 Task: Open a blank sheet, save the file as Grandcanyon.doc Insert a picture of 'Grand Canyon'with name   Grand Canyon.png  Change shape height to 7.3 select the picture, apply border and shading with setting Box, style wavy line, color Purple and width 6 pt
Action: Mouse moved to (399, 355)
Screenshot: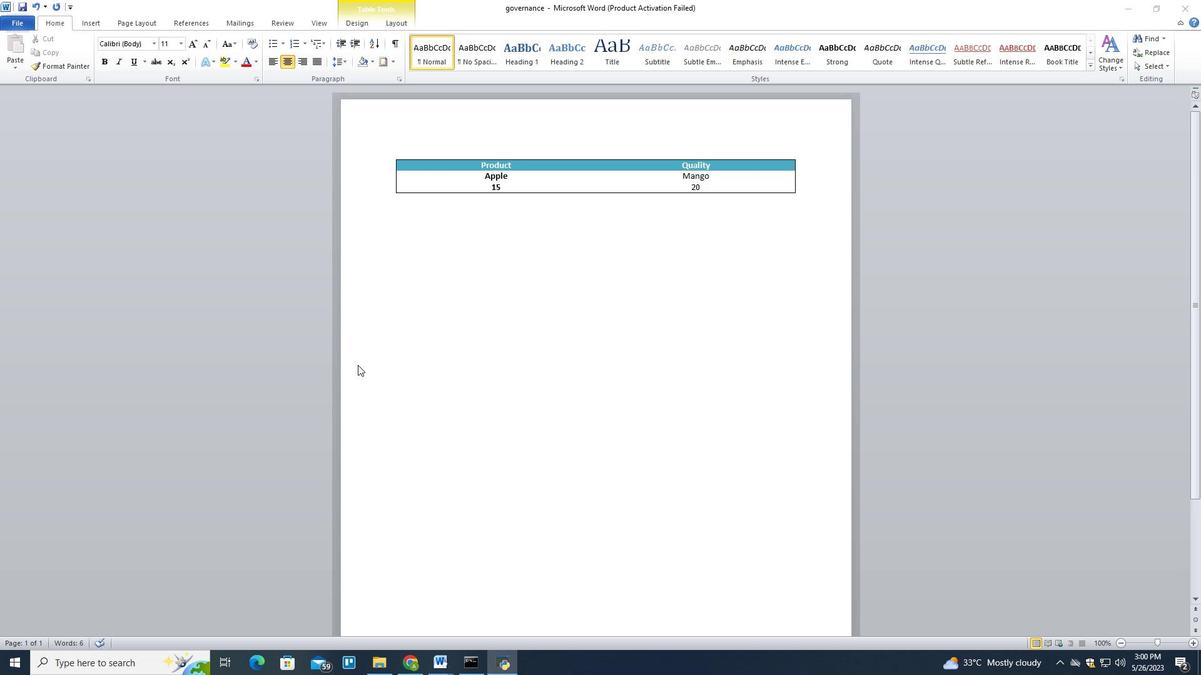 
Action: Mouse pressed left at (399, 355)
Screenshot: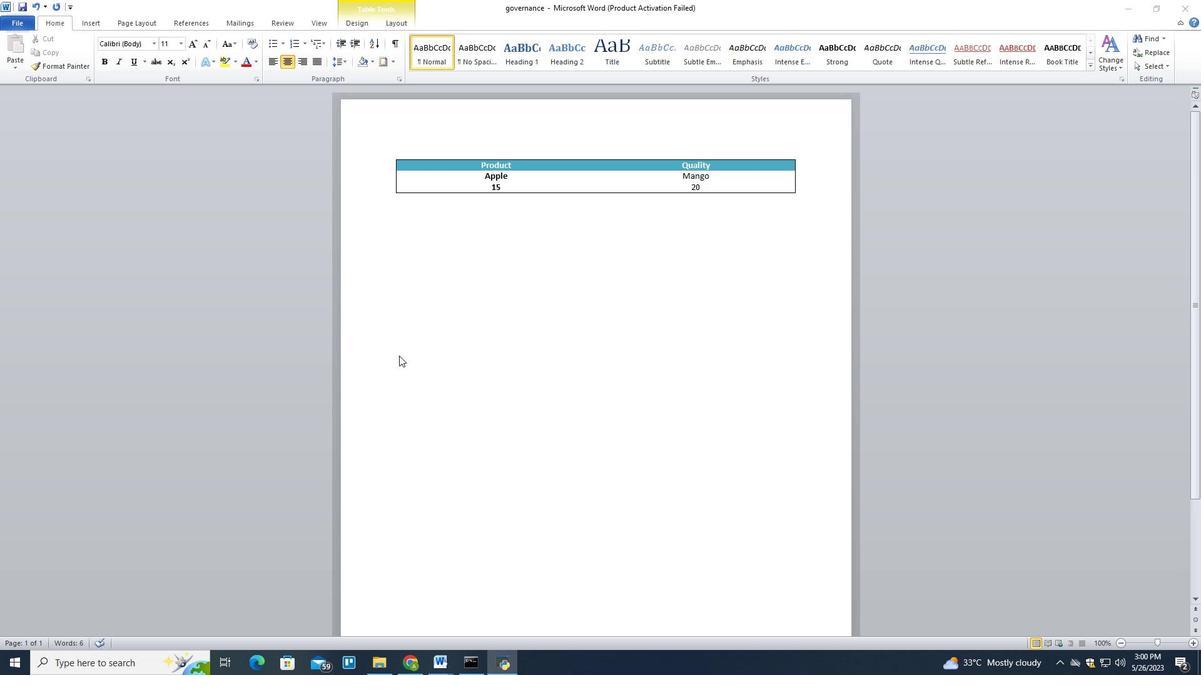 
Action: Key pressed ctrl+Nctrl+S<Key.shift>Grandcanyon.doc<Key.enter>
Screenshot: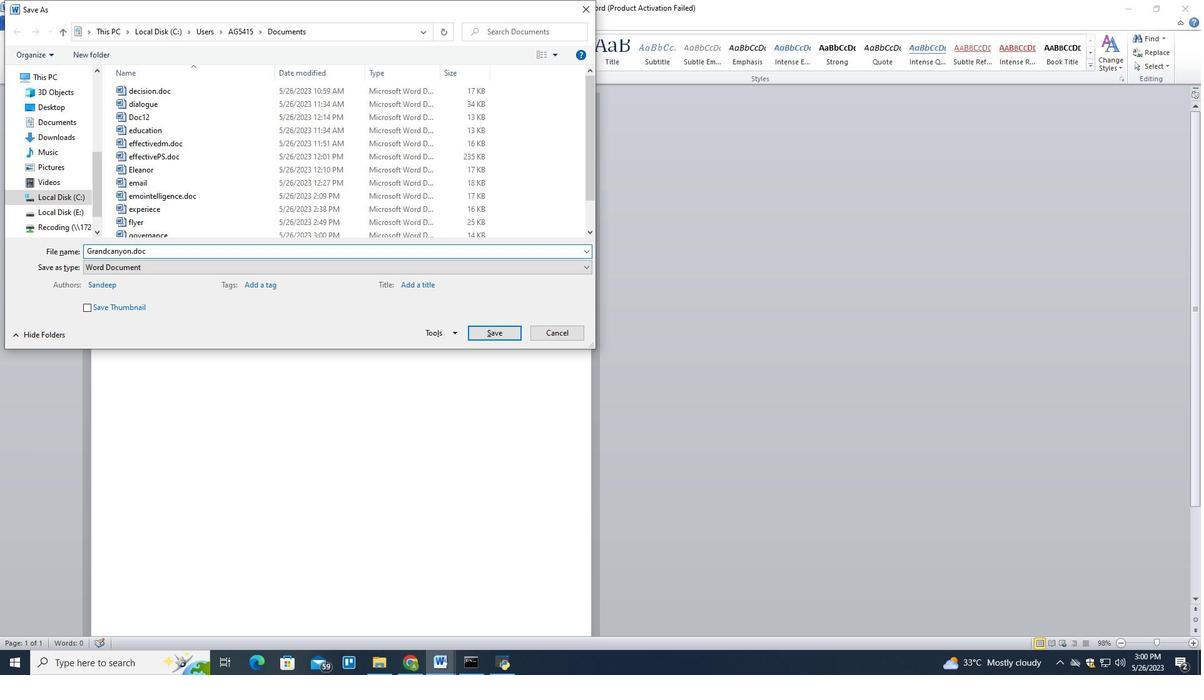 
Action: Mouse moved to (91, 21)
Screenshot: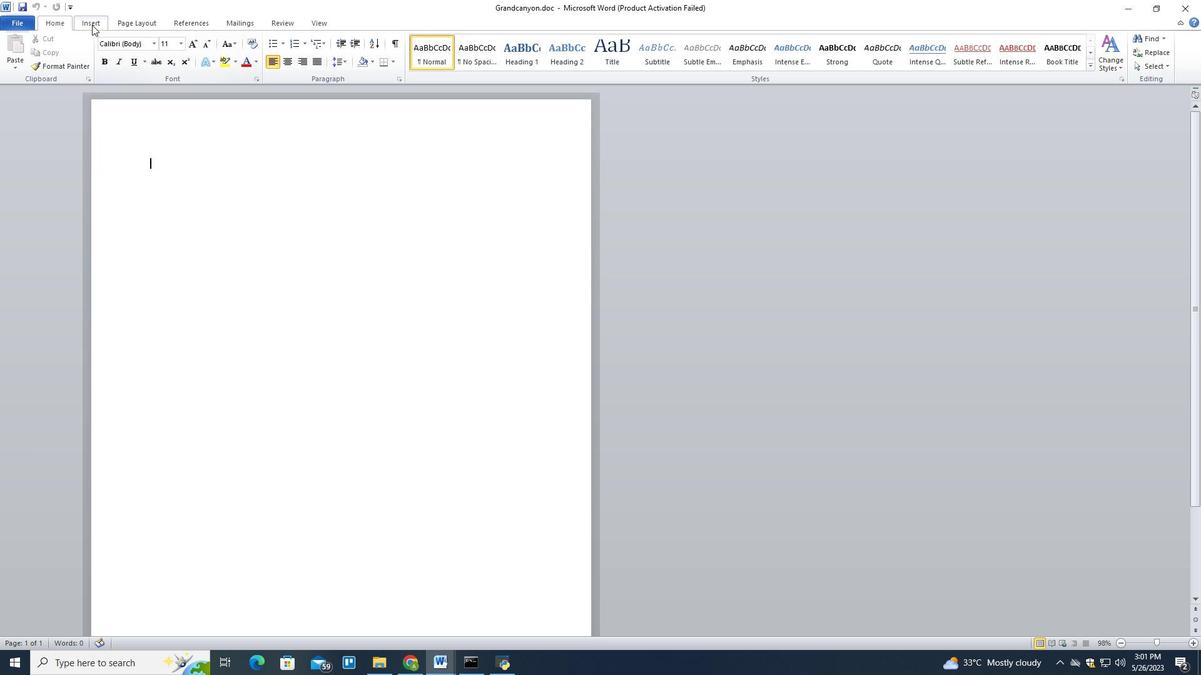 
Action: Mouse pressed left at (91, 21)
Screenshot: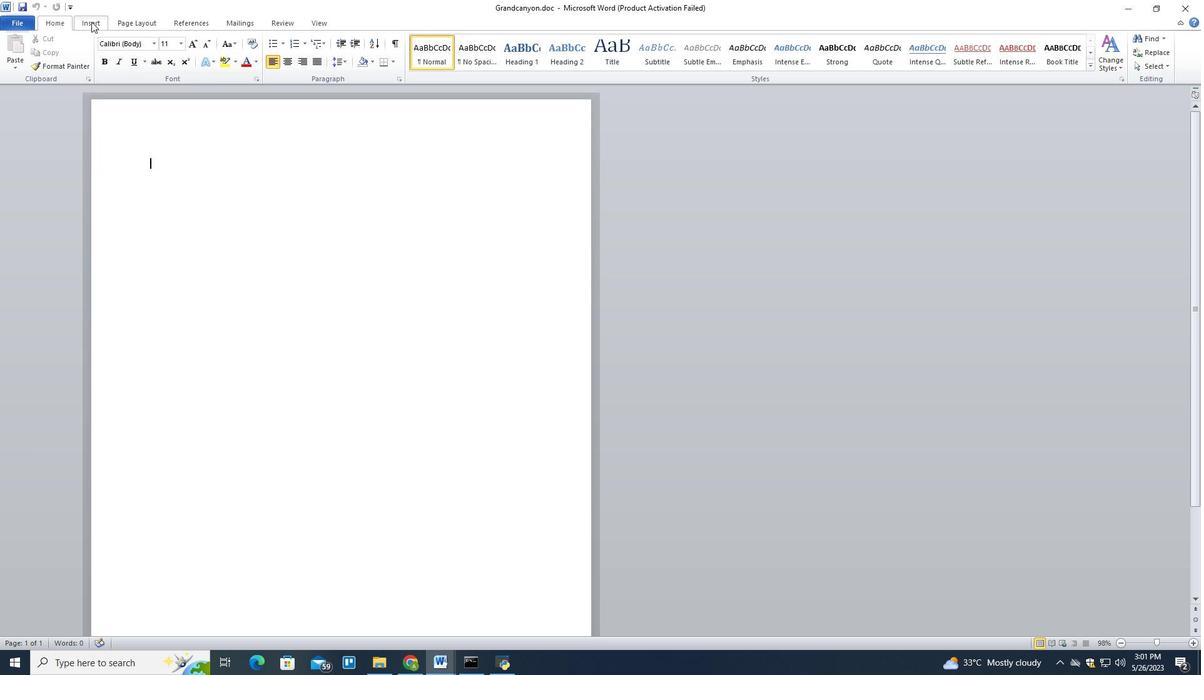 
Action: Mouse moved to (128, 51)
Screenshot: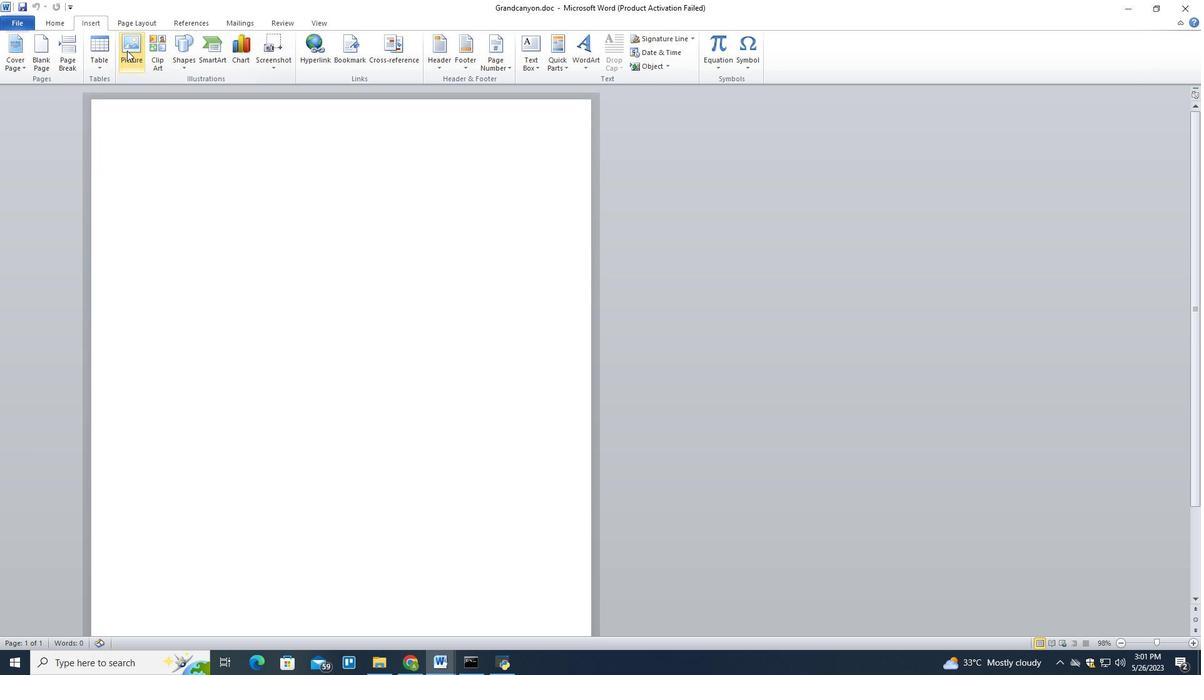 
Action: Mouse pressed left at (128, 51)
Screenshot: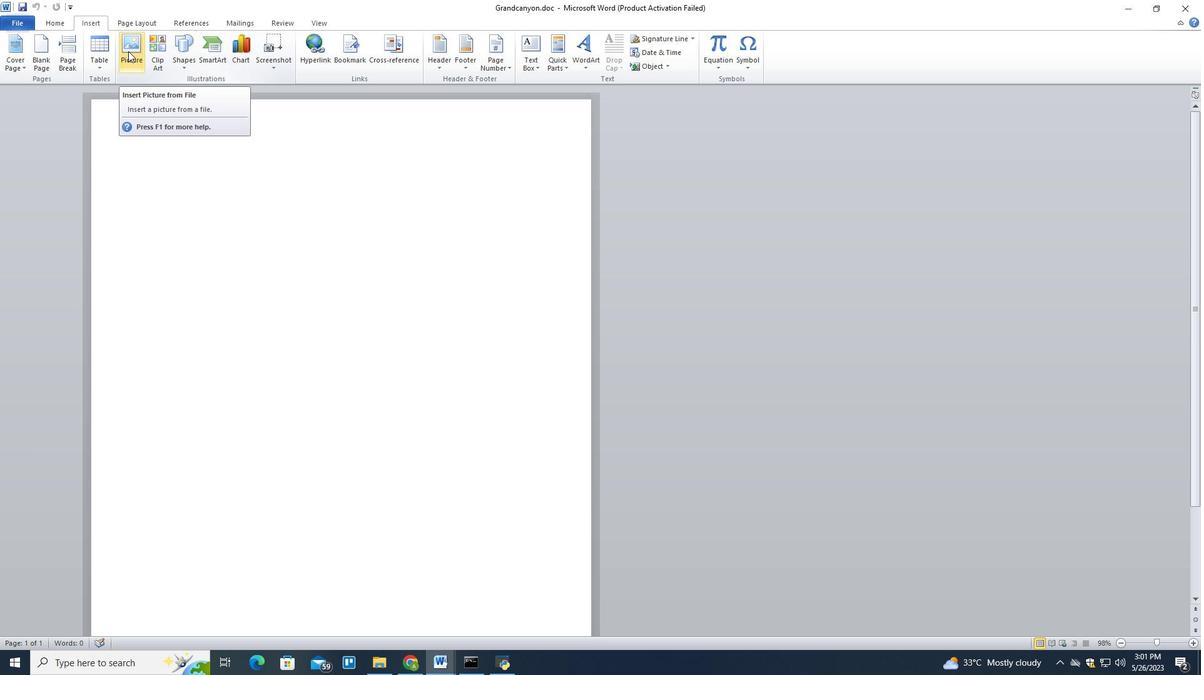 
Action: Mouse moved to (546, 312)
Screenshot: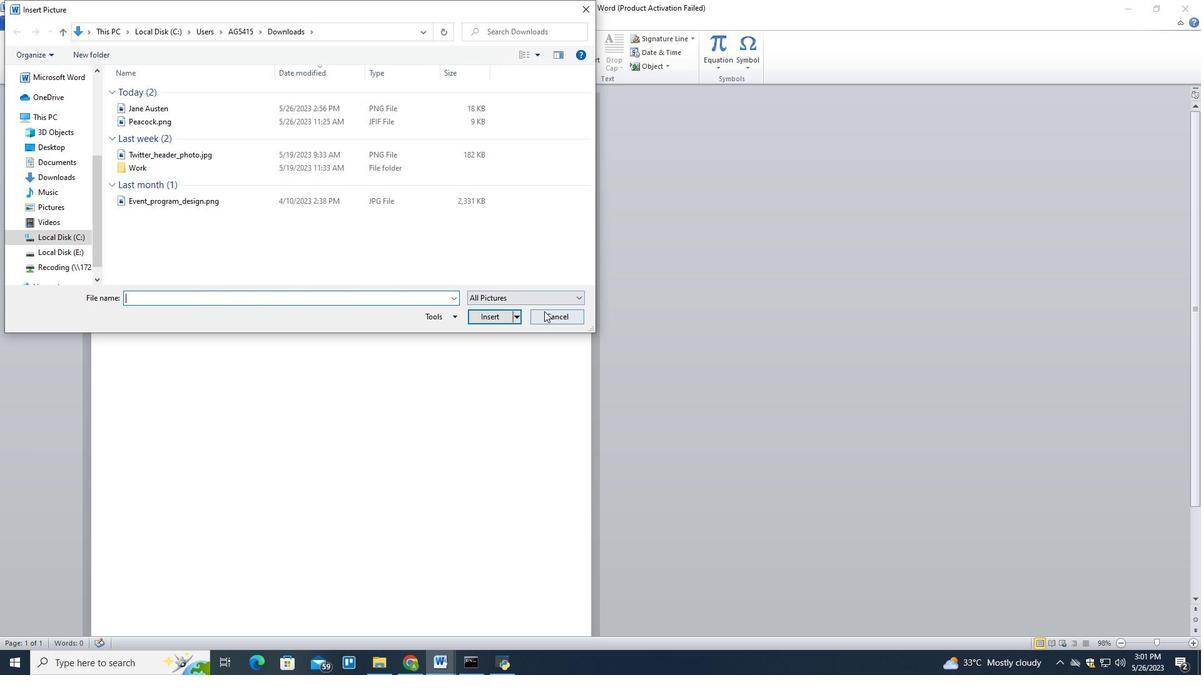 
Action: Mouse pressed left at (546, 312)
Screenshot: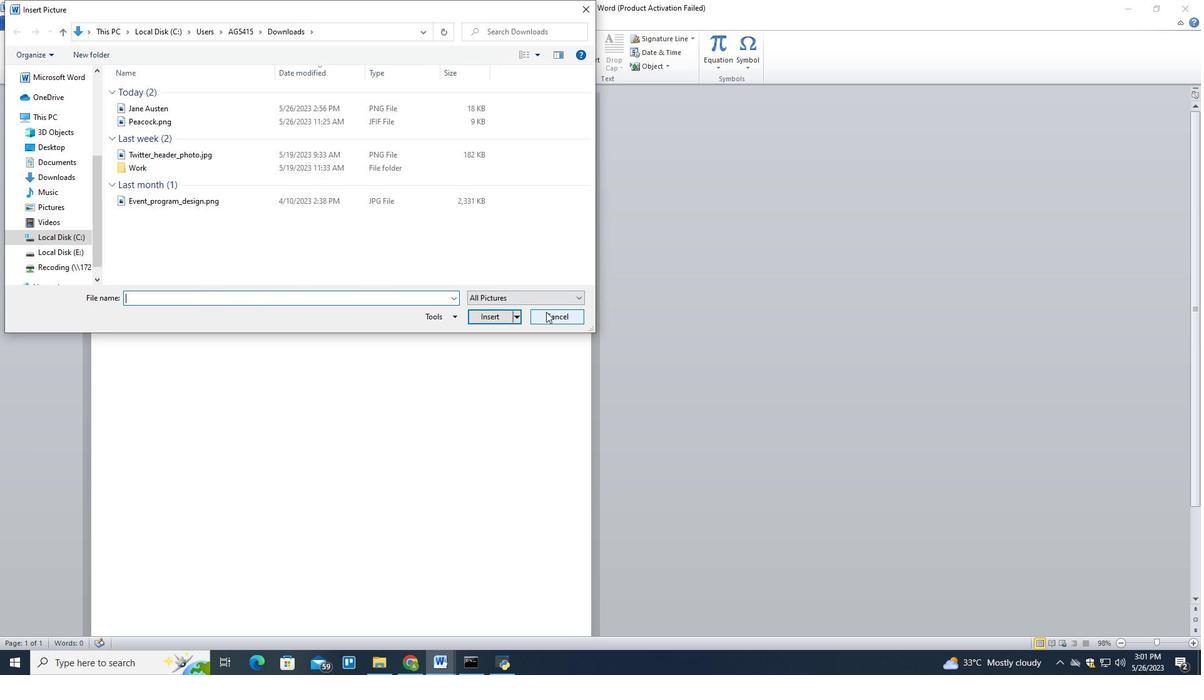 
Action: Mouse moved to (414, 669)
Screenshot: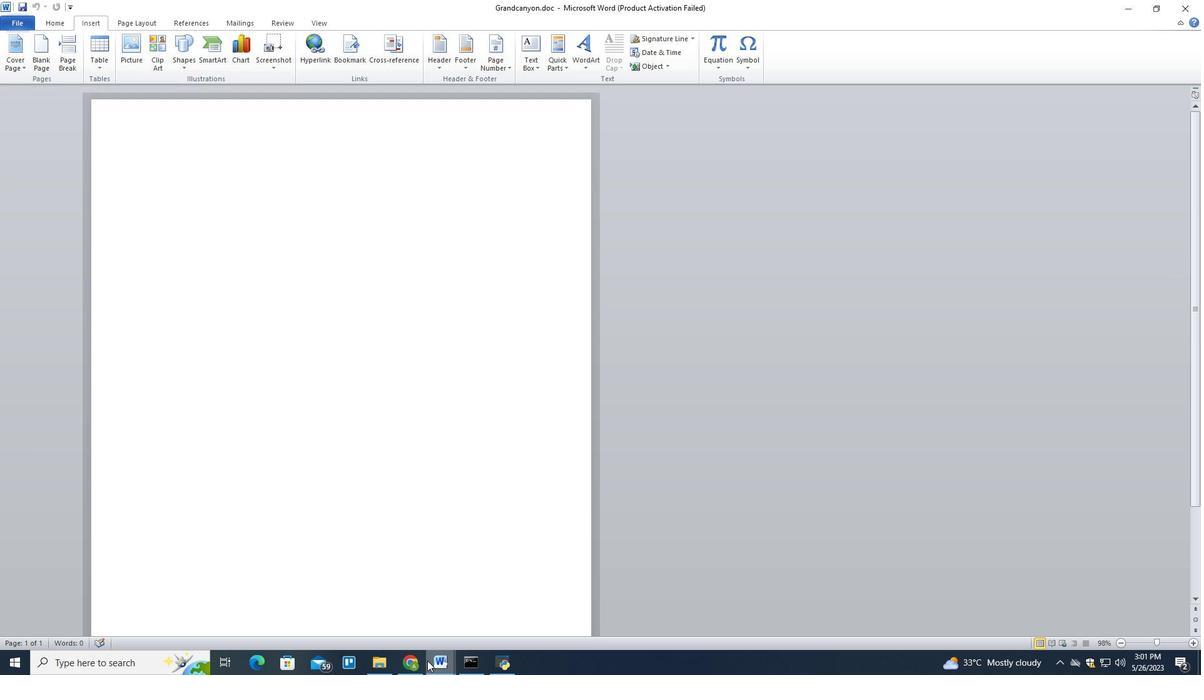 
Action: Mouse pressed left at (414, 669)
Screenshot: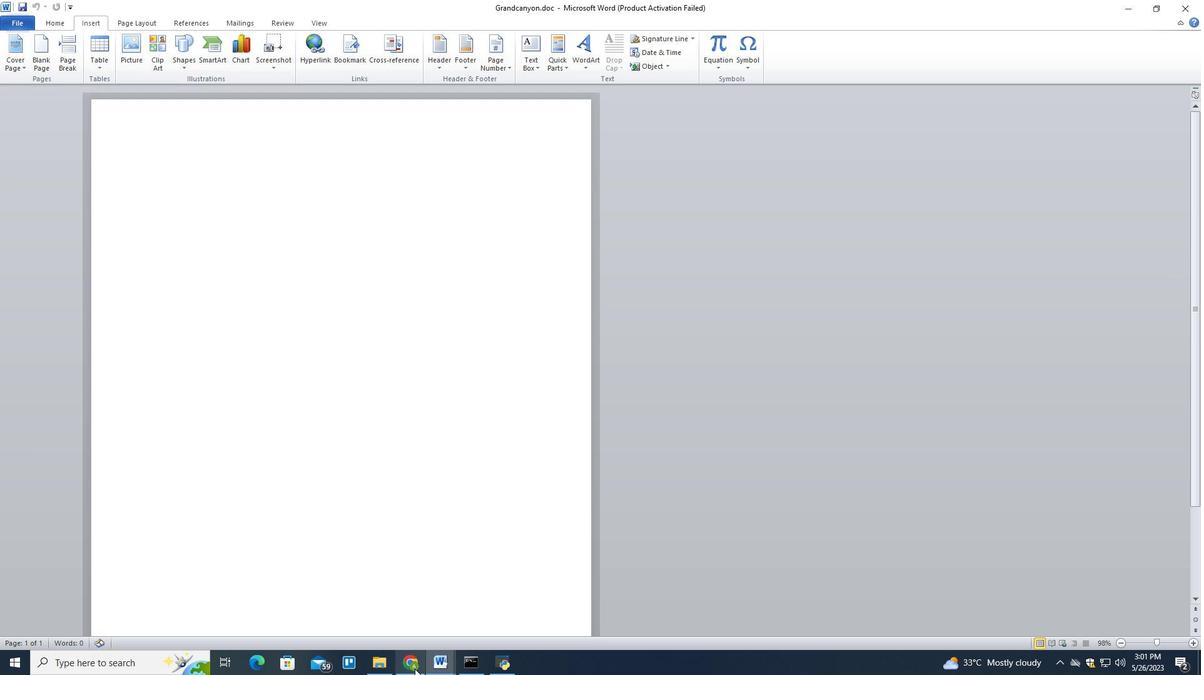 
Action: Mouse moved to (467, 95)
Screenshot: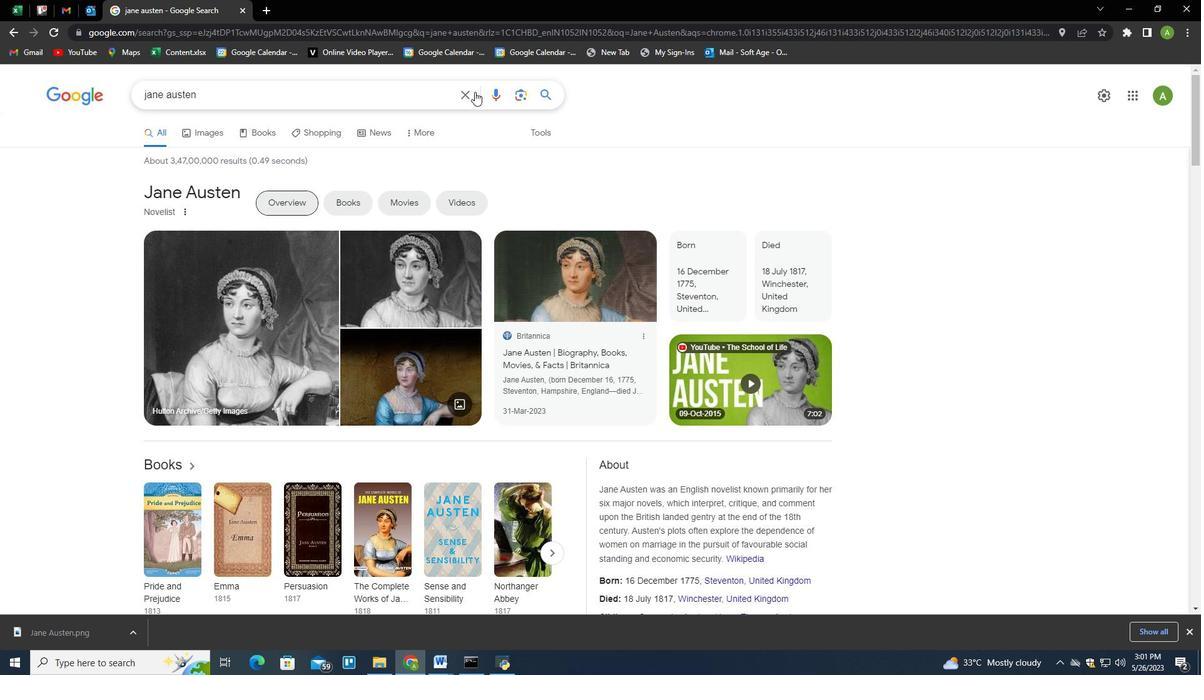 
Action: Mouse pressed left at (467, 95)
Screenshot: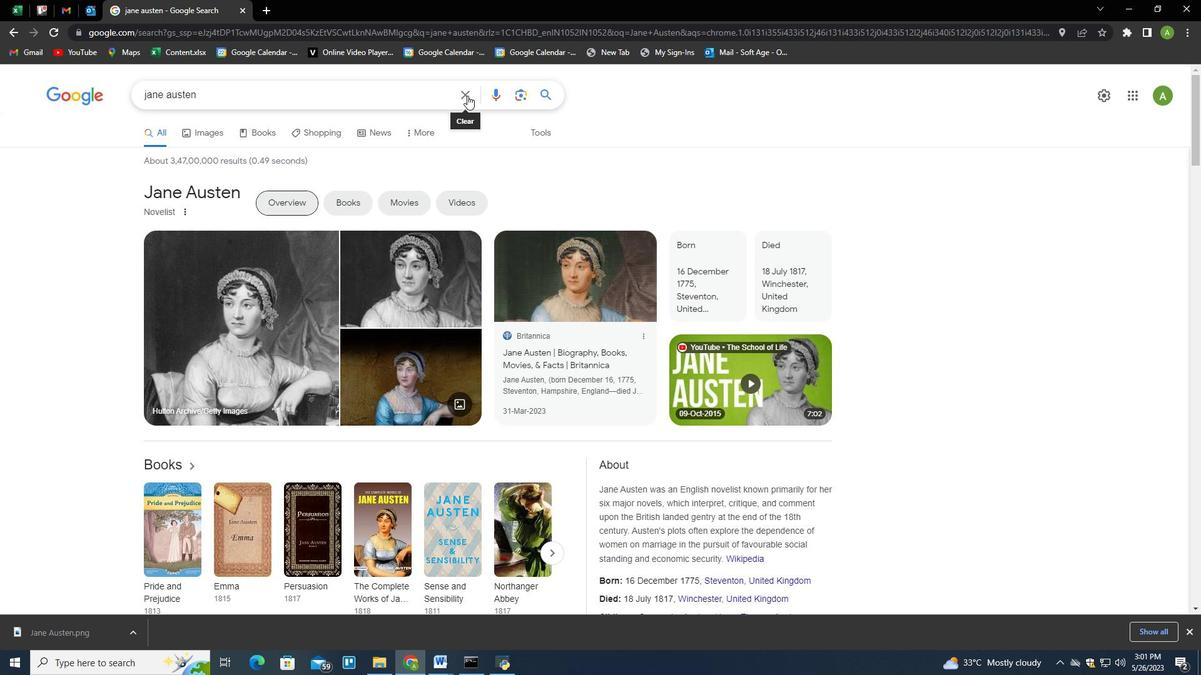 
Action: Mouse moved to (459, 101)
Screenshot: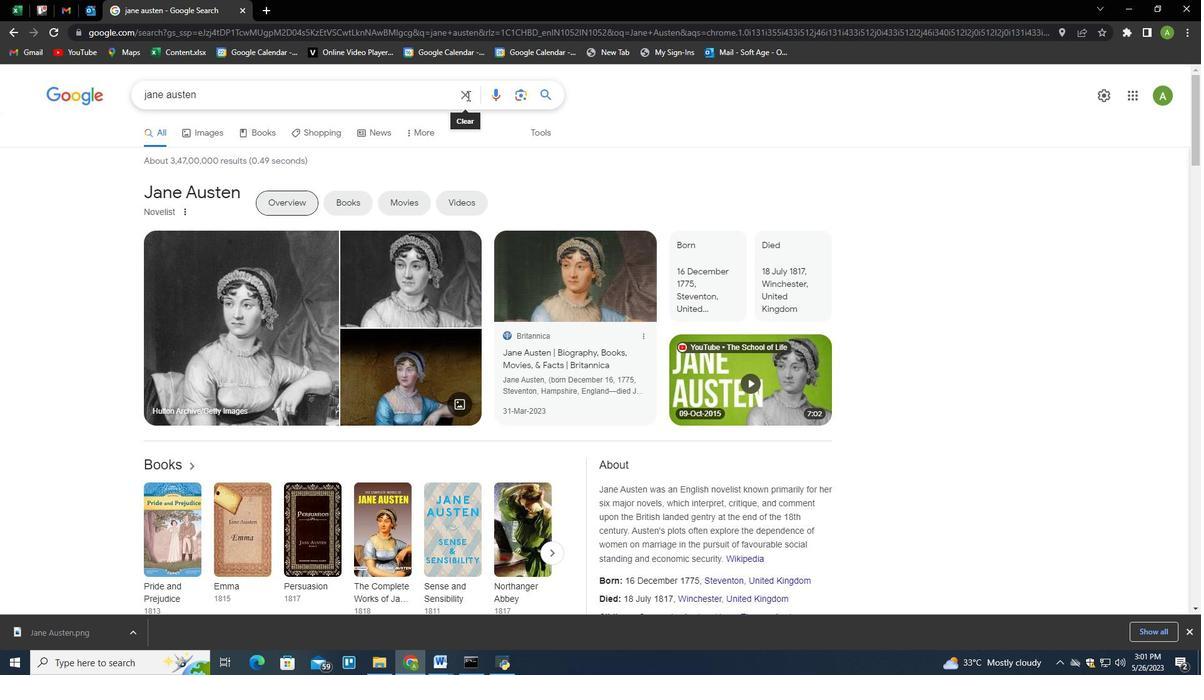 
Action: Key pressed <Key.shift>Grand<Key.space><Key.shift>Can<Key.down><Key.enter>
Screenshot: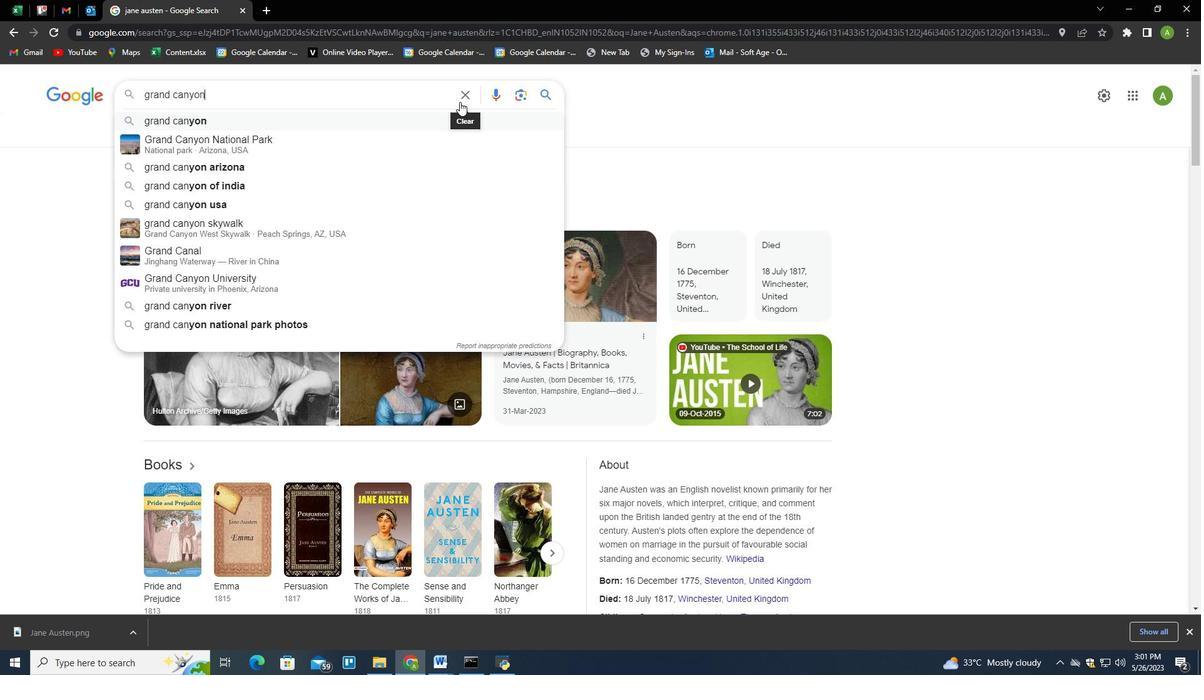 
Action: Mouse moved to (656, 218)
Screenshot: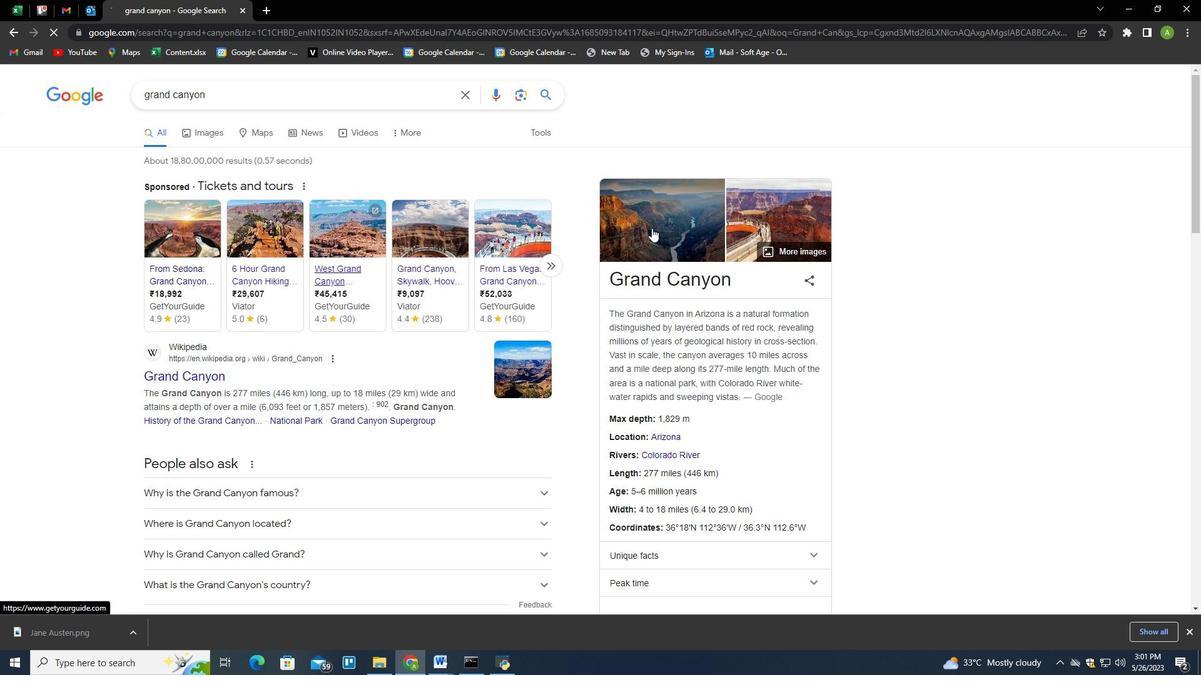 
Action: Mouse pressed right at (656, 218)
Screenshot: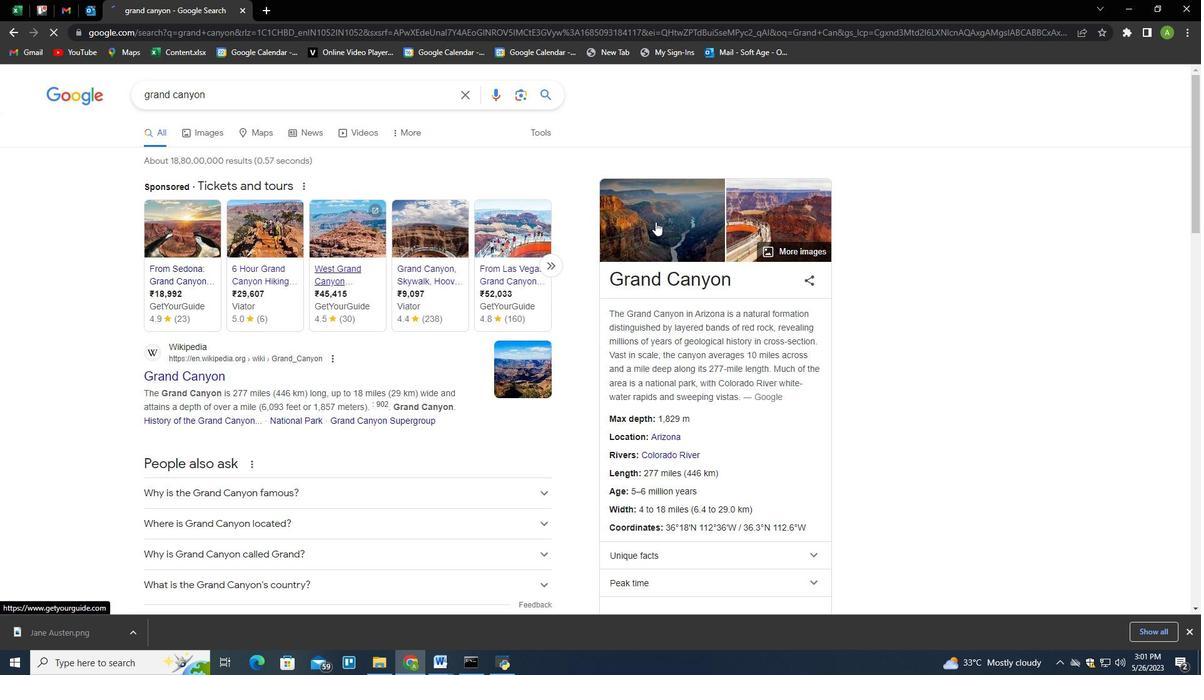 
Action: Mouse moved to (690, 327)
Screenshot: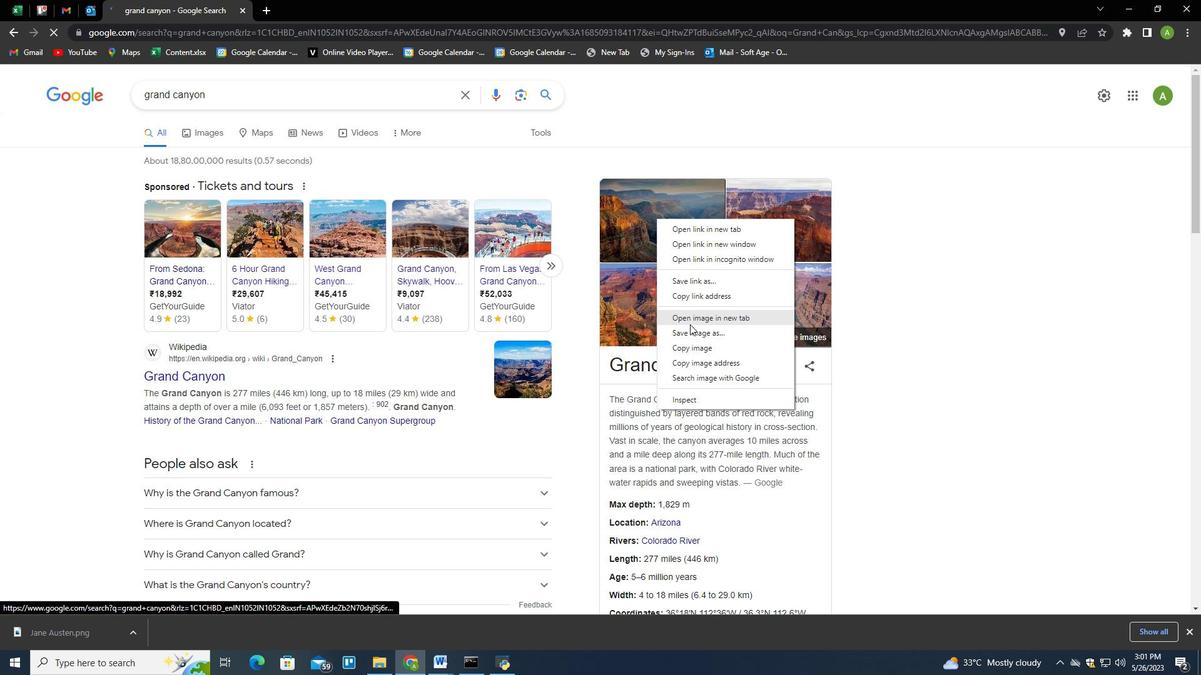 
Action: Mouse pressed left at (690, 327)
Screenshot: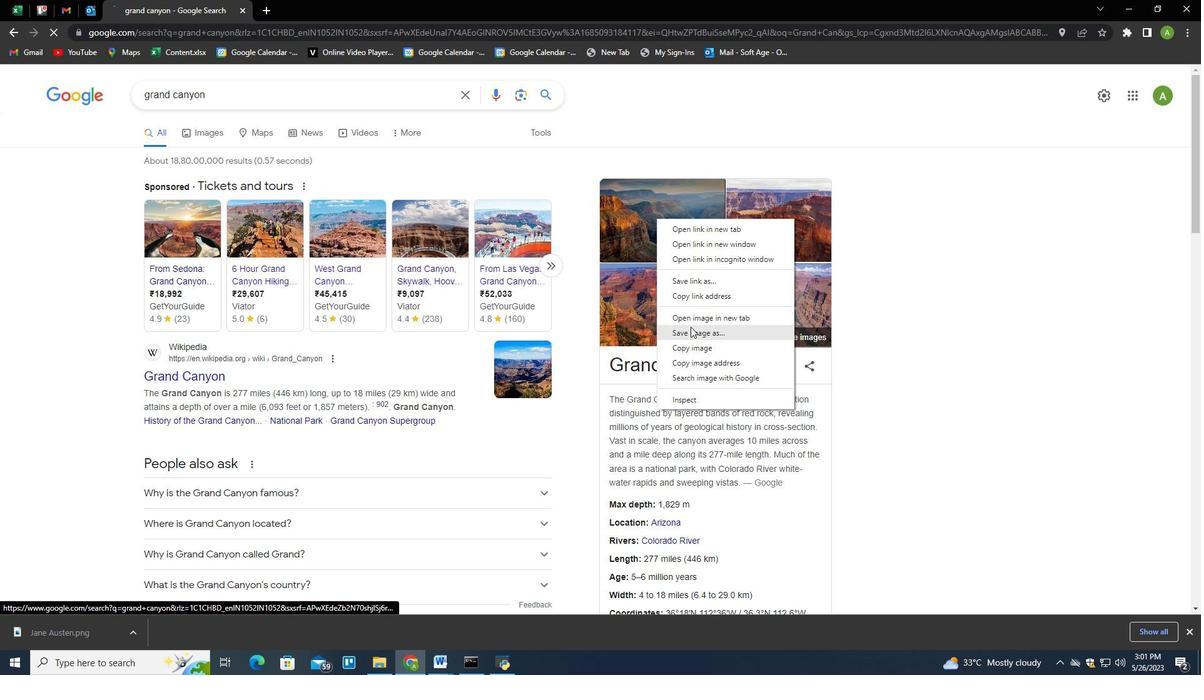
Action: Mouse moved to (56, 165)
Screenshot: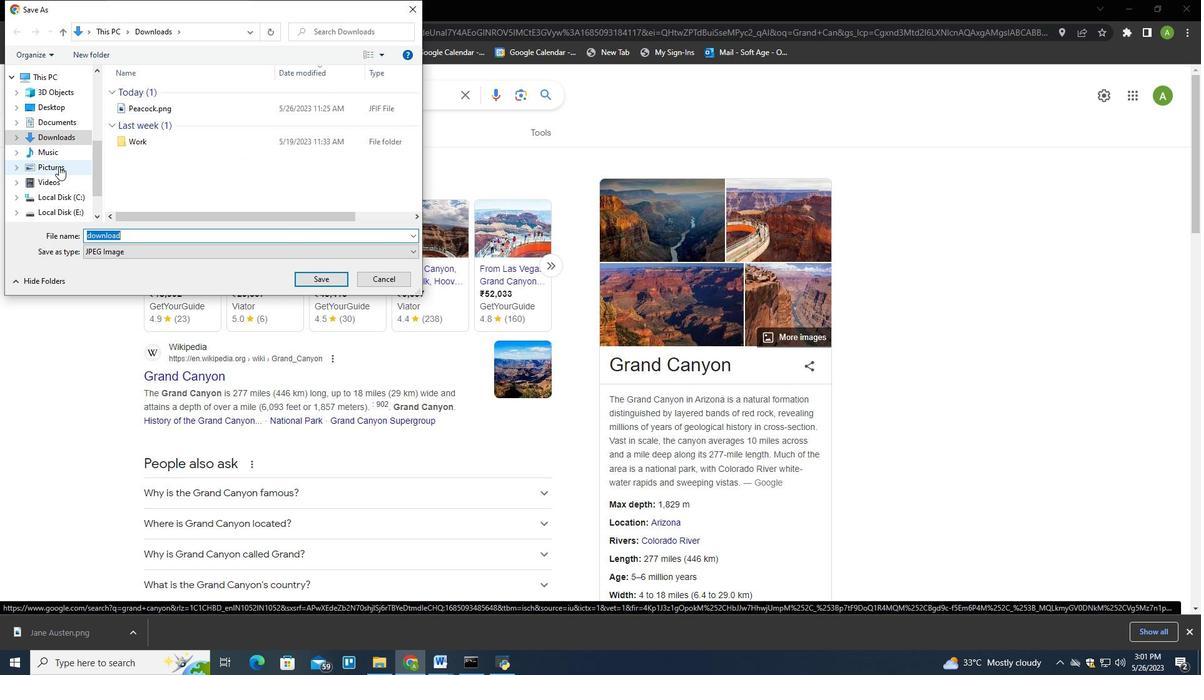 
Action: Mouse pressed left at (56, 165)
Screenshot: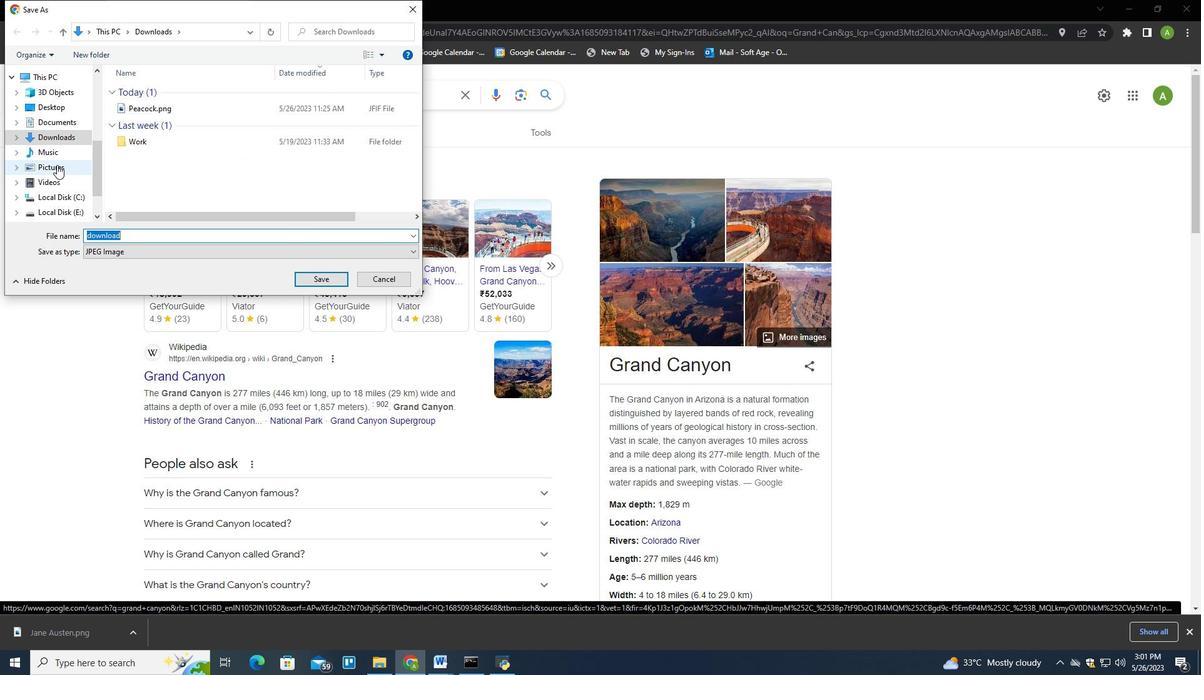 
Action: Mouse moved to (217, 118)
Screenshot: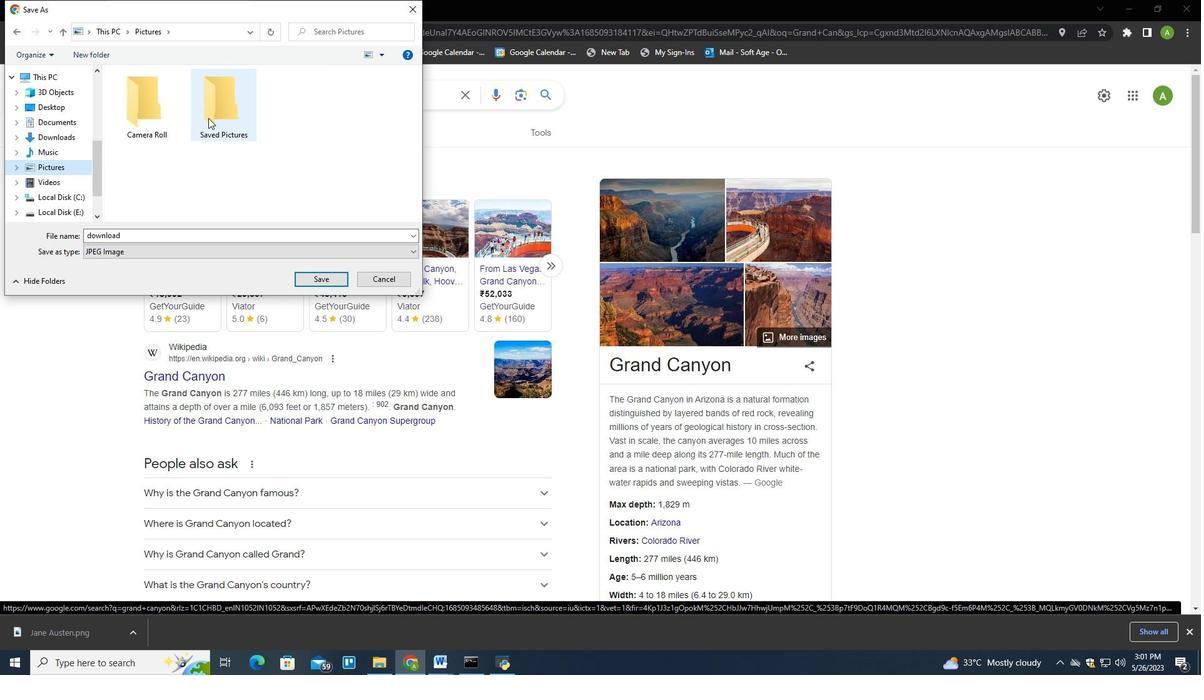 
Action: Mouse pressed left at (217, 118)
Screenshot: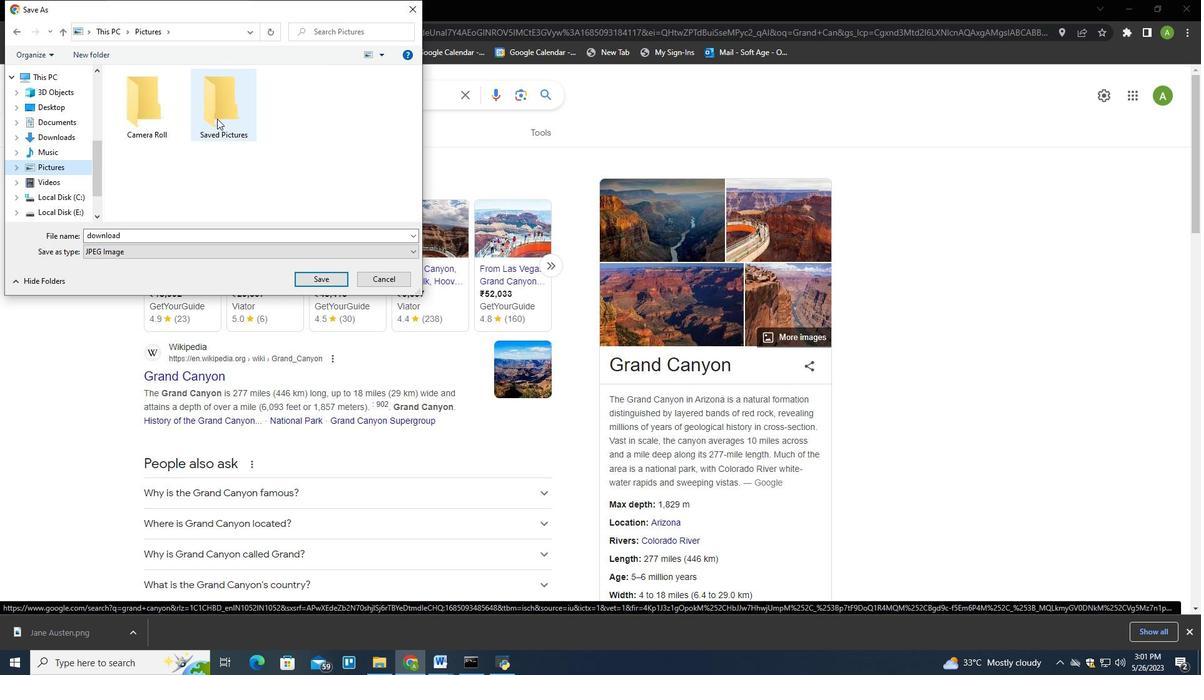 
Action: Mouse moved to (325, 280)
Screenshot: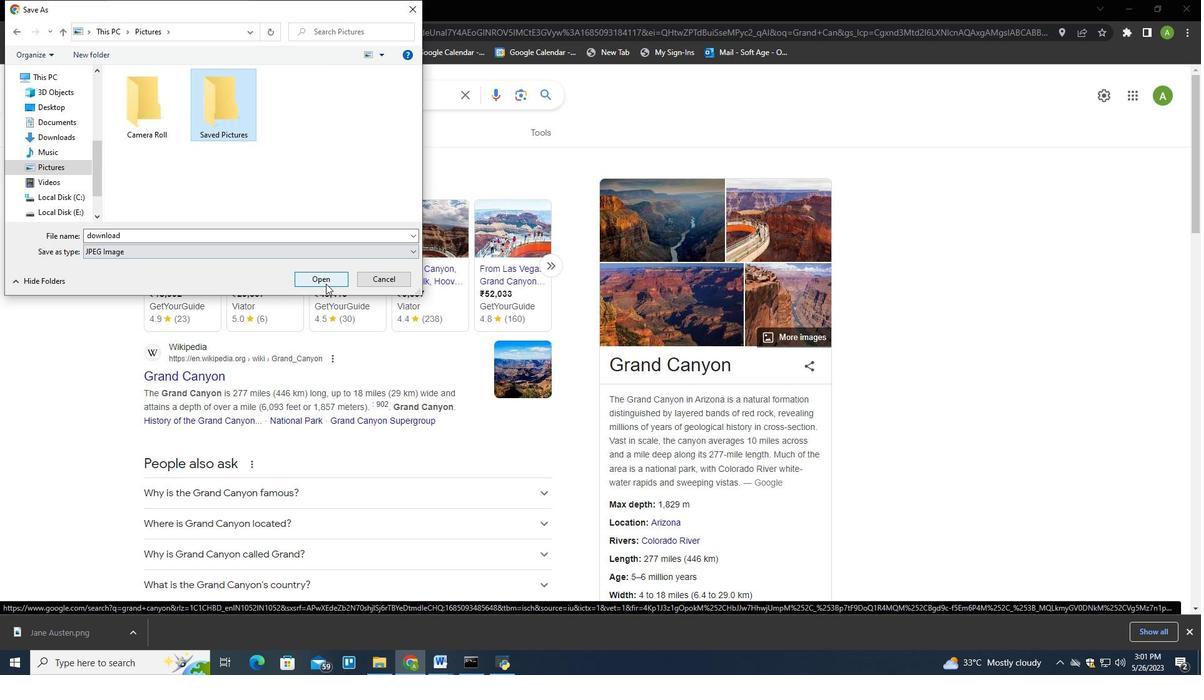 
Action: Mouse pressed left at (325, 280)
Screenshot: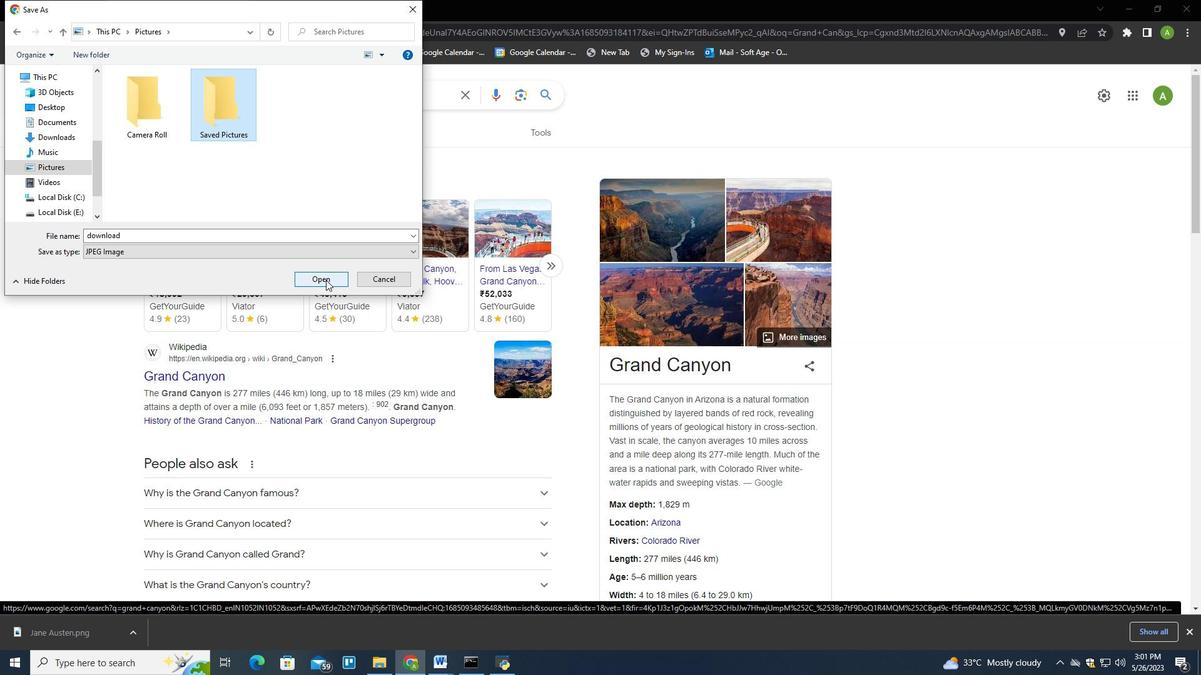 
Action: Mouse pressed left at (325, 280)
Screenshot: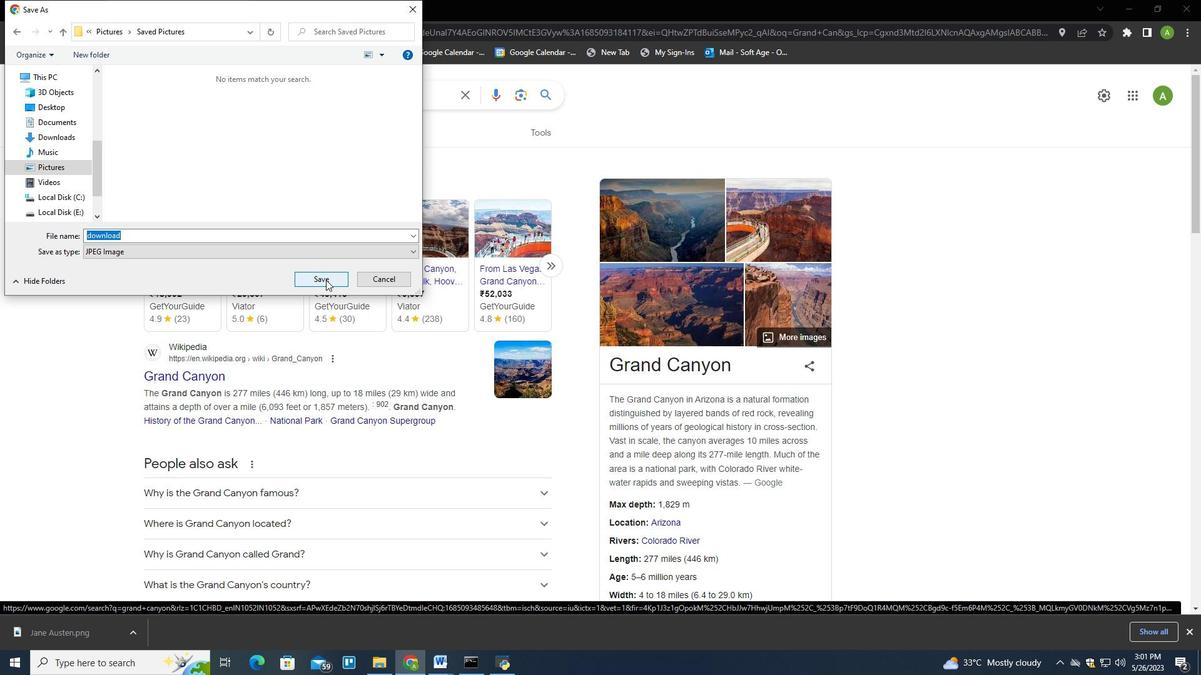 
Action: Mouse moved to (446, 666)
Screenshot: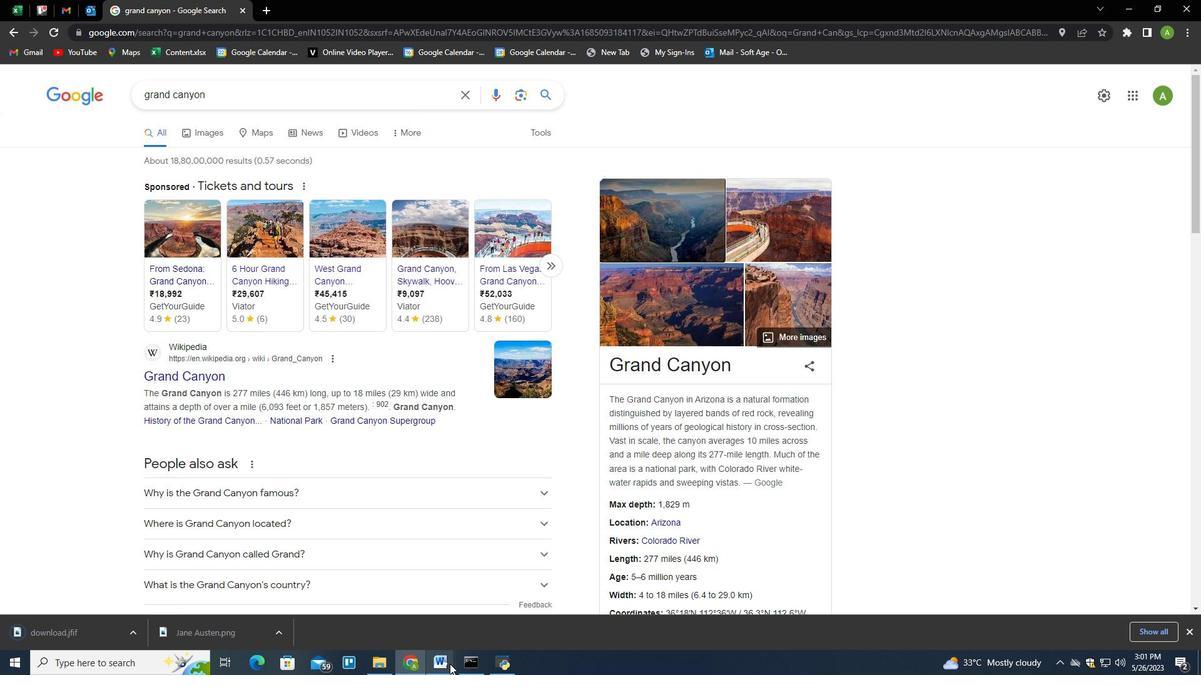 
Action: Mouse pressed left at (446, 666)
Screenshot: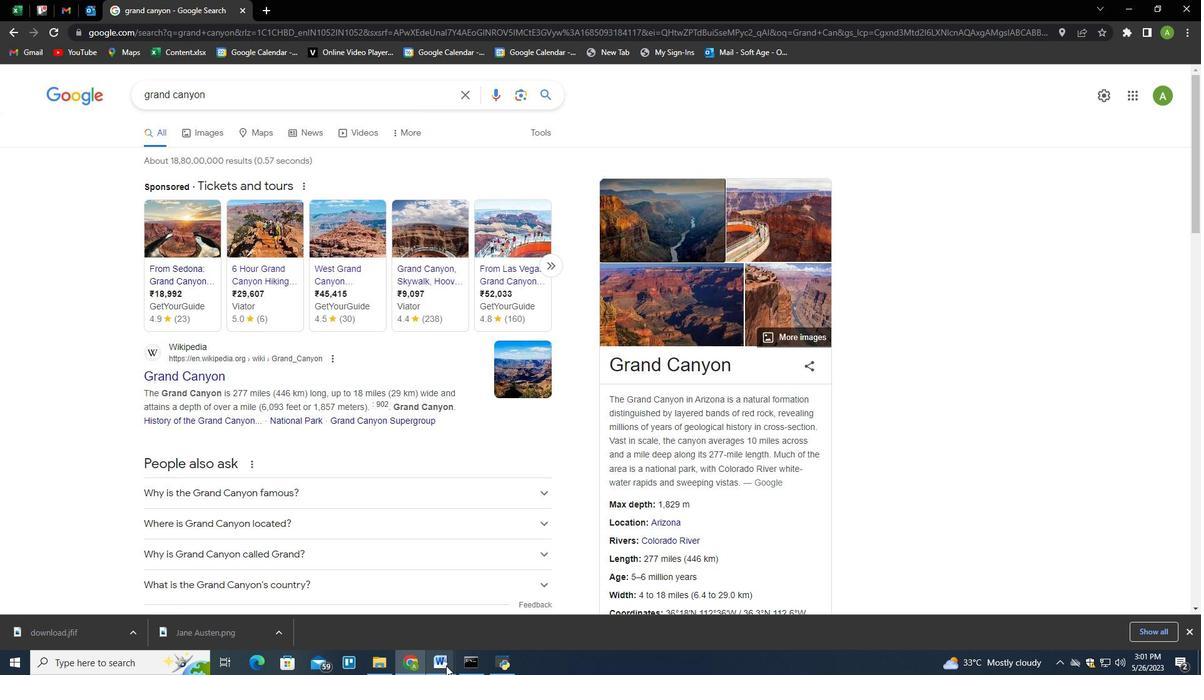 
Action: Mouse moved to (647, 613)
Screenshot: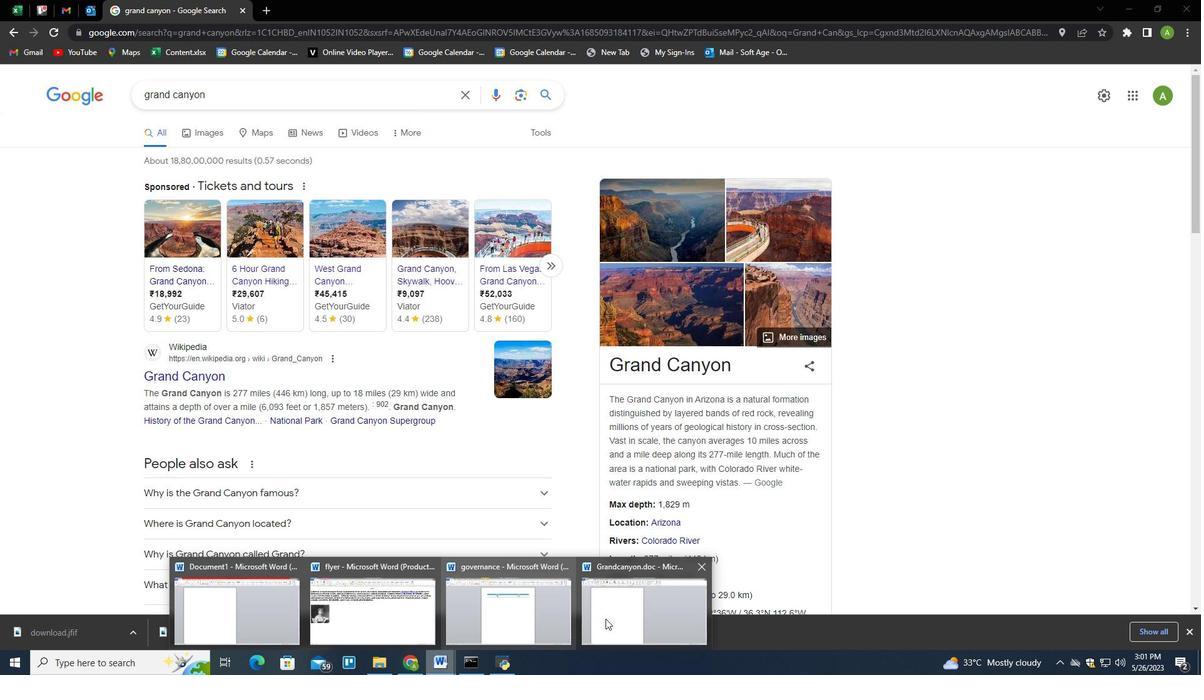 
Action: Mouse pressed left at (647, 613)
Screenshot: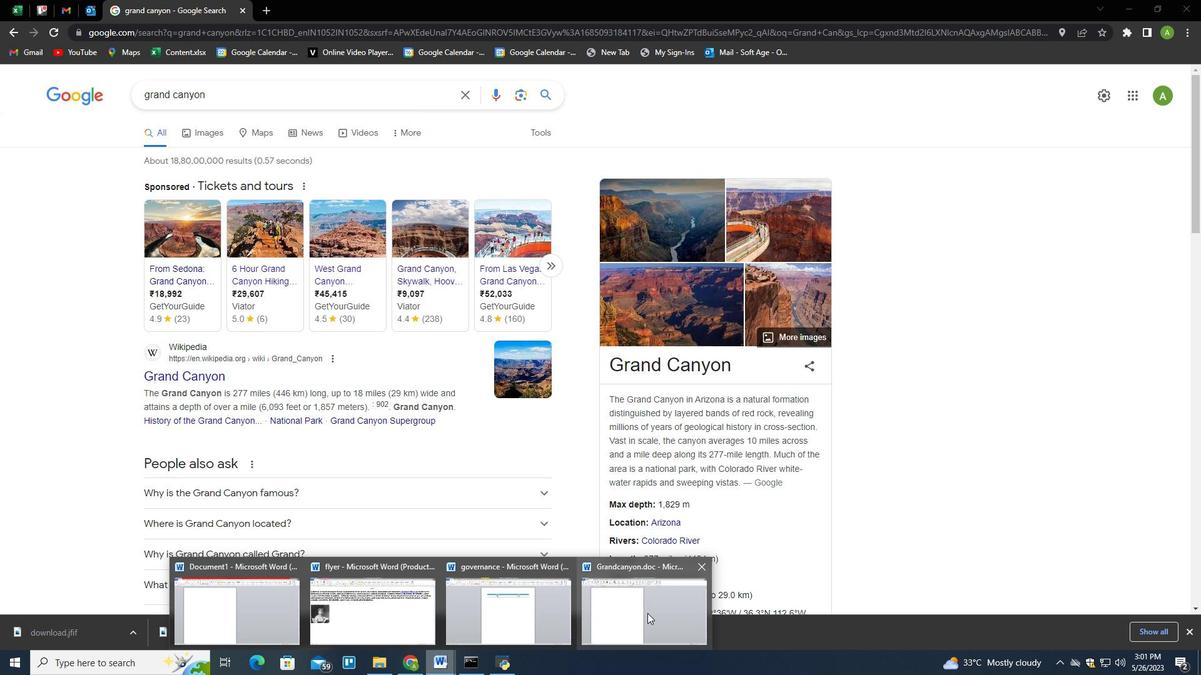 
Action: Mouse moved to (93, 16)
Screenshot: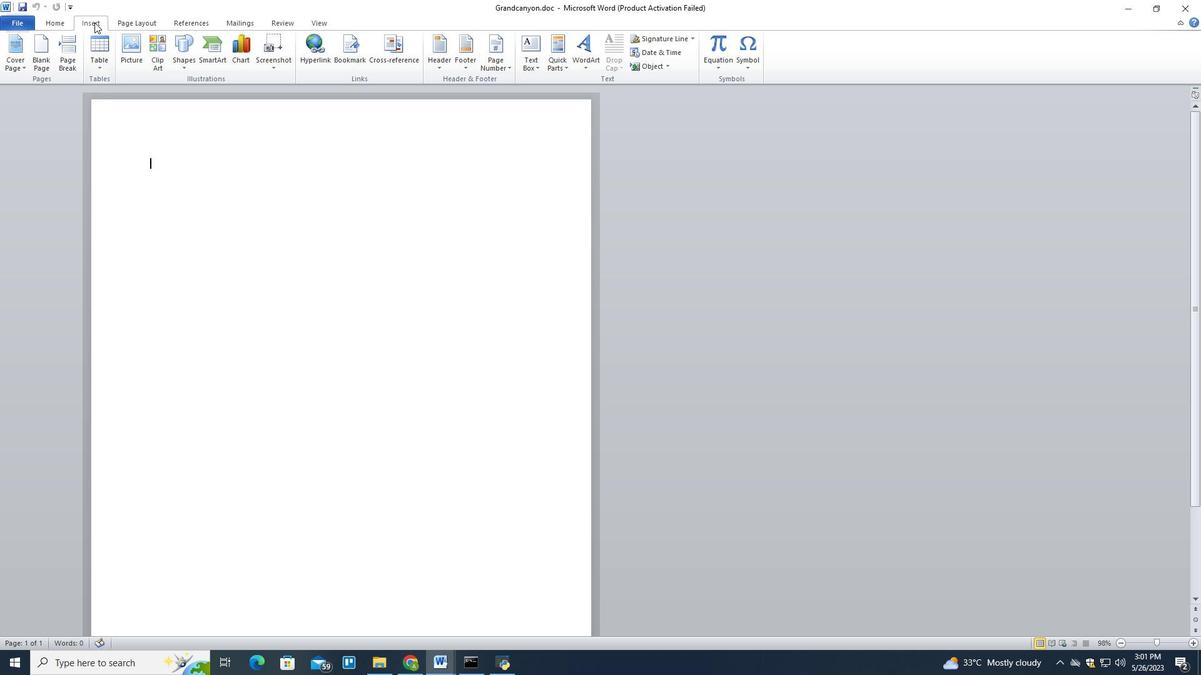 
Action: Mouse pressed left at (93, 16)
Screenshot: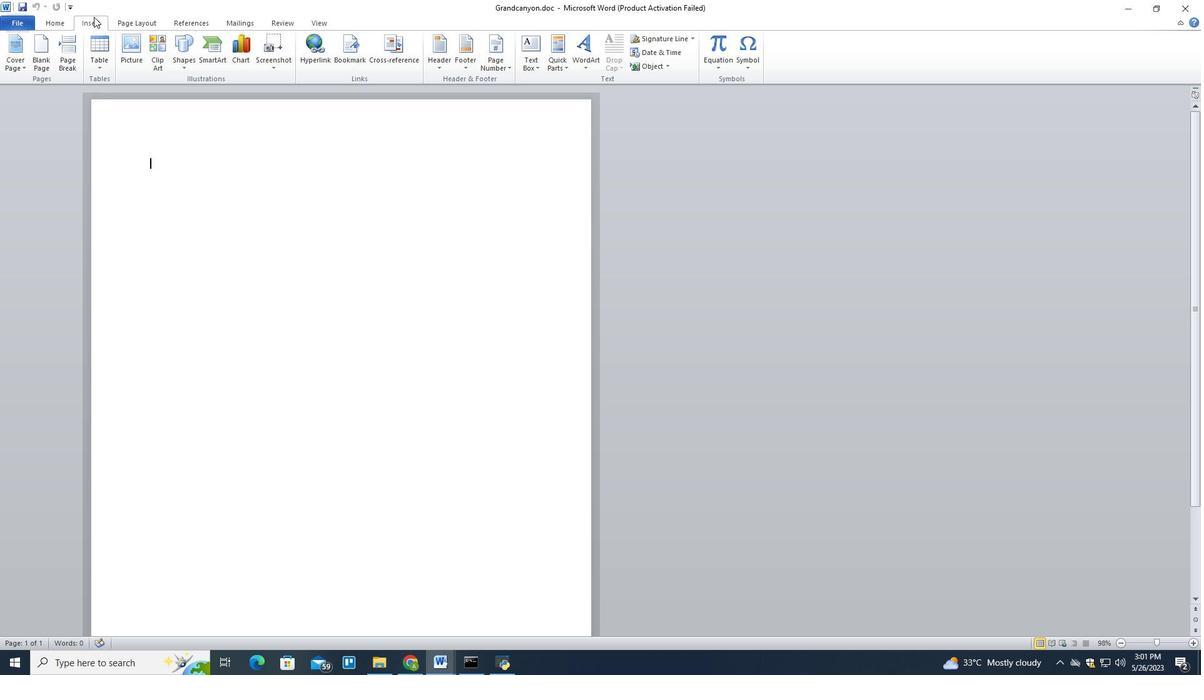 
Action: Mouse moved to (136, 41)
Screenshot: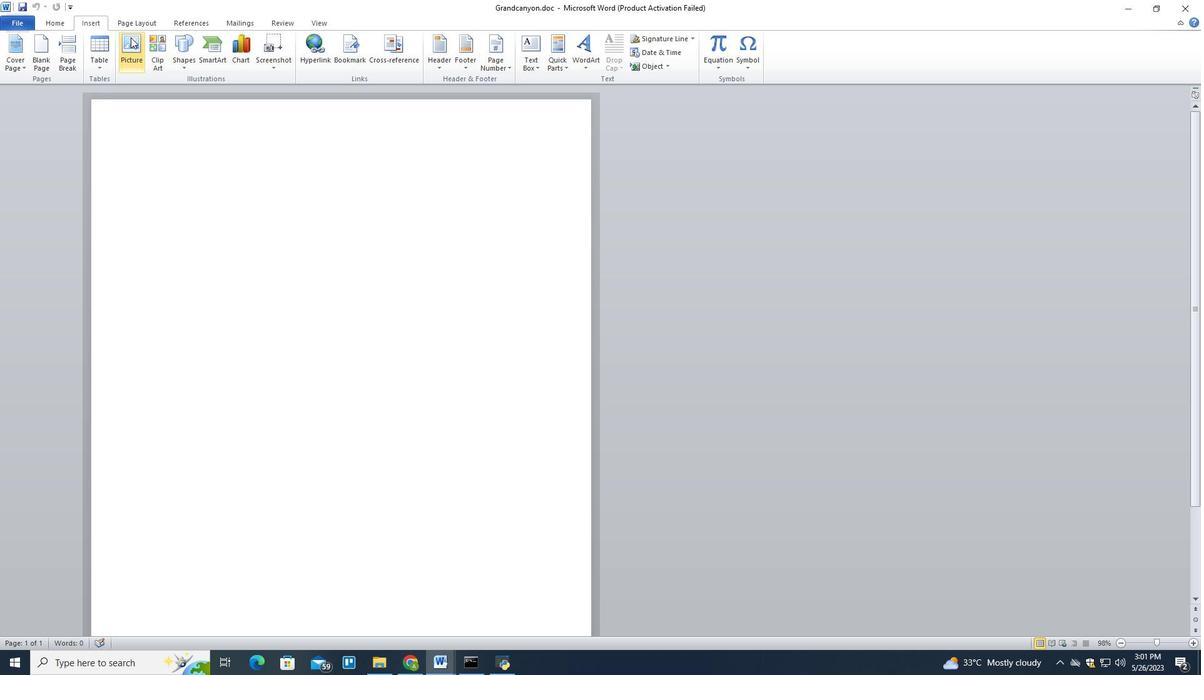 
Action: Mouse pressed left at (136, 41)
Screenshot: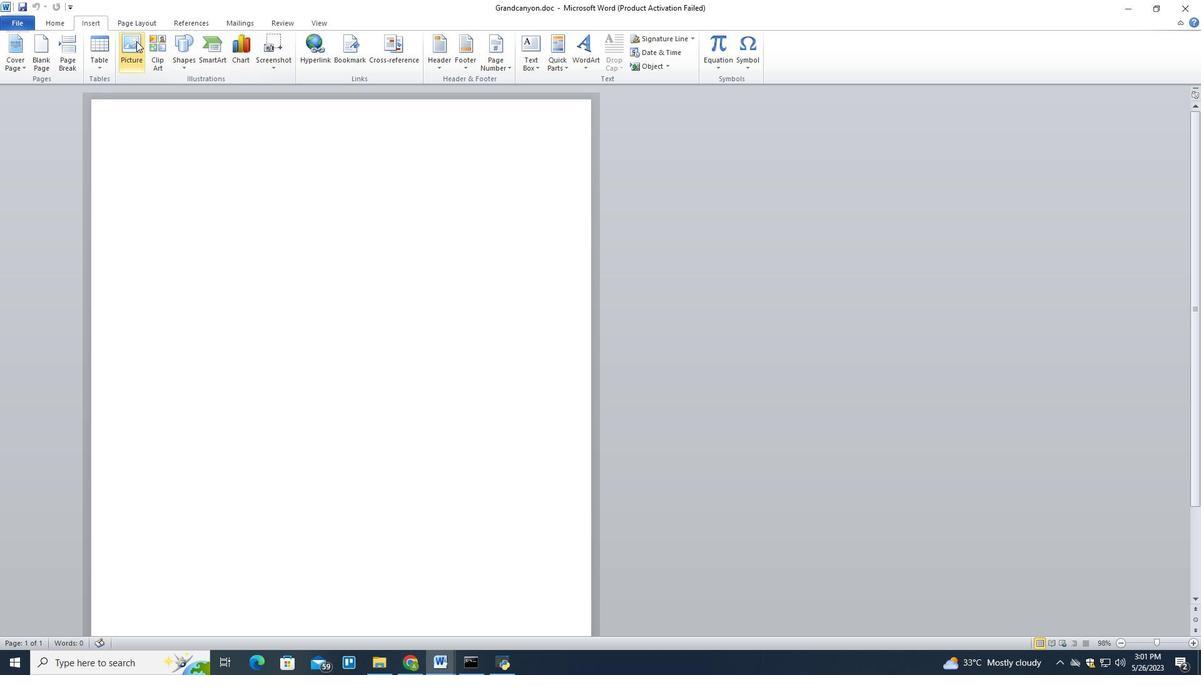 
Action: Mouse moved to (62, 210)
Screenshot: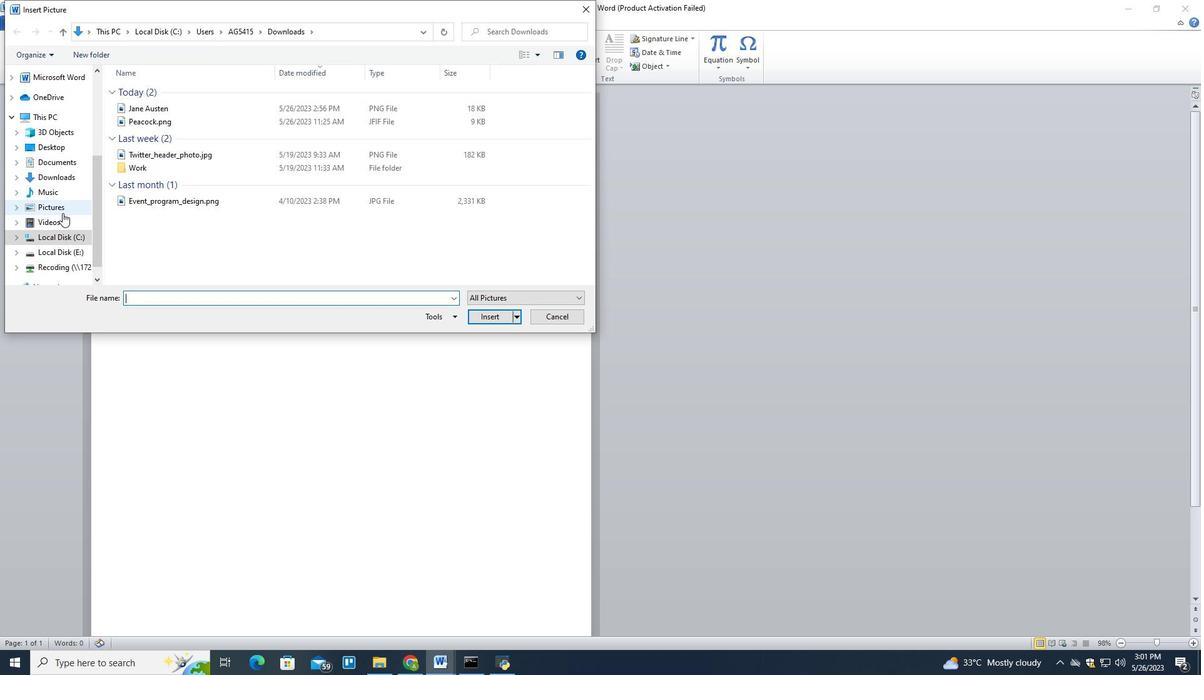 
Action: Mouse pressed left at (62, 210)
Screenshot: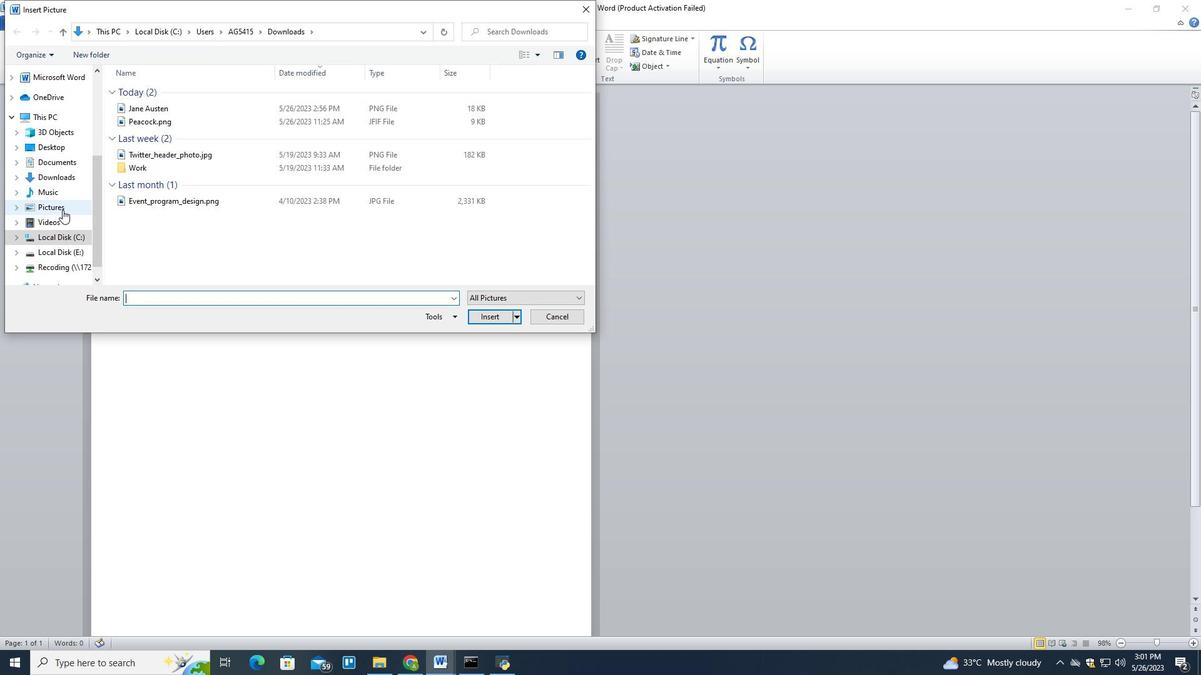
Action: Mouse moved to (199, 125)
Screenshot: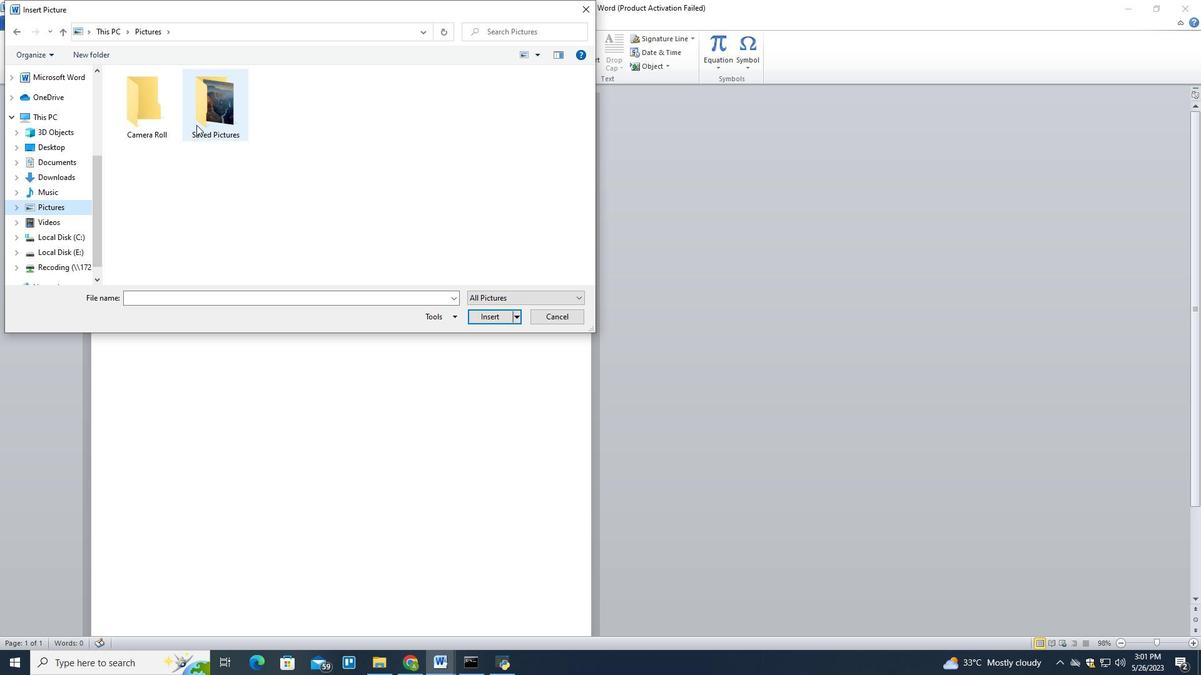 
Action: Mouse pressed left at (199, 125)
Screenshot: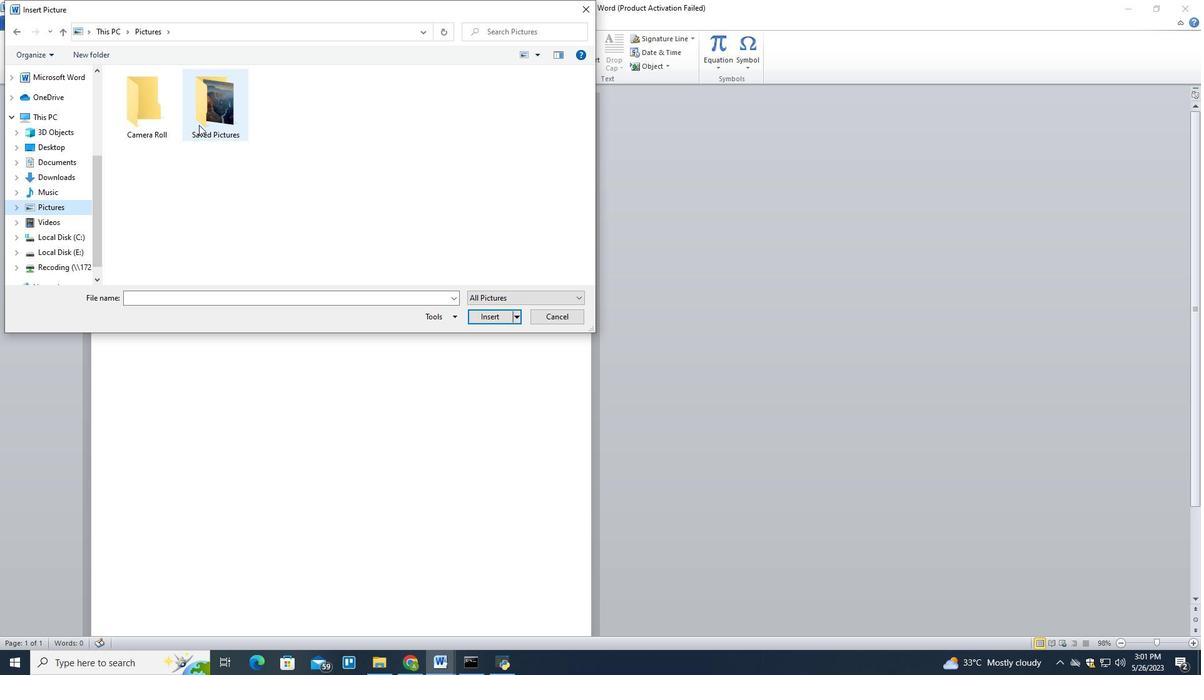 
Action: Mouse moved to (204, 126)
Screenshot: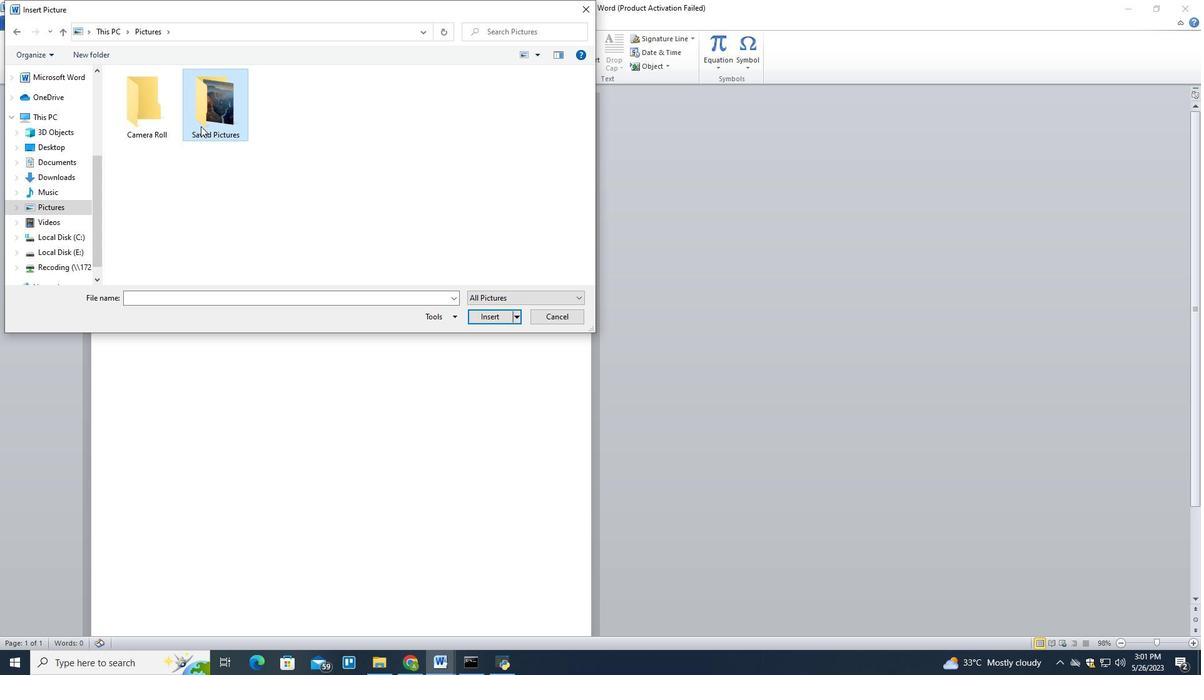 
Action: Mouse pressed left at (204, 126)
Screenshot: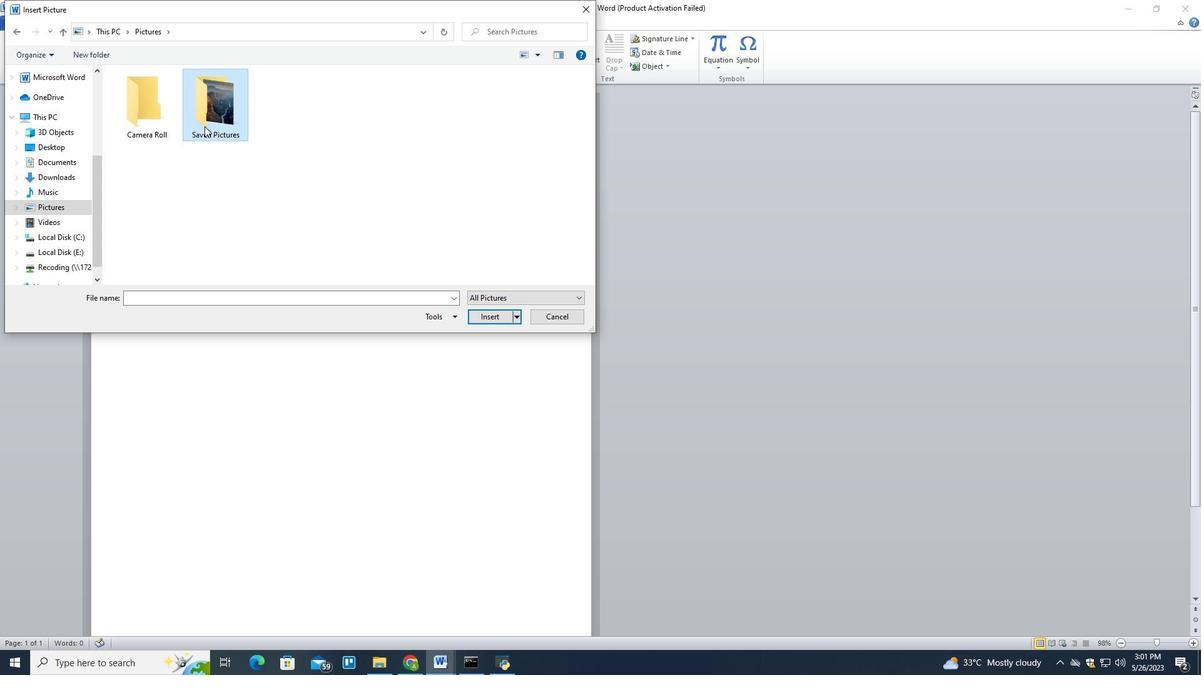 
Action: Mouse pressed left at (204, 126)
Screenshot: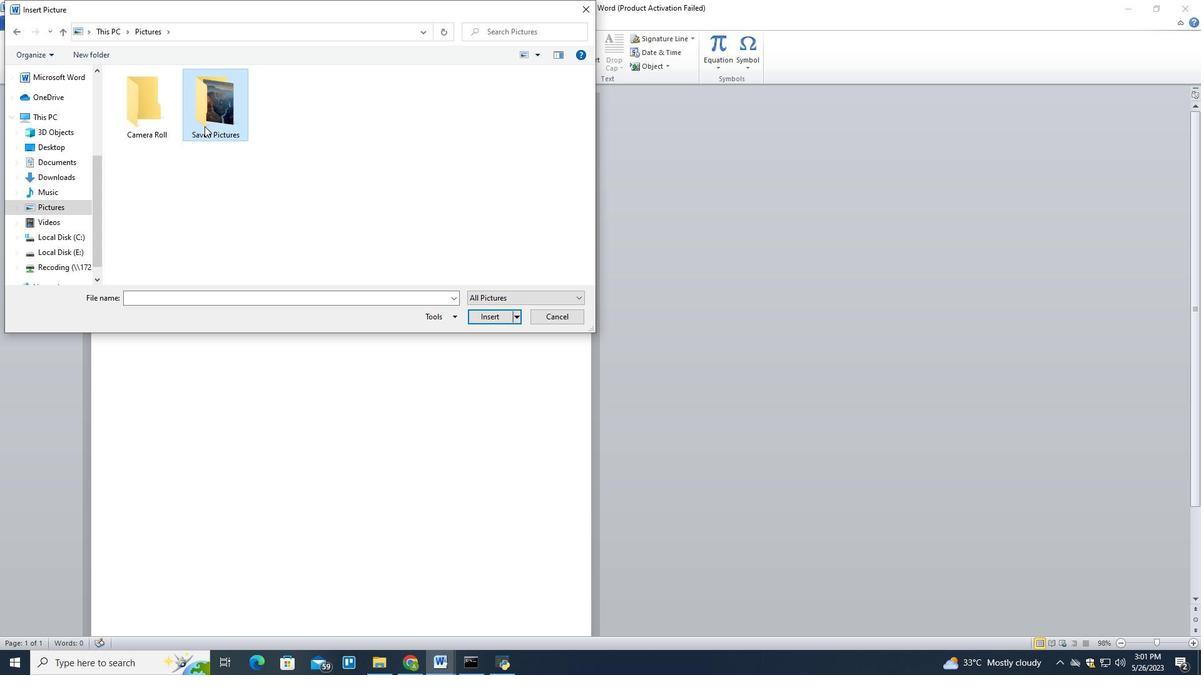 
Action: Mouse moved to (160, 121)
Screenshot: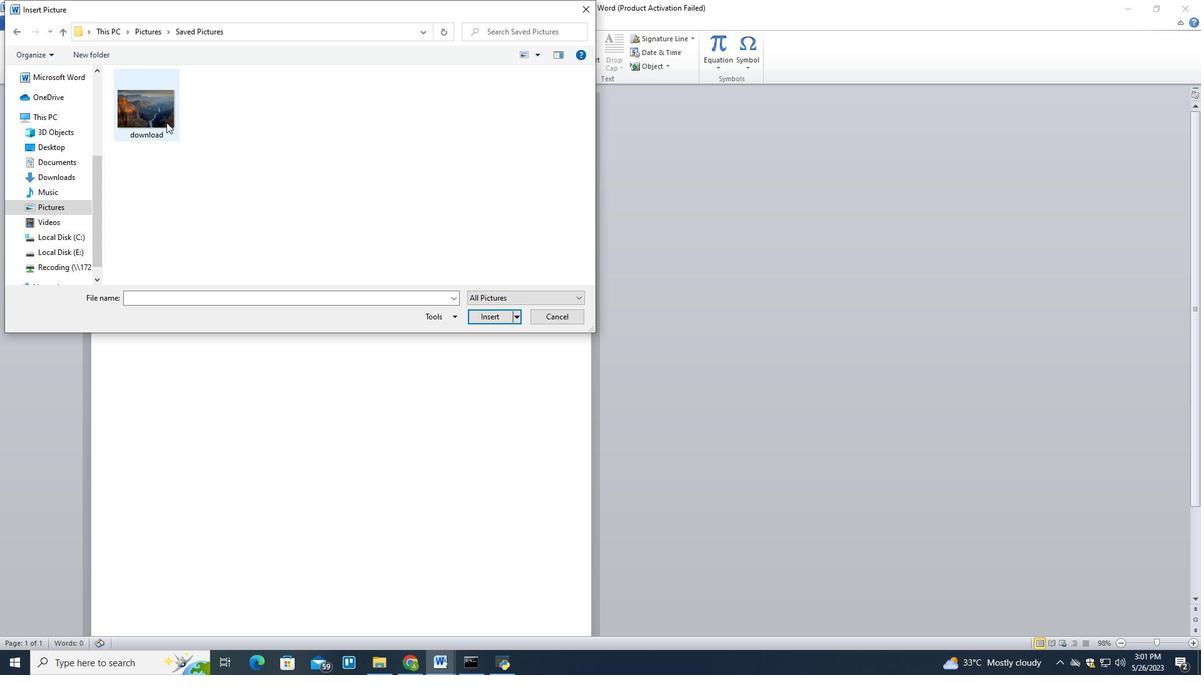 
Action: Mouse pressed left at (160, 121)
Screenshot: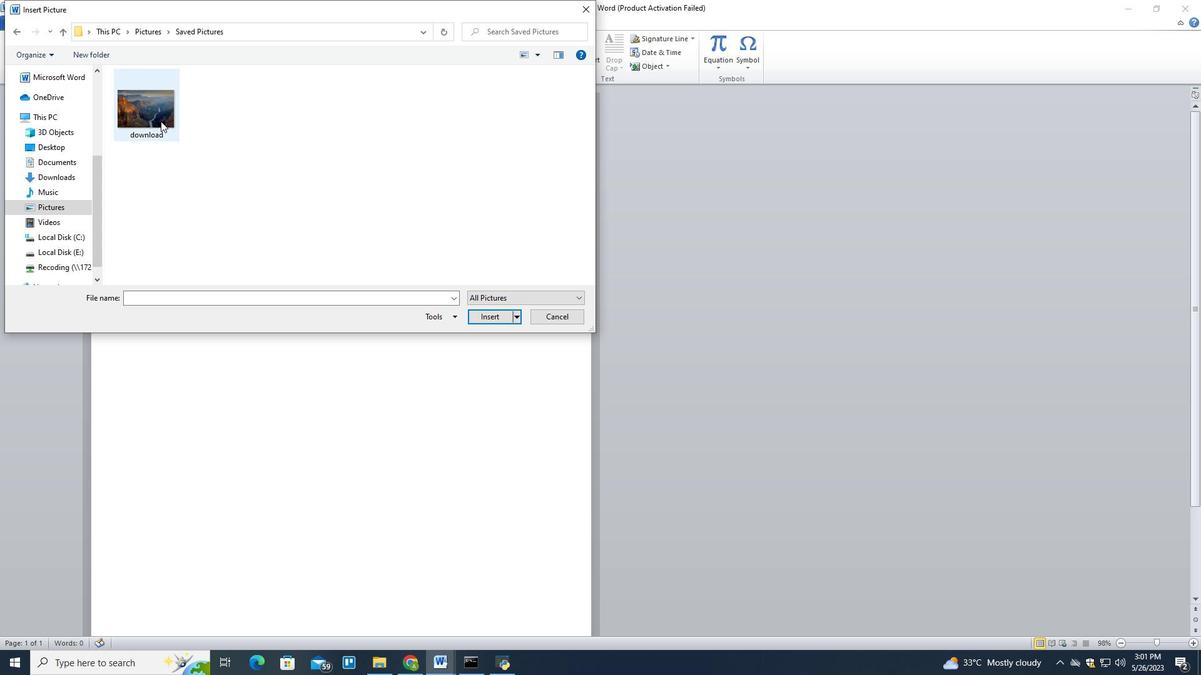 
Action: Mouse moved to (477, 316)
Screenshot: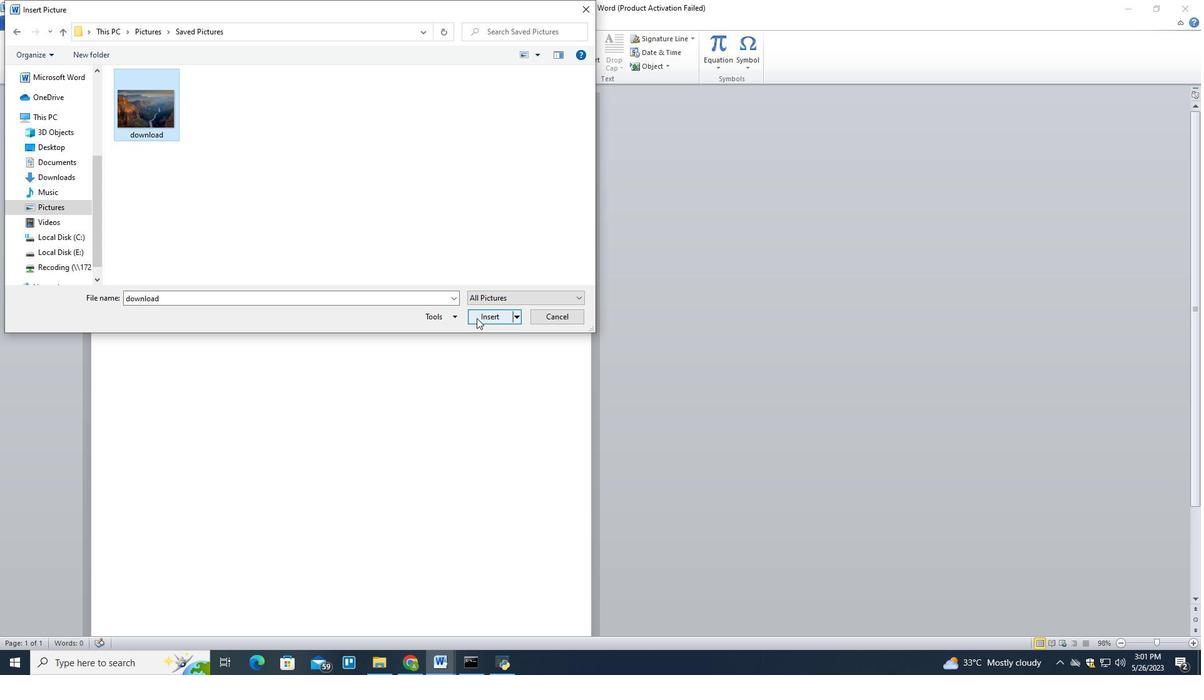 
Action: Mouse pressed left at (477, 316)
Screenshot: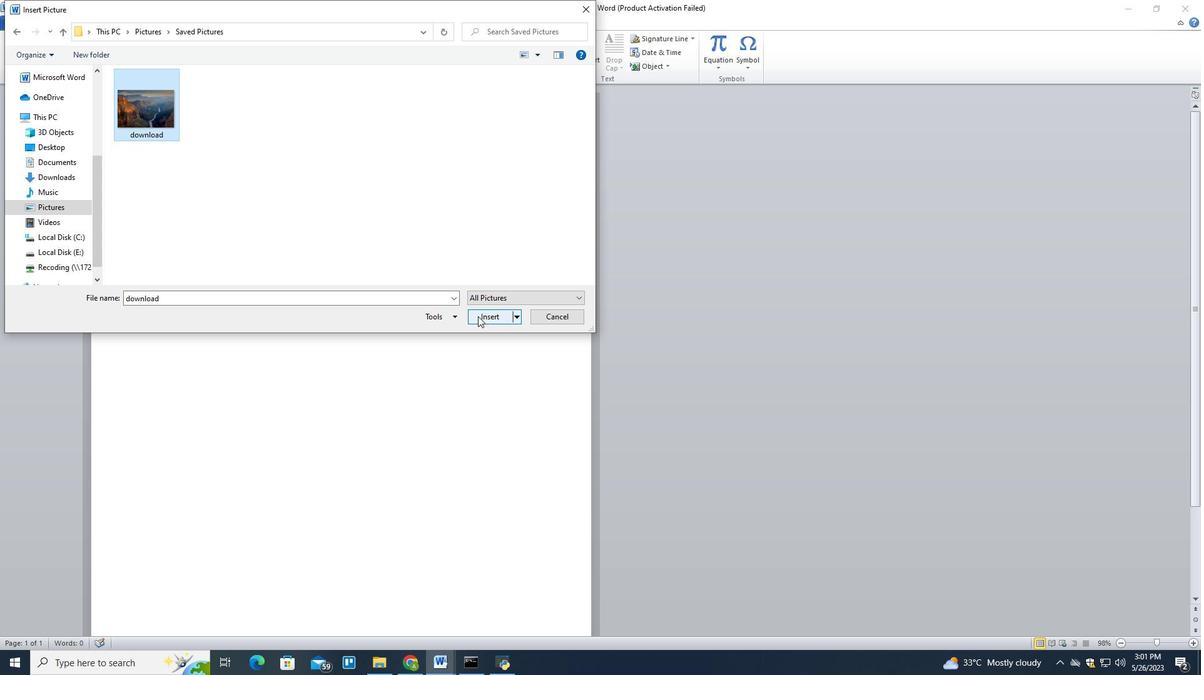 
Action: Mouse moved to (1187, 38)
Screenshot: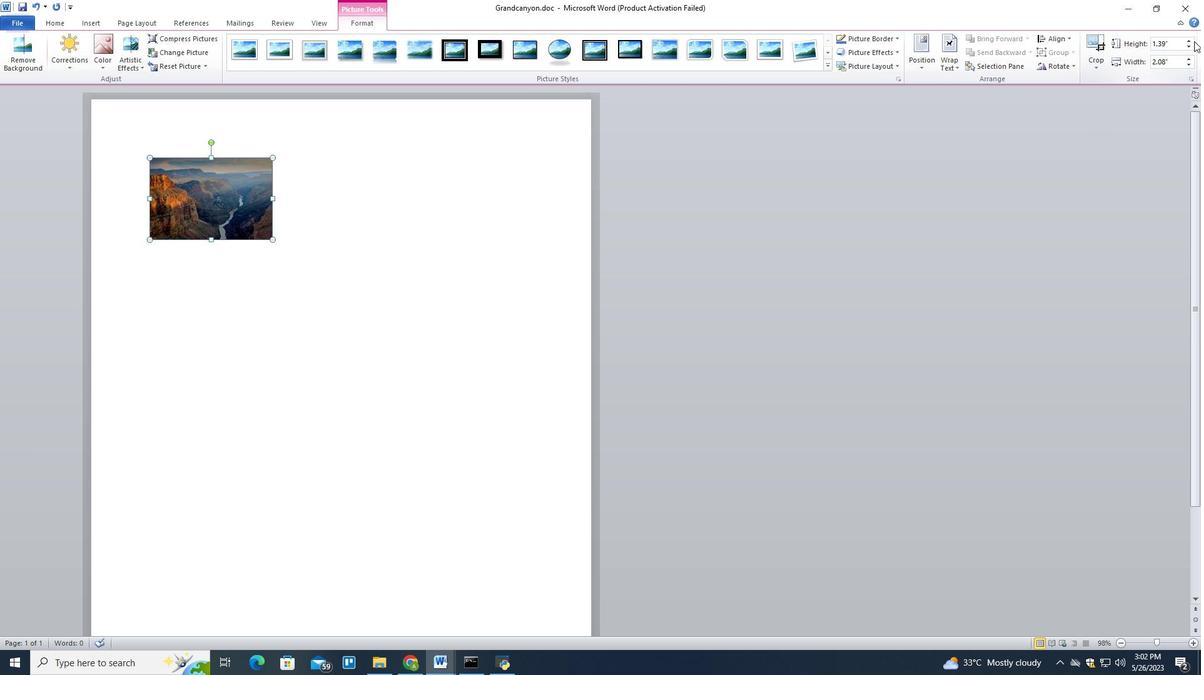 
Action: Mouse pressed left at (1187, 38)
Screenshot: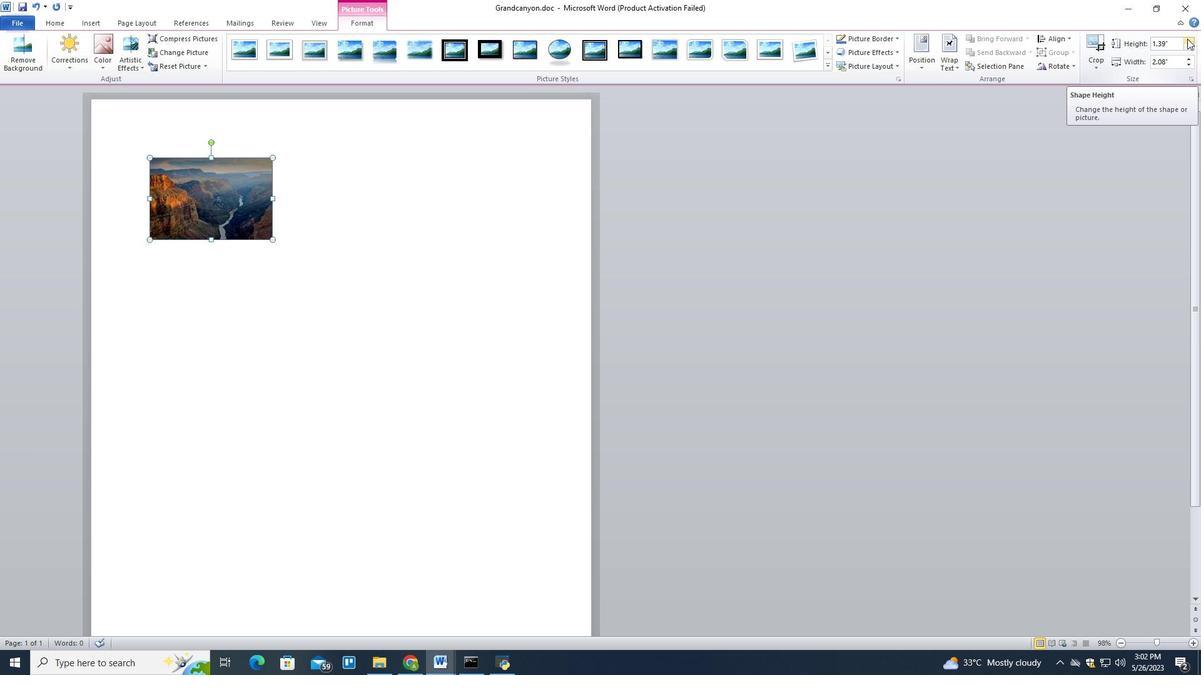 
Action: Mouse pressed left at (1187, 38)
Screenshot: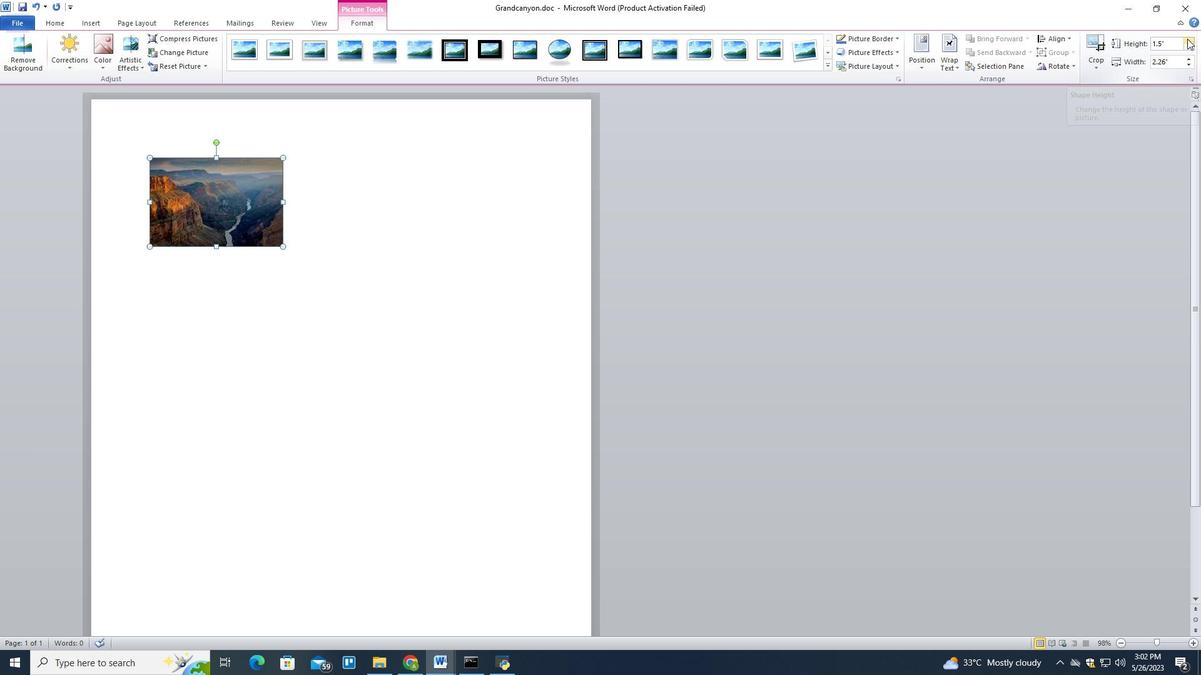 
Action: Mouse moved to (1188, 40)
Screenshot: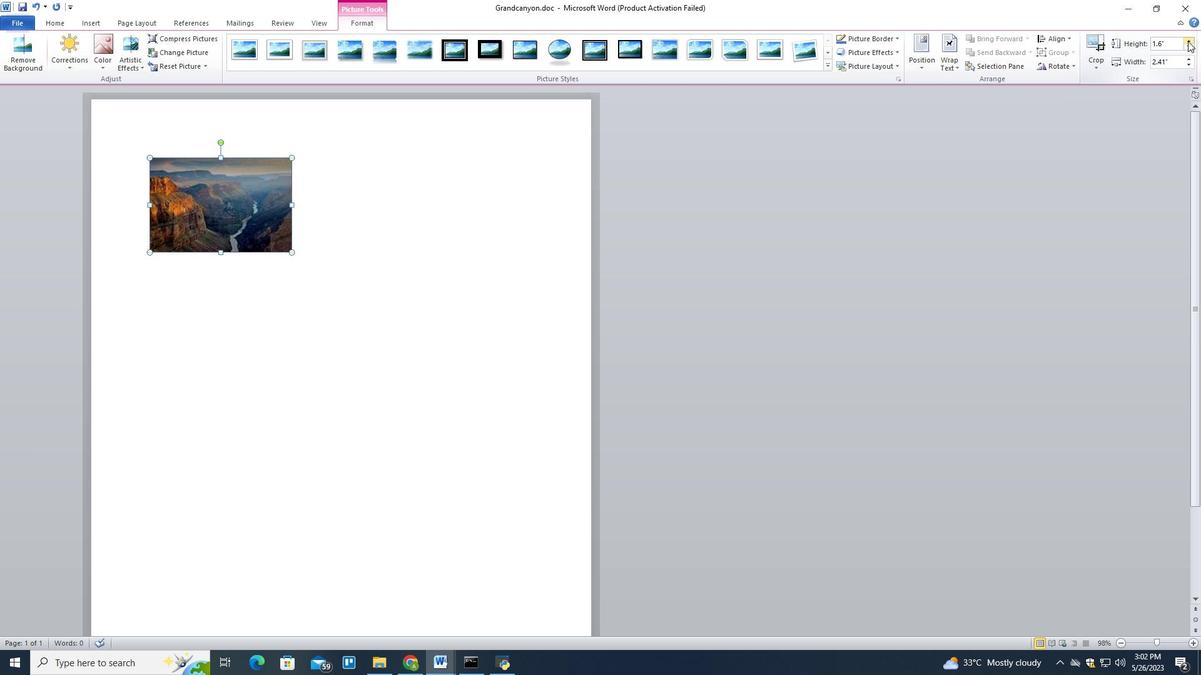 
Action: Mouse pressed left at (1188, 40)
Screenshot: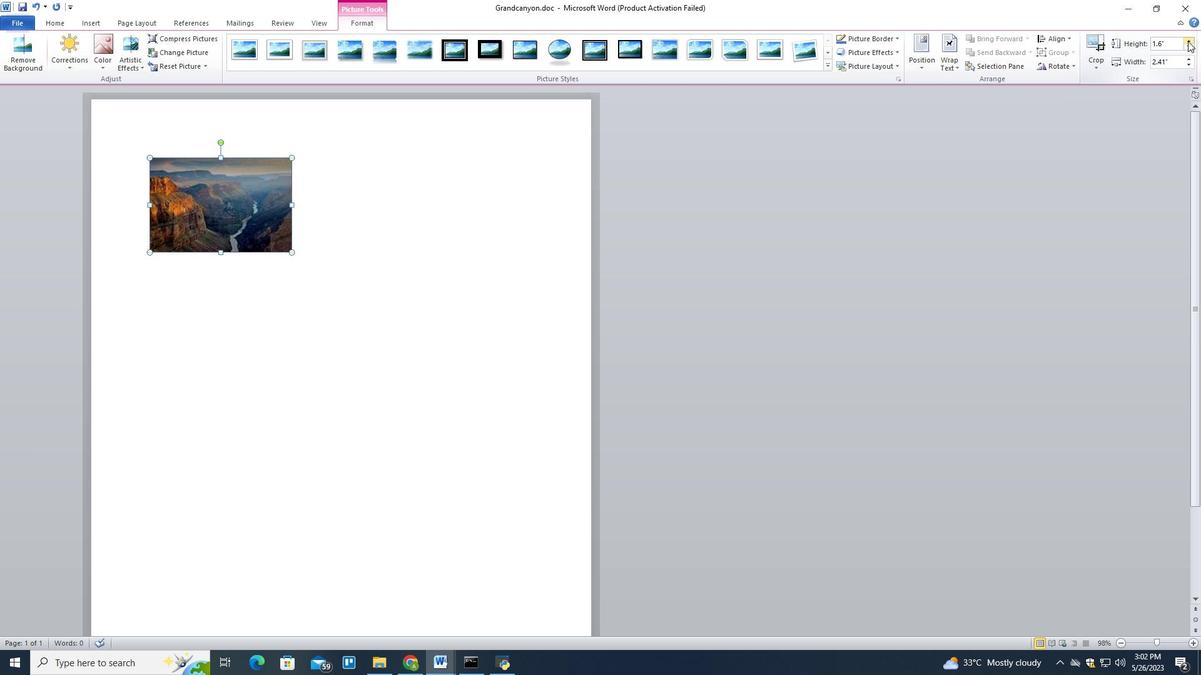 
Action: Mouse pressed left at (1188, 40)
Screenshot: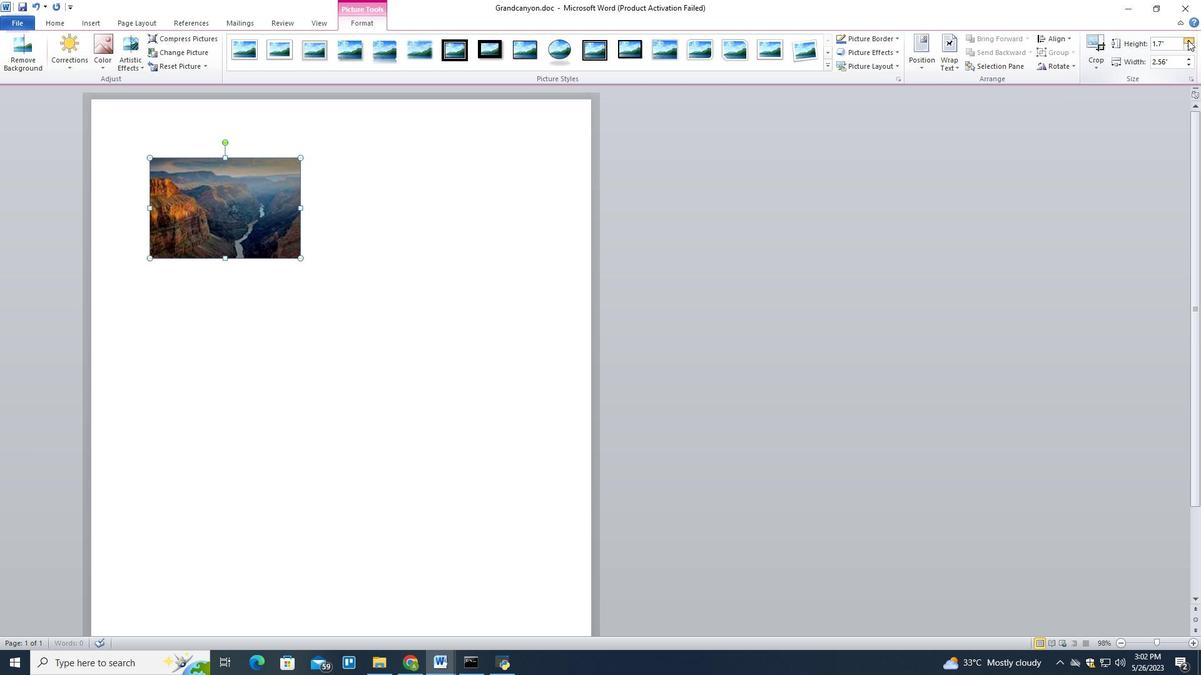 
Action: Mouse pressed left at (1188, 40)
Screenshot: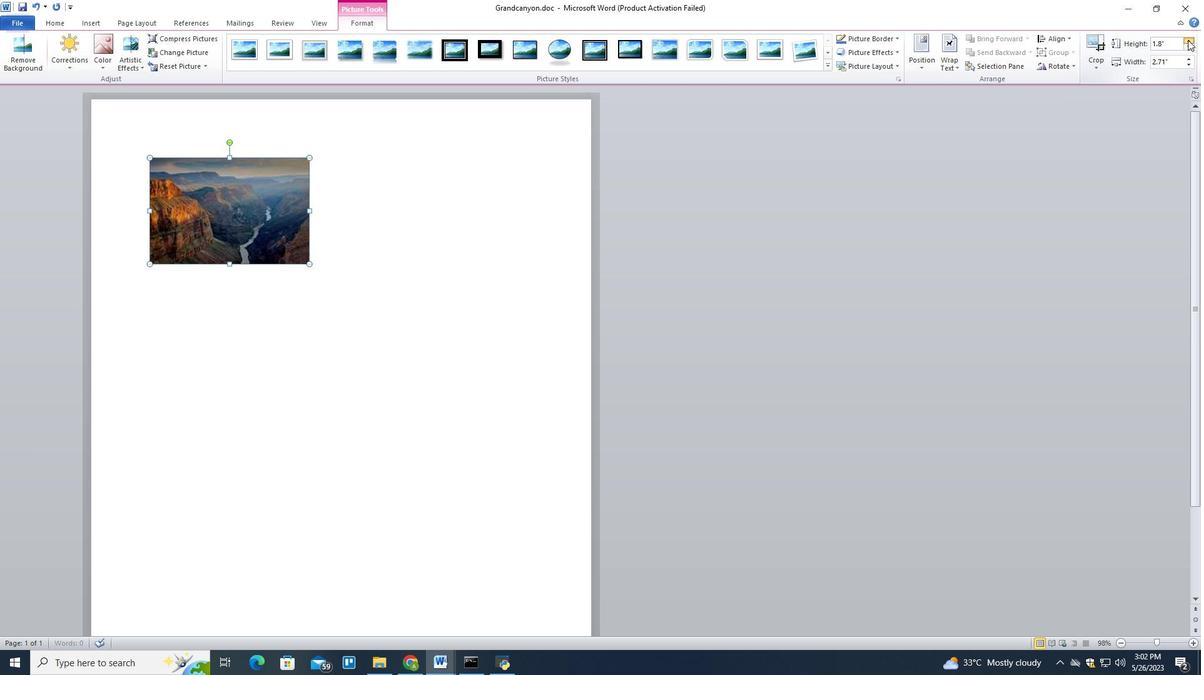 
Action: Mouse pressed left at (1188, 40)
Screenshot: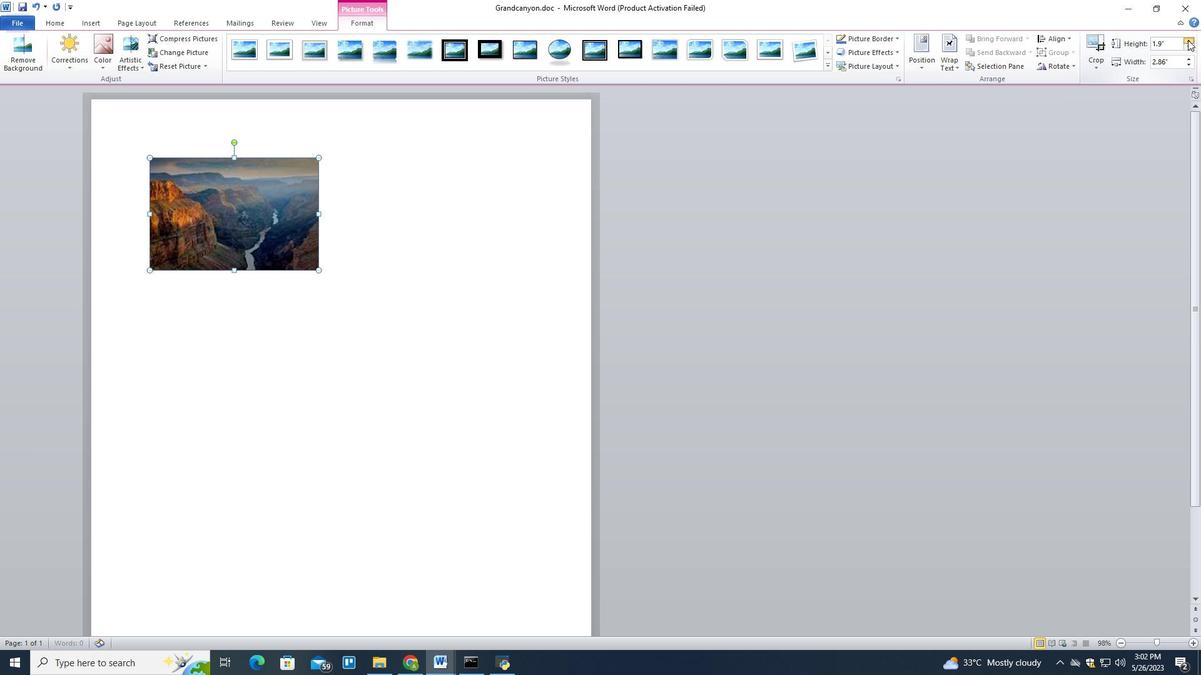 
Action: Mouse pressed left at (1188, 40)
Screenshot: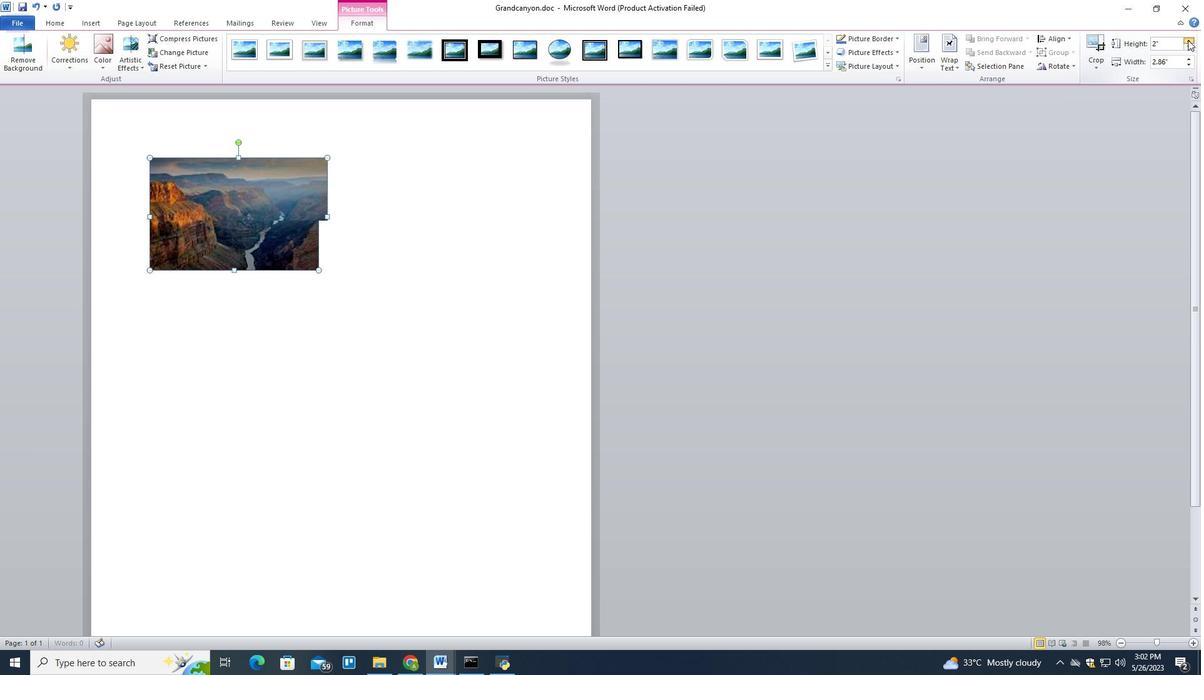
Action: Mouse pressed left at (1188, 40)
Screenshot: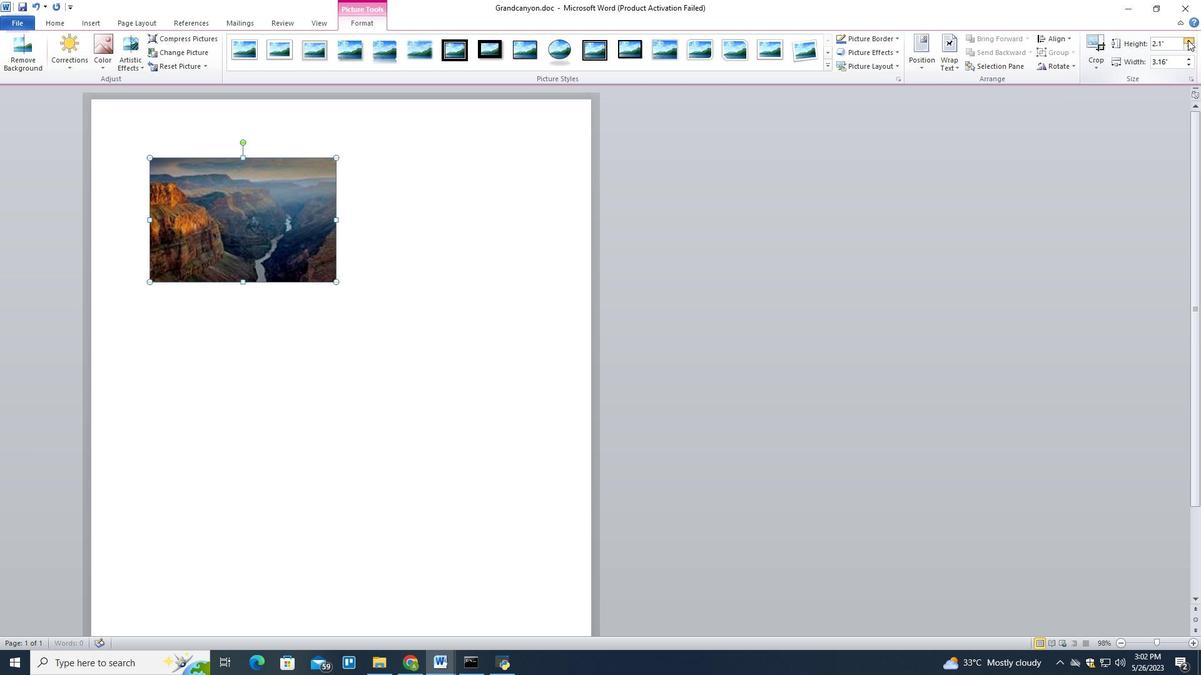 
Action: Mouse pressed left at (1188, 40)
Screenshot: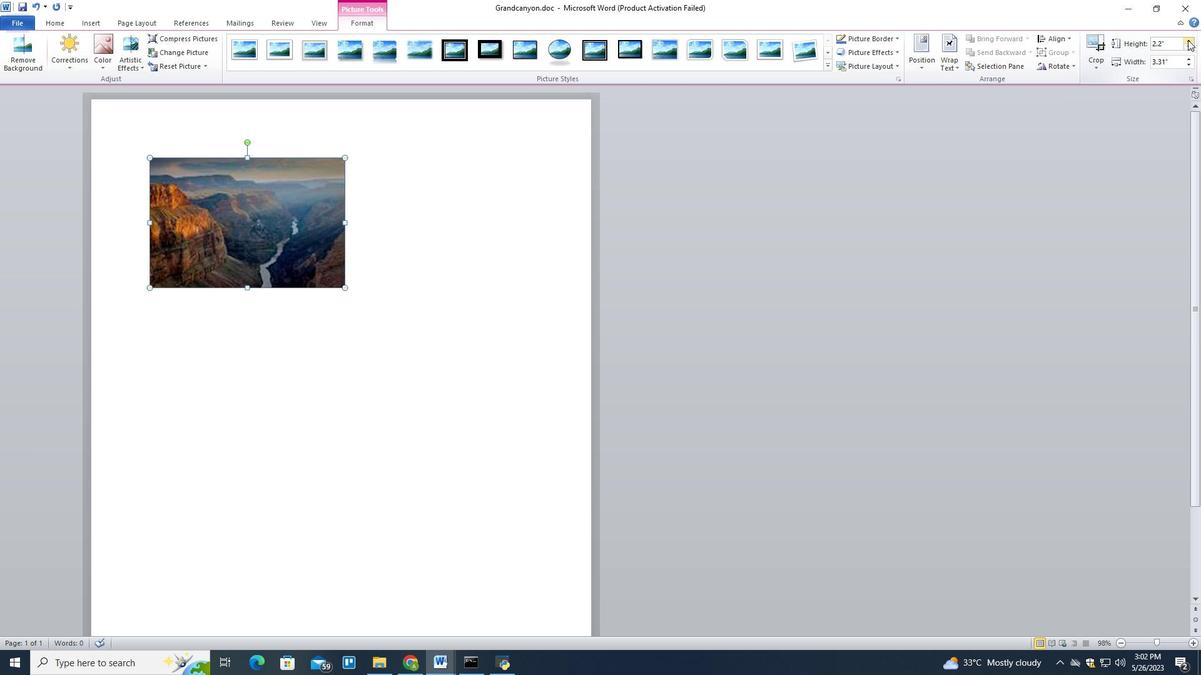 
Action: Mouse pressed left at (1188, 40)
Screenshot: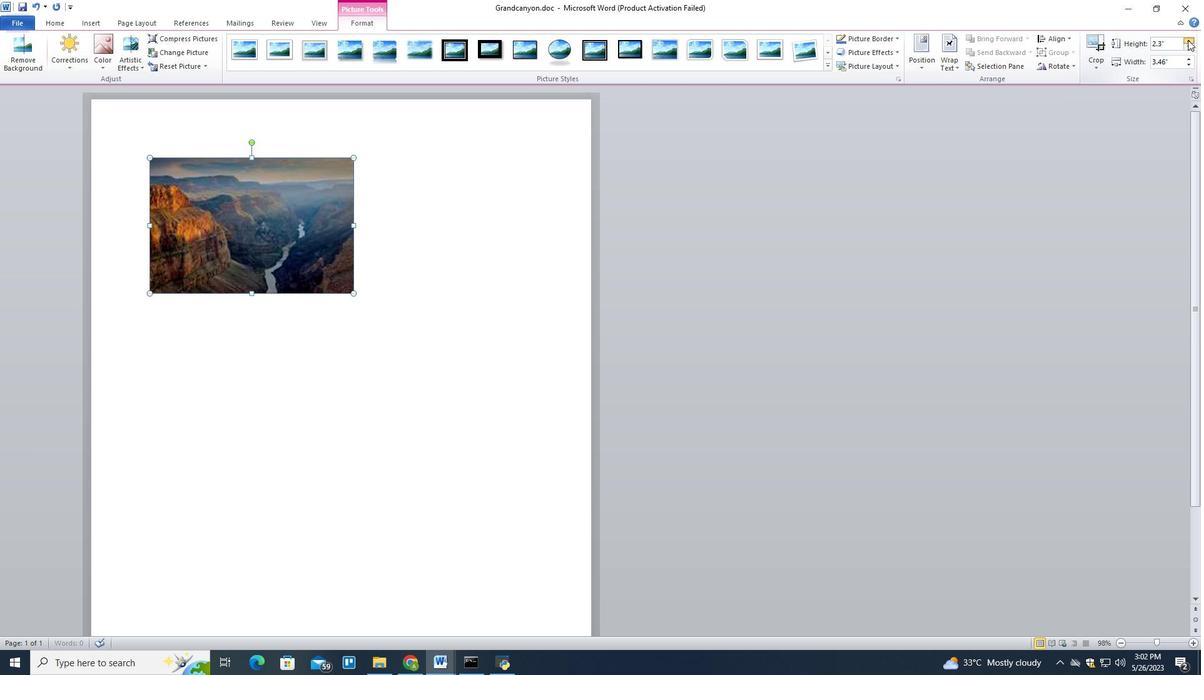 
Action: Mouse pressed left at (1188, 40)
Screenshot: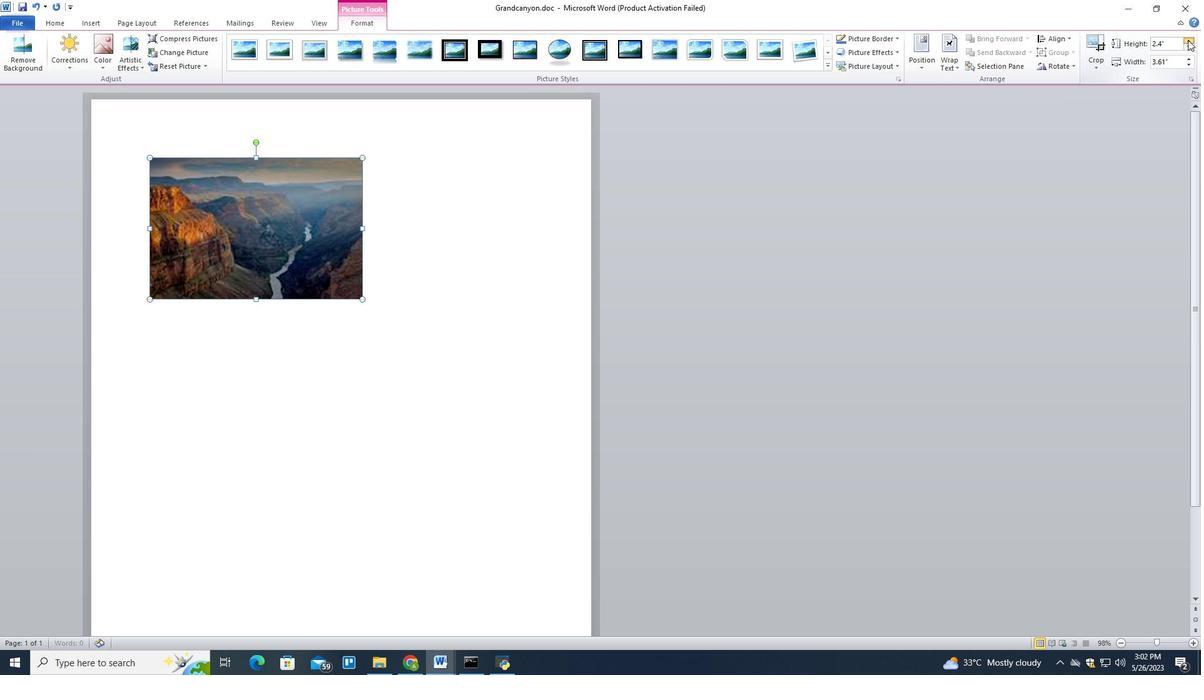 
Action: Mouse pressed left at (1188, 40)
Screenshot: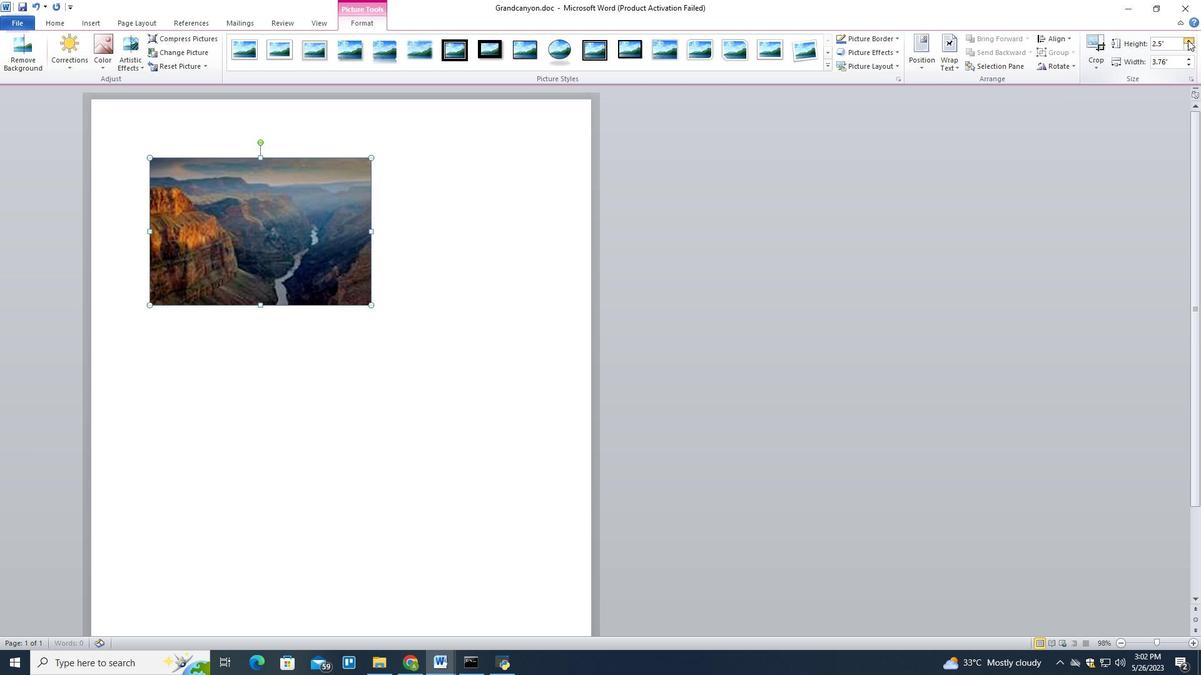 
Action: Mouse pressed left at (1188, 40)
Screenshot: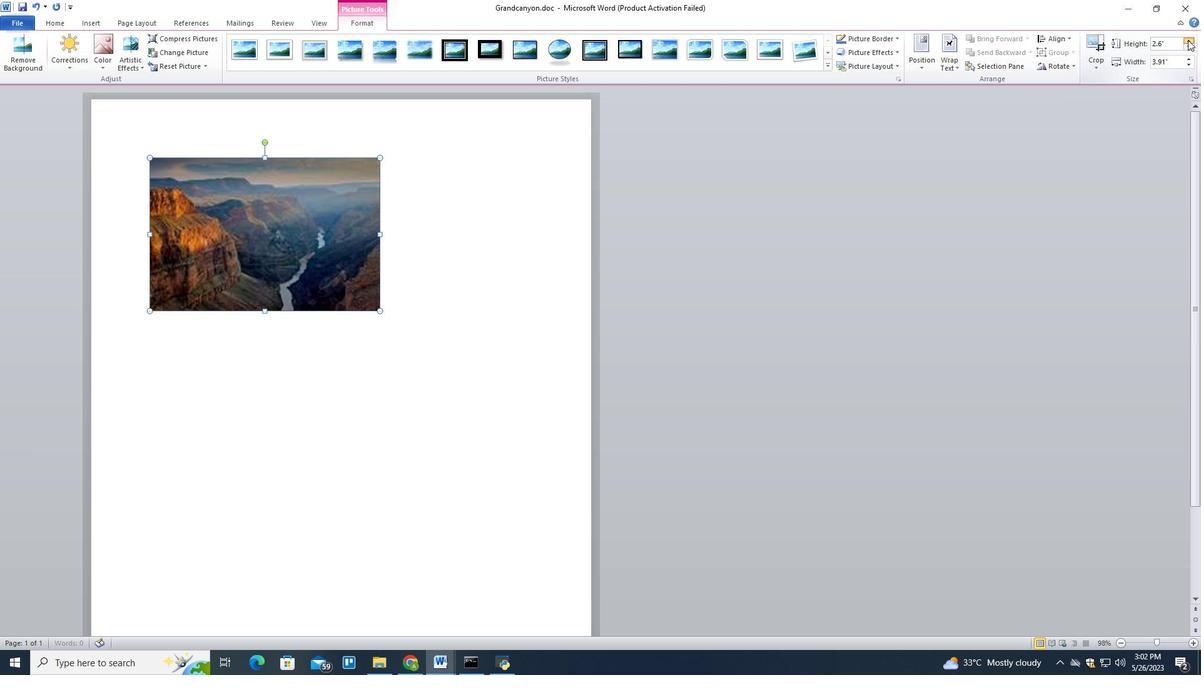 
Action: Mouse pressed left at (1188, 40)
Screenshot: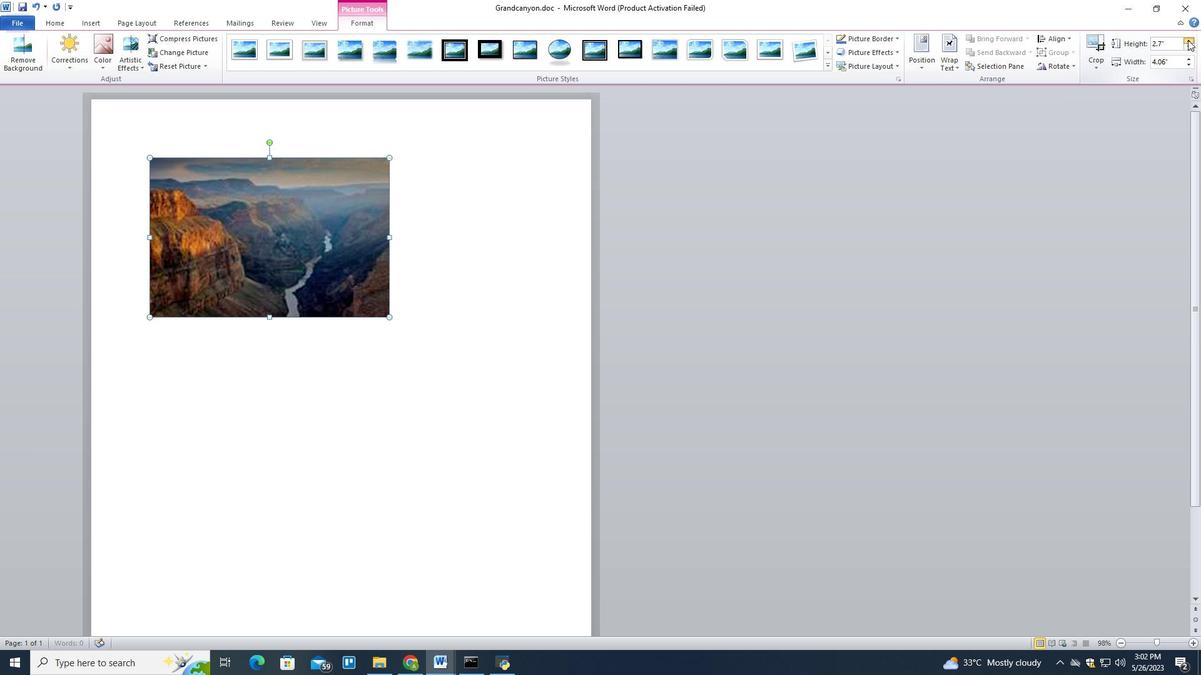 
Action: Mouse pressed left at (1188, 40)
Screenshot: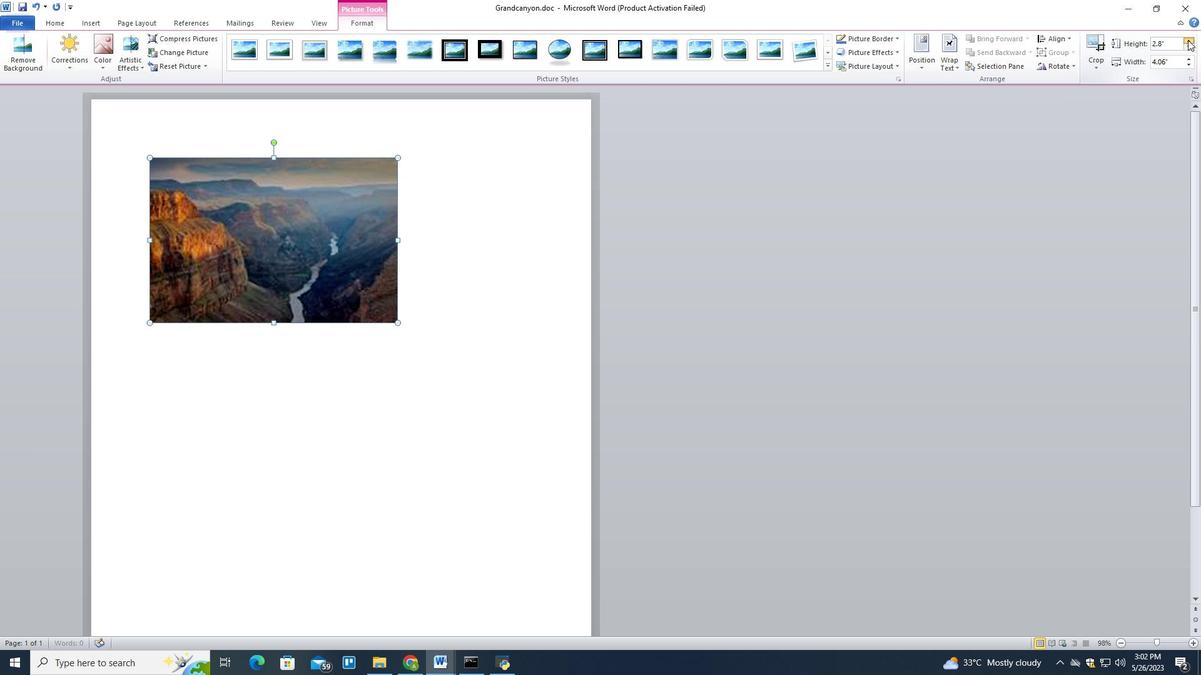 
Action: Mouse pressed left at (1188, 40)
Screenshot: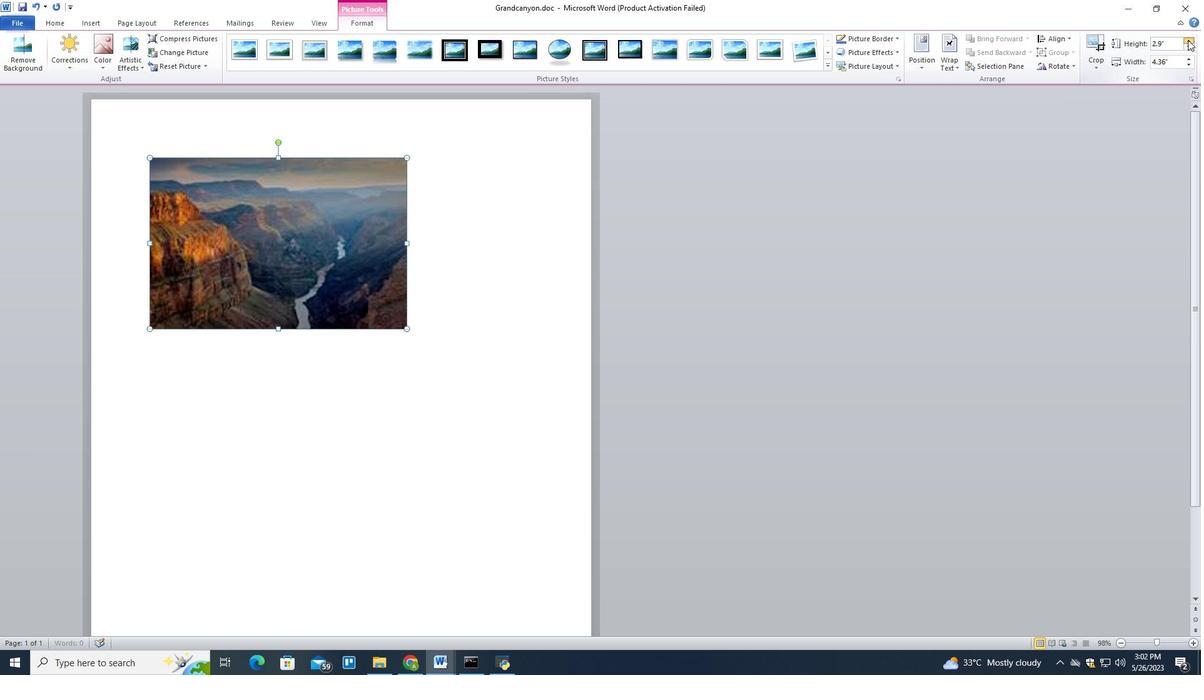 
Action: Mouse pressed left at (1188, 40)
Screenshot: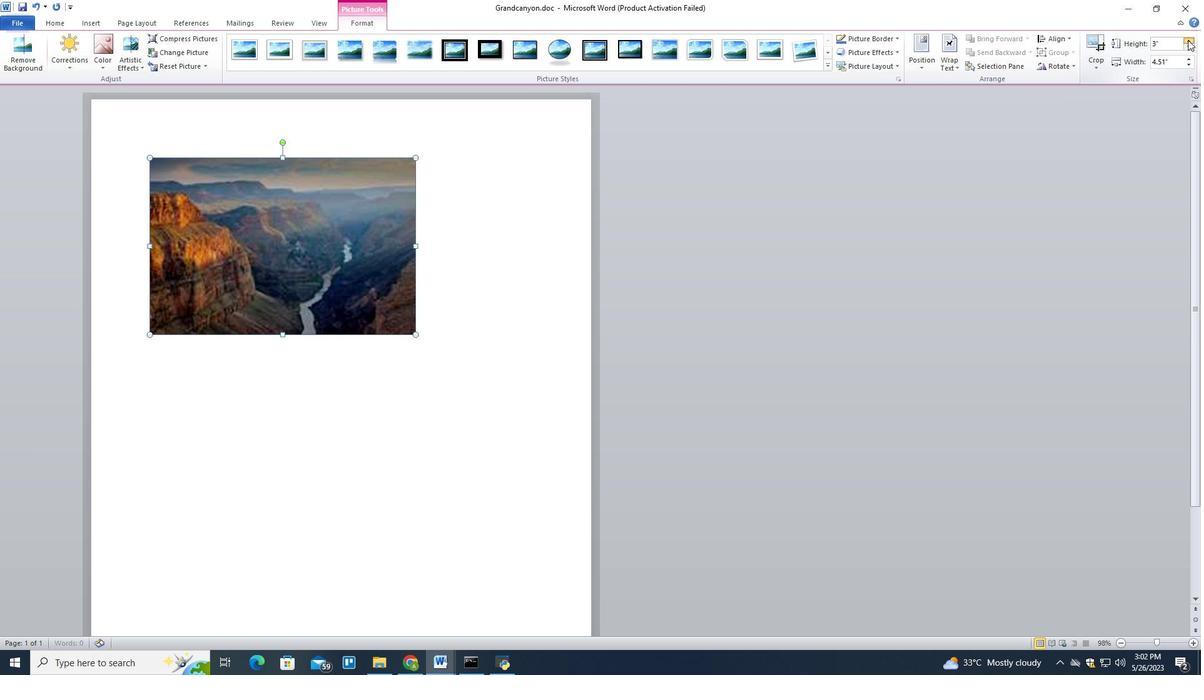 
Action: Mouse pressed left at (1188, 40)
Screenshot: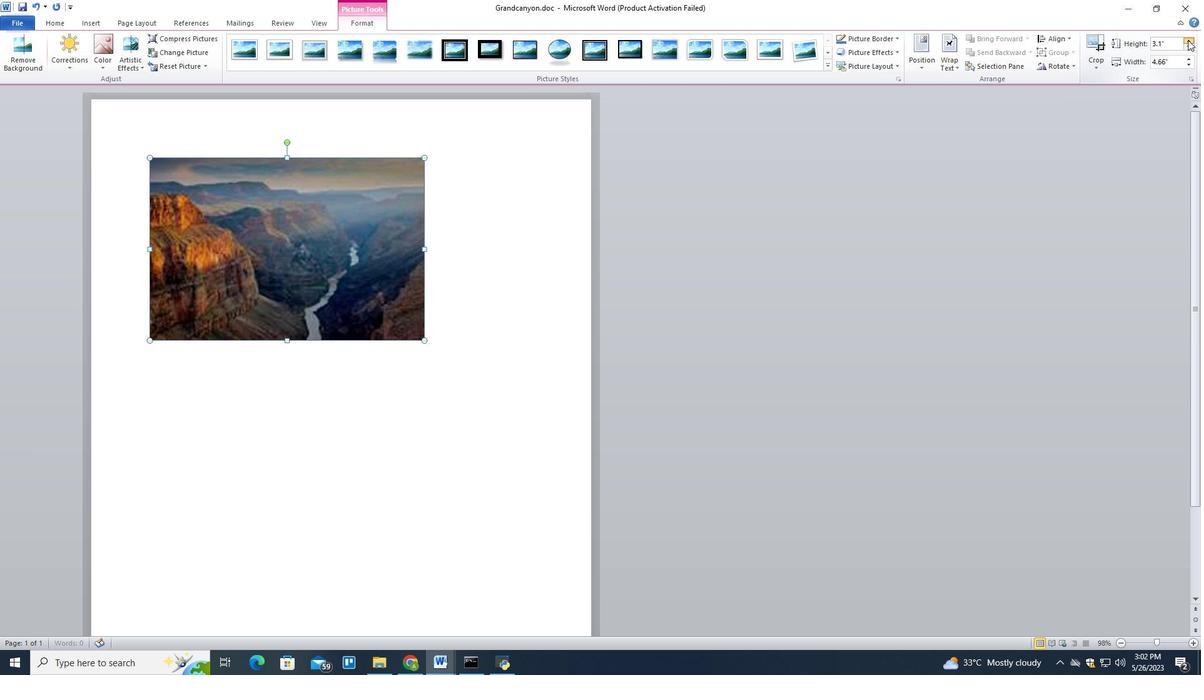 
Action: Mouse pressed left at (1188, 40)
Screenshot: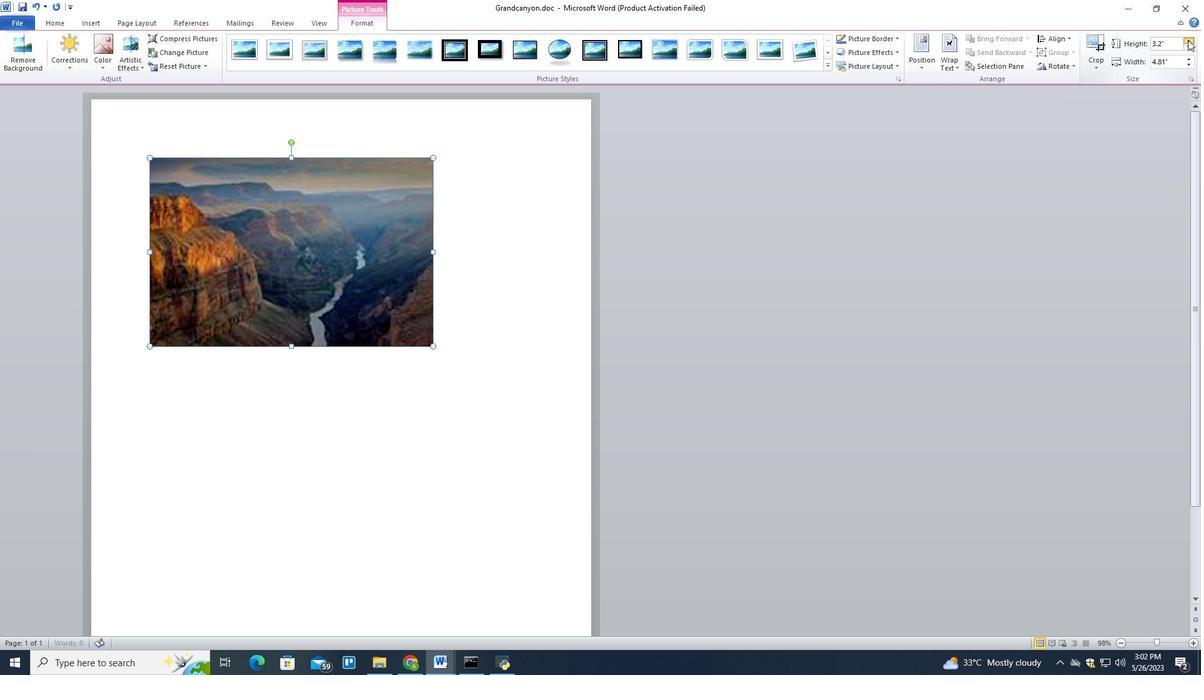 
Action: Mouse pressed left at (1188, 40)
Screenshot: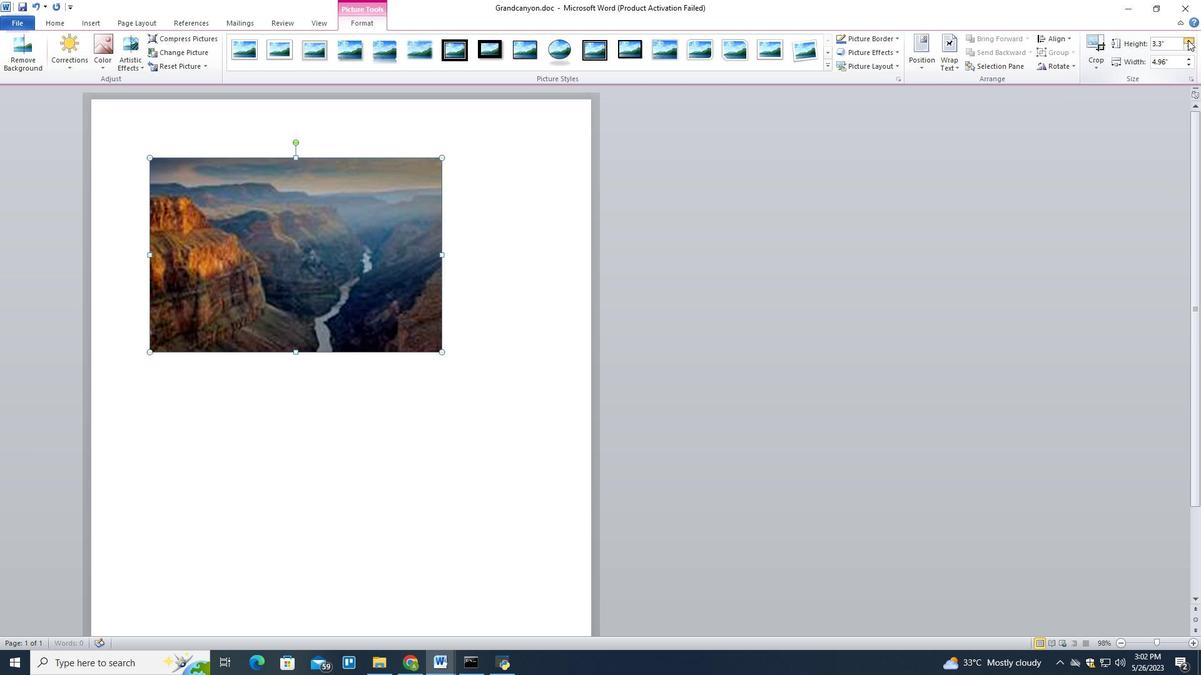 
Action: Mouse pressed left at (1188, 40)
Screenshot: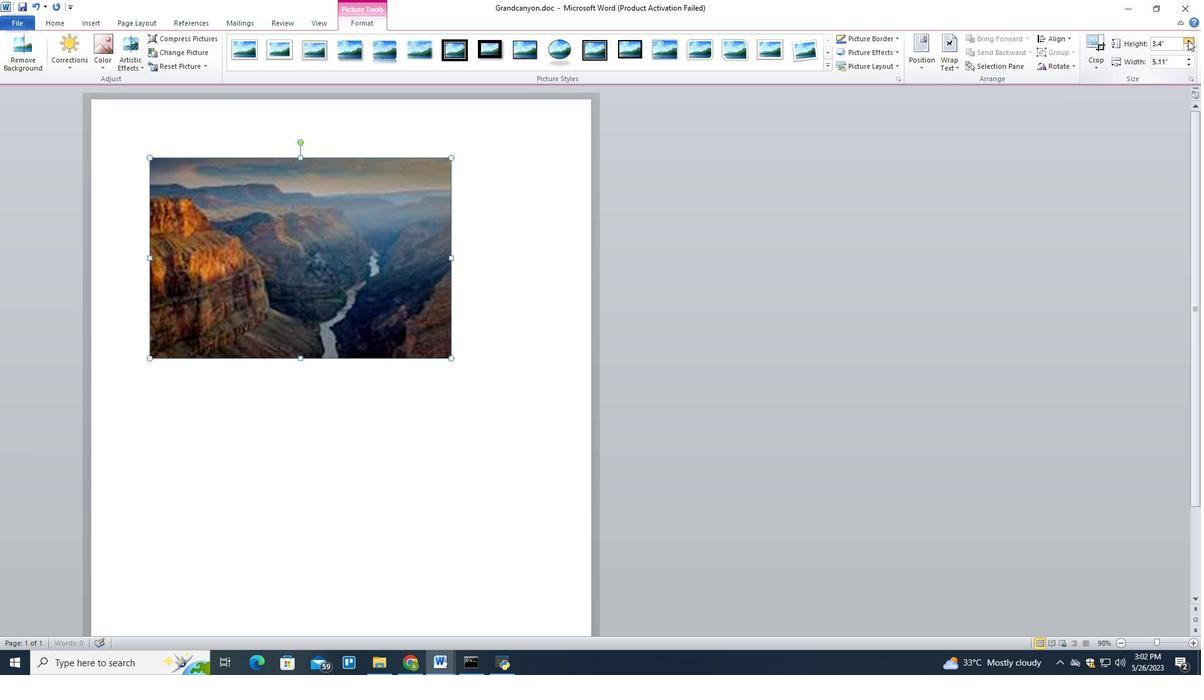 
Action: Mouse pressed left at (1188, 40)
Screenshot: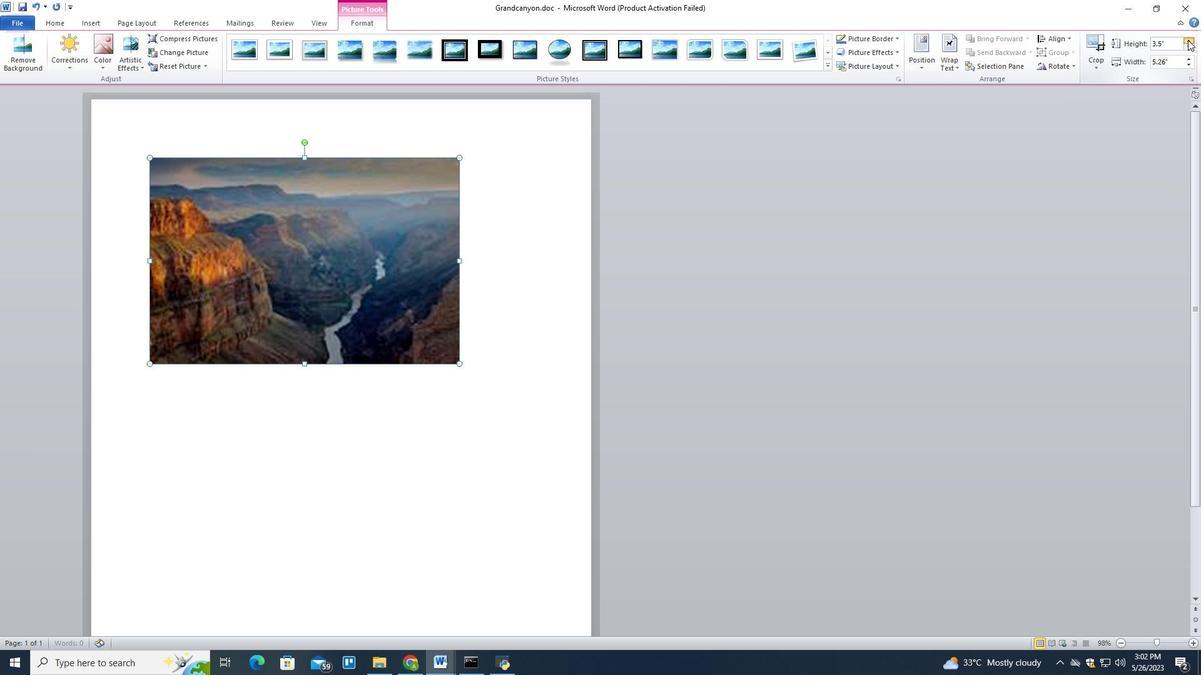 
Action: Mouse pressed left at (1188, 40)
Screenshot: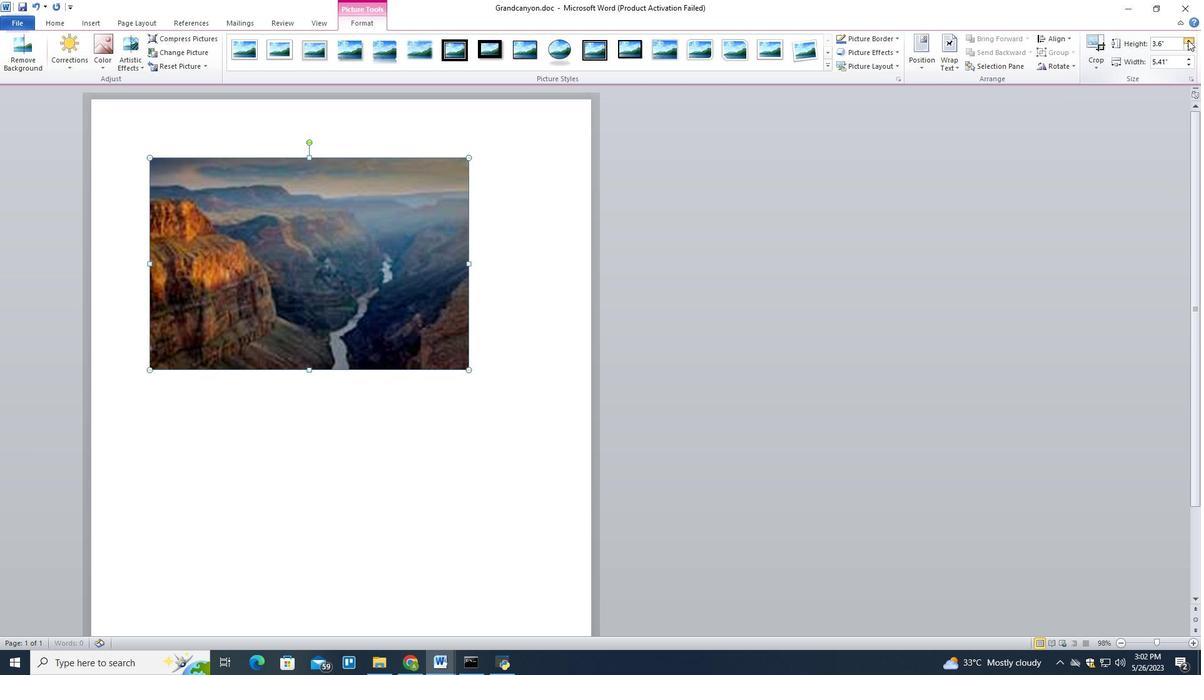 
Action: Mouse pressed left at (1188, 40)
Screenshot: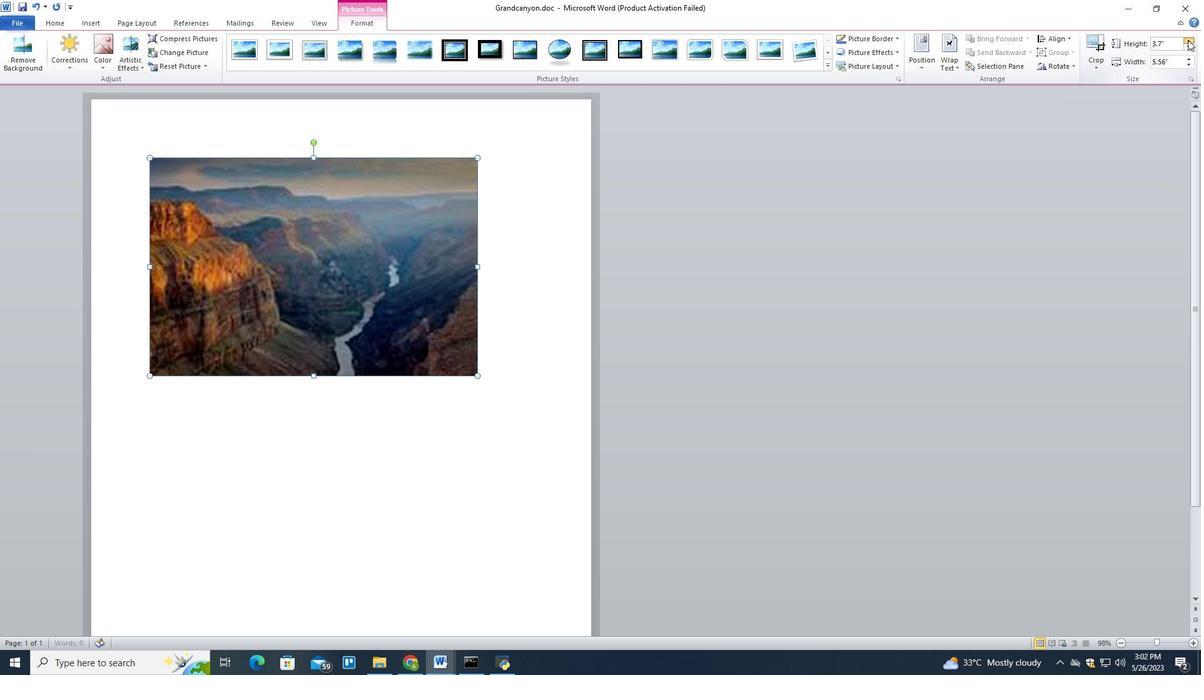 
Action: Mouse pressed left at (1188, 40)
Screenshot: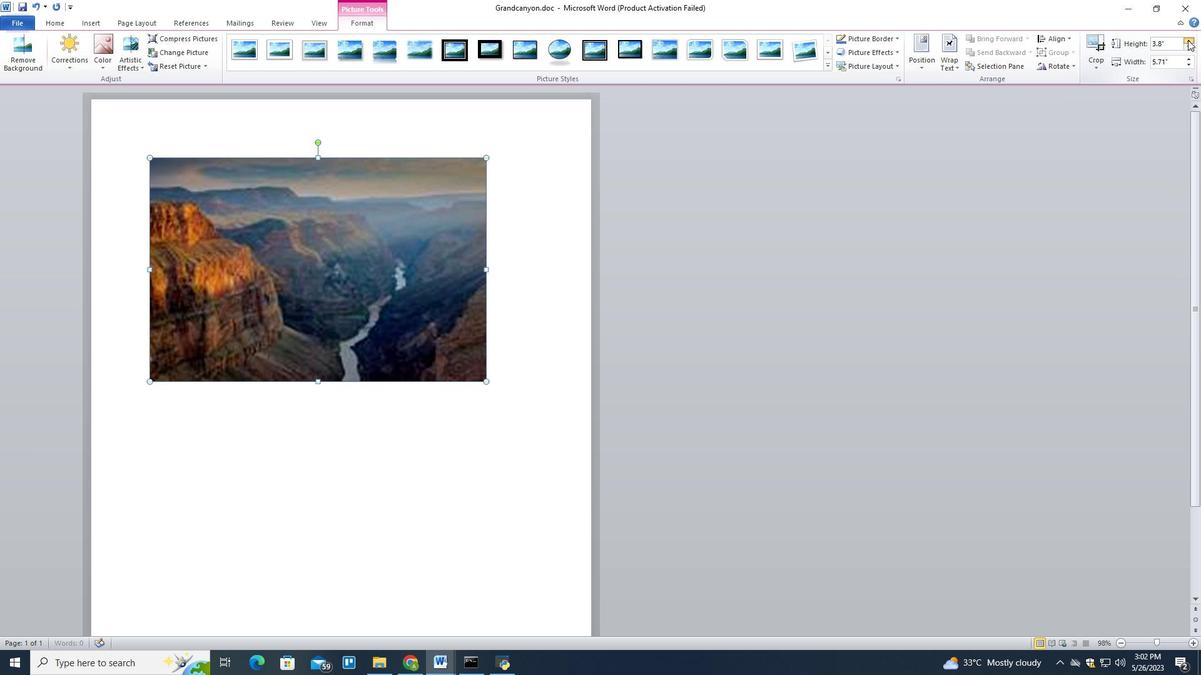 
Action: Mouse pressed left at (1188, 40)
Screenshot: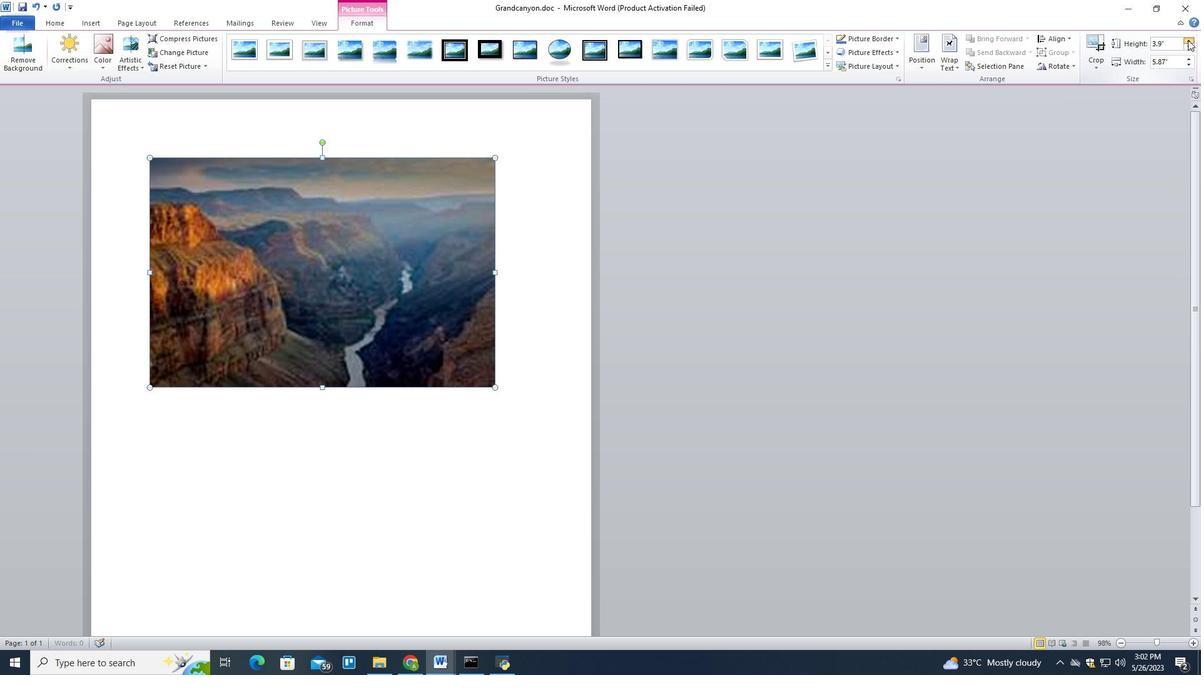 
Action: Mouse pressed left at (1188, 40)
Screenshot: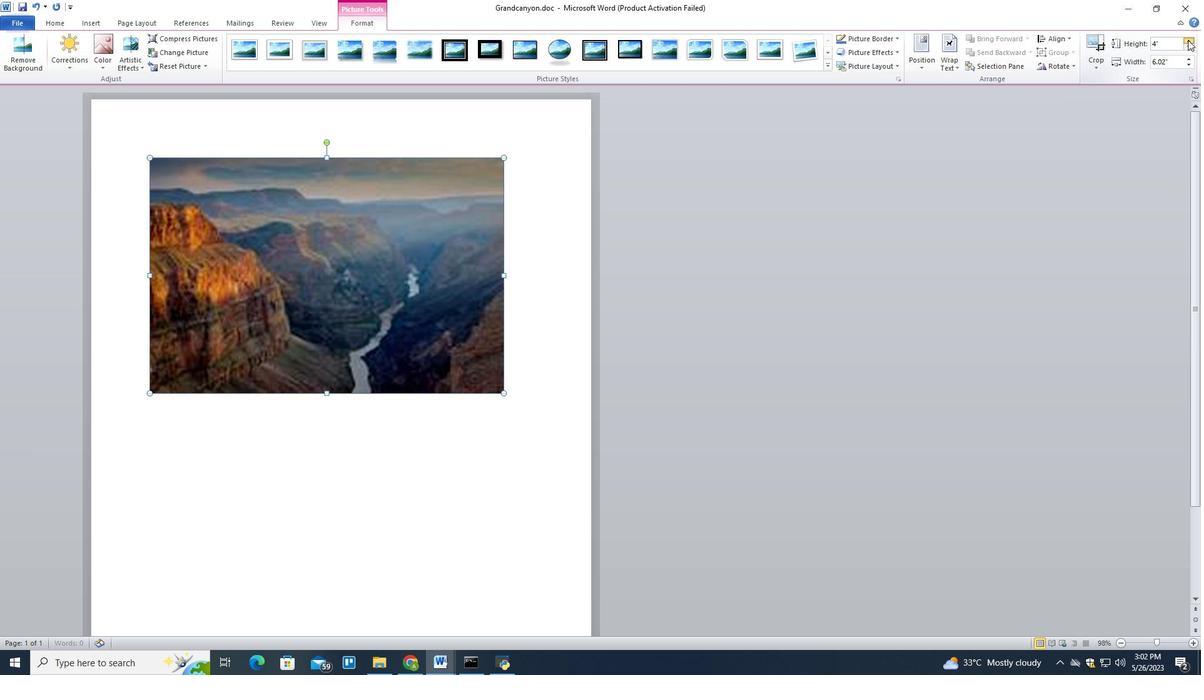 
Action: Mouse pressed left at (1188, 40)
Screenshot: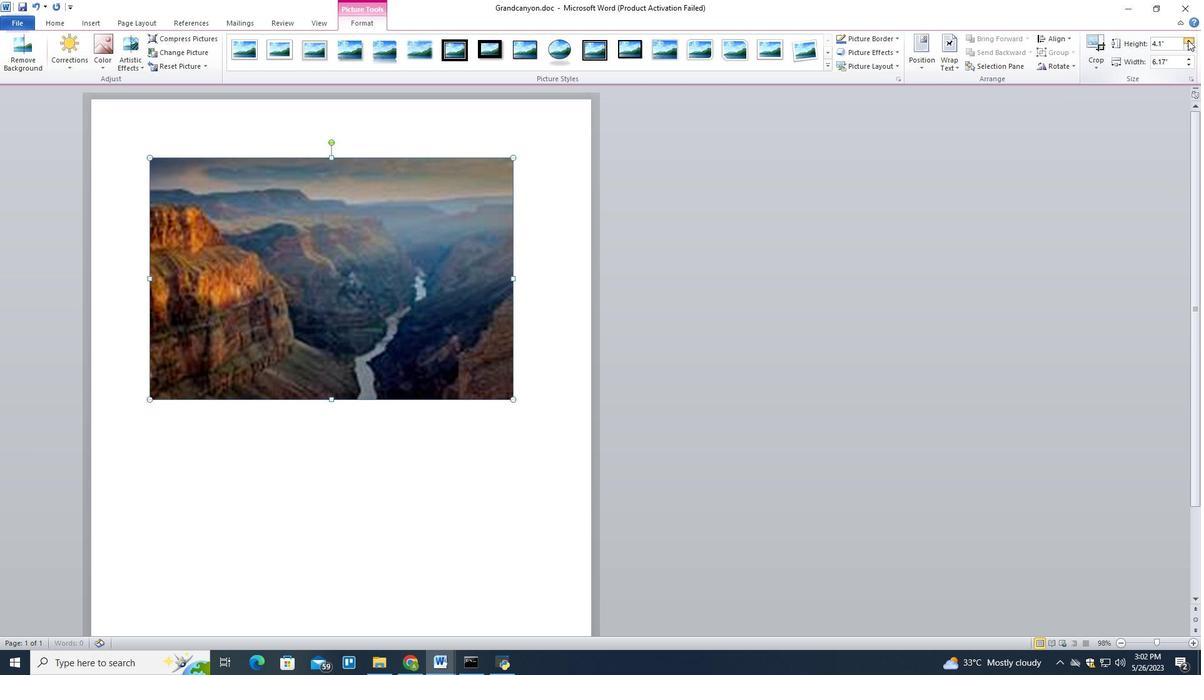 
Action: Mouse pressed left at (1188, 40)
Screenshot: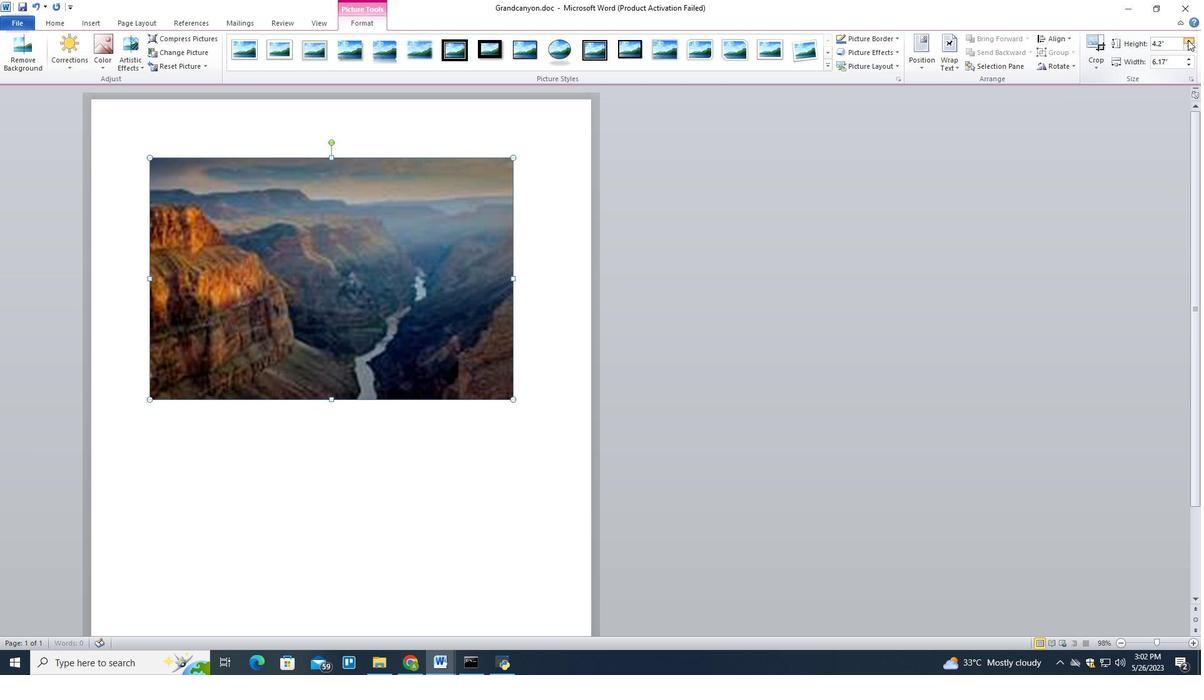 
Action: Mouse pressed left at (1188, 40)
Screenshot: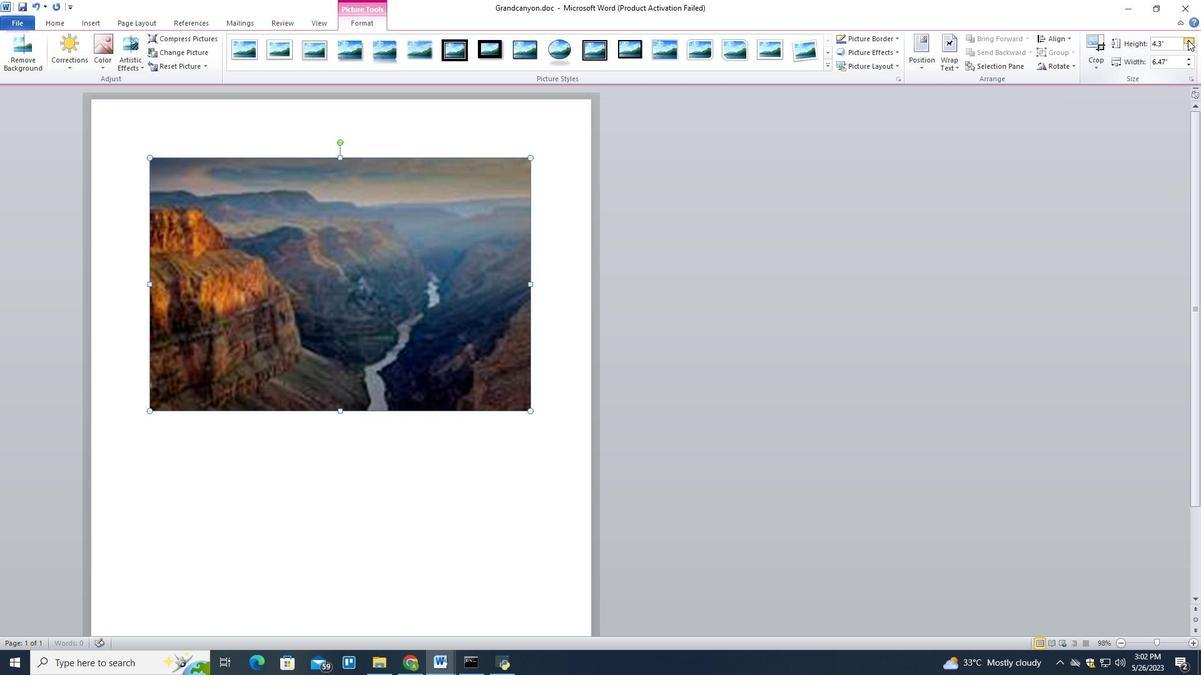 
Action: Mouse pressed left at (1188, 40)
Screenshot: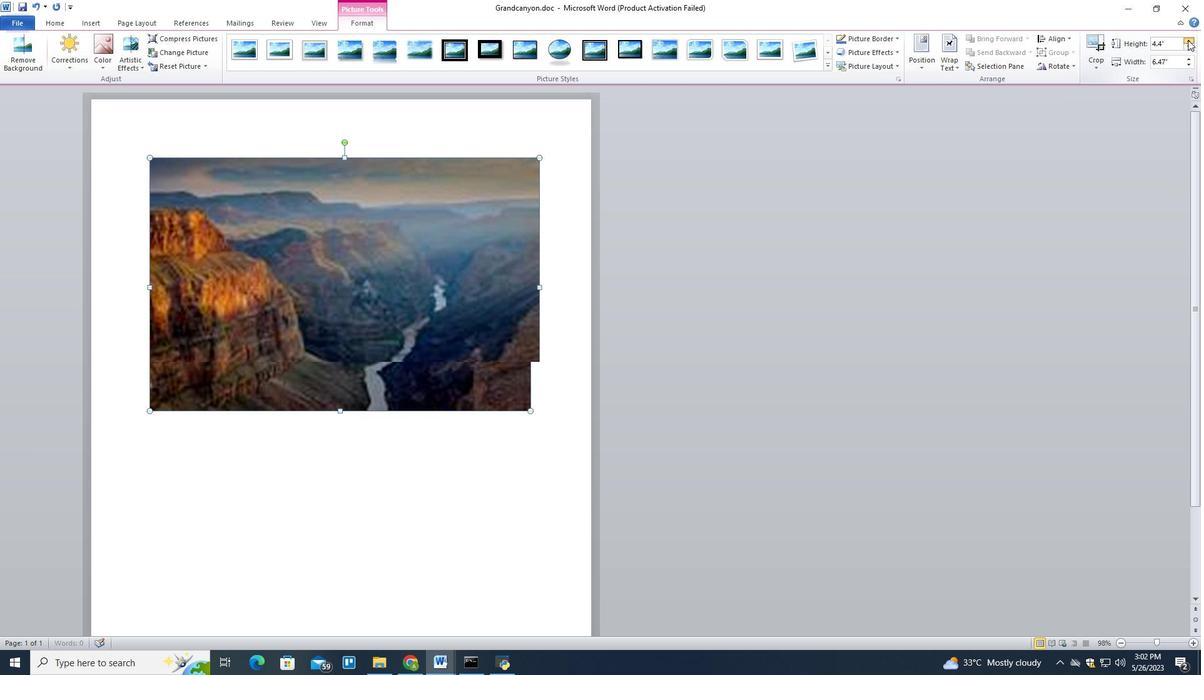 
Action: Mouse pressed left at (1188, 40)
Screenshot: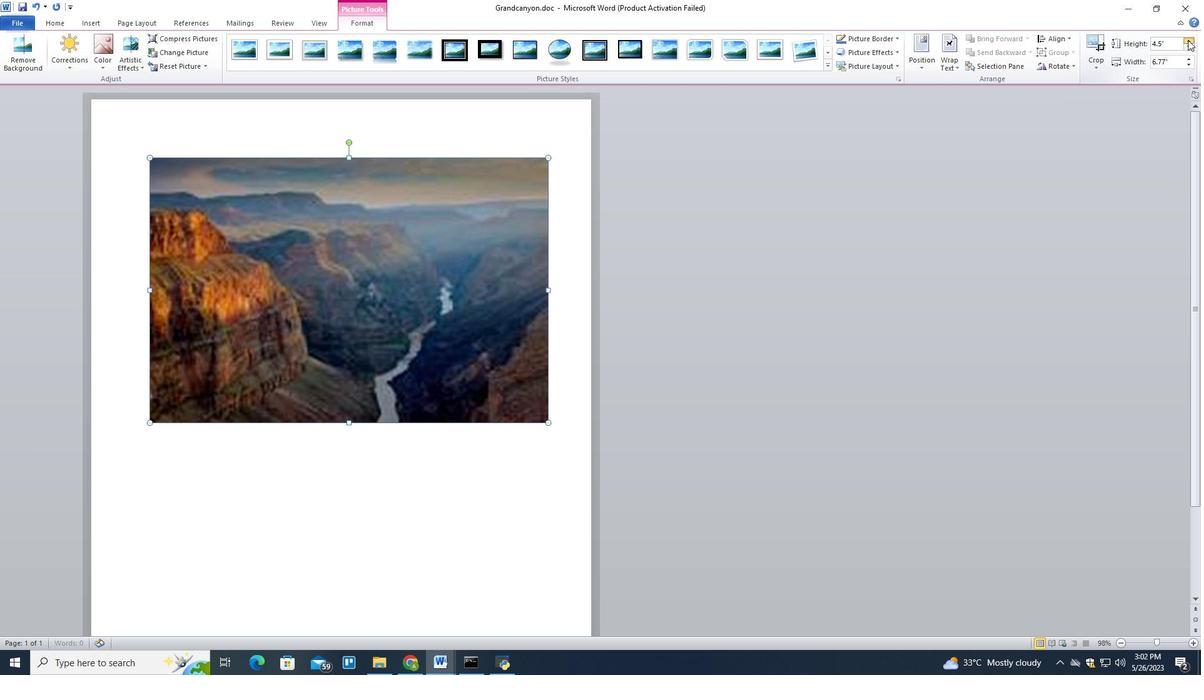 
Action: Mouse pressed left at (1188, 40)
Screenshot: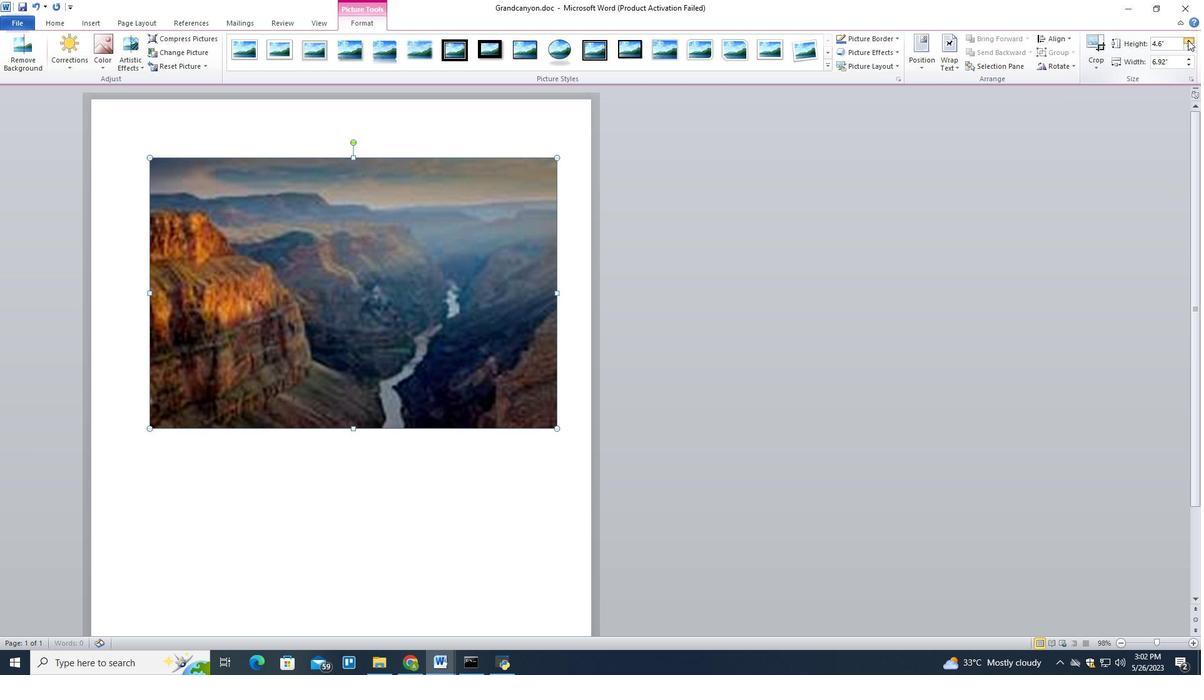 
Action: Mouse pressed left at (1188, 40)
Screenshot: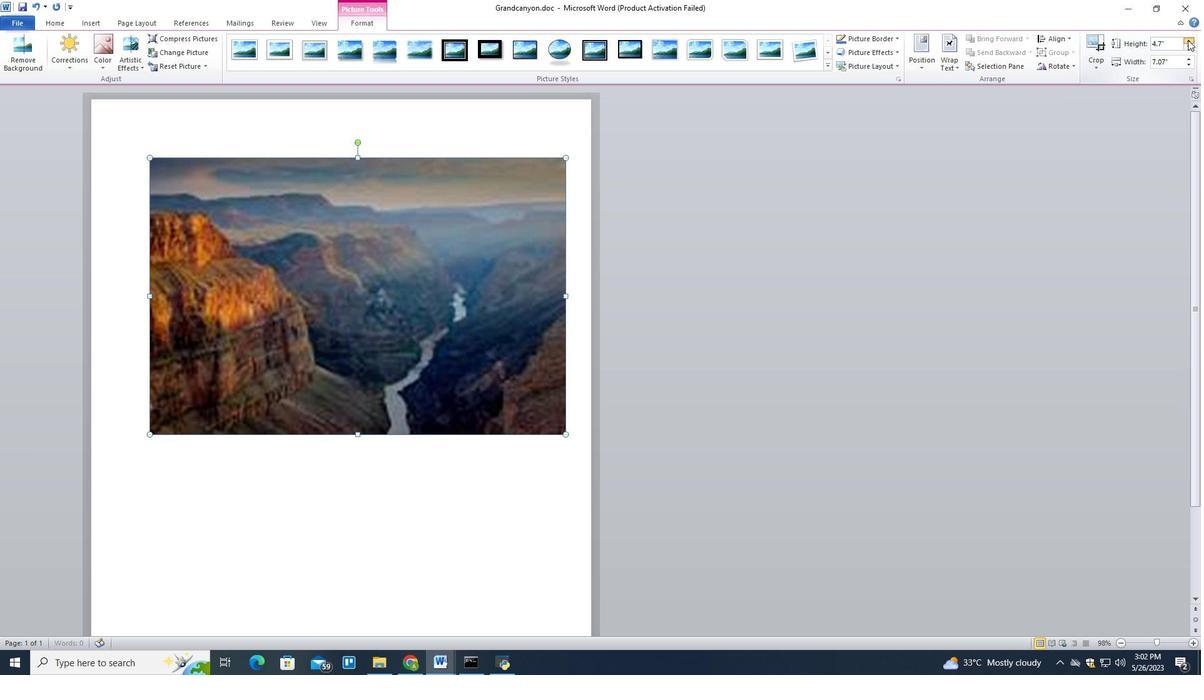 
Action: Mouse pressed left at (1188, 40)
Screenshot: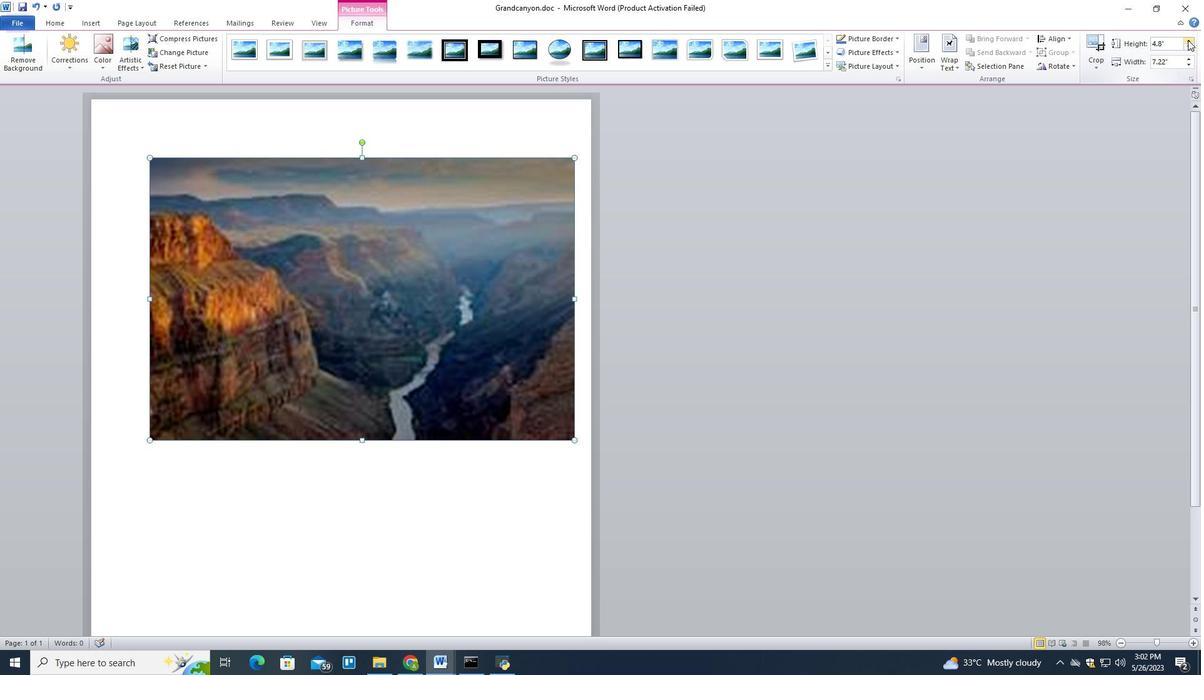 
Action: Mouse pressed left at (1188, 40)
Screenshot: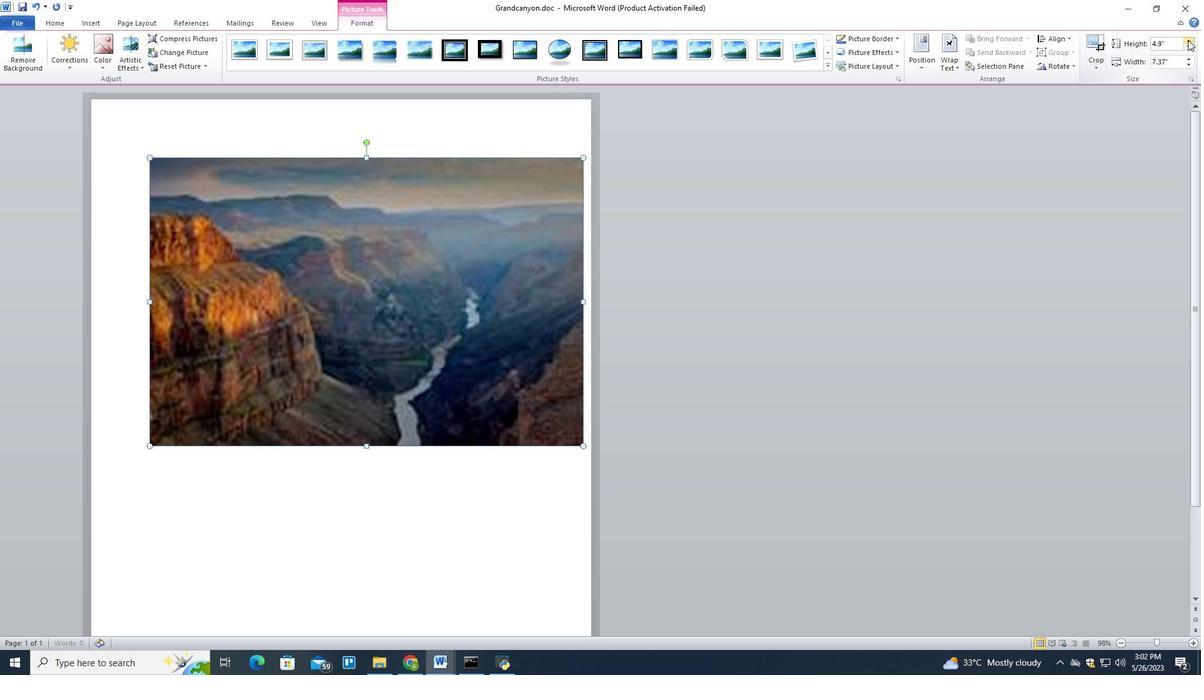 
Action: Mouse pressed left at (1188, 40)
Screenshot: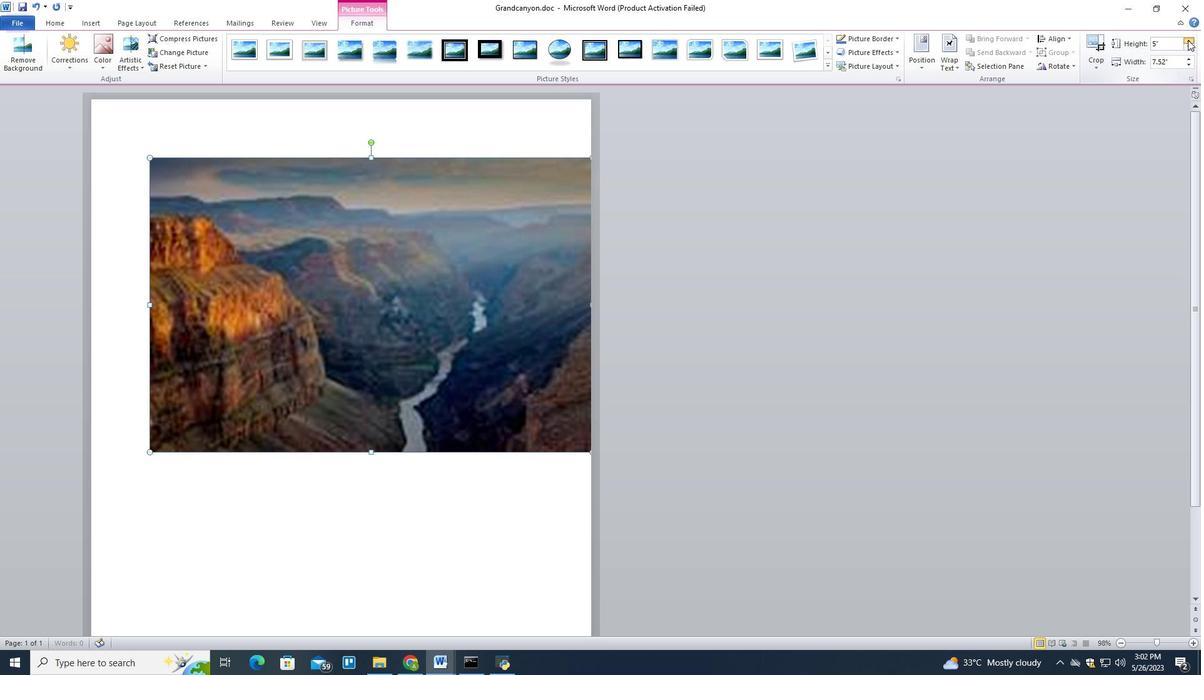 
Action: Mouse pressed left at (1188, 40)
Screenshot: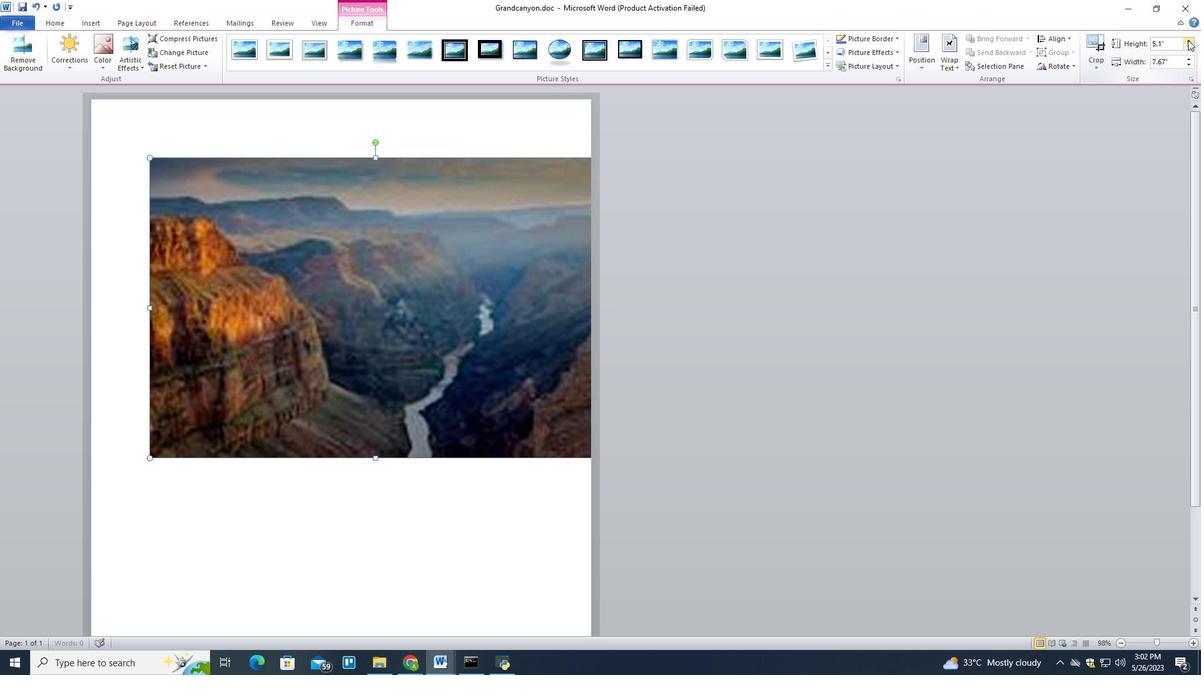 
Action: Mouse pressed left at (1188, 40)
Screenshot: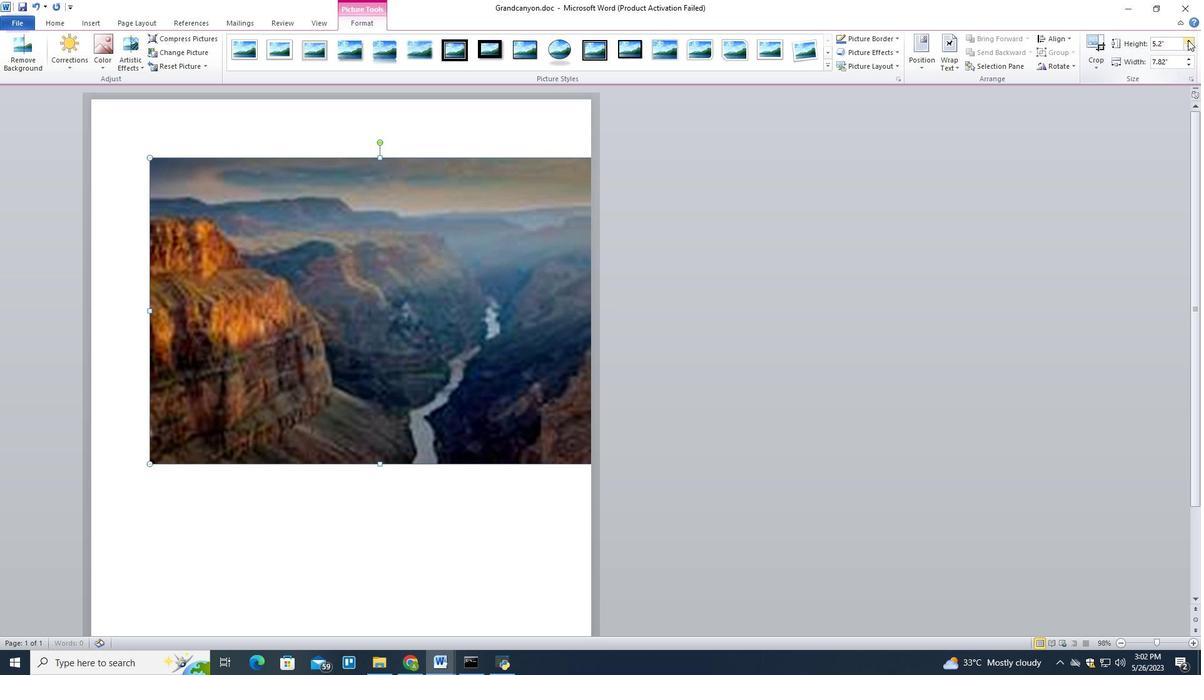 
Action: Mouse pressed left at (1188, 40)
Screenshot: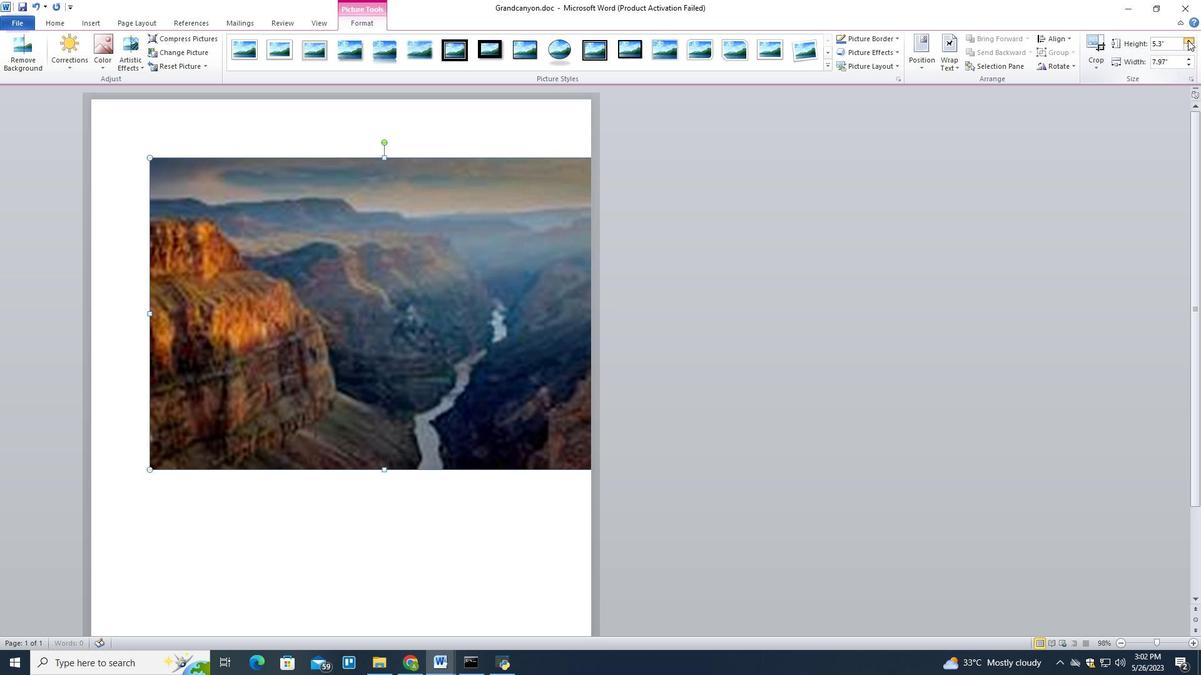 
Action: Mouse pressed left at (1188, 40)
Screenshot: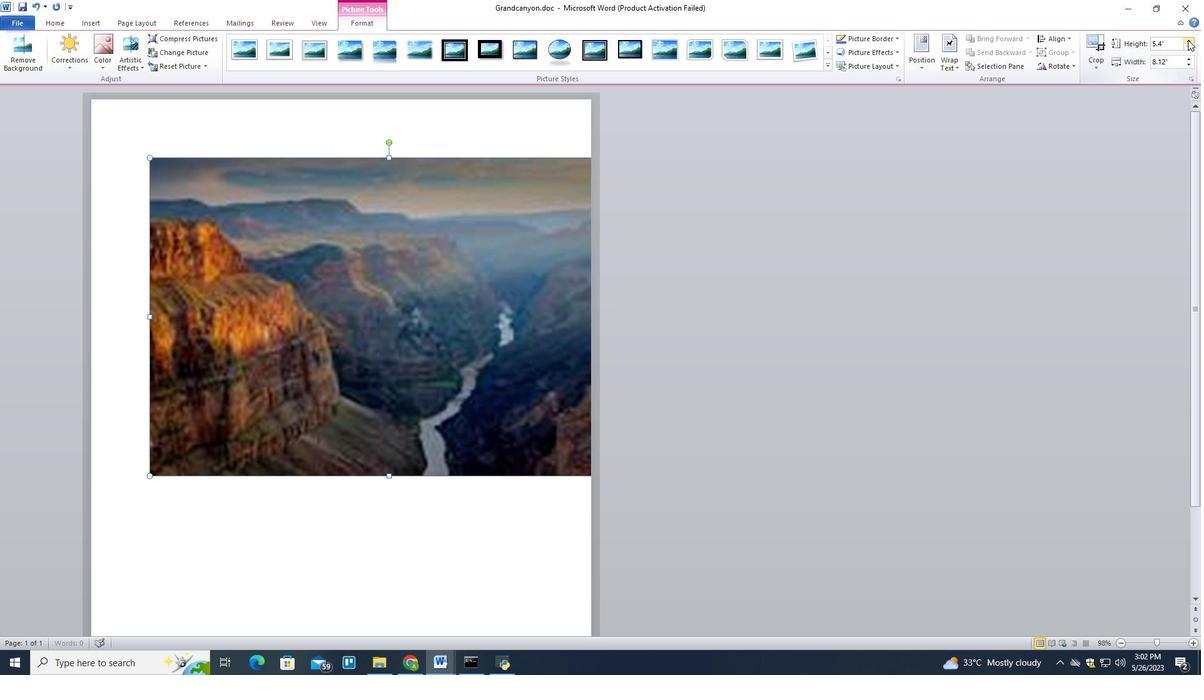
Action: Mouse pressed left at (1188, 40)
Screenshot: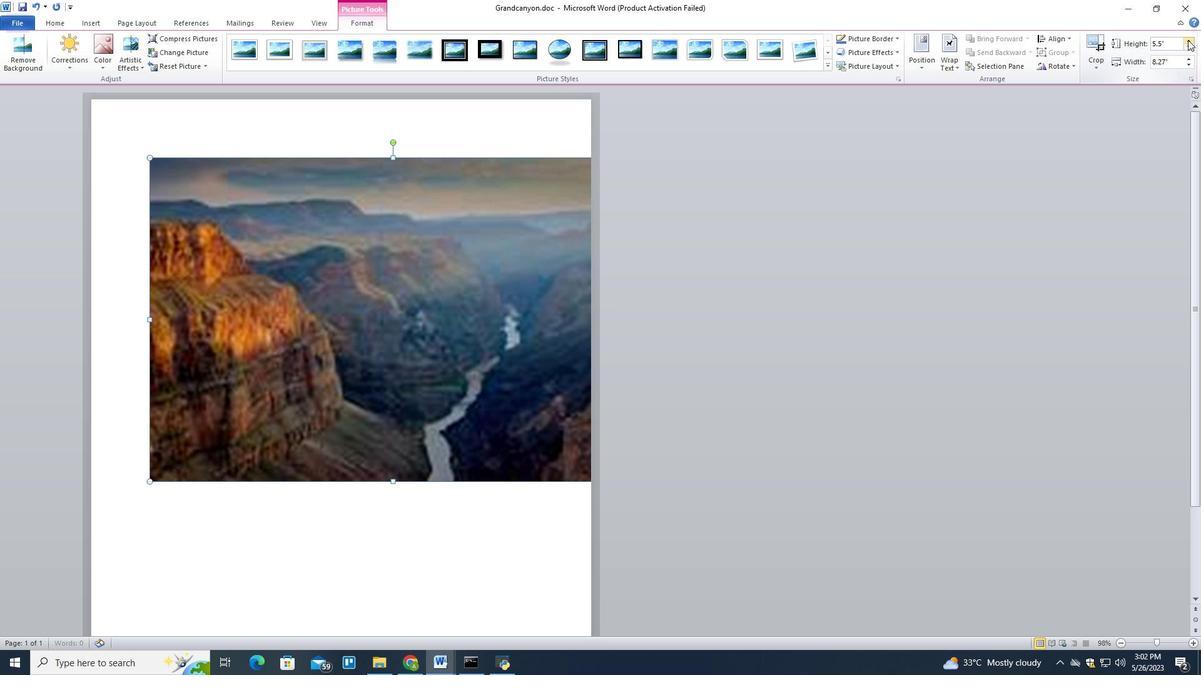 
Action: Mouse pressed left at (1188, 40)
Screenshot: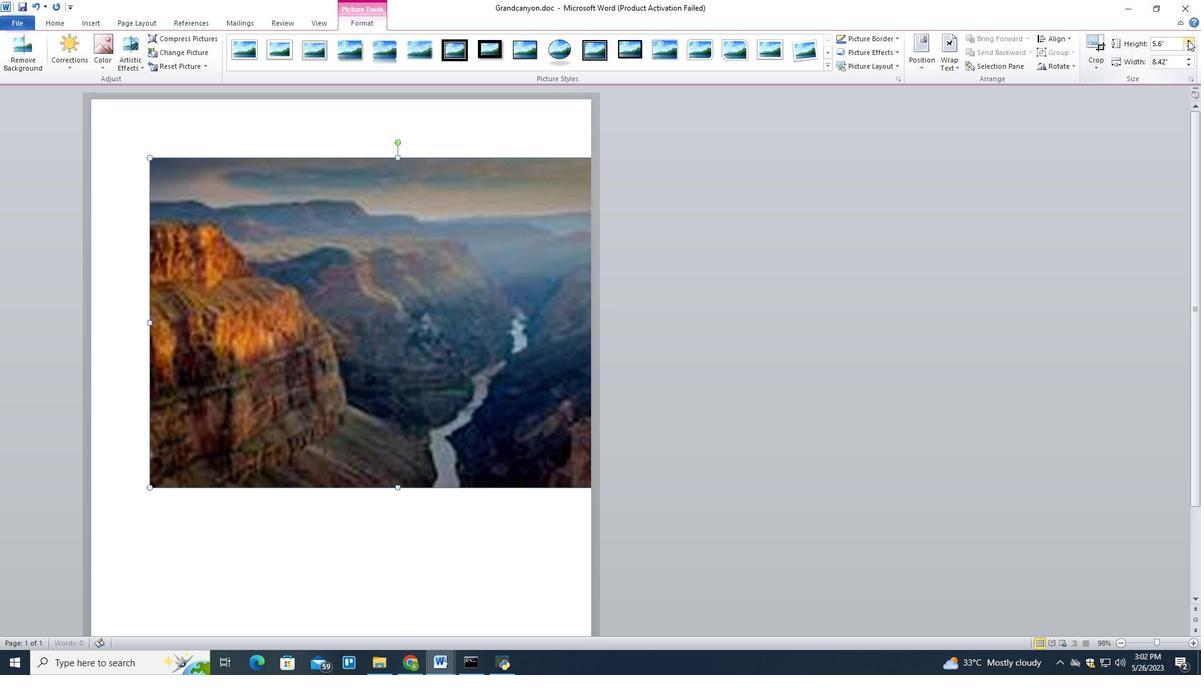 
Action: Mouse pressed left at (1188, 40)
Screenshot: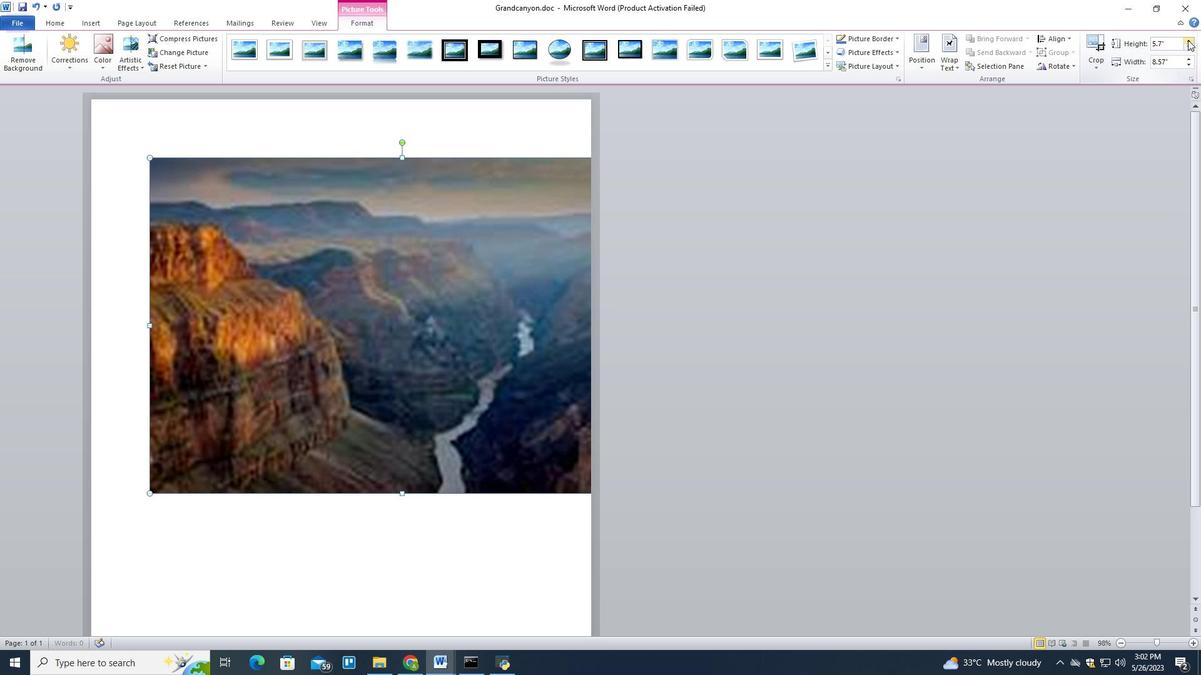 
Action: Mouse pressed left at (1188, 40)
Screenshot: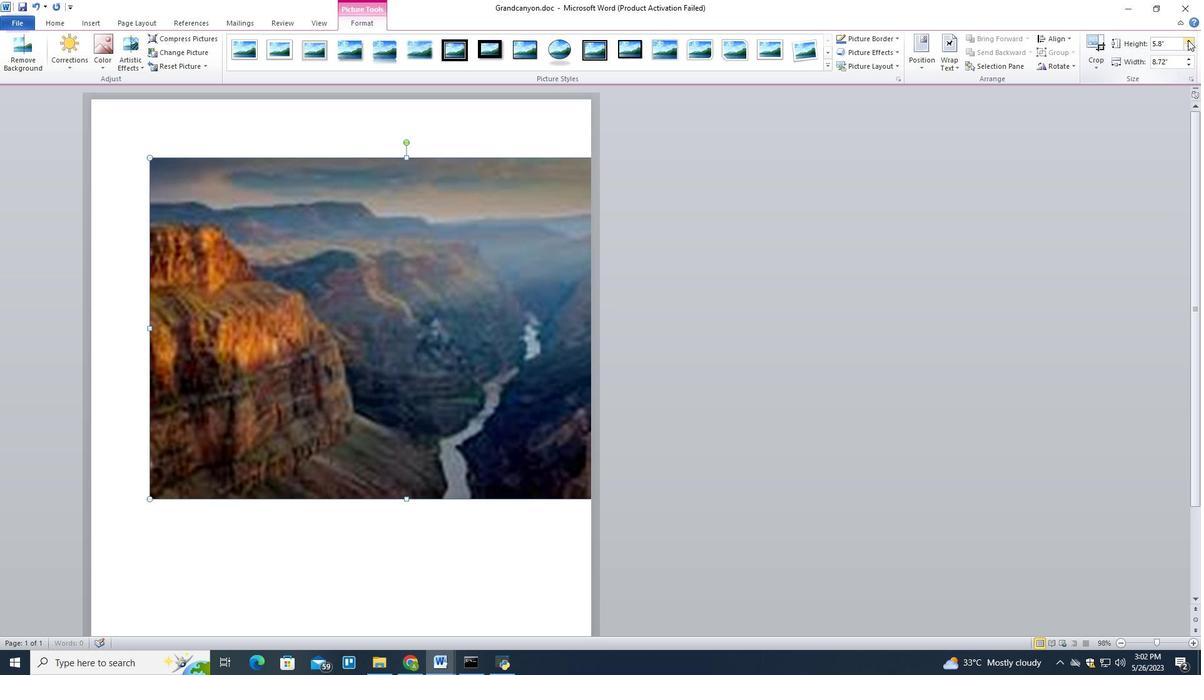 
Action: Mouse pressed left at (1188, 40)
Screenshot: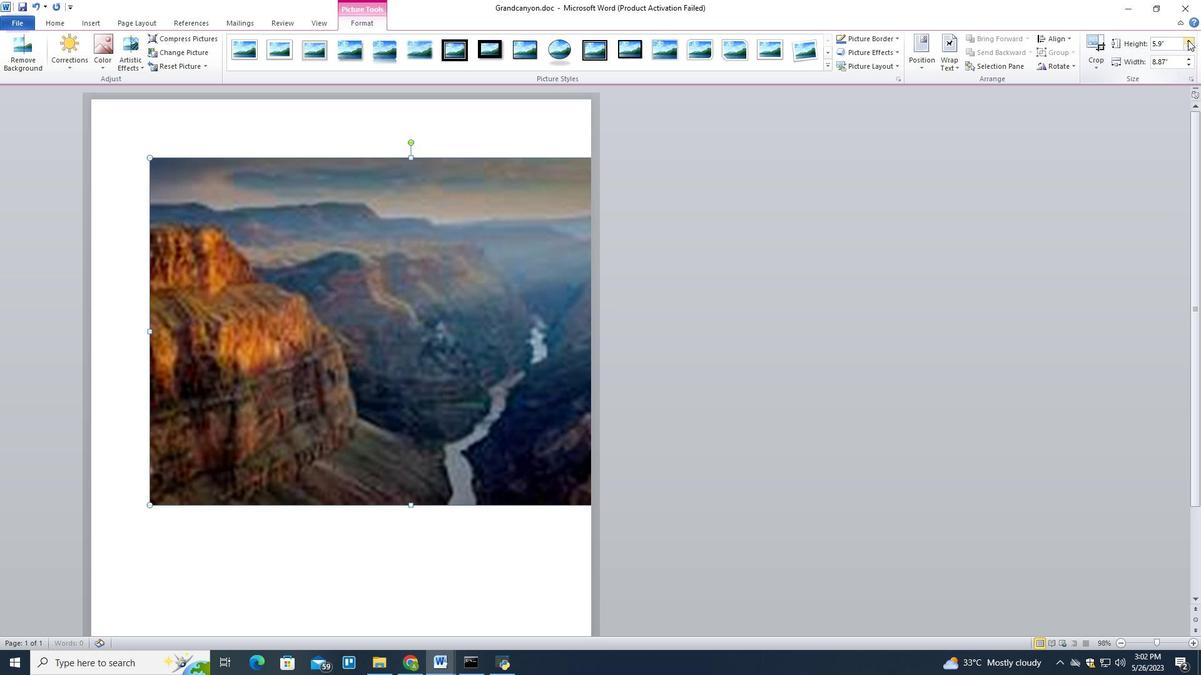 
Action: Mouse pressed left at (1188, 40)
Screenshot: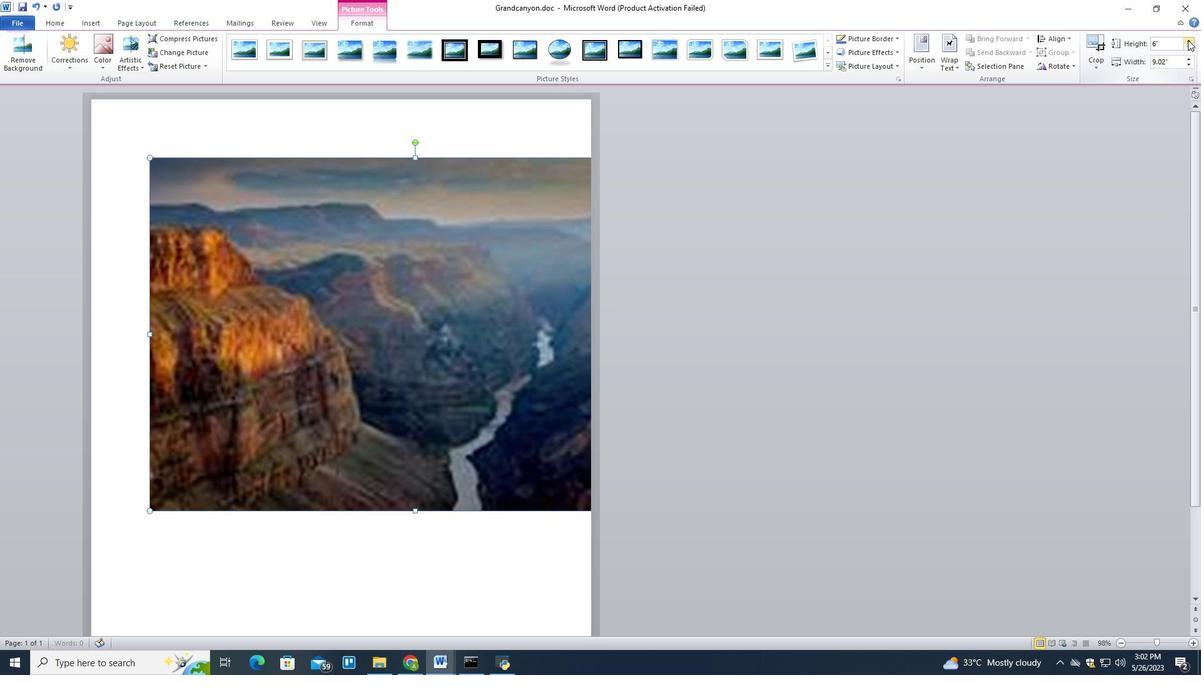 
Action: Mouse pressed left at (1188, 40)
Screenshot: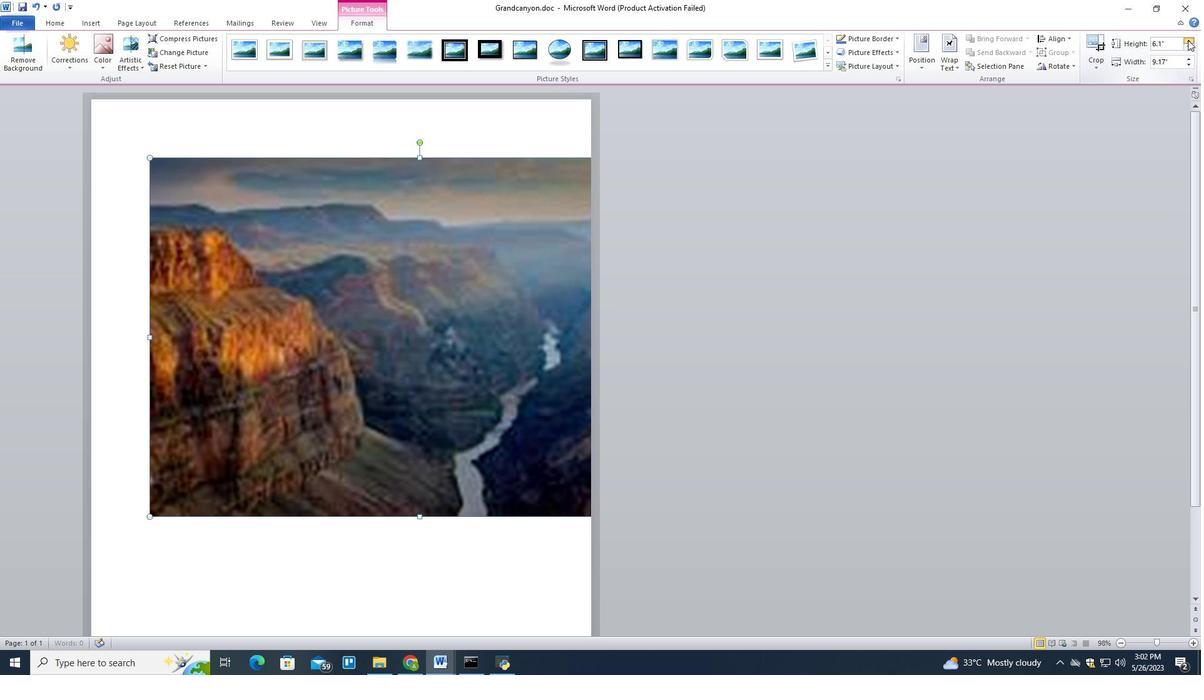 
Action: Mouse pressed left at (1188, 40)
Screenshot: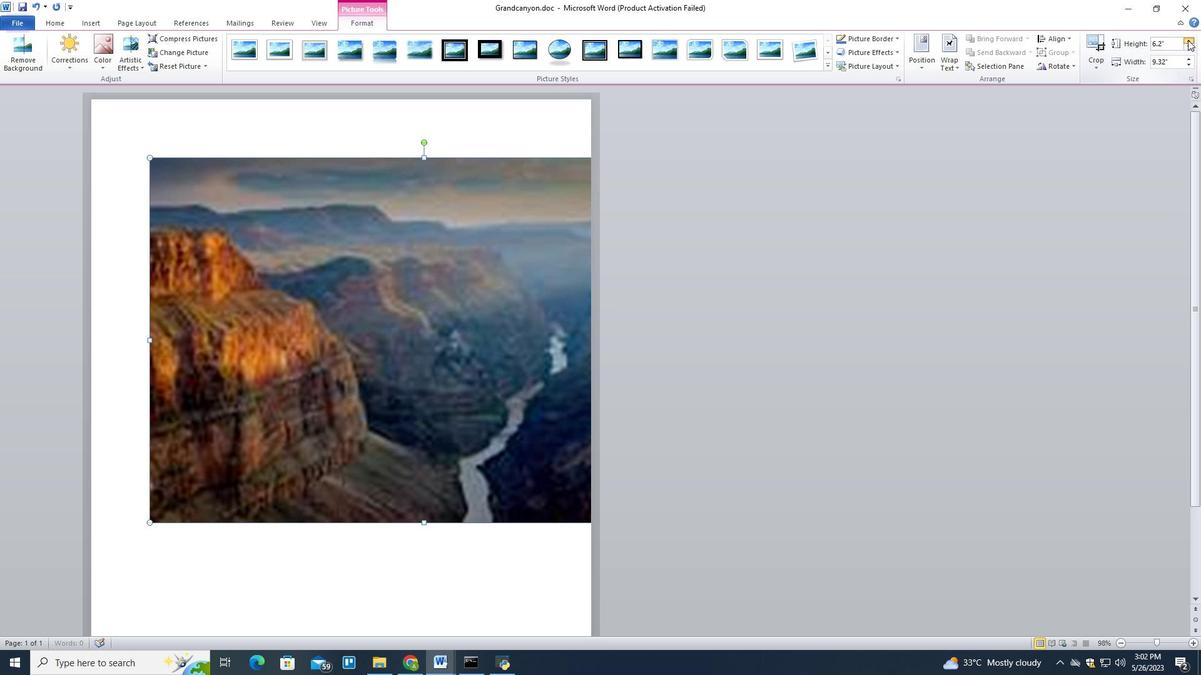 
Action: Mouse pressed left at (1188, 40)
Screenshot: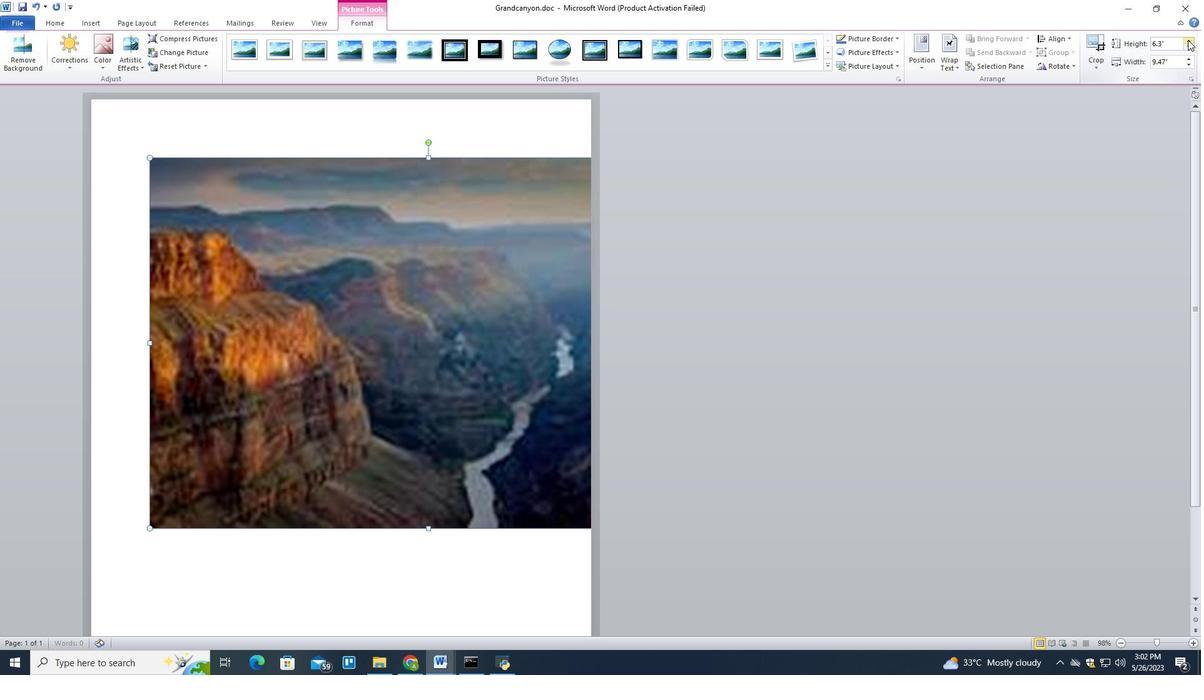 
Action: Mouse pressed left at (1188, 40)
Screenshot: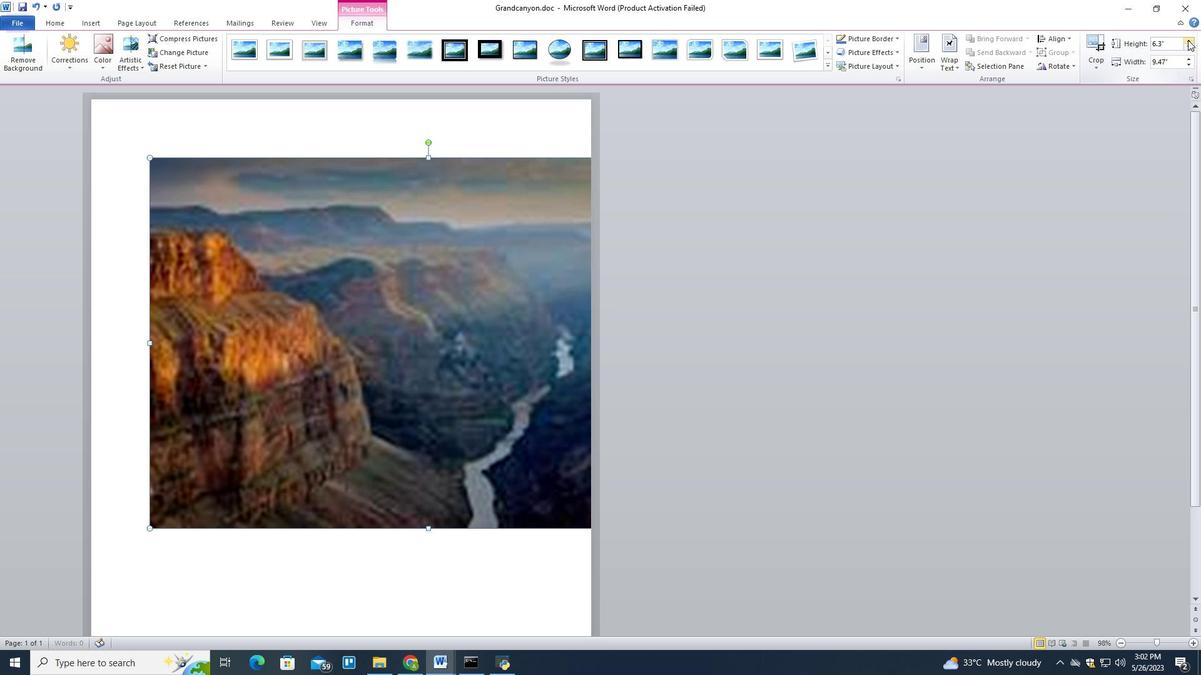 
Action: Mouse pressed left at (1188, 40)
Screenshot: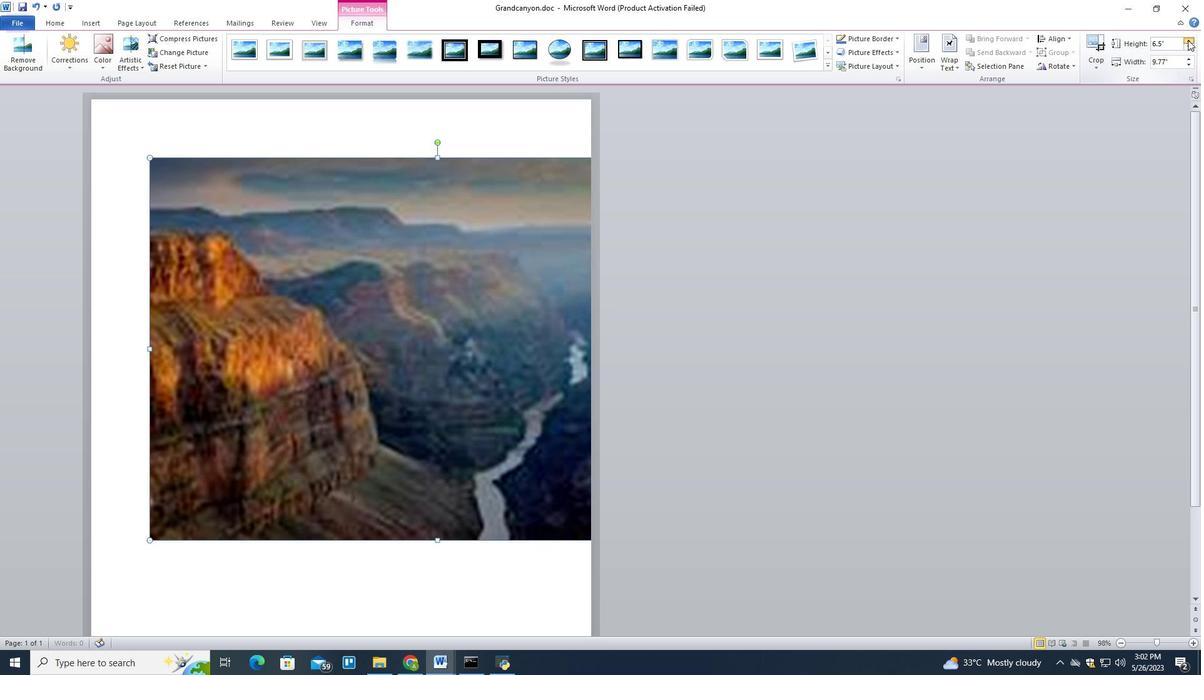 
Action: Mouse pressed left at (1188, 40)
Screenshot: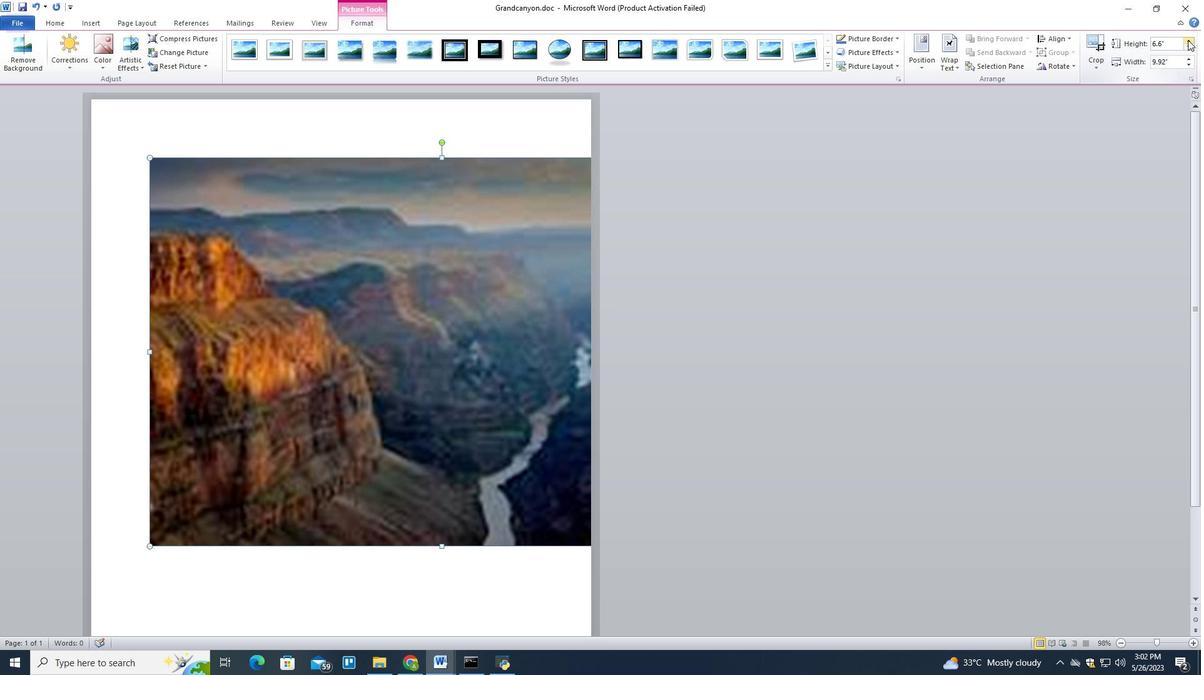 
Action: Mouse pressed left at (1188, 40)
Screenshot: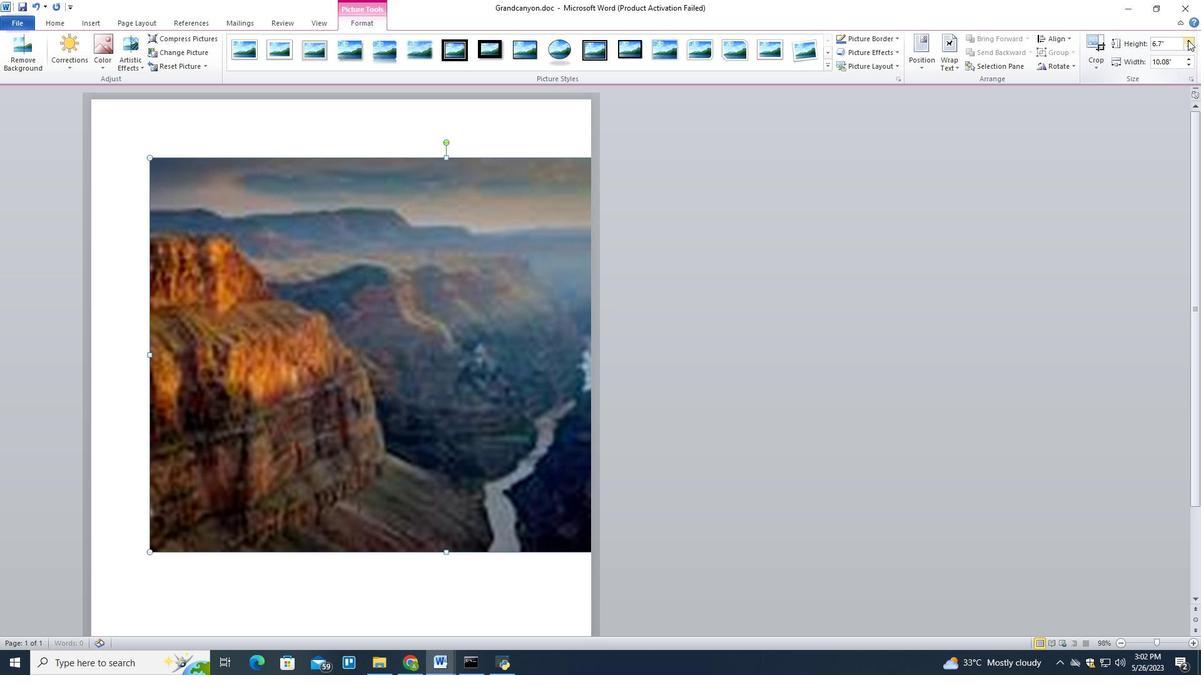 
Action: Mouse pressed left at (1188, 40)
Screenshot: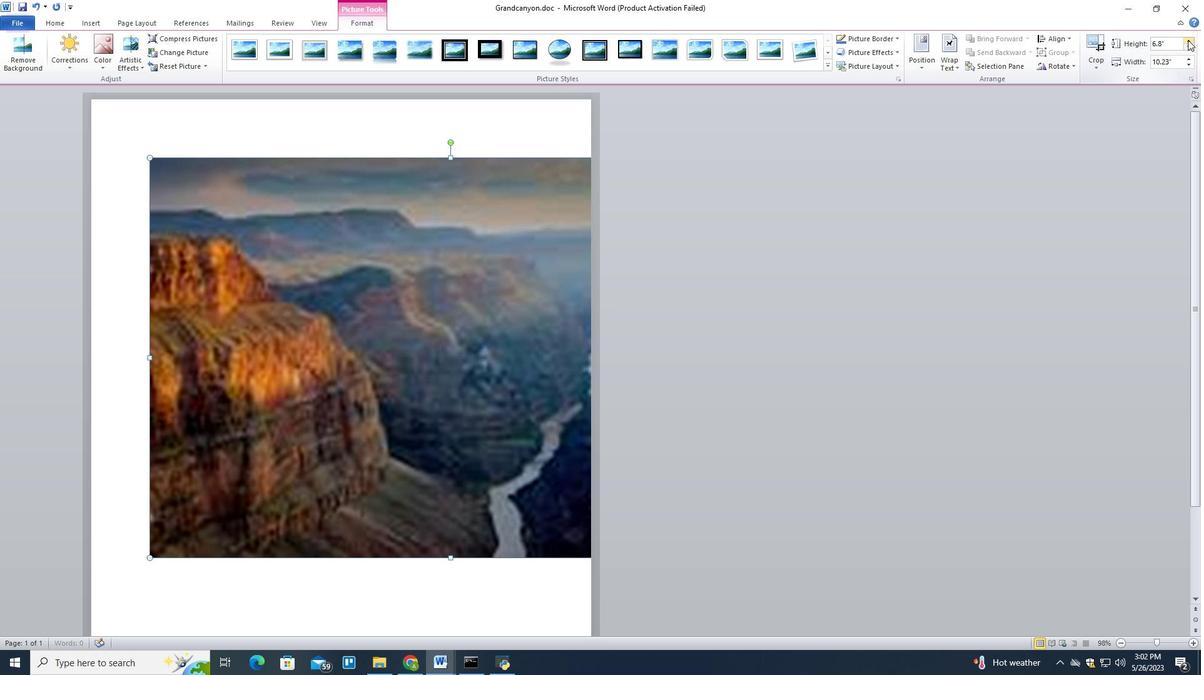 
Action: Mouse pressed left at (1188, 40)
Screenshot: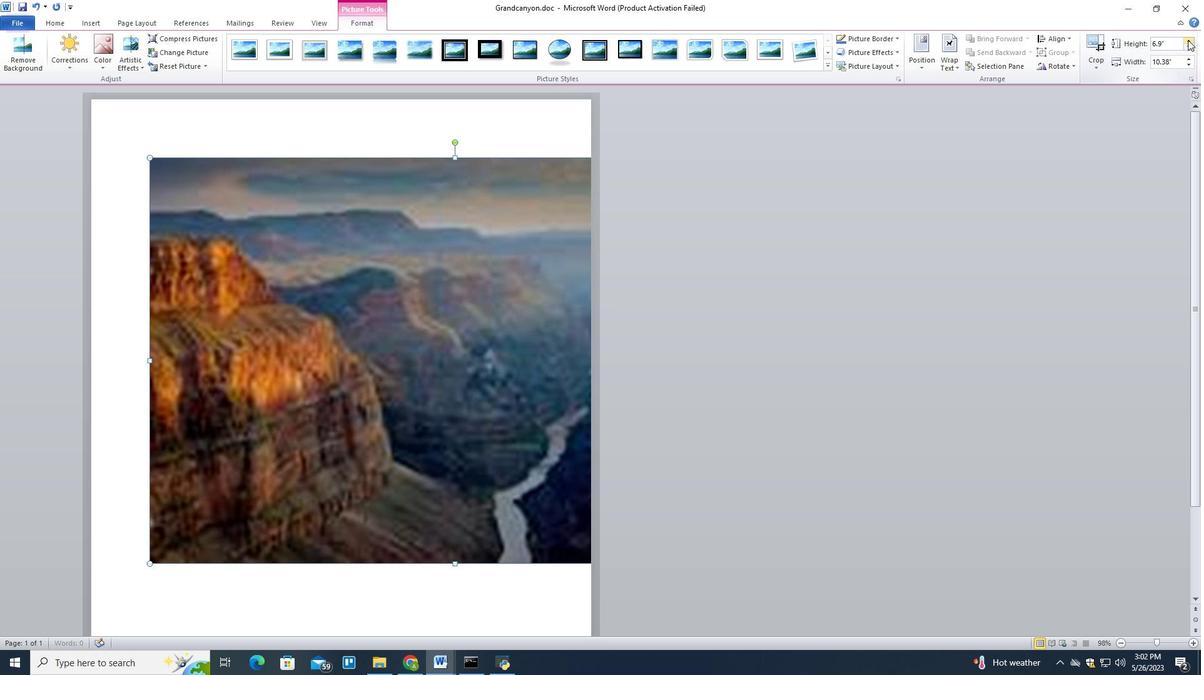 
Action: Mouse pressed left at (1188, 40)
Screenshot: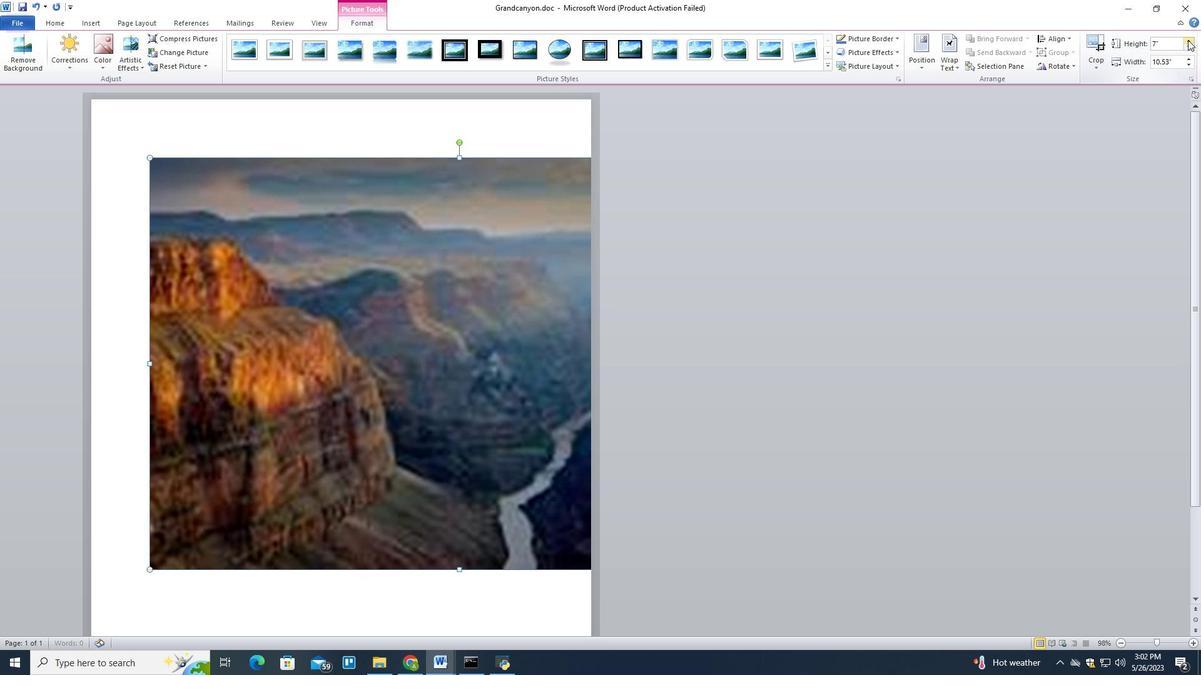 
Action: Mouse pressed left at (1188, 40)
Screenshot: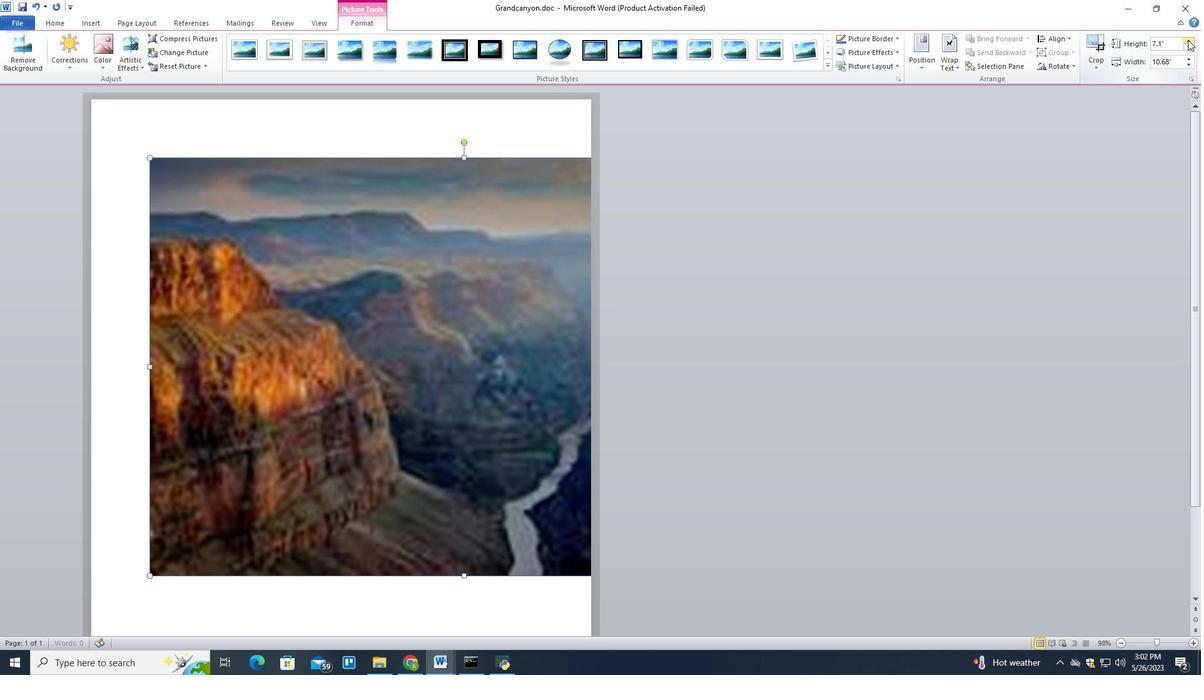 
Action: Mouse pressed left at (1188, 40)
Screenshot: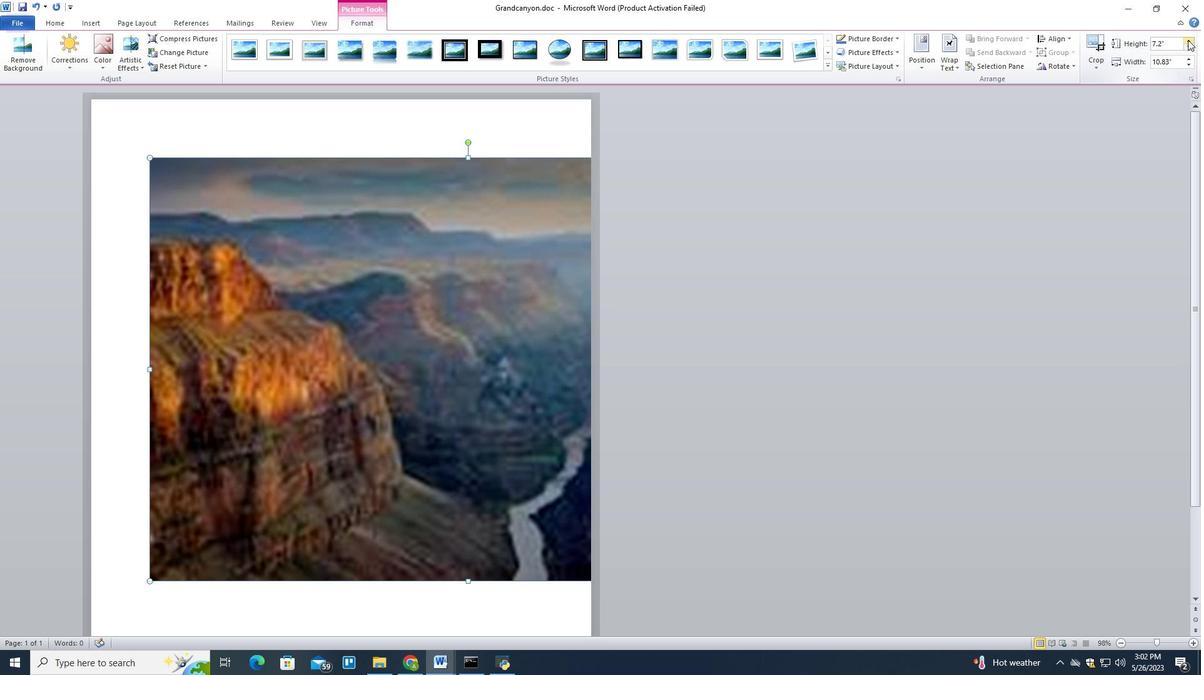 
Action: Mouse pressed left at (1188, 40)
Screenshot: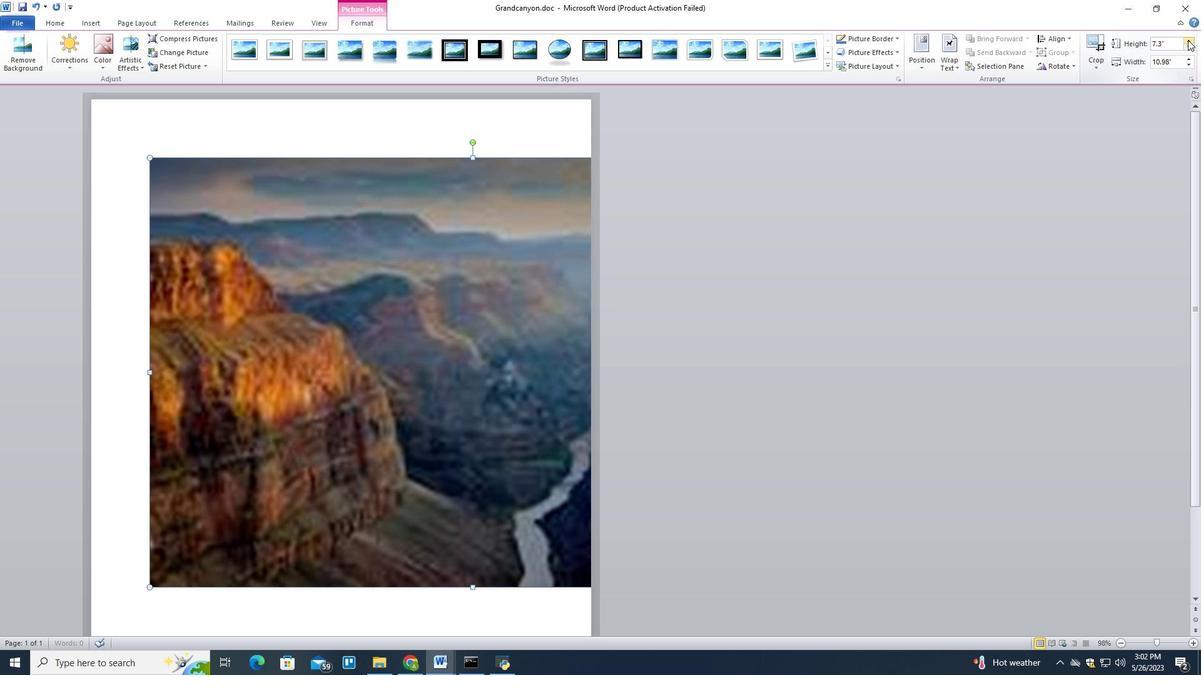 
Action: Mouse moved to (1187, 49)
Screenshot: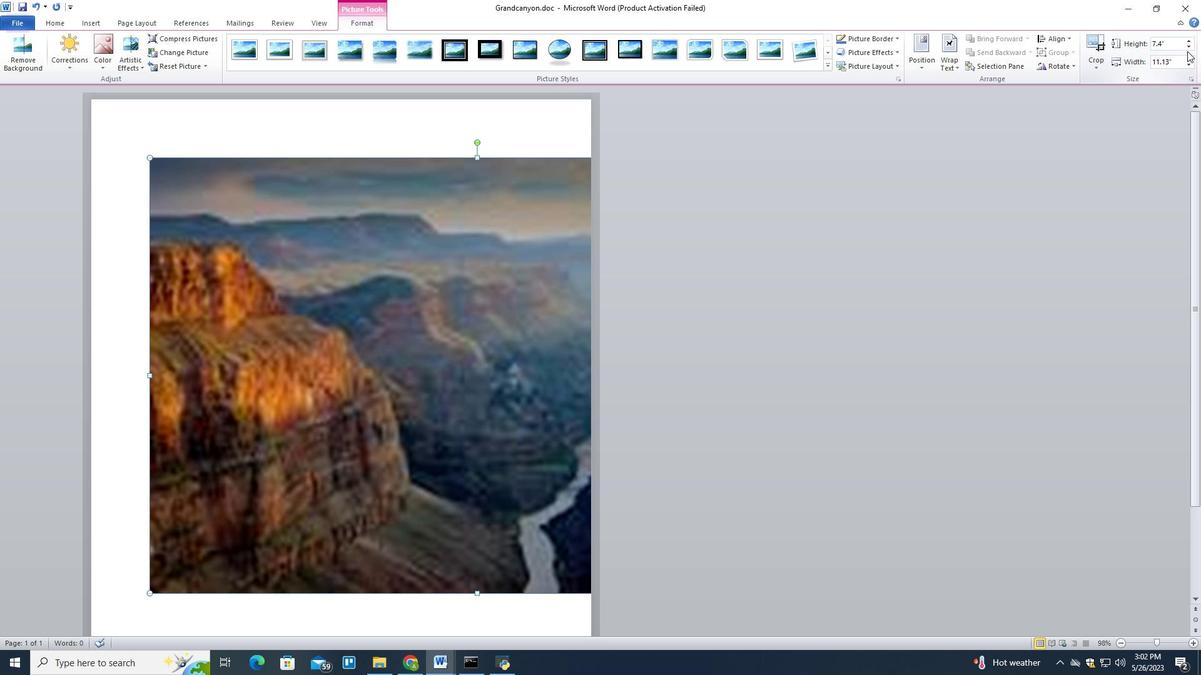 
Action: Mouse pressed left at (1187, 49)
Screenshot: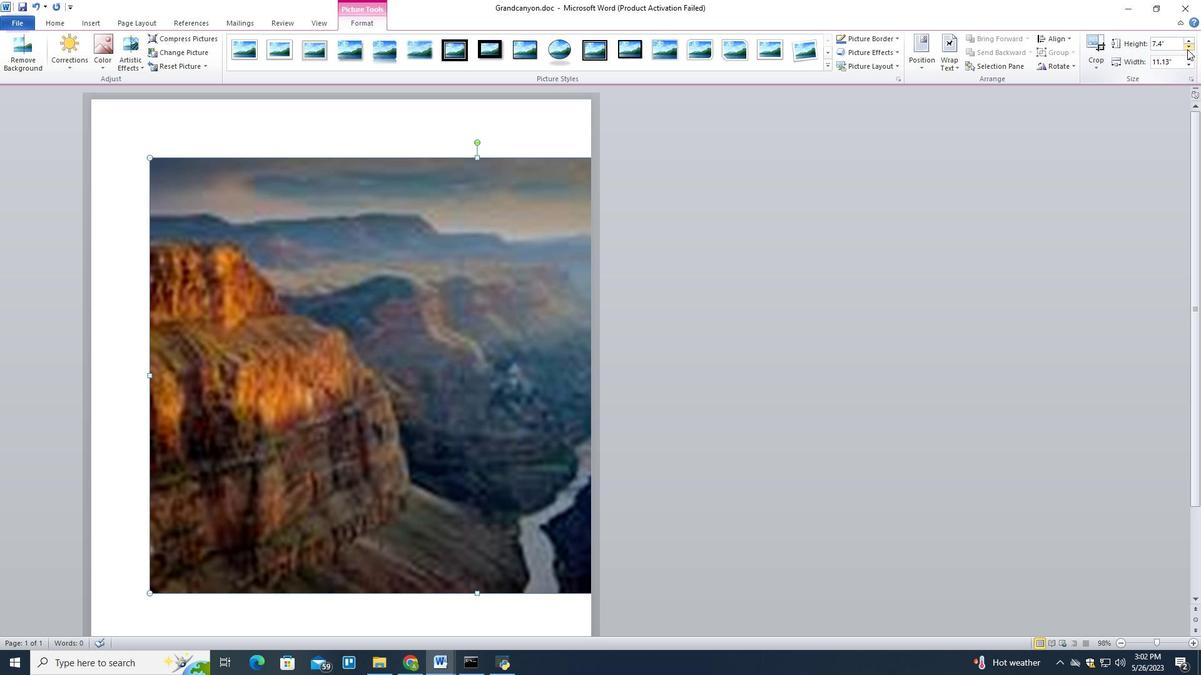 
Action: Mouse moved to (1144, 641)
Screenshot: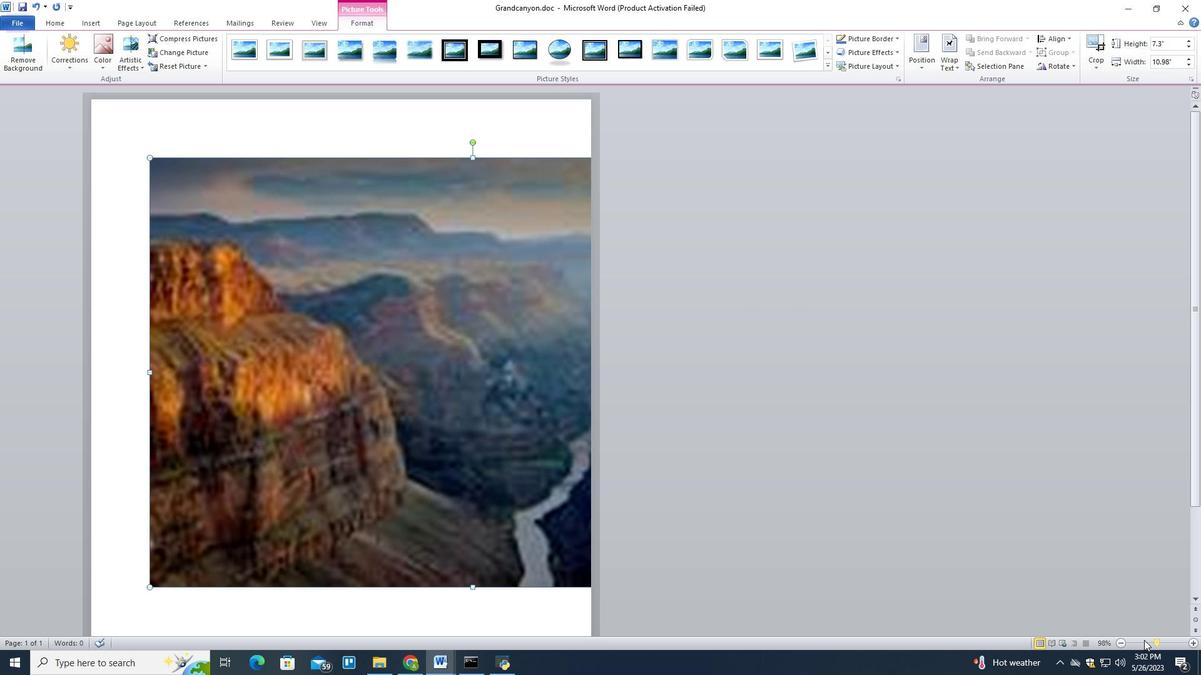 
Action: Mouse pressed left at (1144, 641)
Screenshot: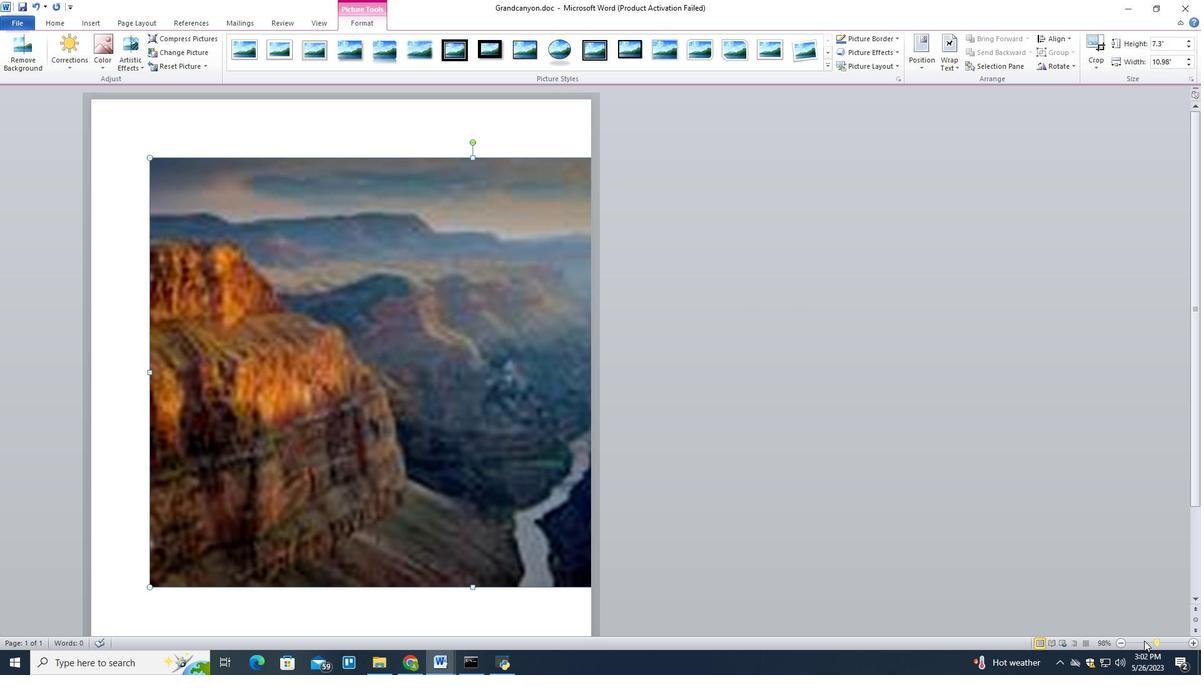 
Action: Mouse moved to (1147, 643)
Screenshot: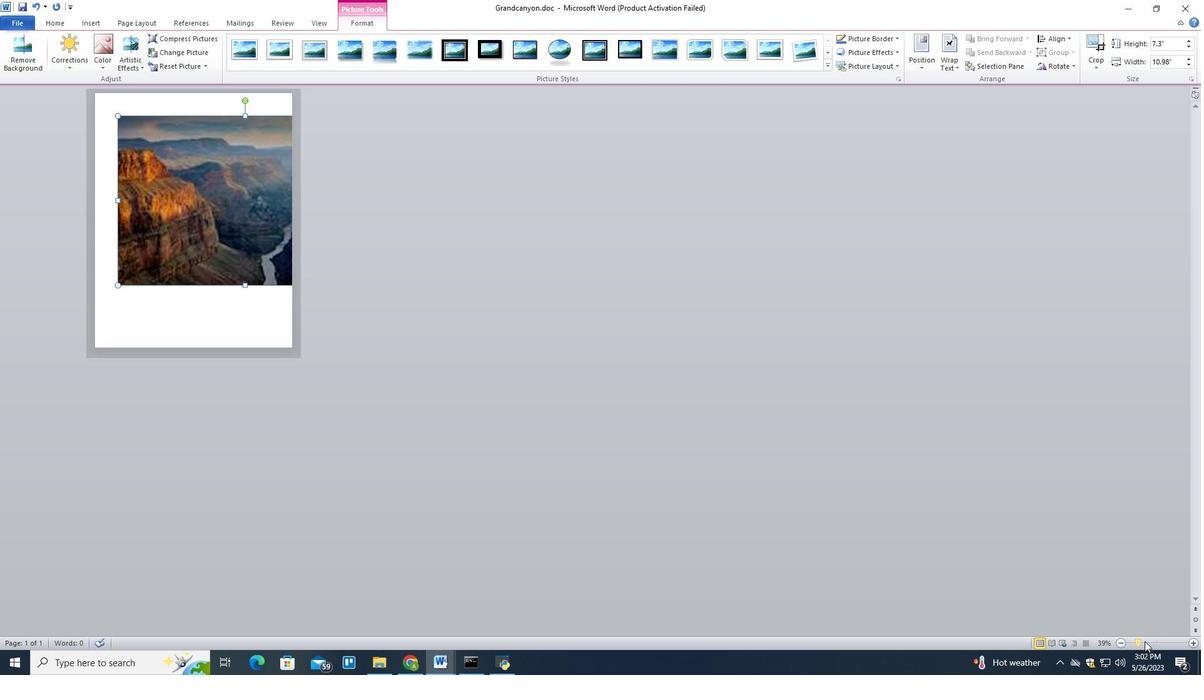 
Action: Mouse pressed left at (1147, 643)
Screenshot: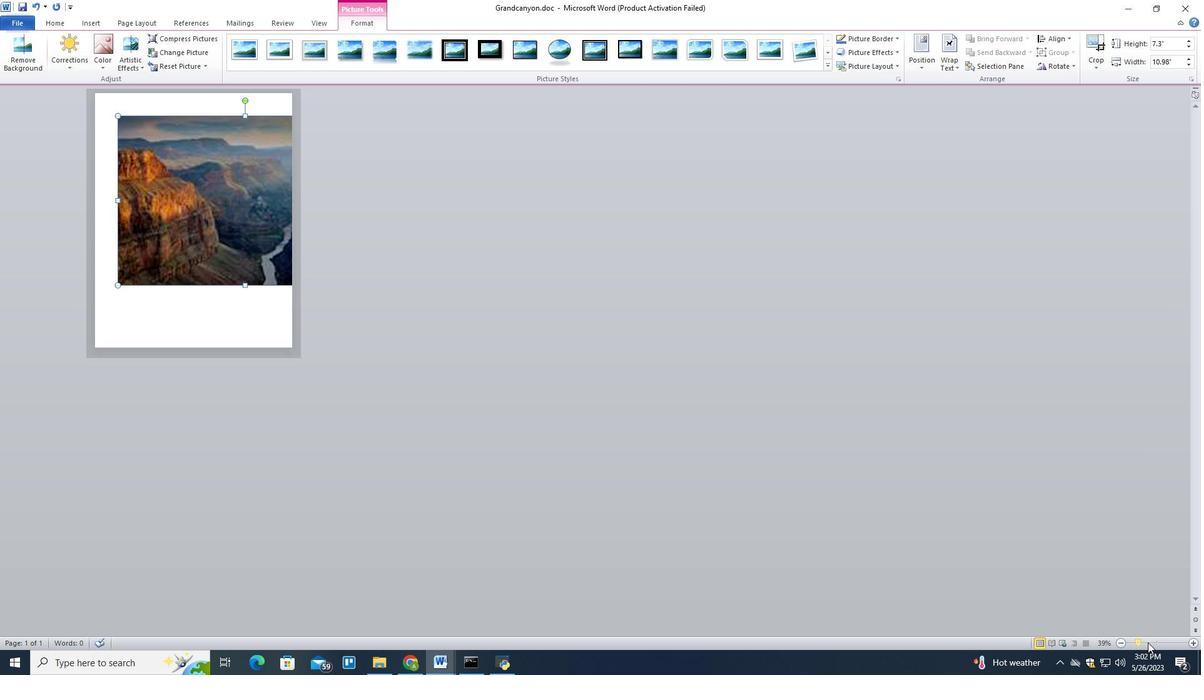 
Action: Mouse moved to (1154, 643)
Screenshot: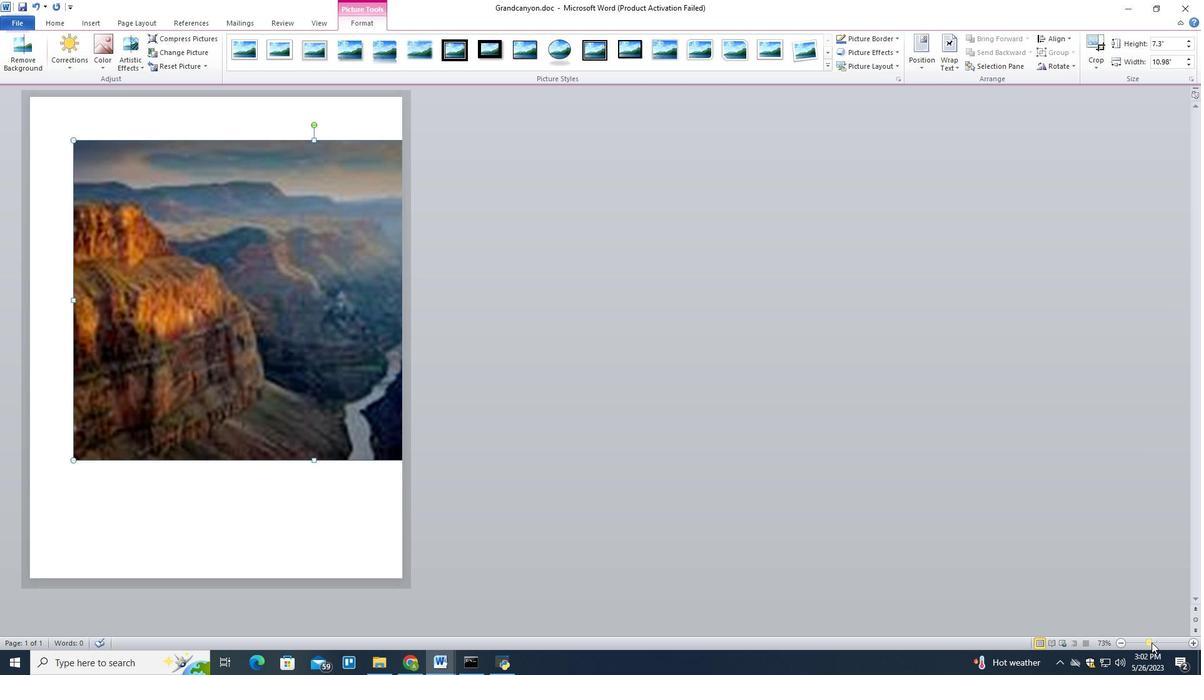 
Action: Mouse pressed left at (1154, 643)
Screenshot: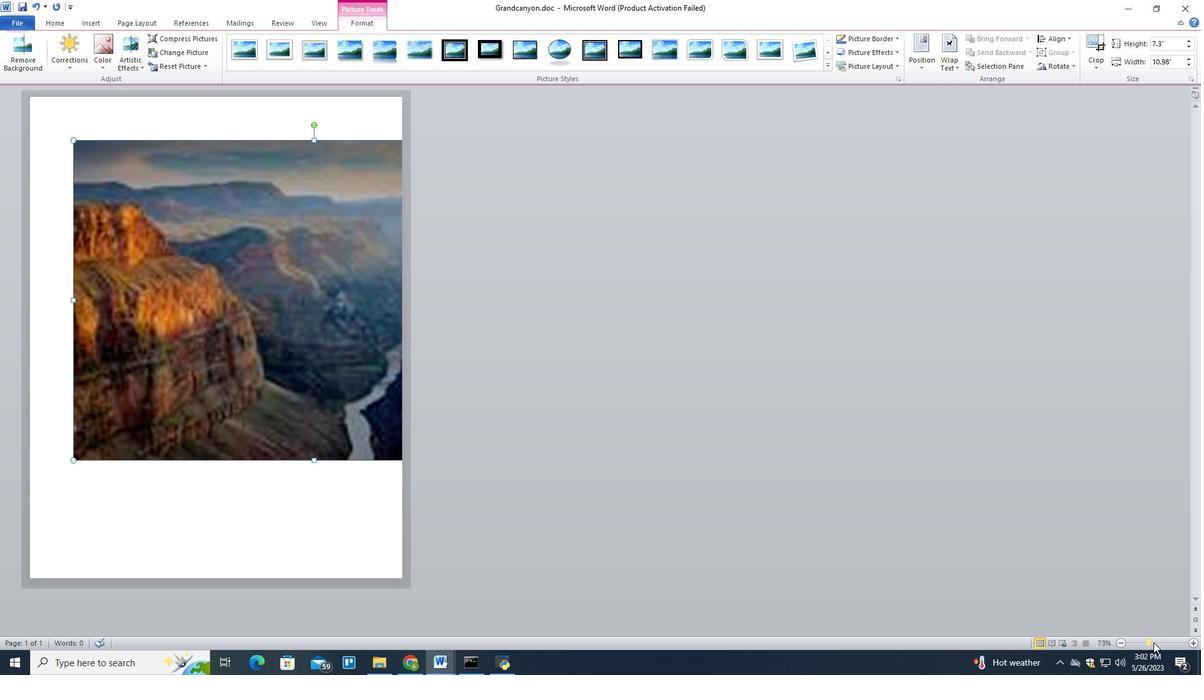 
Action: Mouse moved to (380, 413)
Screenshot: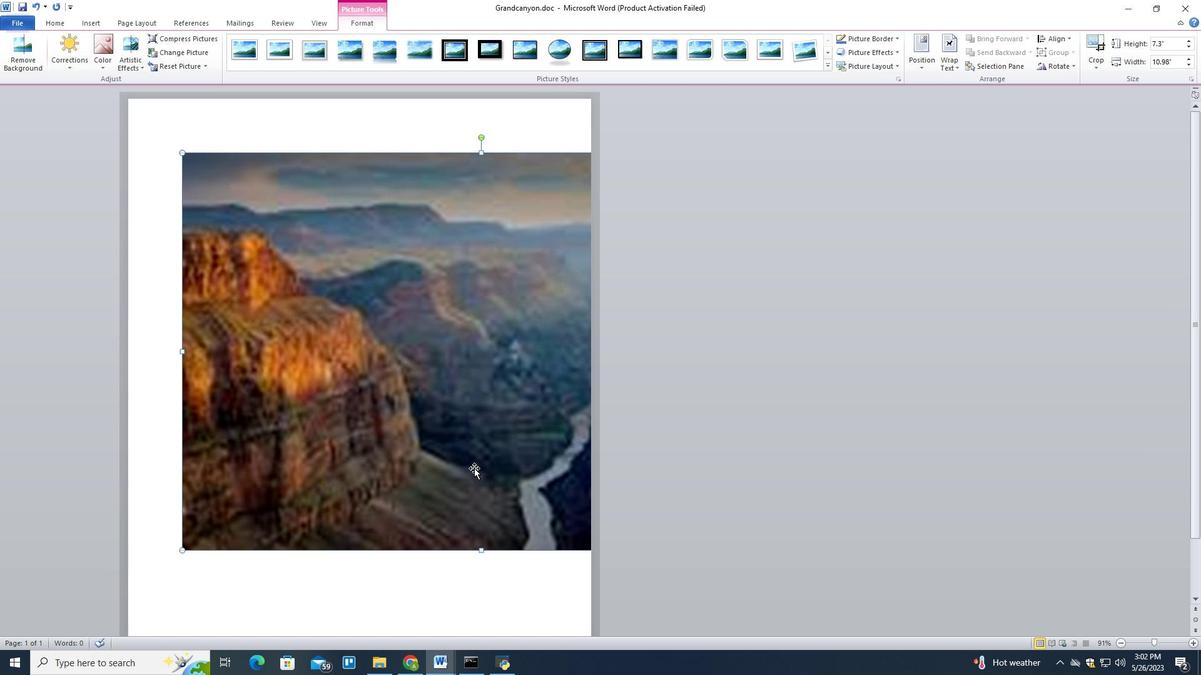 
Action: Mouse pressed left at (380, 413)
Screenshot: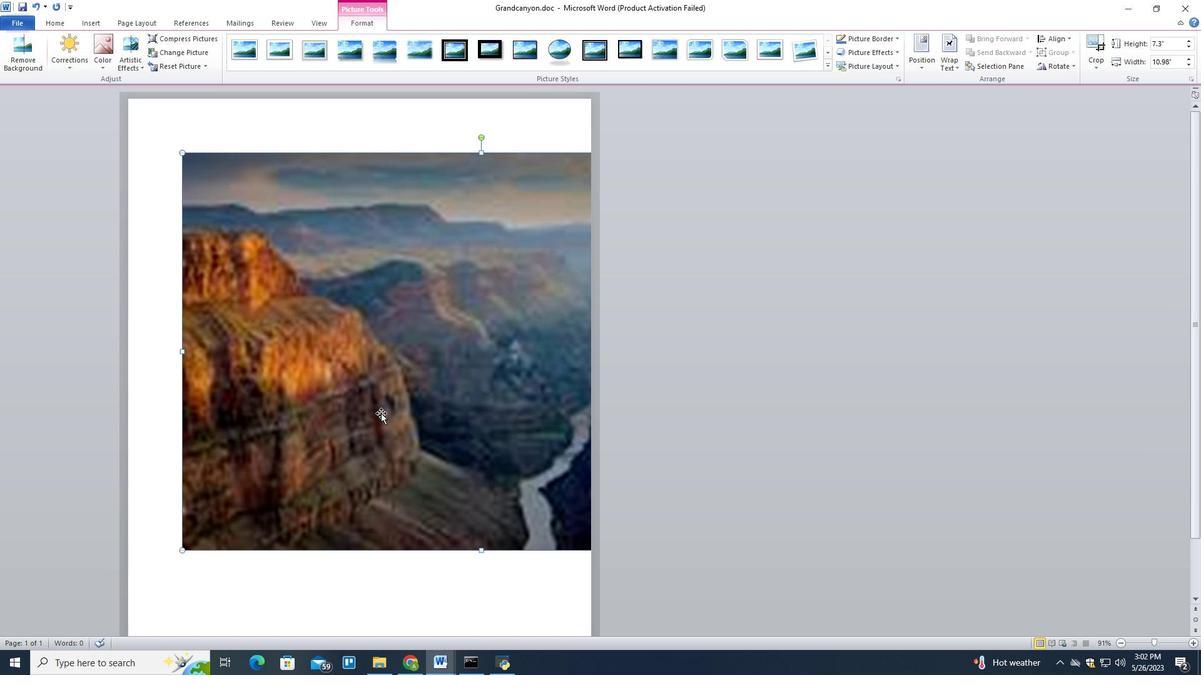 
Action: Mouse moved to (439, 382)
Screenshot: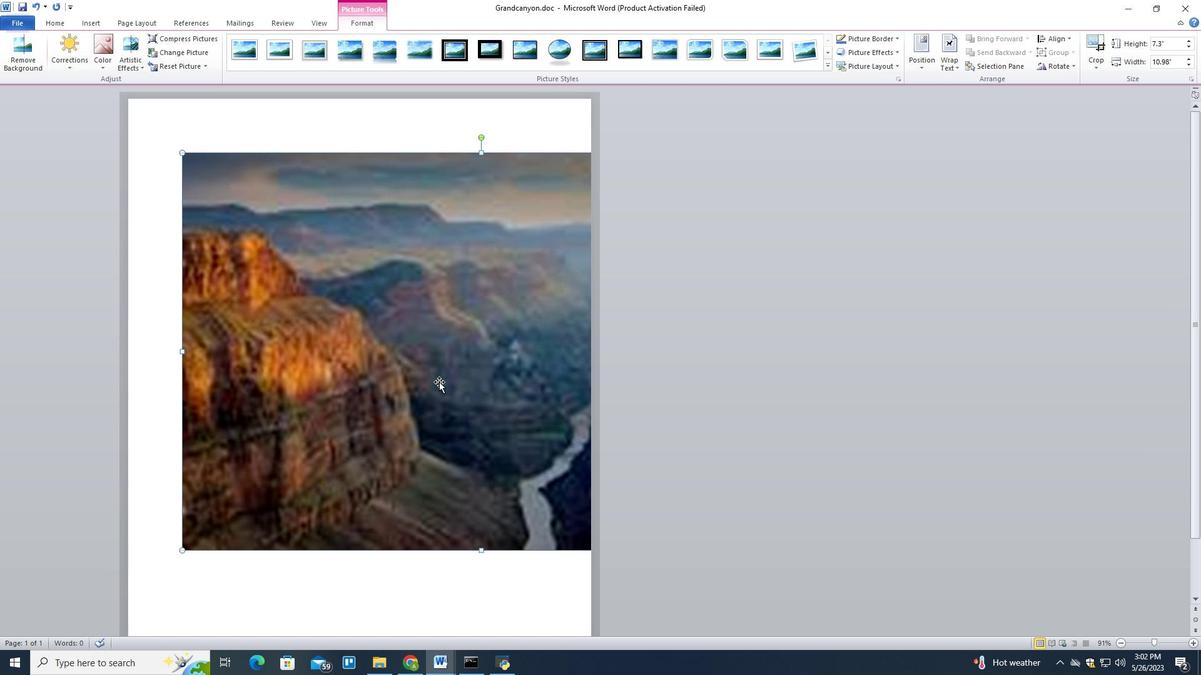 
Action: Mouse pressed left at (439, 382)
Screenshot: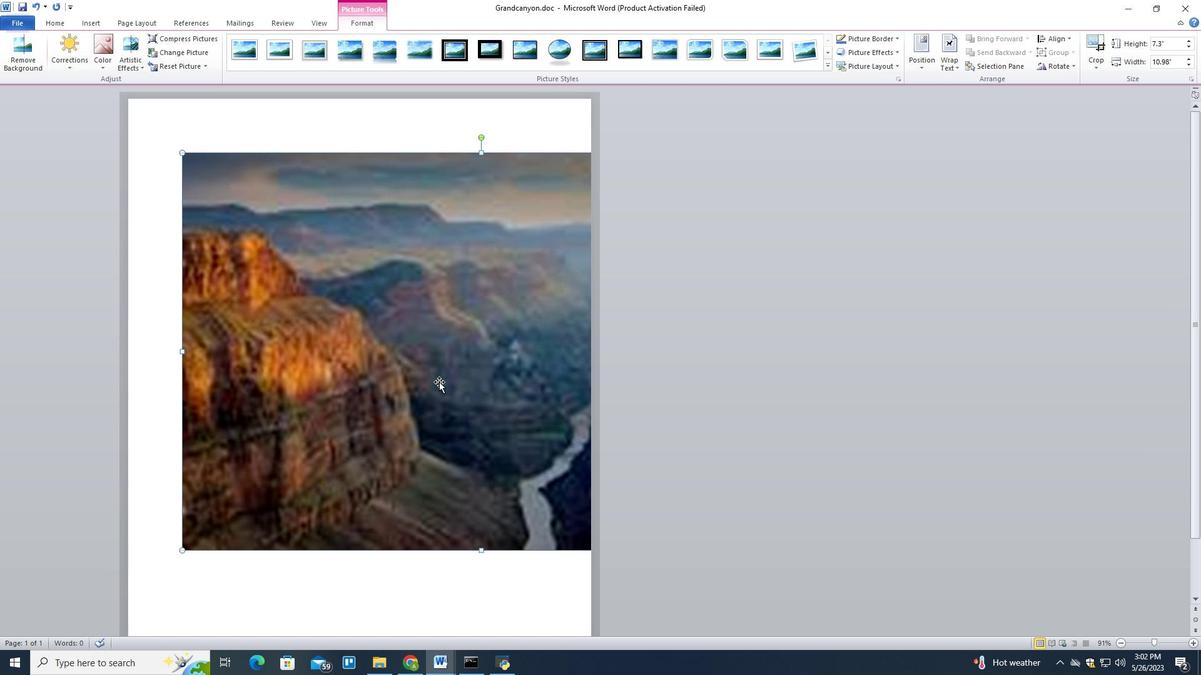 
Action: Mouse moved to (492, 52)
Screenshot: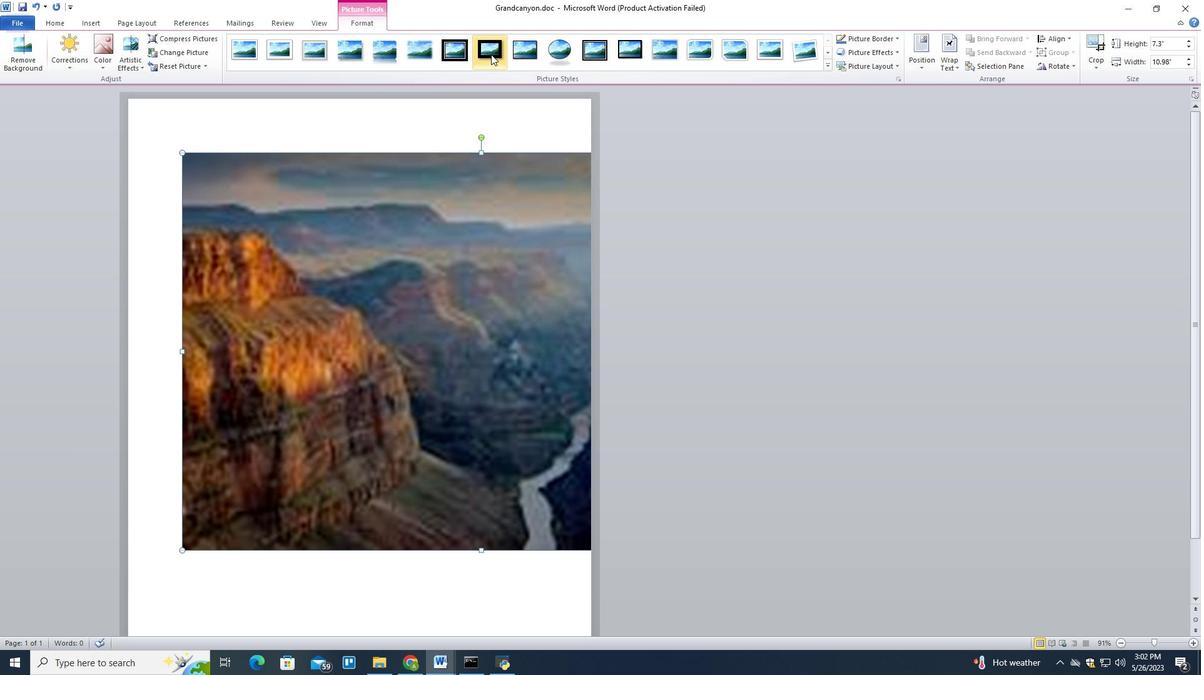 
Action: Mouse pressed left at (492, 52)
Screenshot: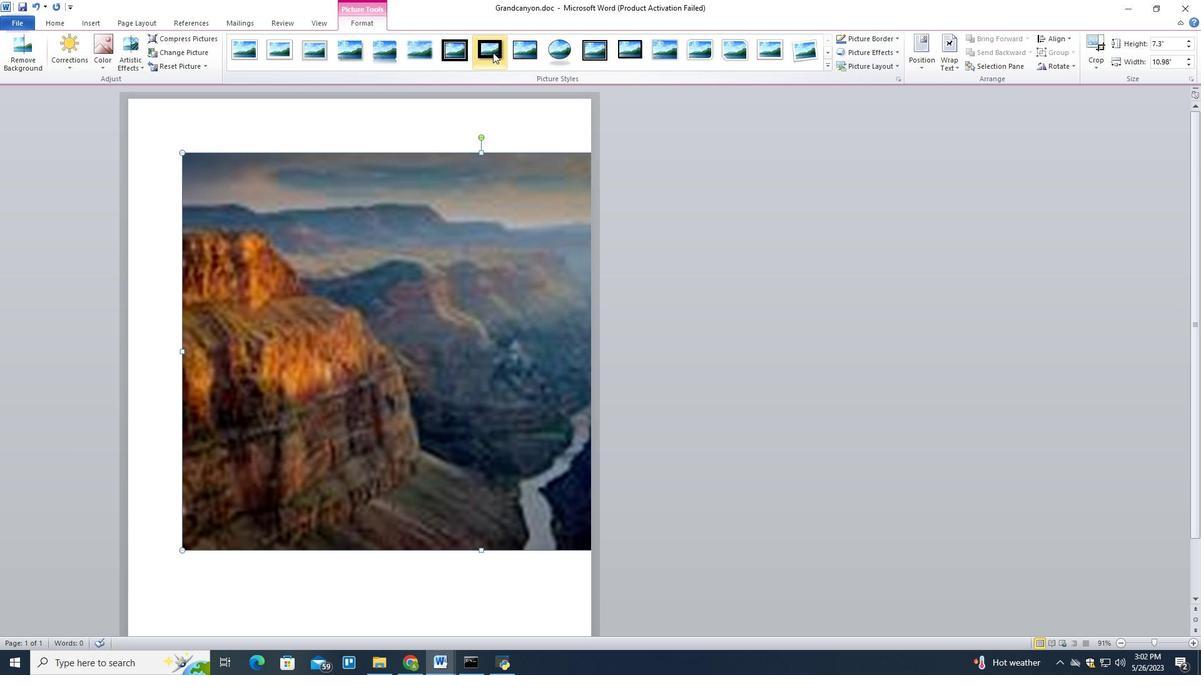 
Action: Mouse moved to (367, 48)
Screenshot: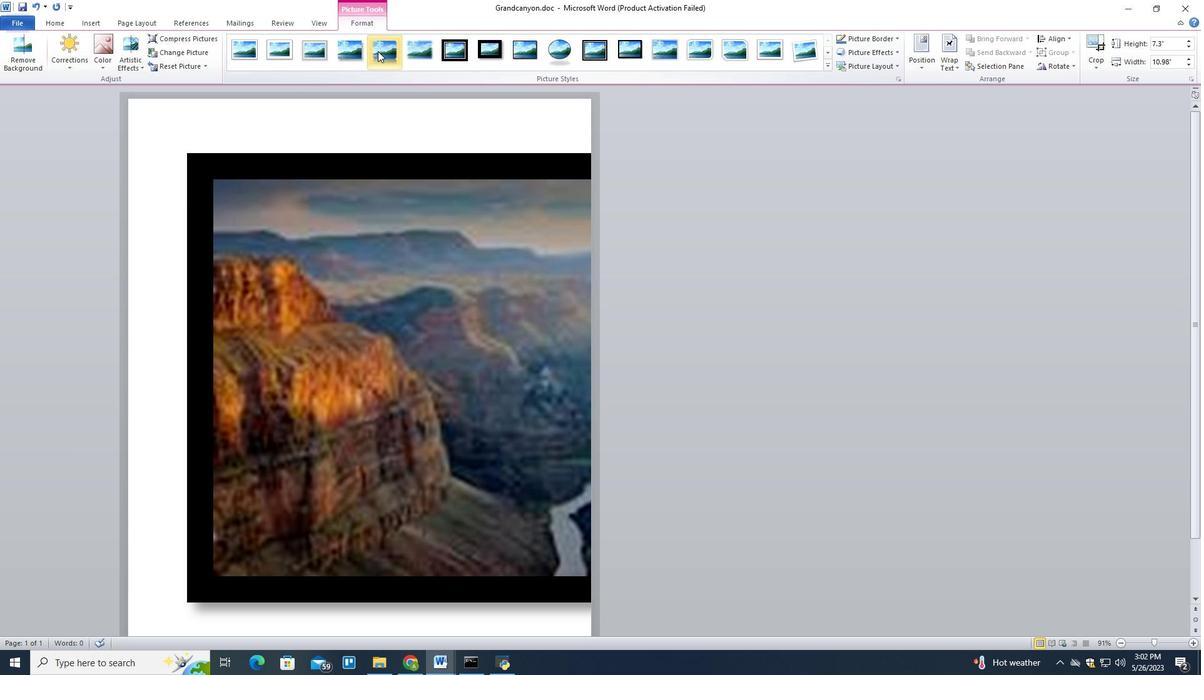
Action: Mouse pressed left at (367, 48)
Screenshot: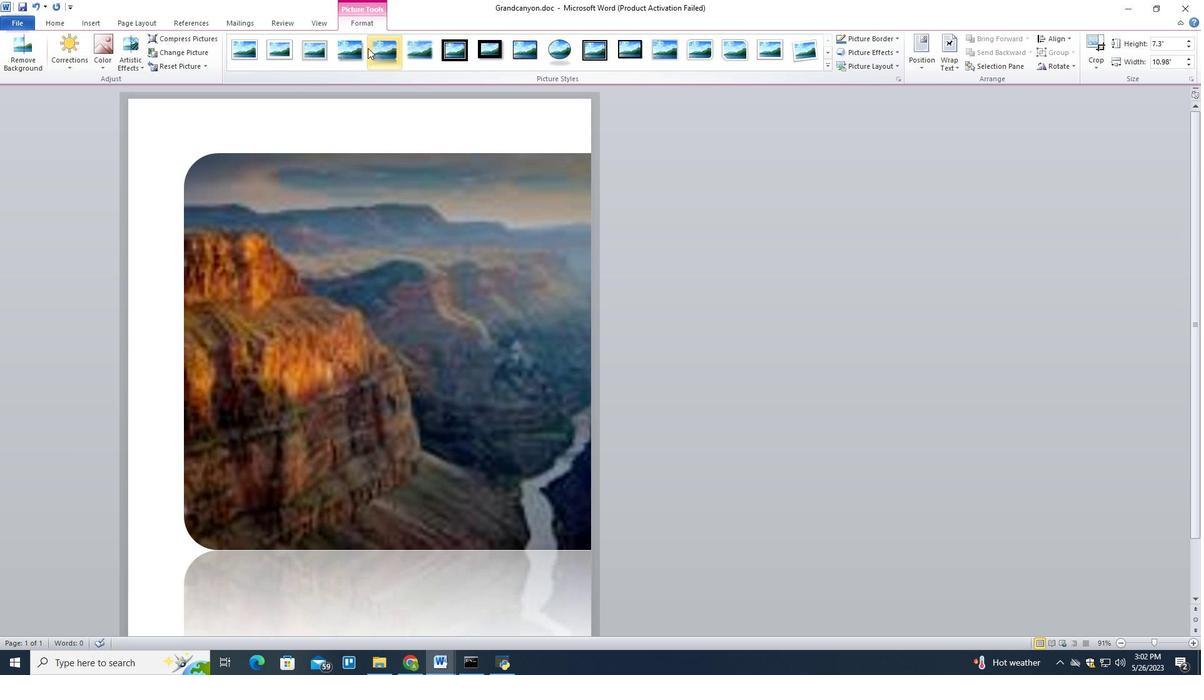 
Action: Mouse moved to (830, 63)
Screenshot: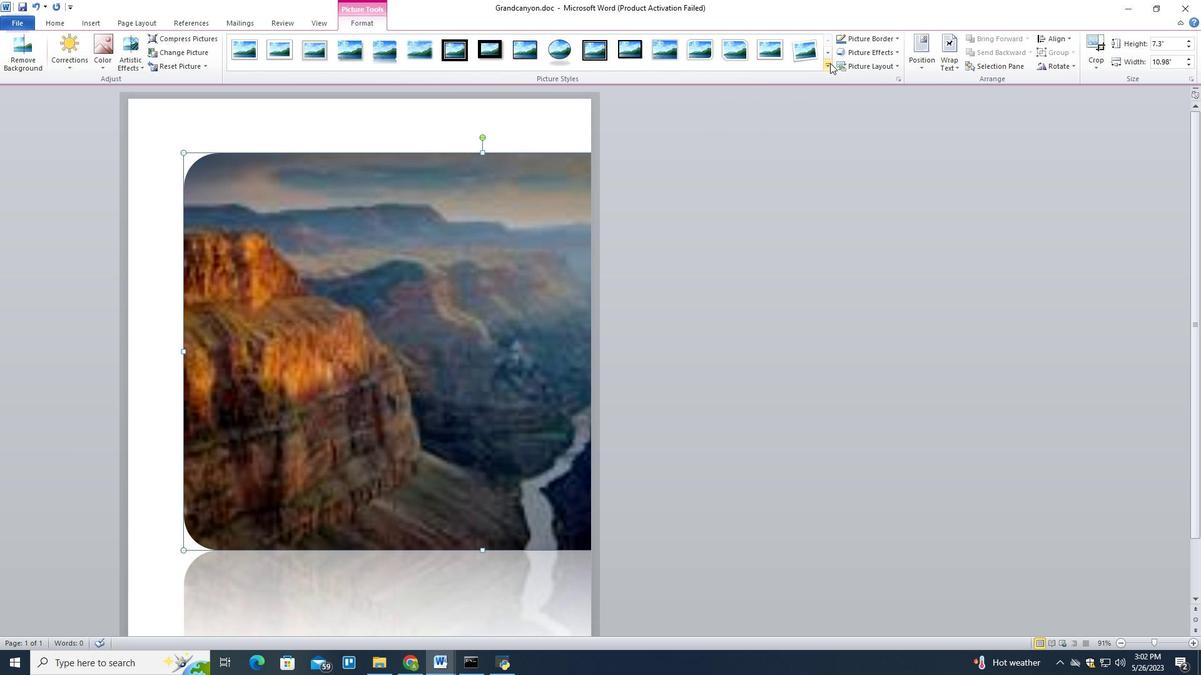 
Action: Mouse pressed left at (830, 63)
Screenshot: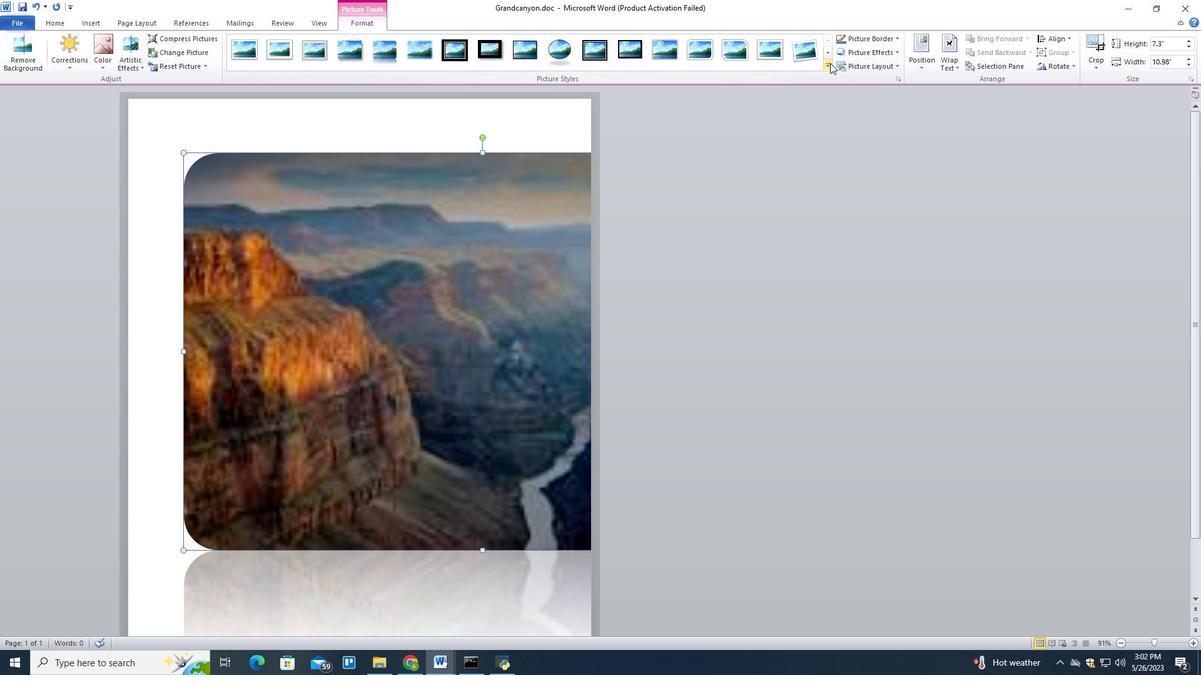 
Action: Mouse moved to (570, 92)
Screenshot: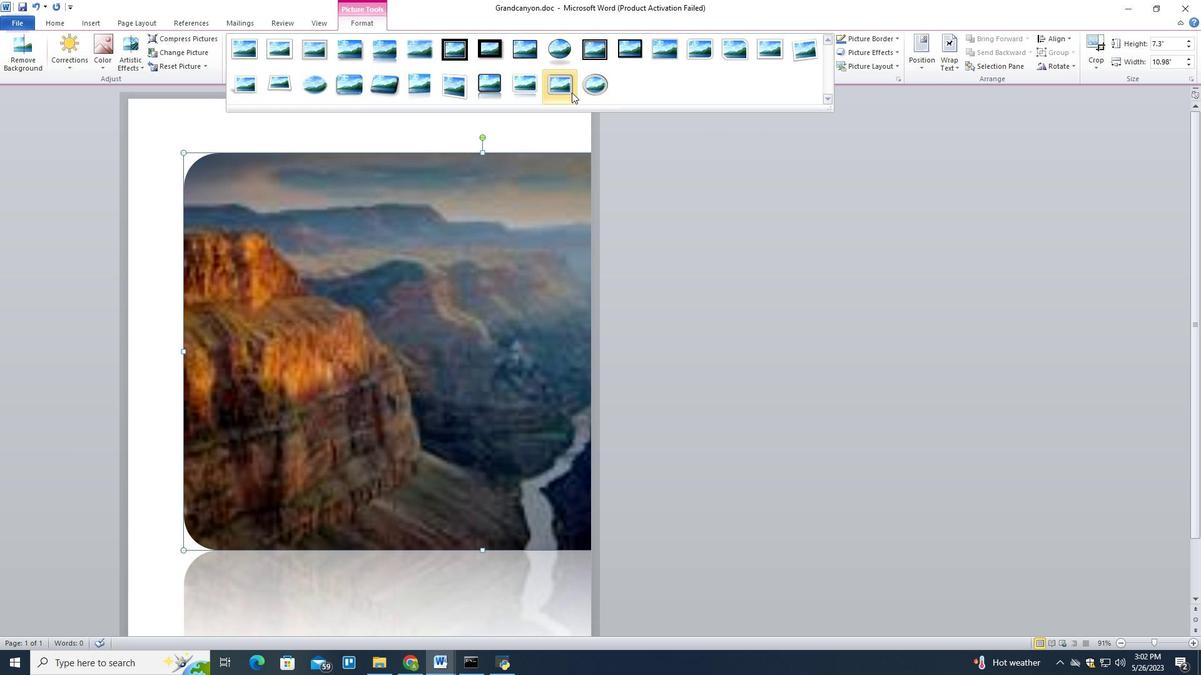 
Action: Mouse pressed left at (570, 92)
Screenshot: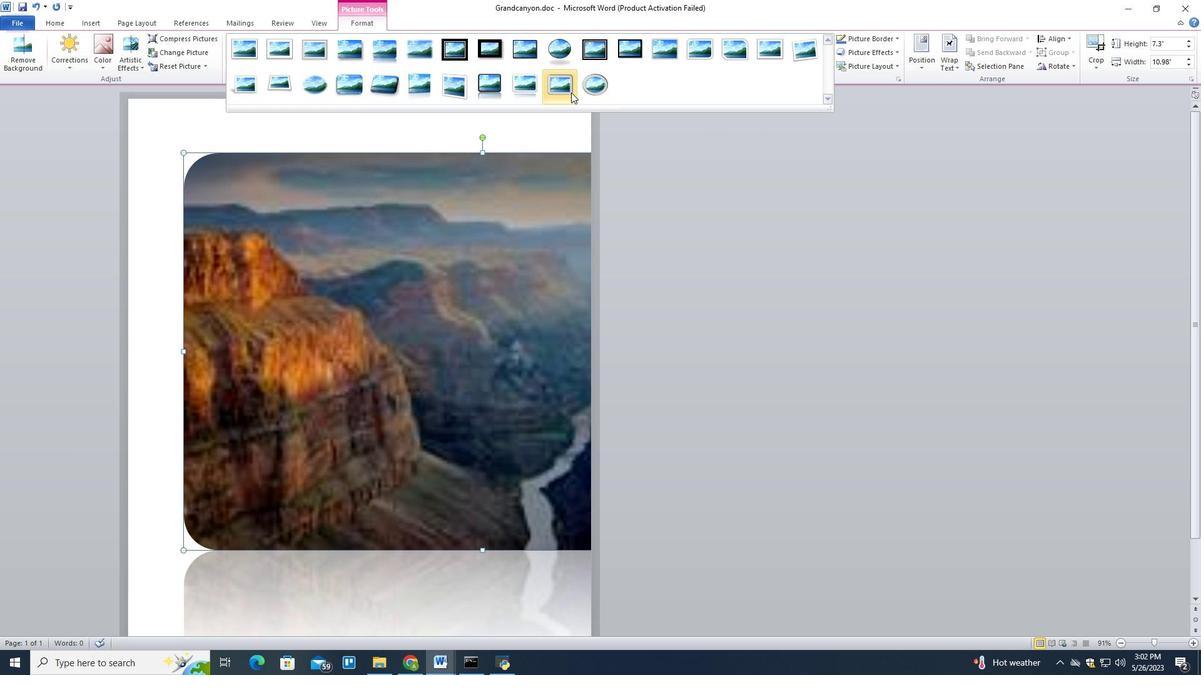 
Action: Mouse moved to (827, 67)
Screenshot: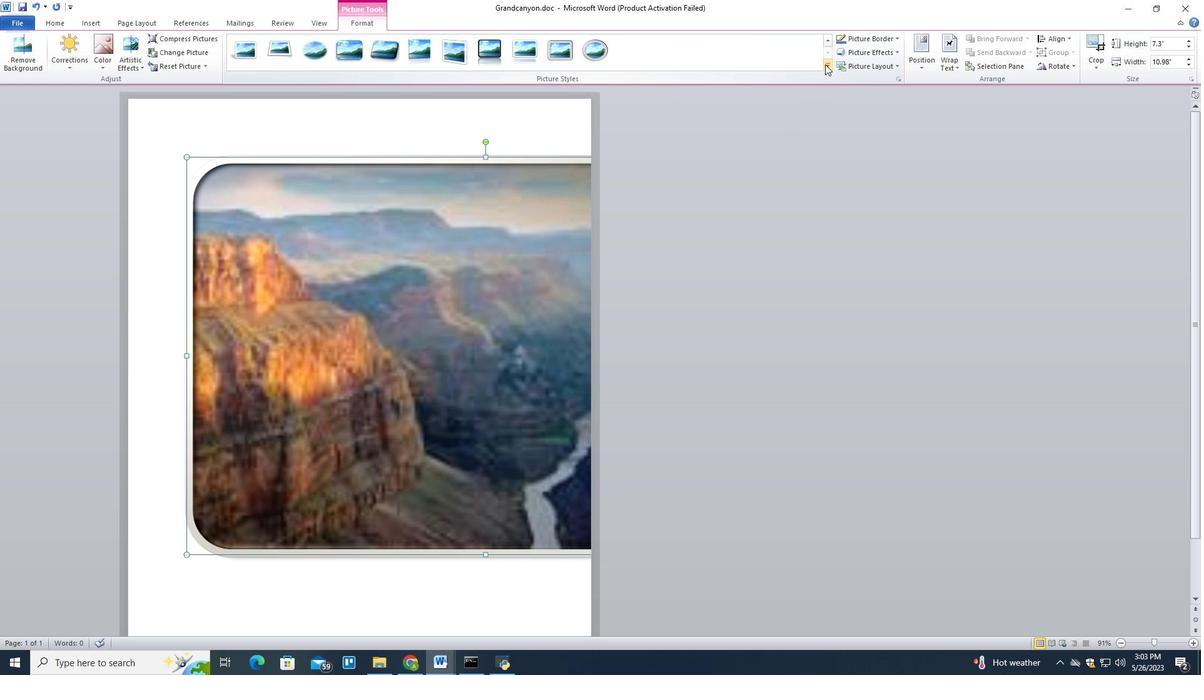 
Action: Mouse pressed left at (827, 67)
Screenshot: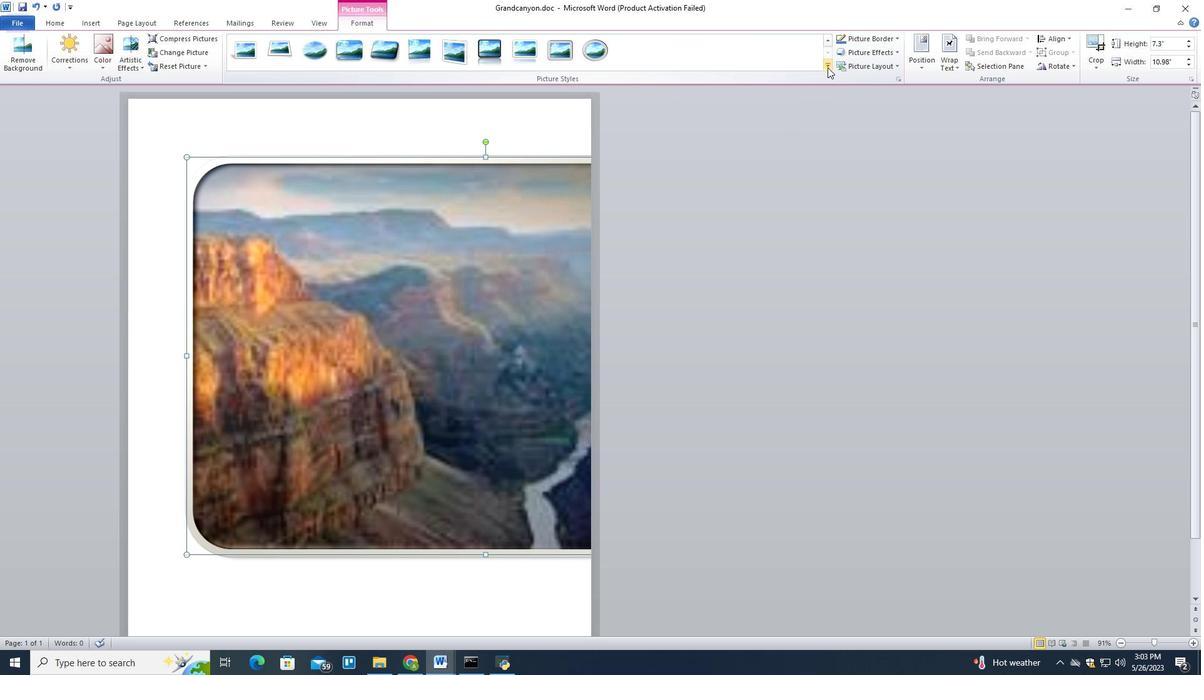 
Action: Mouse moved to (896, 51)
Screenshot: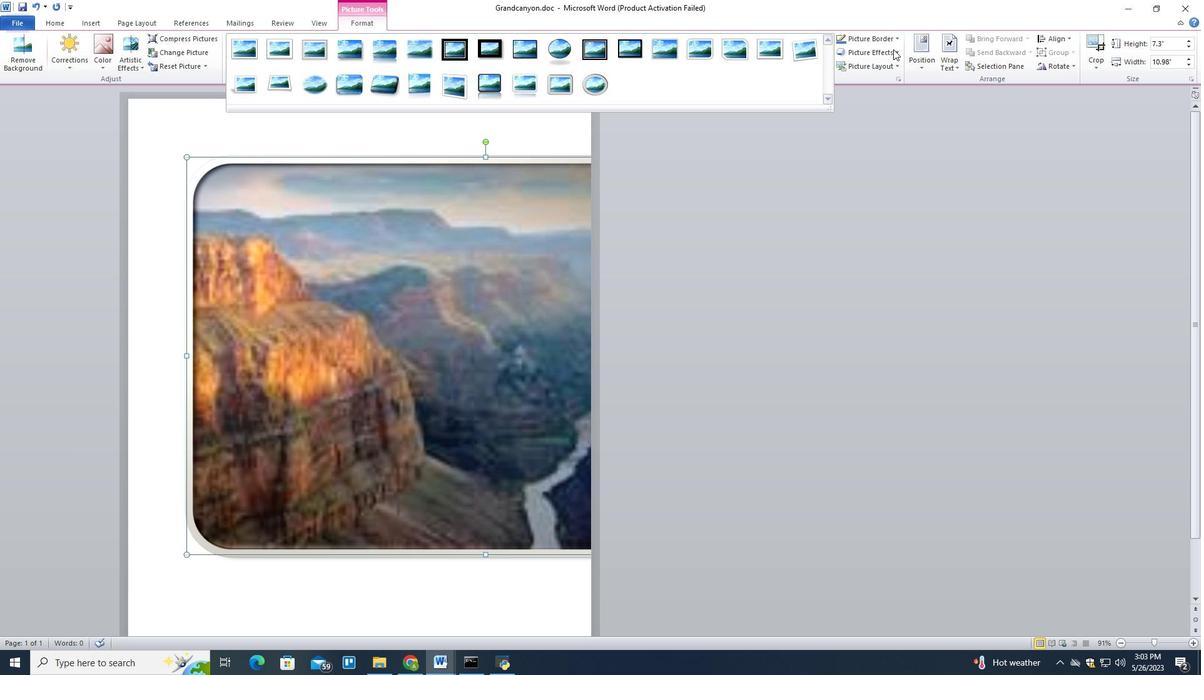 
Action: Mouse pressed left at (896, 51)
Screenshot: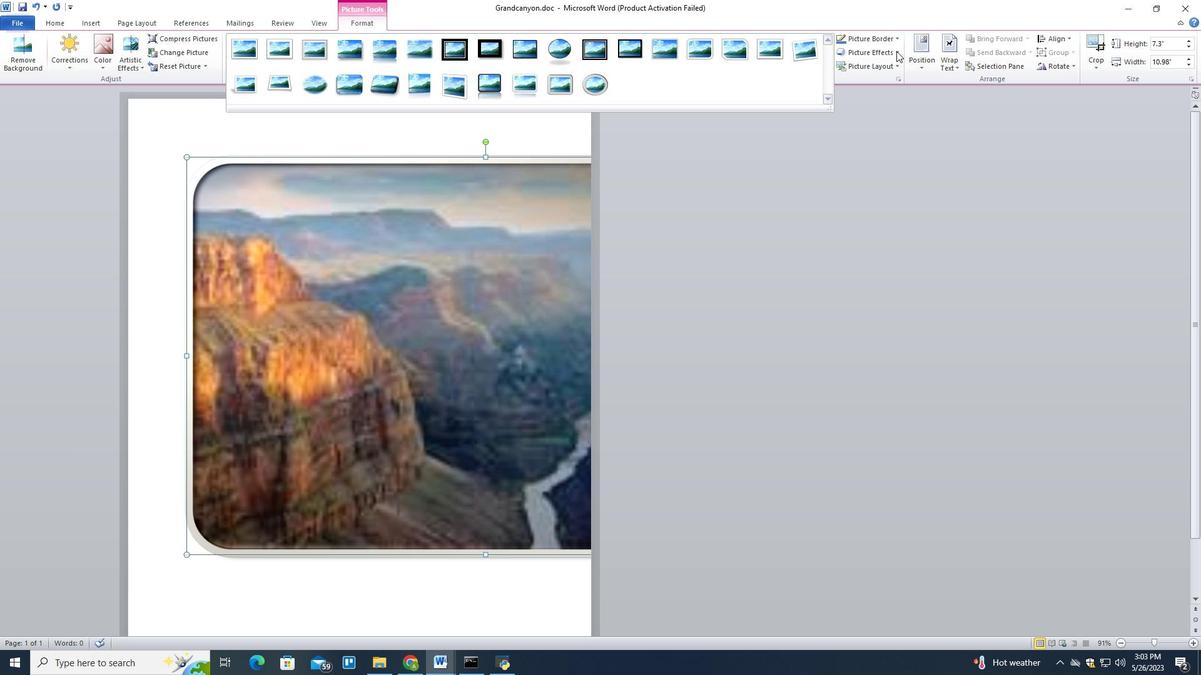 
Action: Mouse moved to (897, 167)
Screenshot: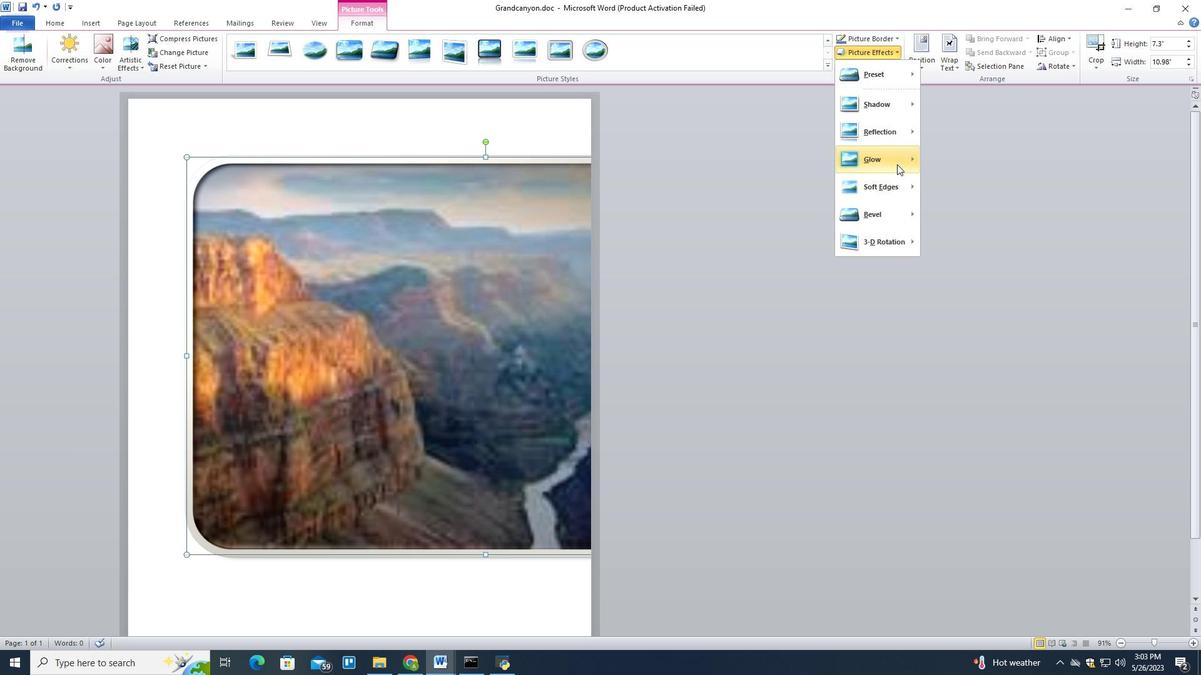 
Action: Mouse scrolled (897, 167) with delta (0, 0)
Screenshot: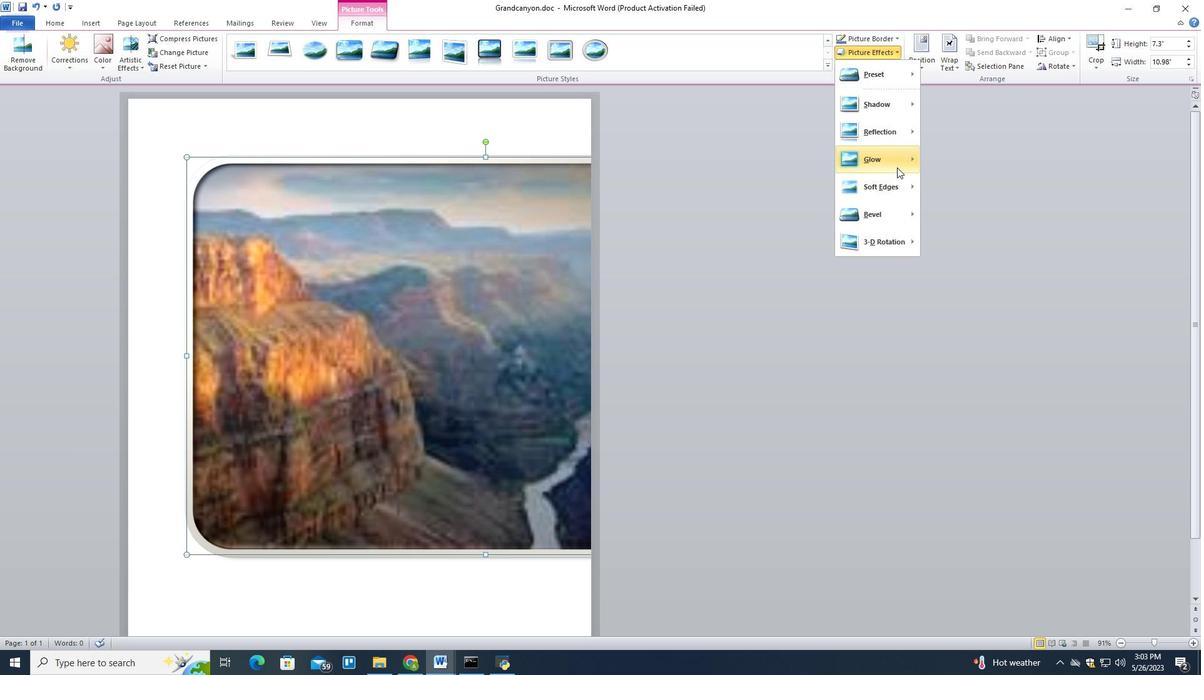 
Action: Mouse scrolled (897, 167) with delta (0, 0)
Screenshot: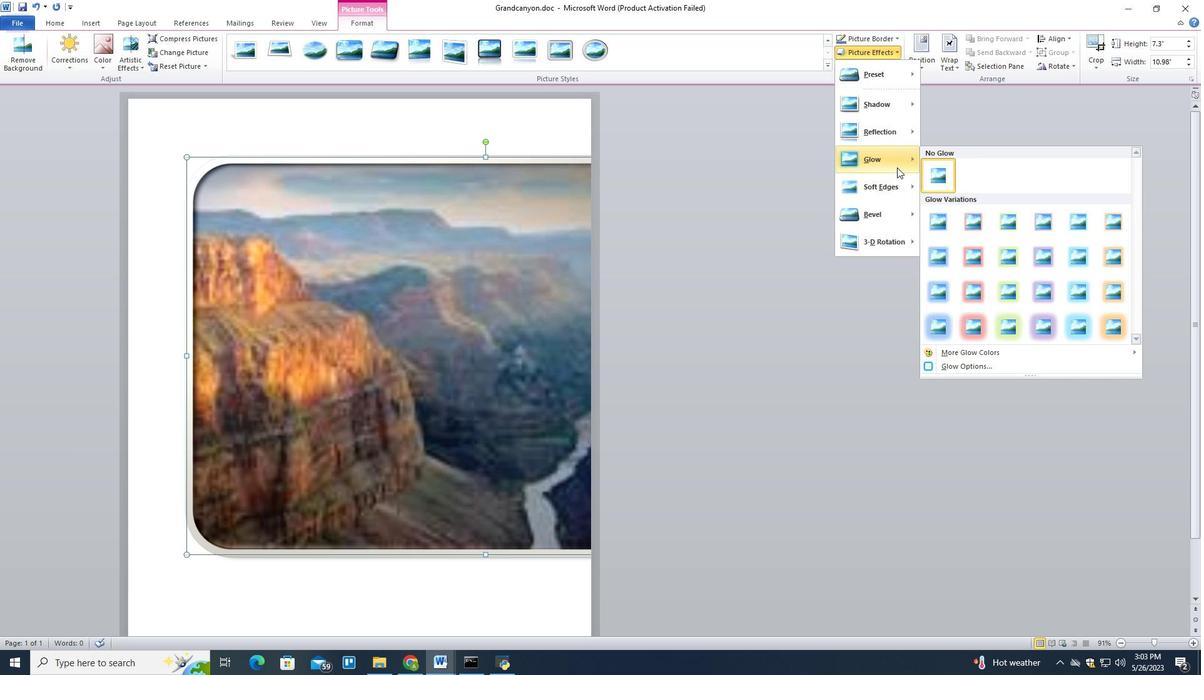 
Action: Mouse moved to (936, 81)
Screenshot: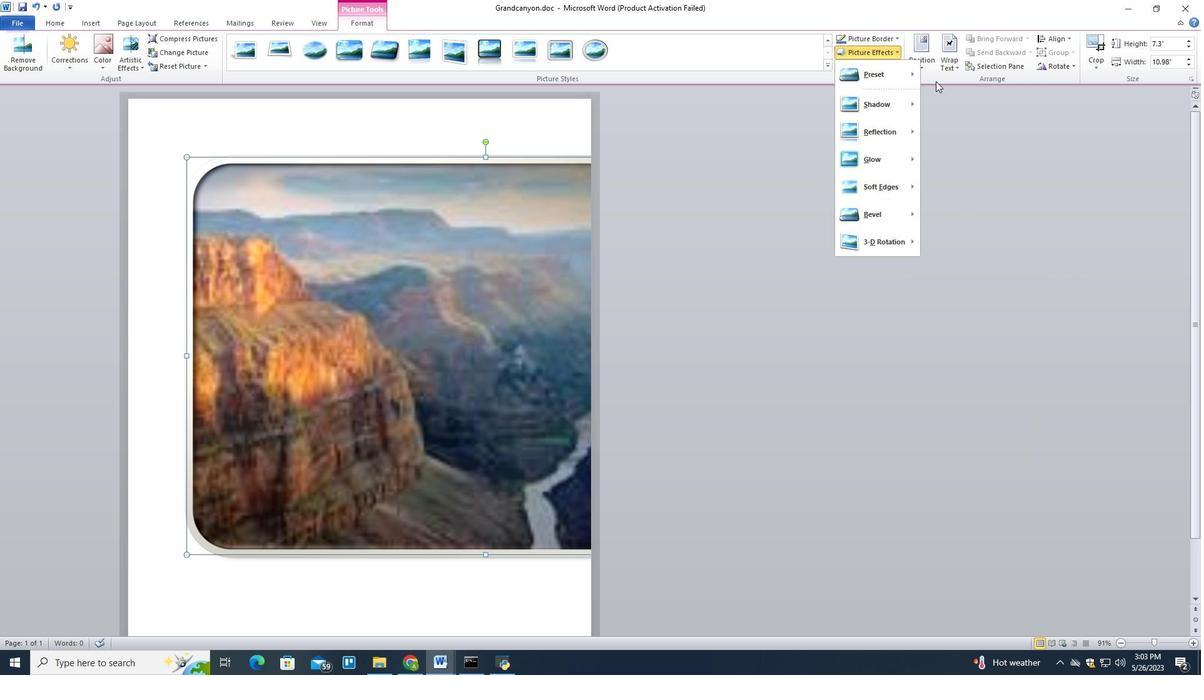 
Action: Mouse pressed left at (936, 81)
Screenshot: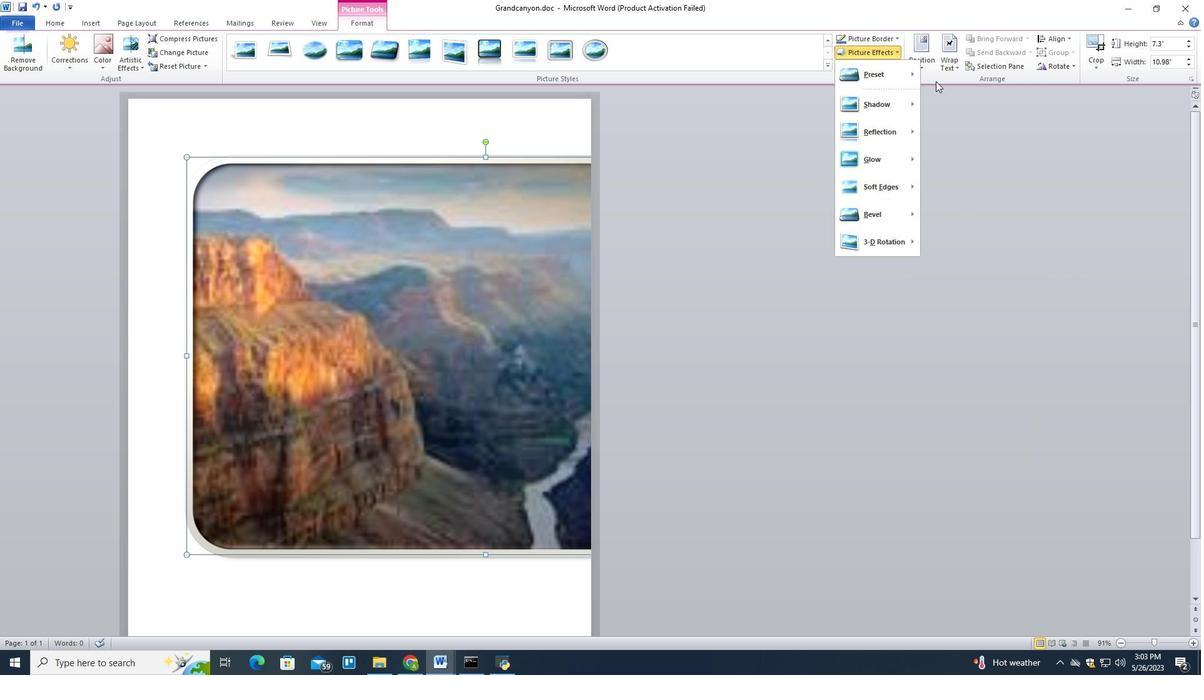 
Action: Mouse moved to (875, 68)
Screenshot: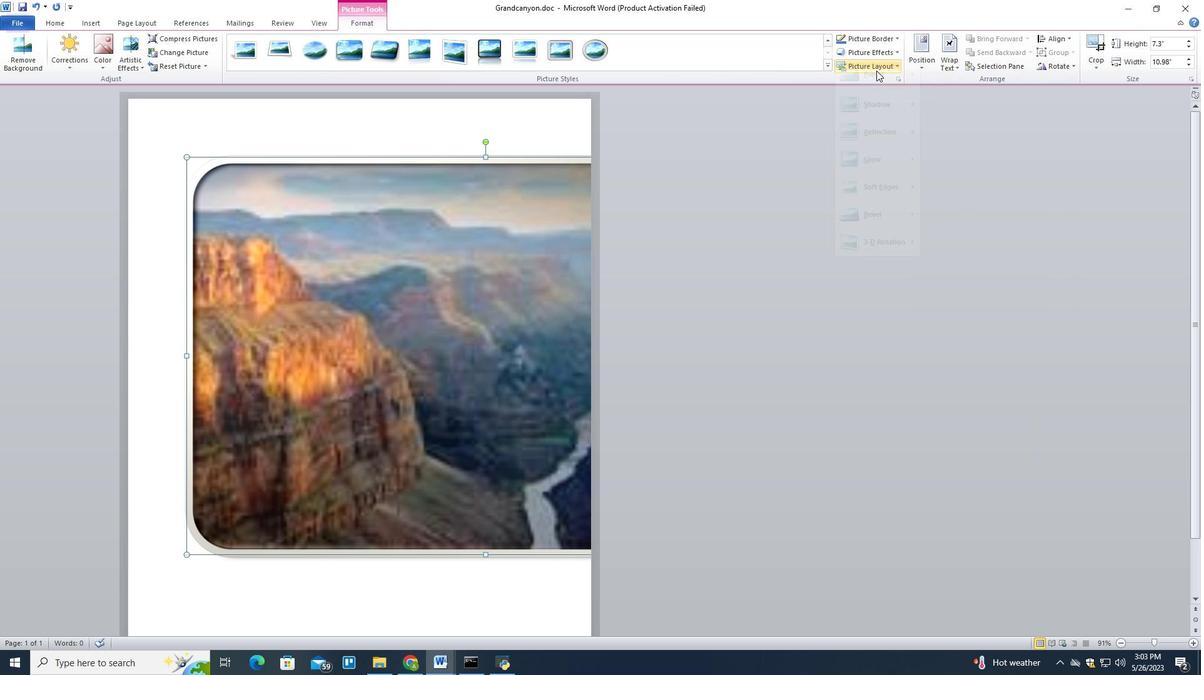 
Action: Mouse pressed left at (875, 68)
Screenshot: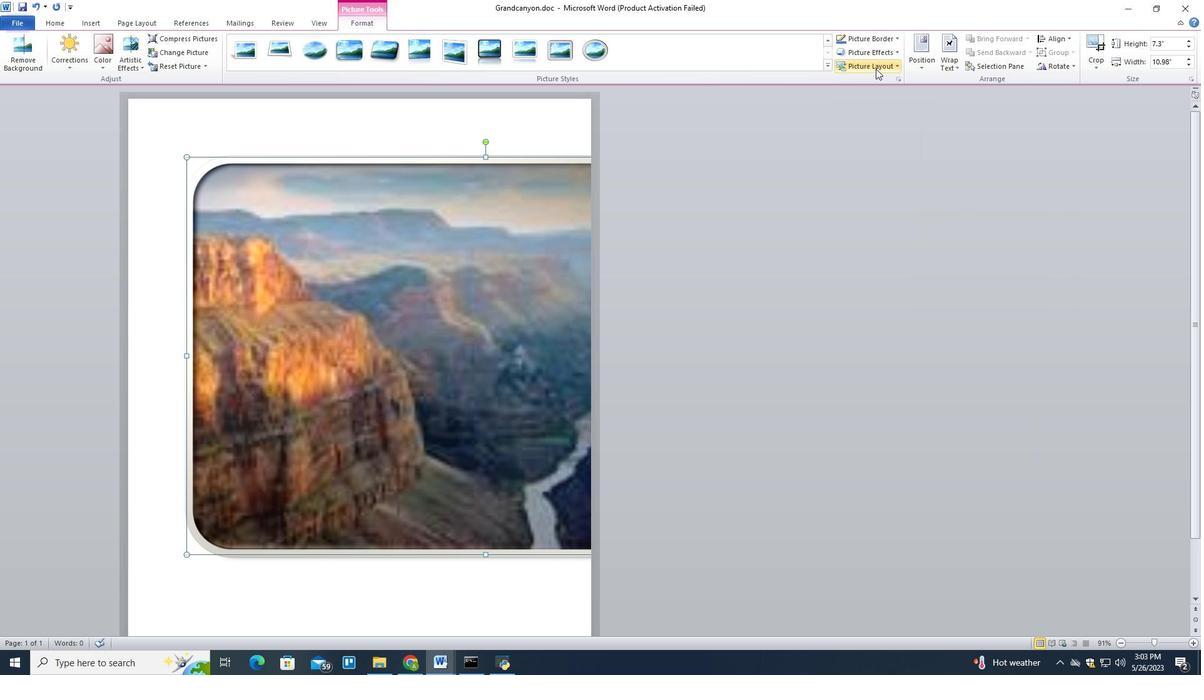 
Action: Mouse moved to (879, 36)
Screenshot: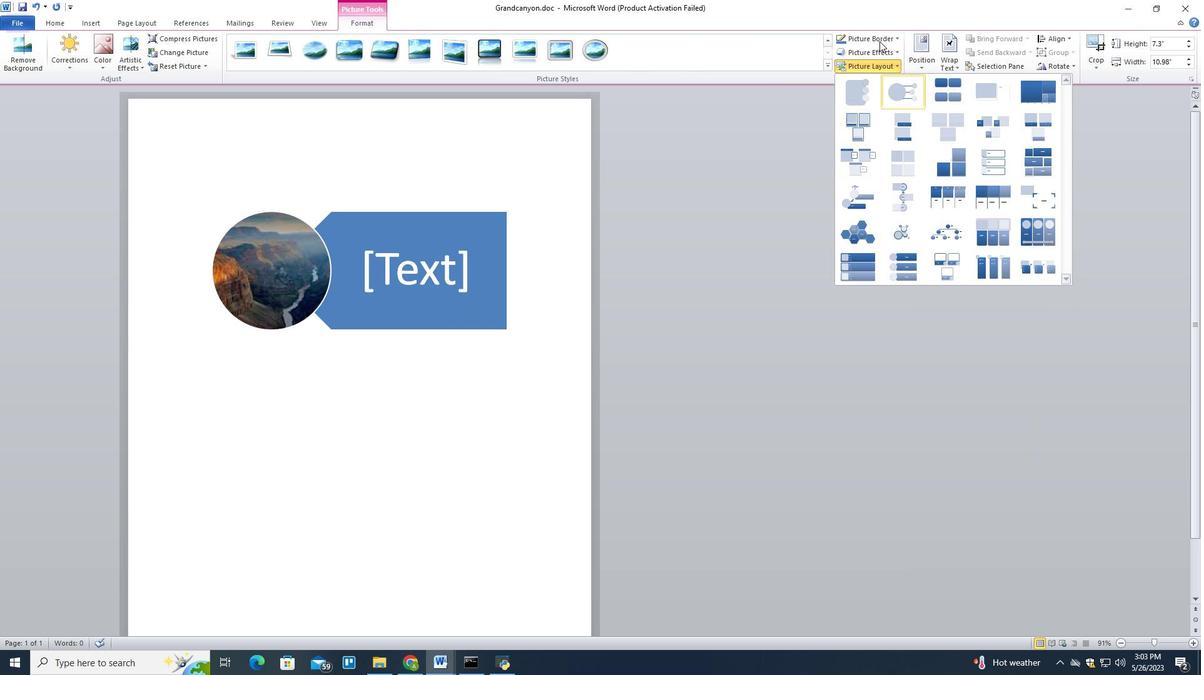 
Action: Mouse pressed left at (879, 36)
Screenshot: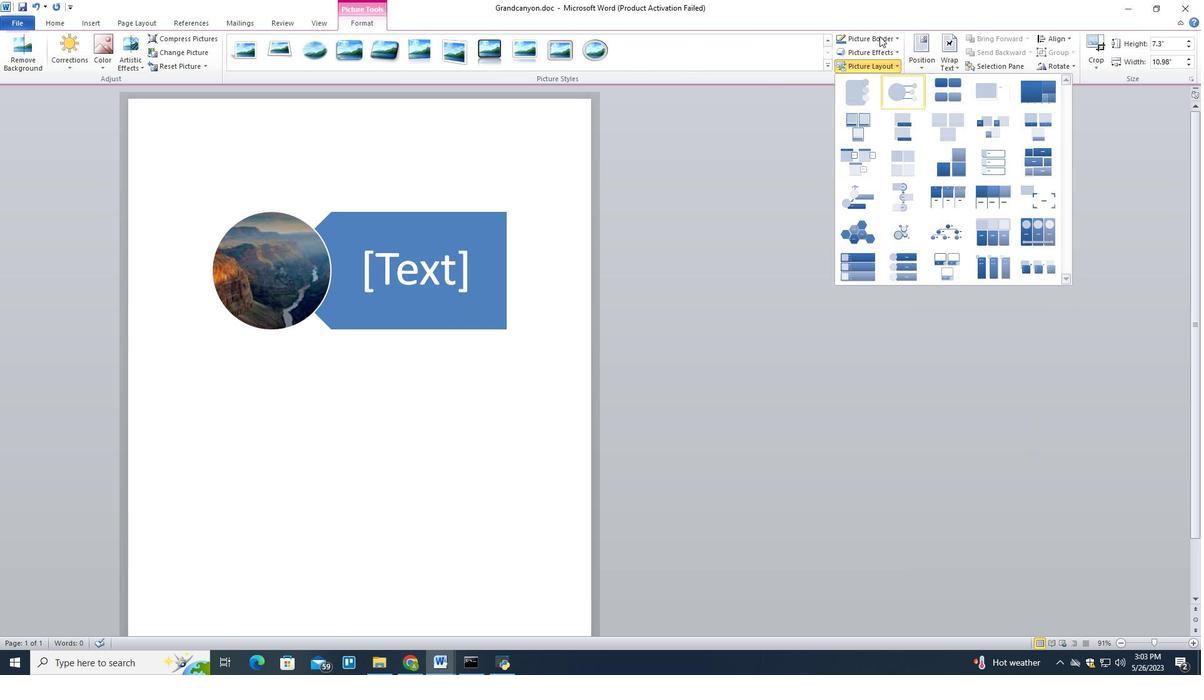 
Action: Mouse moved to (885, 38)
Screenshot: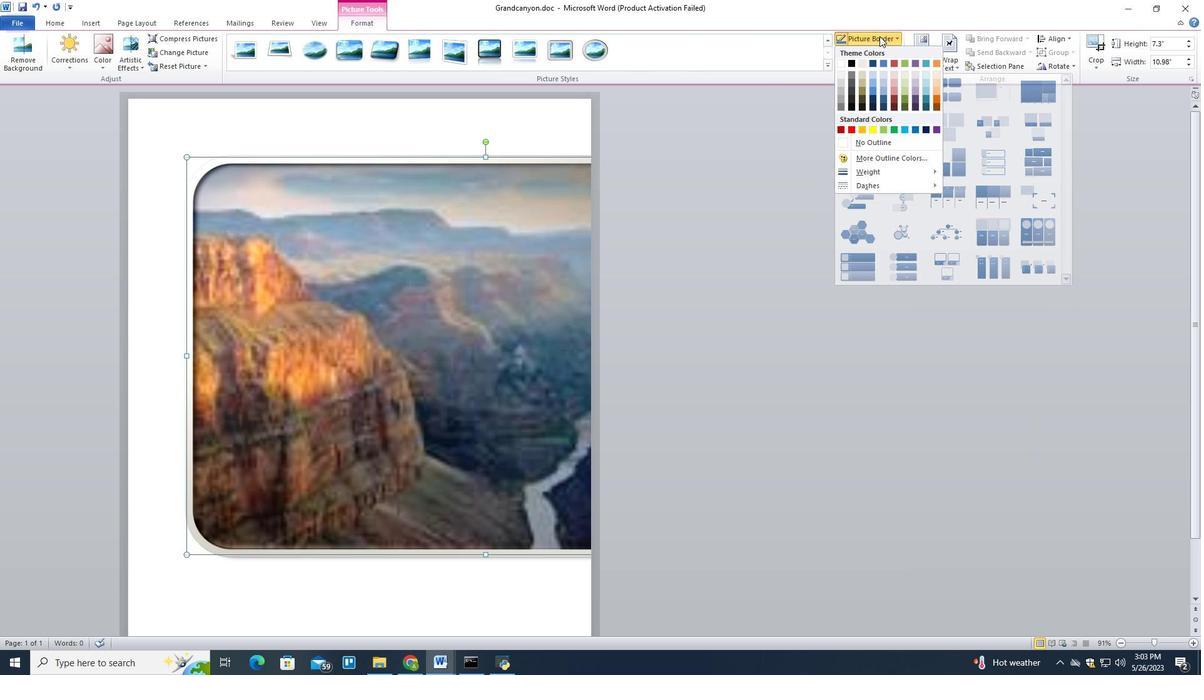 
Action: Mouse pressed left at (885, 38)
Screenshot: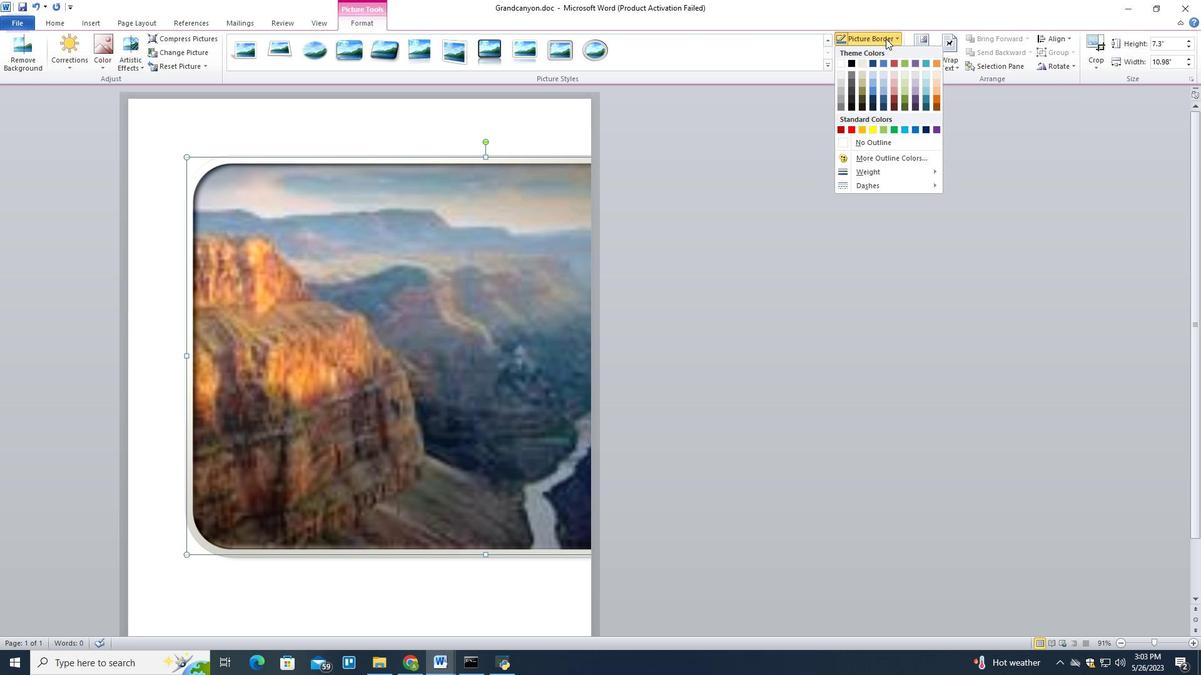 
Action: Mouse moved to (920, 63)
Screenshot: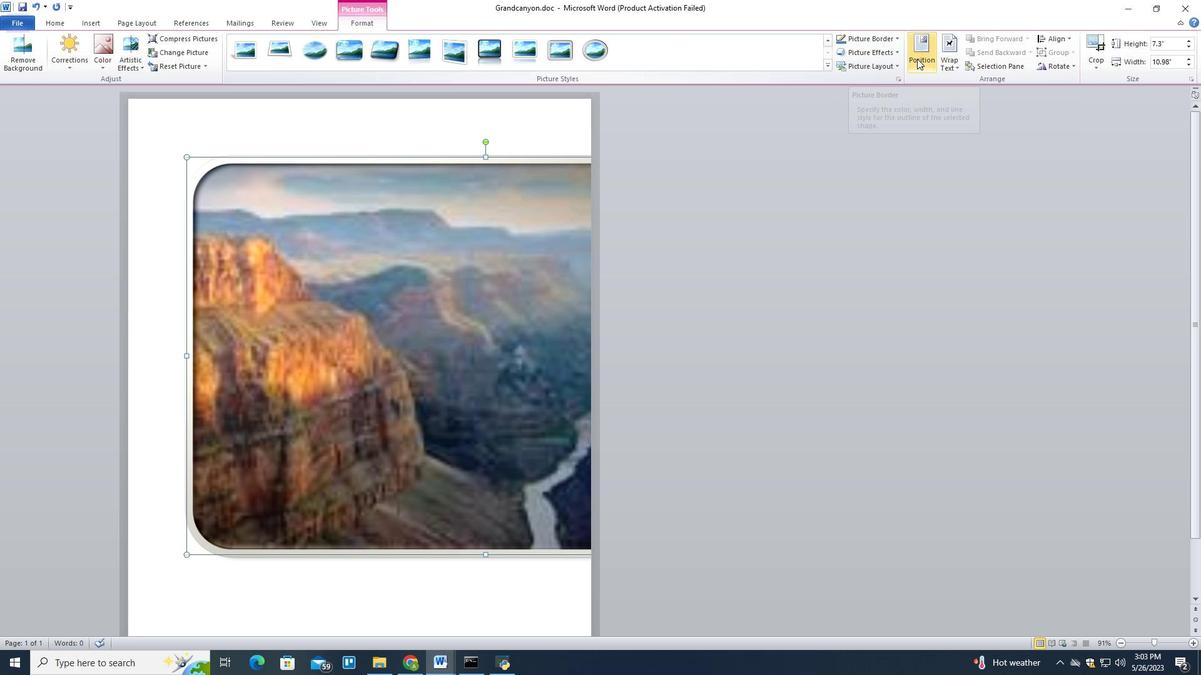 
Action: Mouse pressed left at (920, 63)
Screenshot: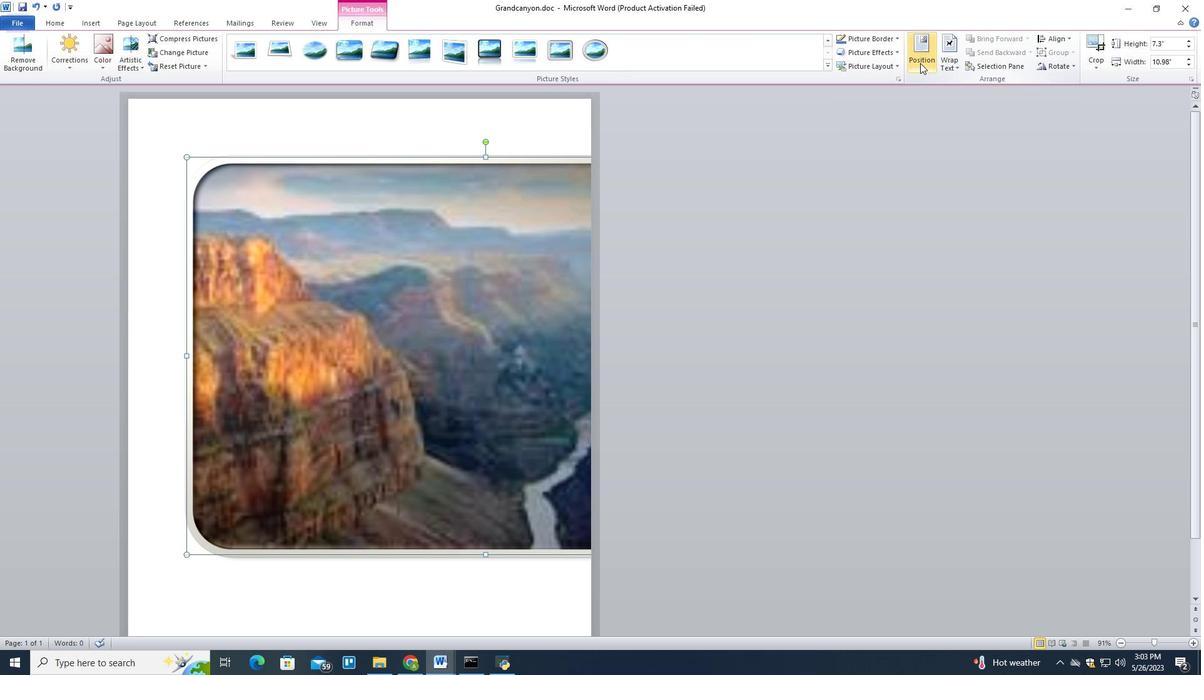 
Action: Mouse pressed left at (920, 63)
Screenshot: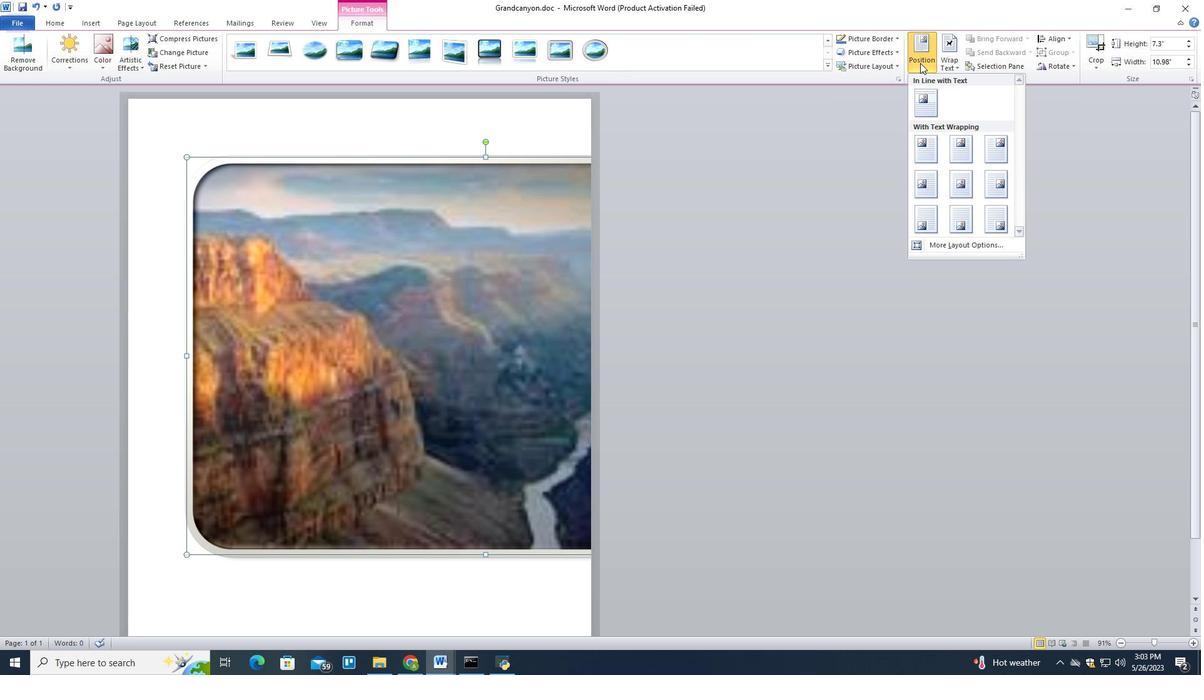 
Action: Mouse moved to (880, 38)
Screenshot: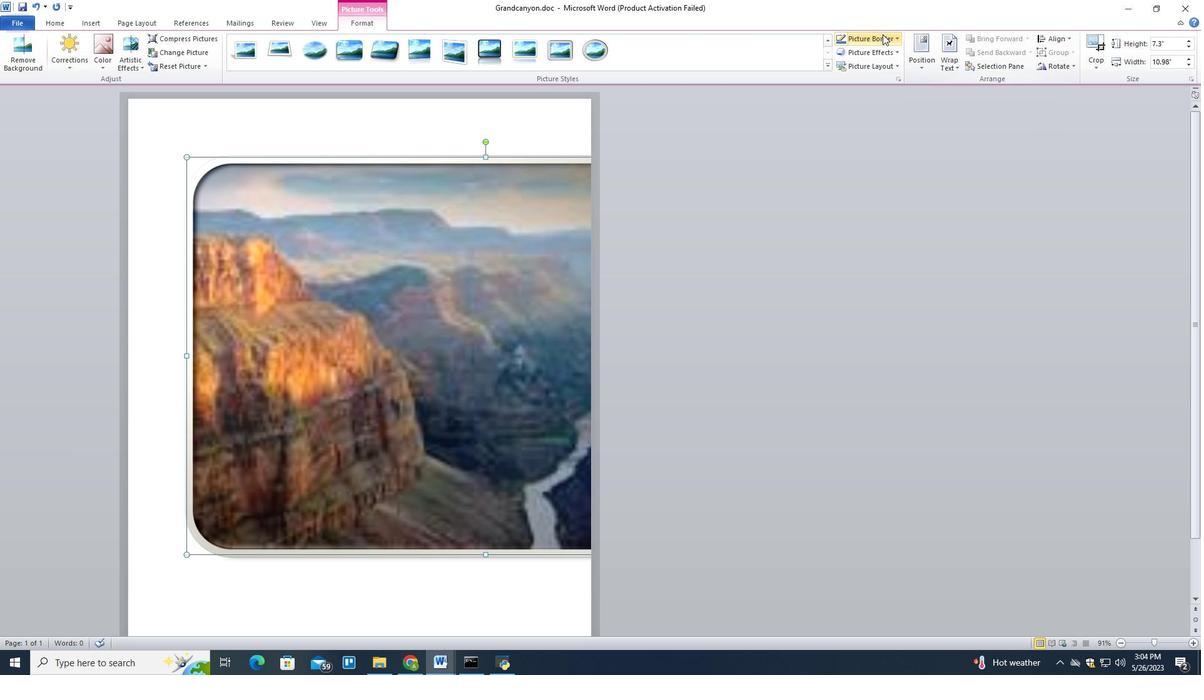 
Action: Mouse pressed left at (880, 38)
Screenshot: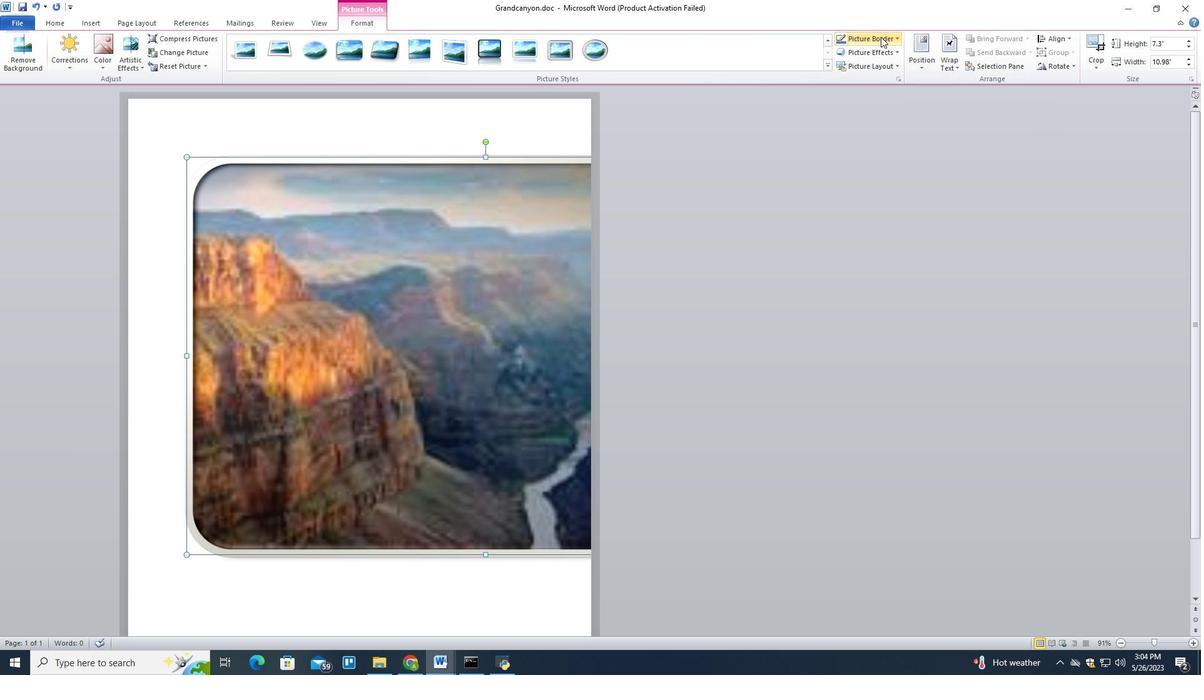 
Action: Mouse moved to (977, 300)
Screenshot: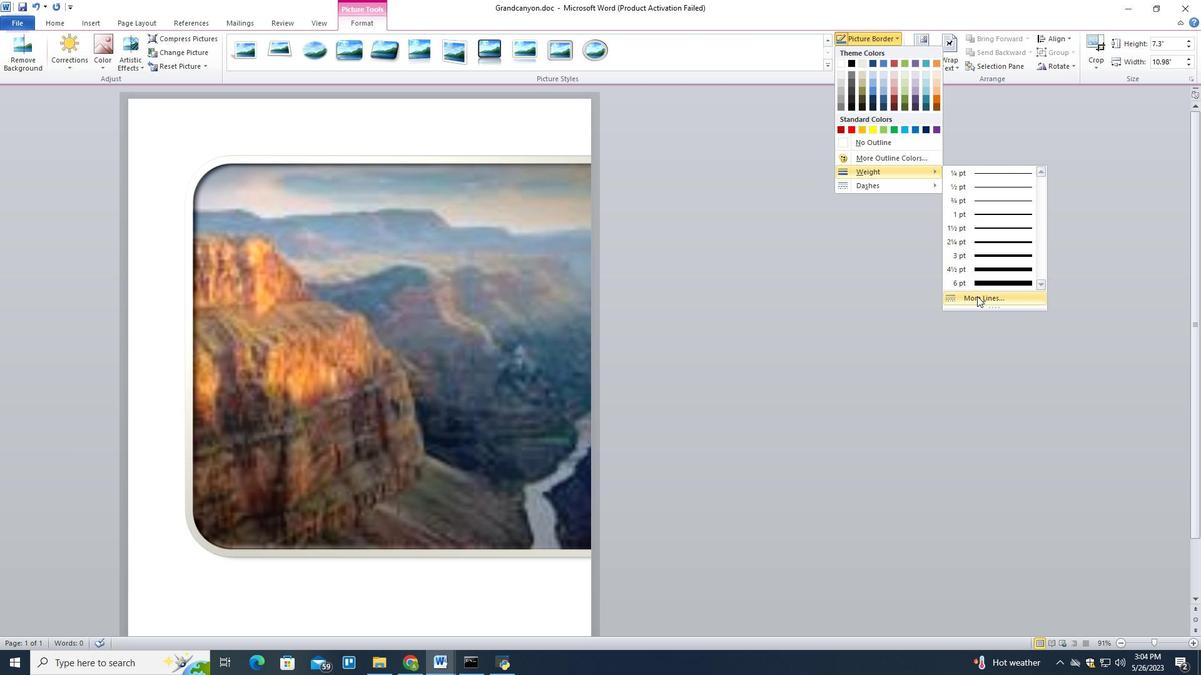 
Action: Mouse pressed left at (977, 300)
Screenshot: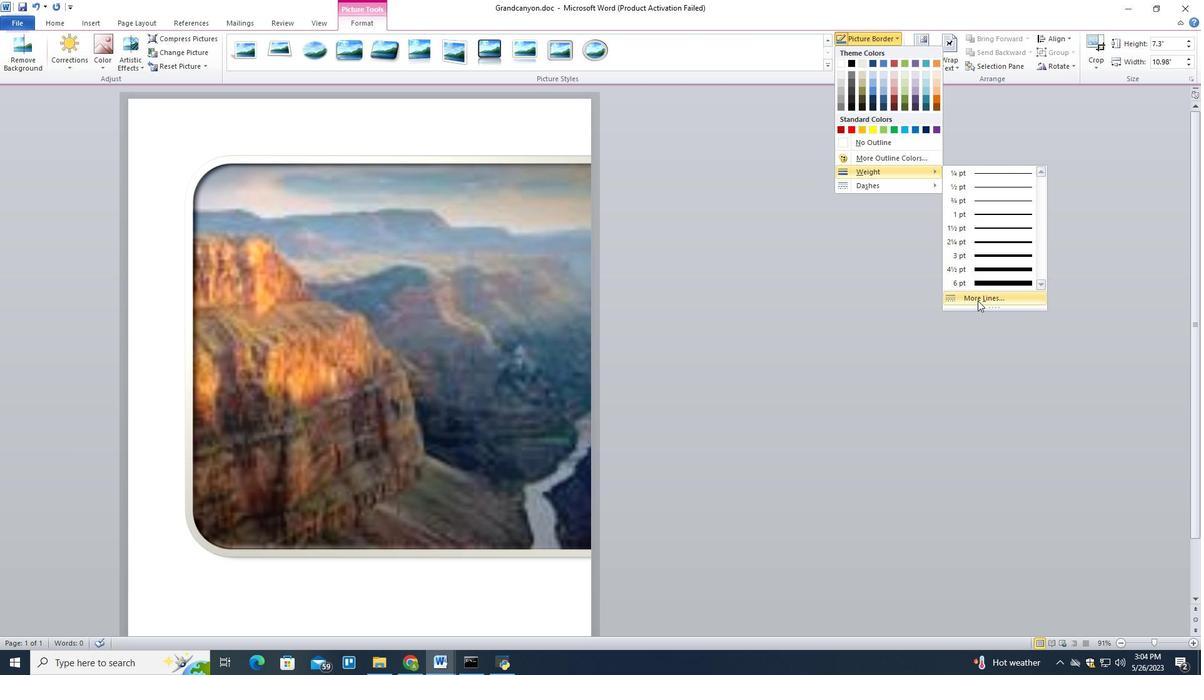 
Action: Mouse moved to (608, 262)
Screenshot: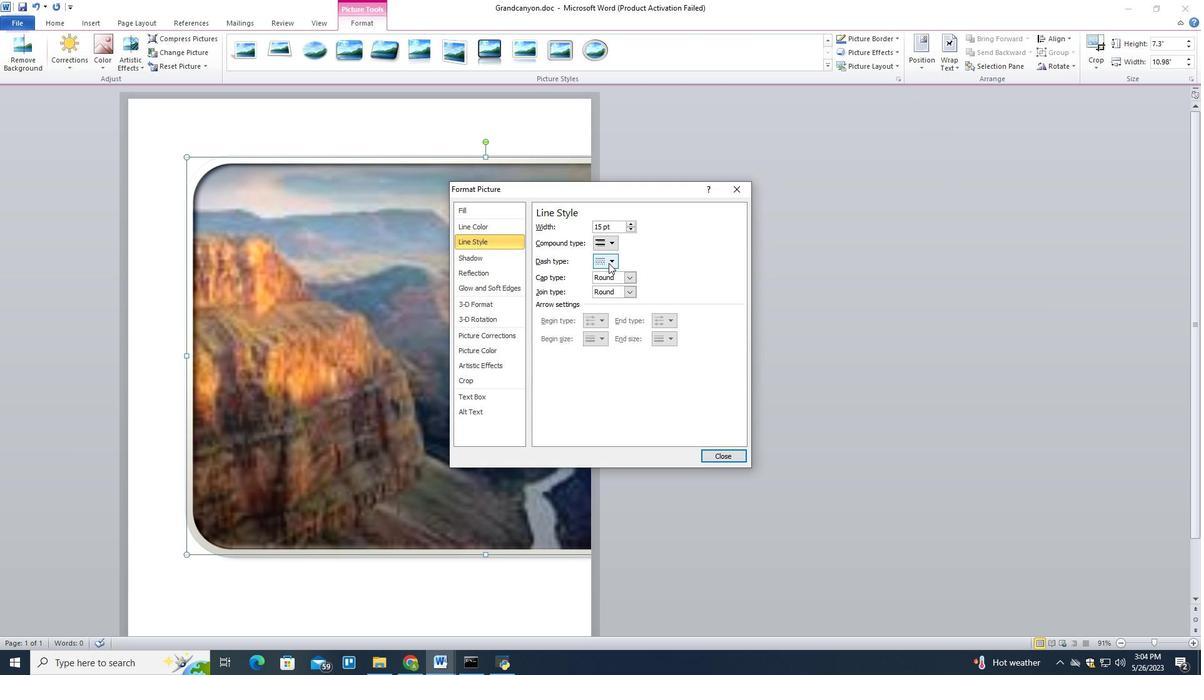 
Action: Mouse pressed left at (608, 262)
Screenshot: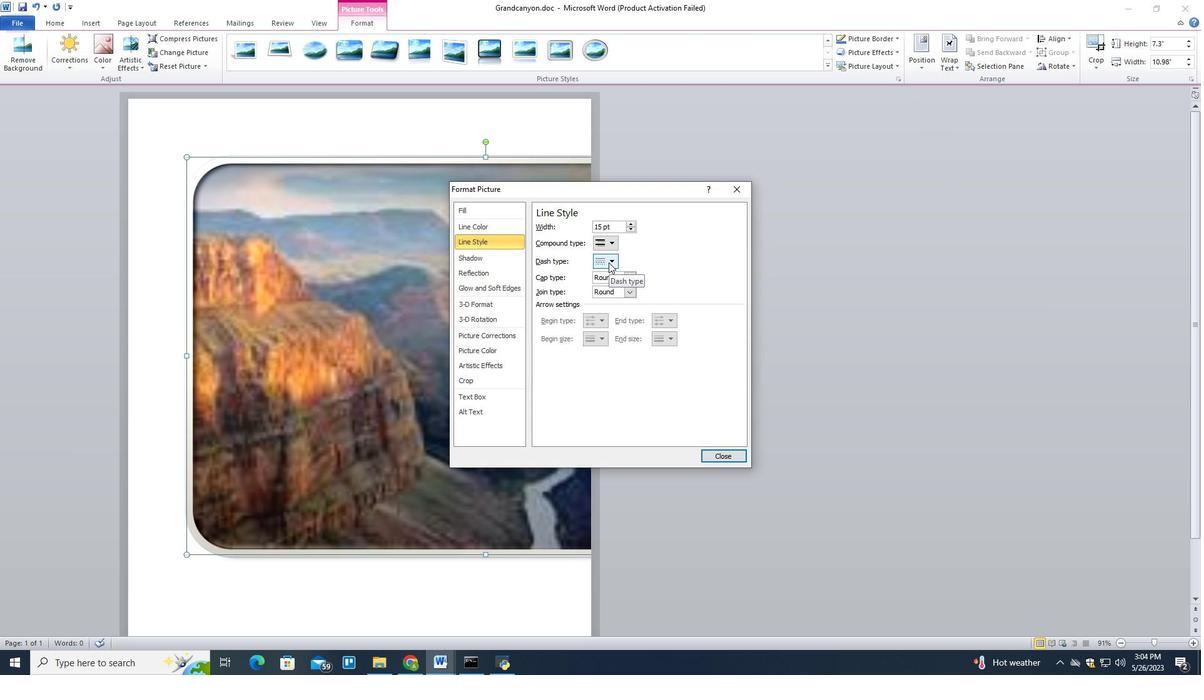 
Action: Mouse moved to (614, 243)
Screenshot: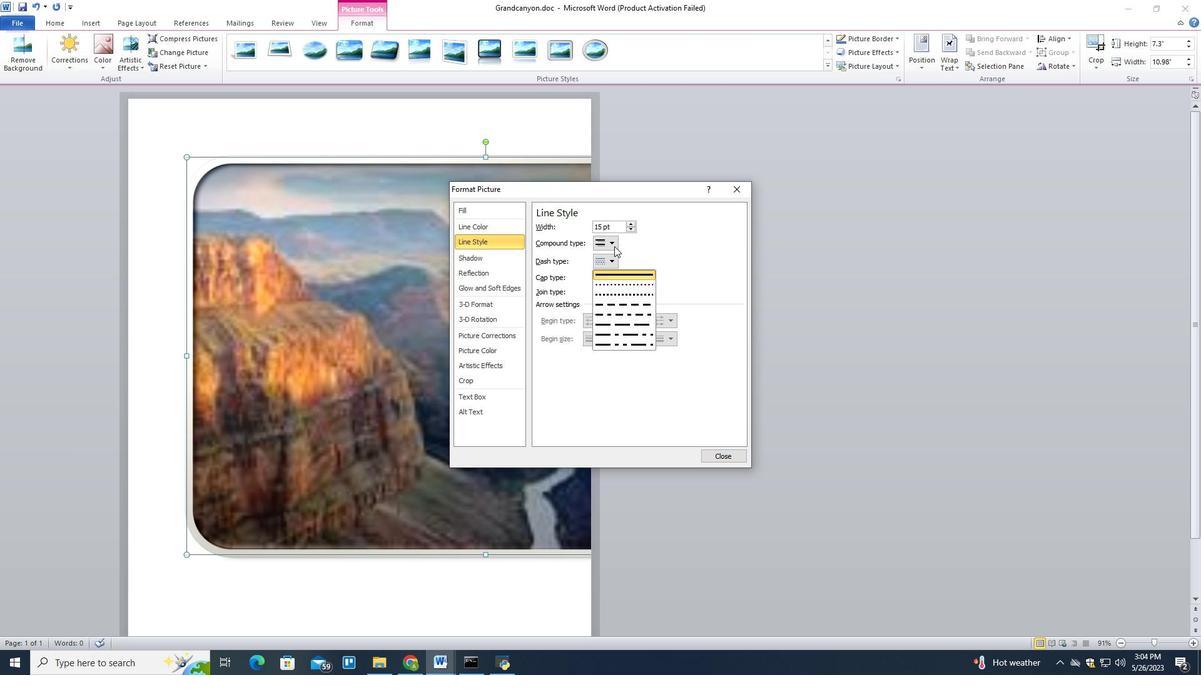 
Action: Mouse pressed left at (614, 243)
Screenshot: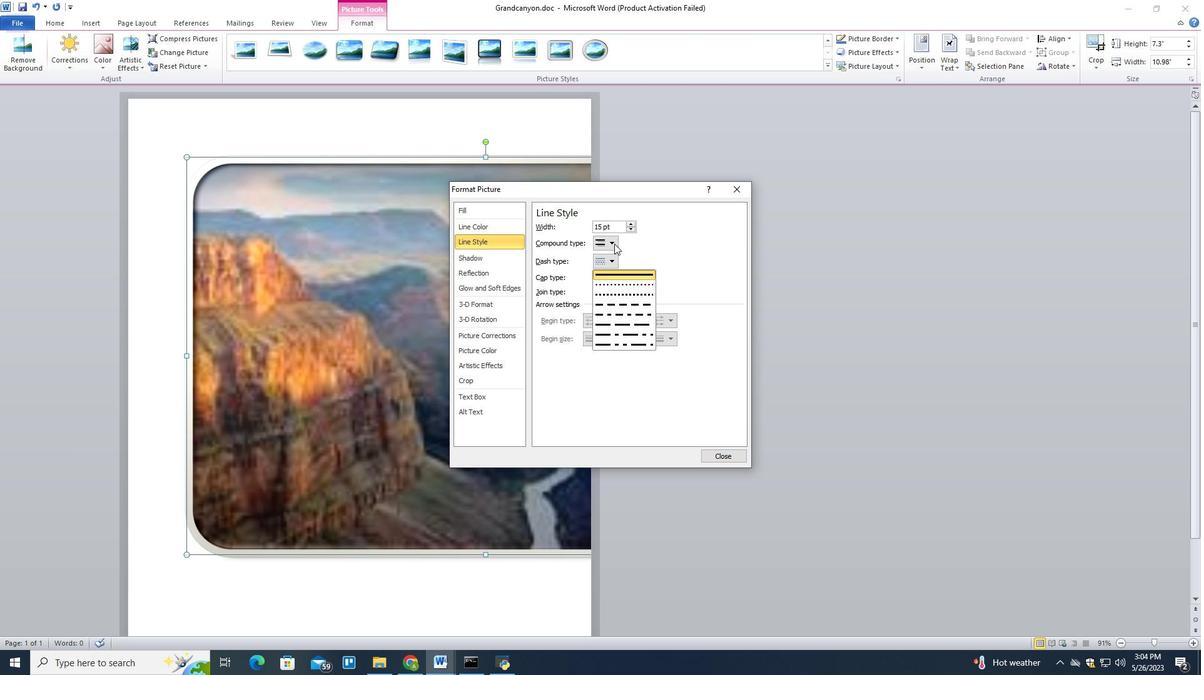 
Action: Mouse moved to (621, 294)
Screenshot: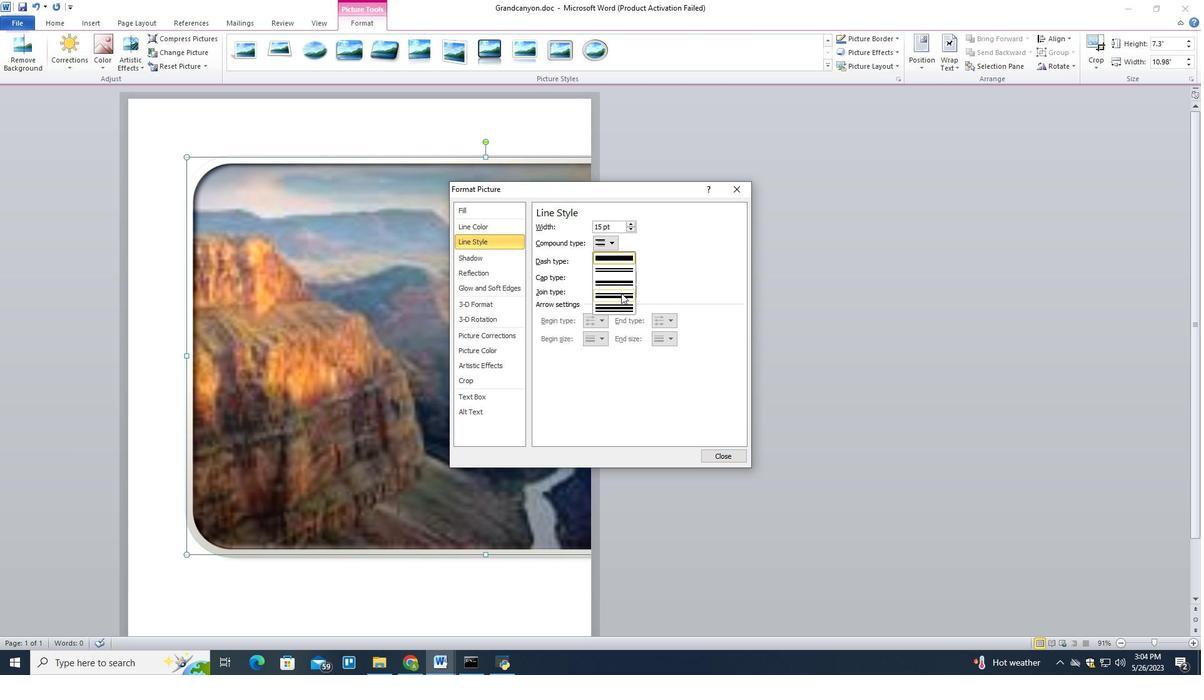 
Action: Mouse scrolled (621, 293) with delta (0, 0)
Screenshot: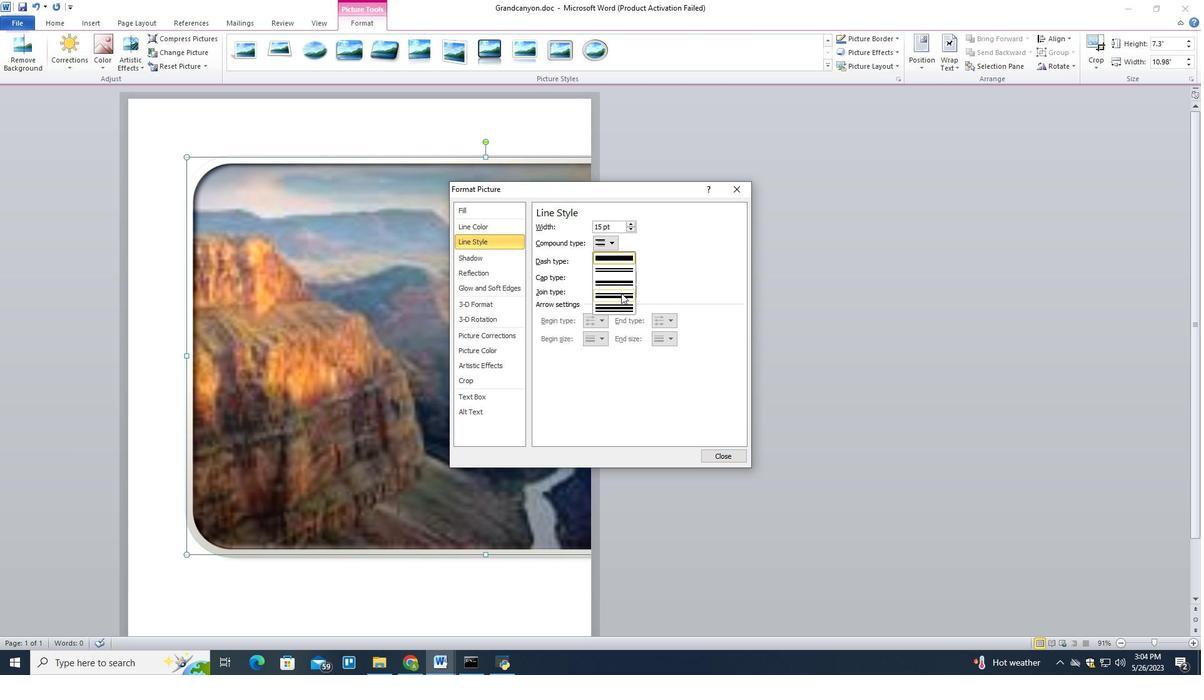 
Action: Mouse scrolled (621, 293) with delta (0, 0)
Screenshot: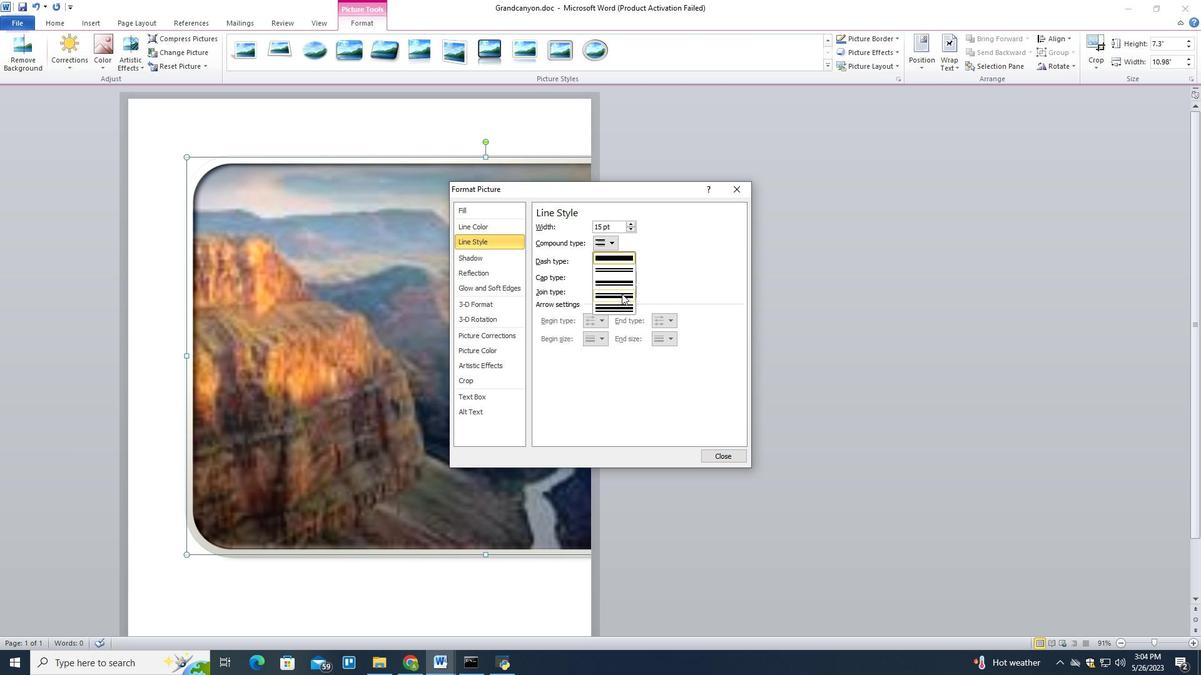 
Action: Mouse scrolled (621, 293) with delta (0, 0)
Screenshot: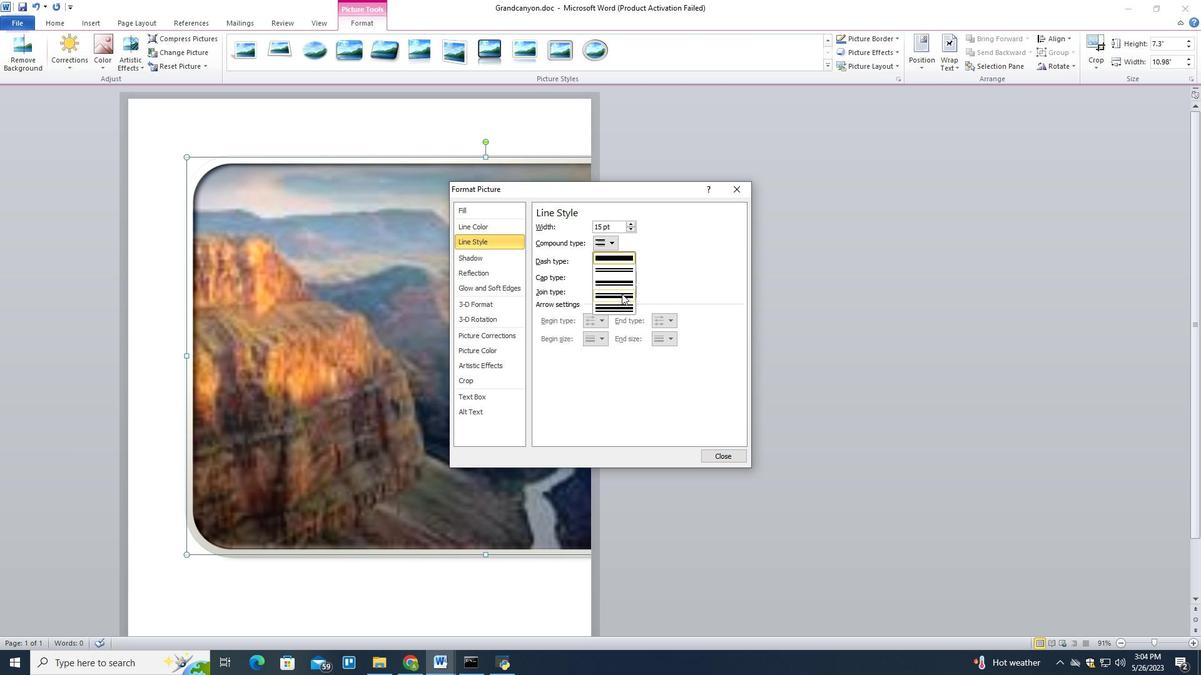 
Action: Mouse scrolled (621, 293) with delta (0, 0)
Screenshot: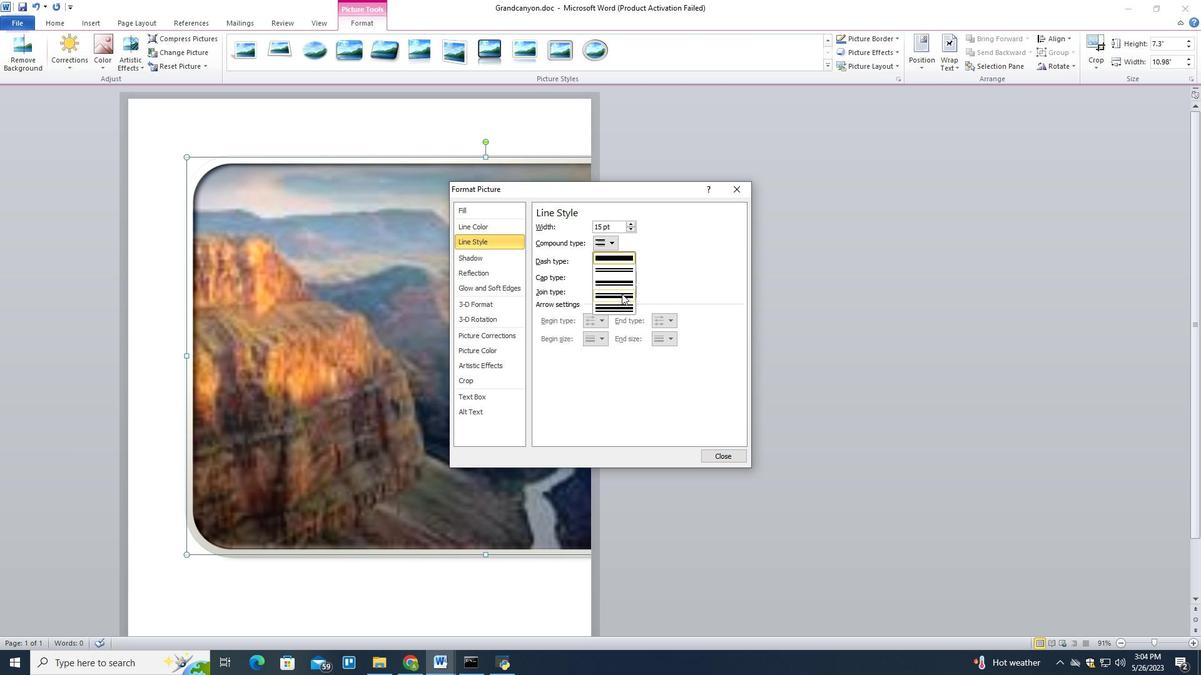 
Action: Mouse moved to (628, 281)
Screenshot: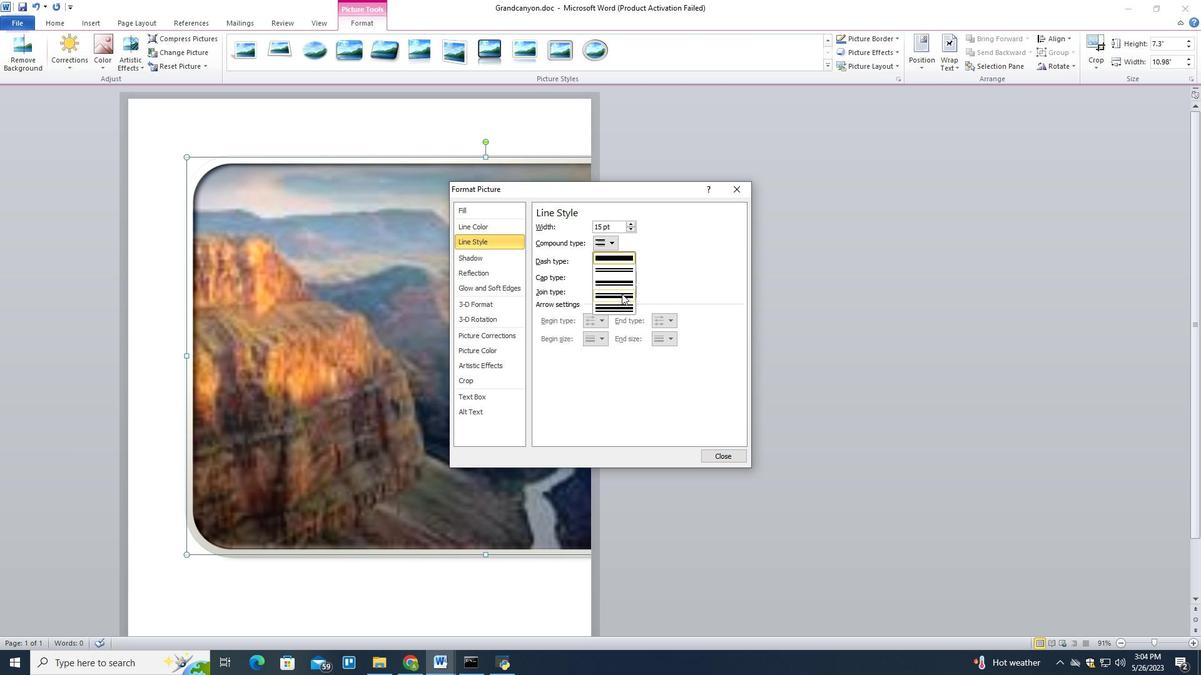 
Action: Mouse scrolled (628, 280) with delta (0, 0)
Screenshot: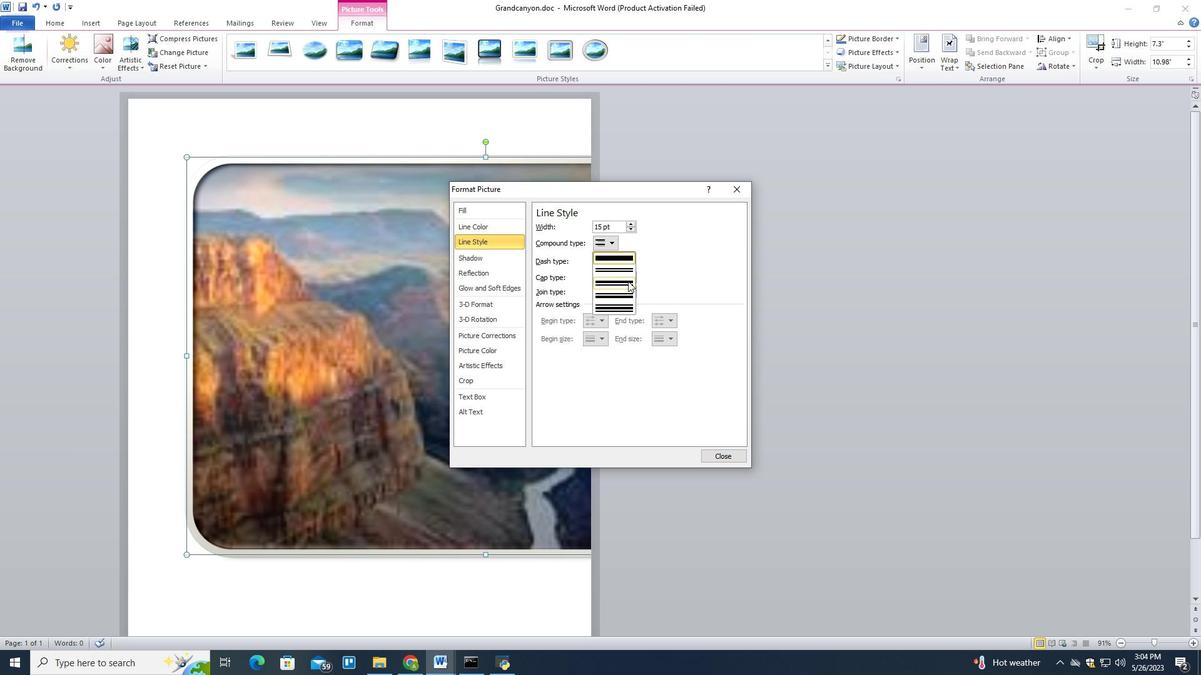 
Action: Mouse scrolled (628, 280) with delta (0, 0)
Screenshot: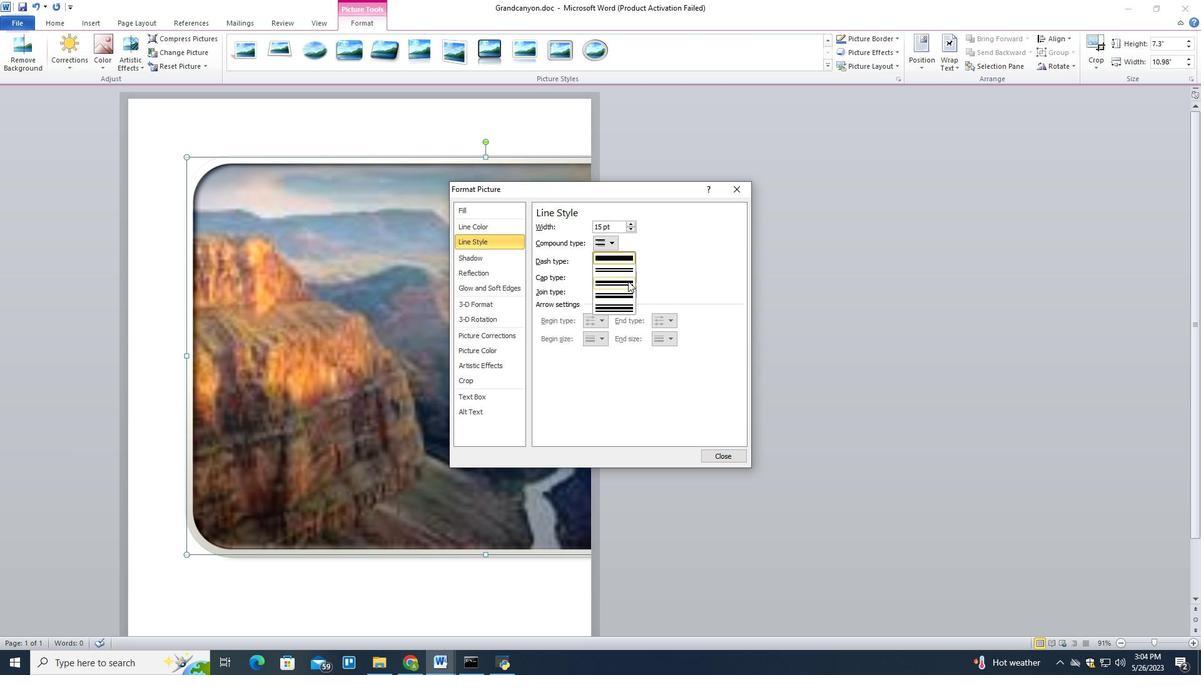 
Action: Mouse scrolled (628, 280) with delta (0, 0)
Screenshot: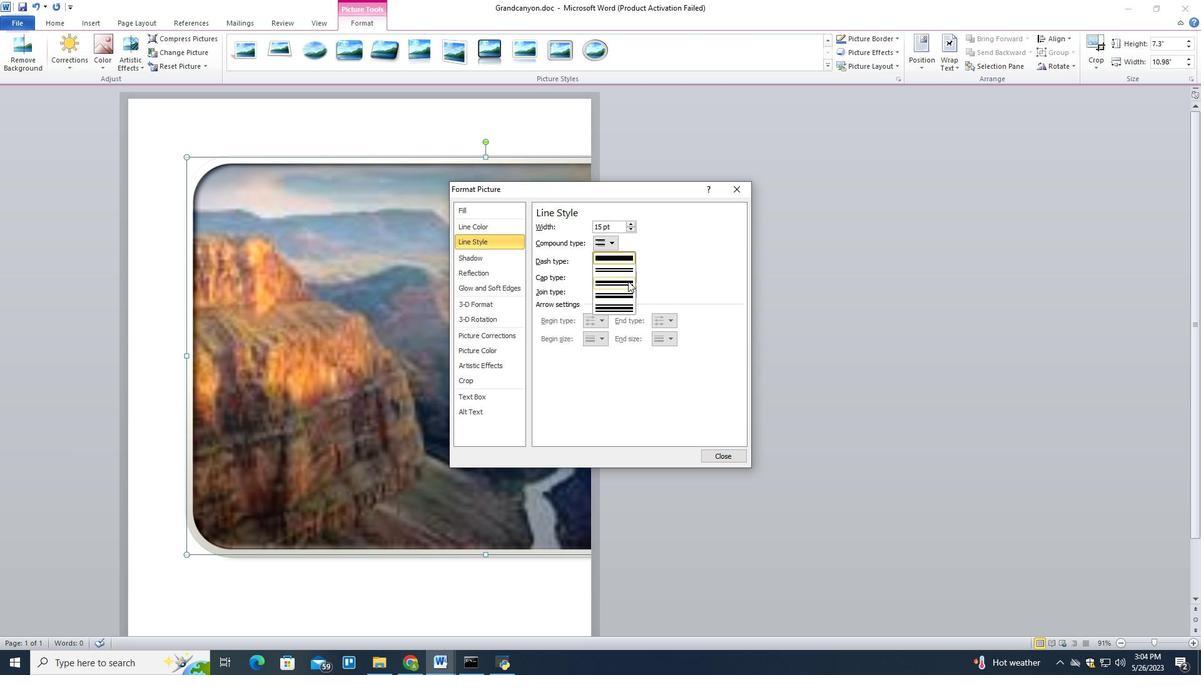 
Action: Mouse moved to (686, 264)
Screenshot: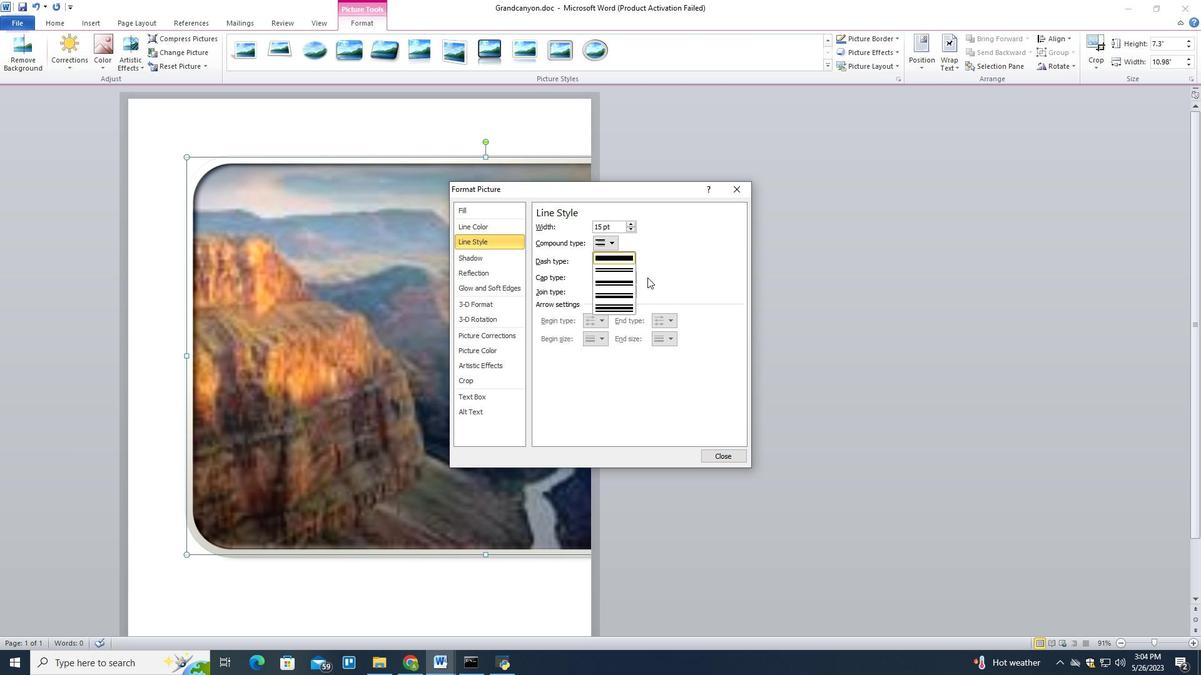 
Action: Mouse pressed left at (686, 264)
Screenshot: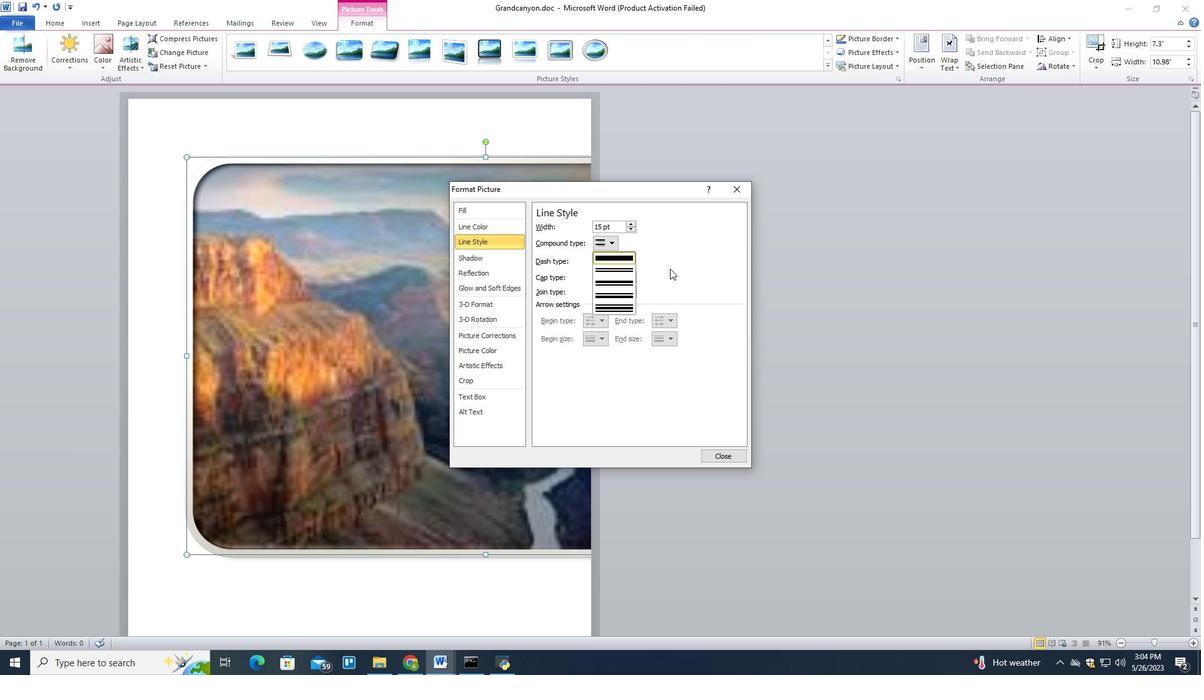 
Action: Mouse moved to (631, 271)
Screenshot: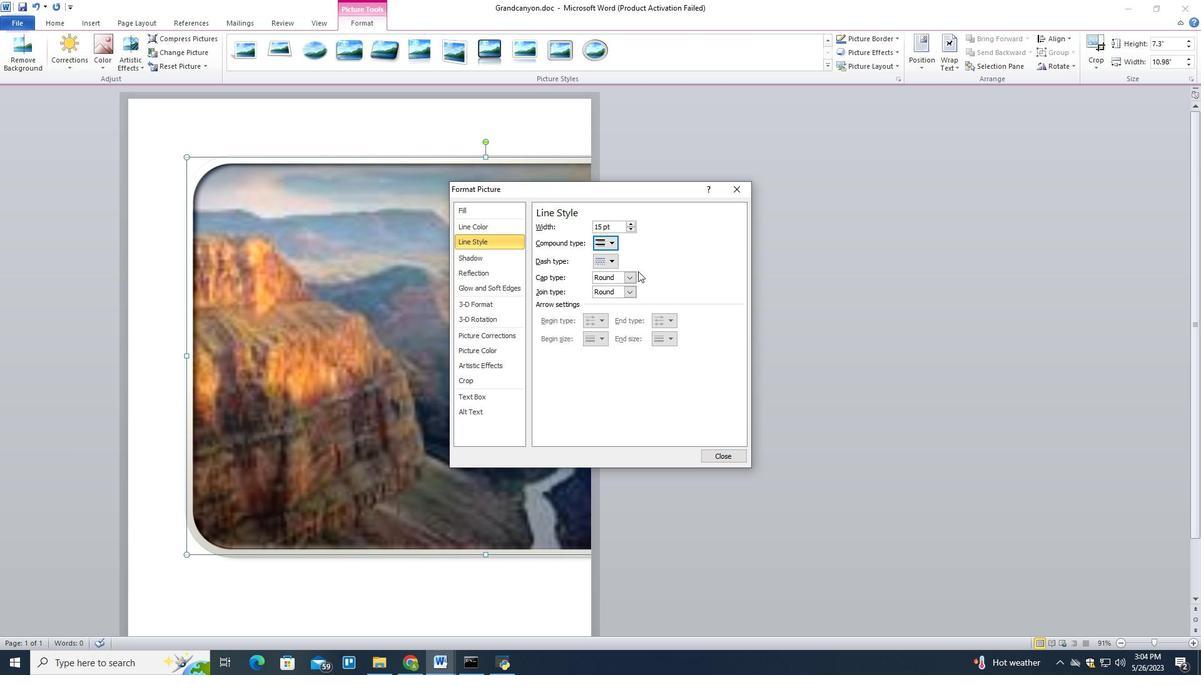 
Action: Mouse pressed left at (631, 271)
Screenshot: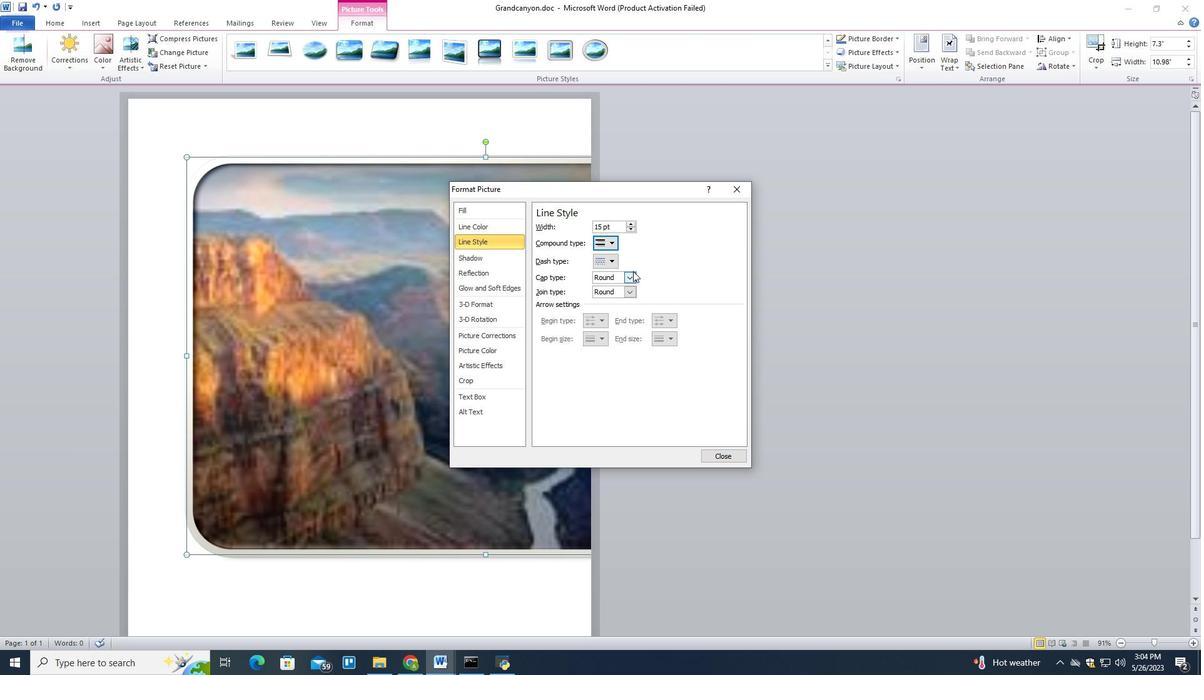 
Action: Mouse pressed left at (631, 271)
Screenshot: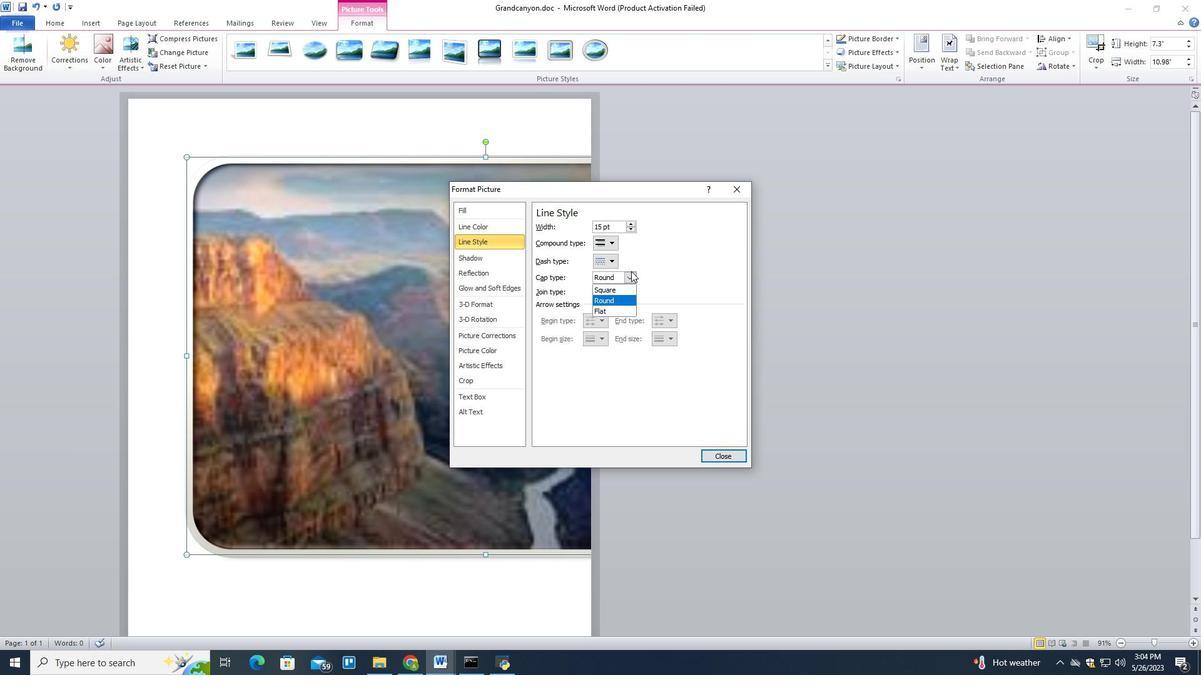 
Action: Mouse moved to (613, 262)
Screenshot: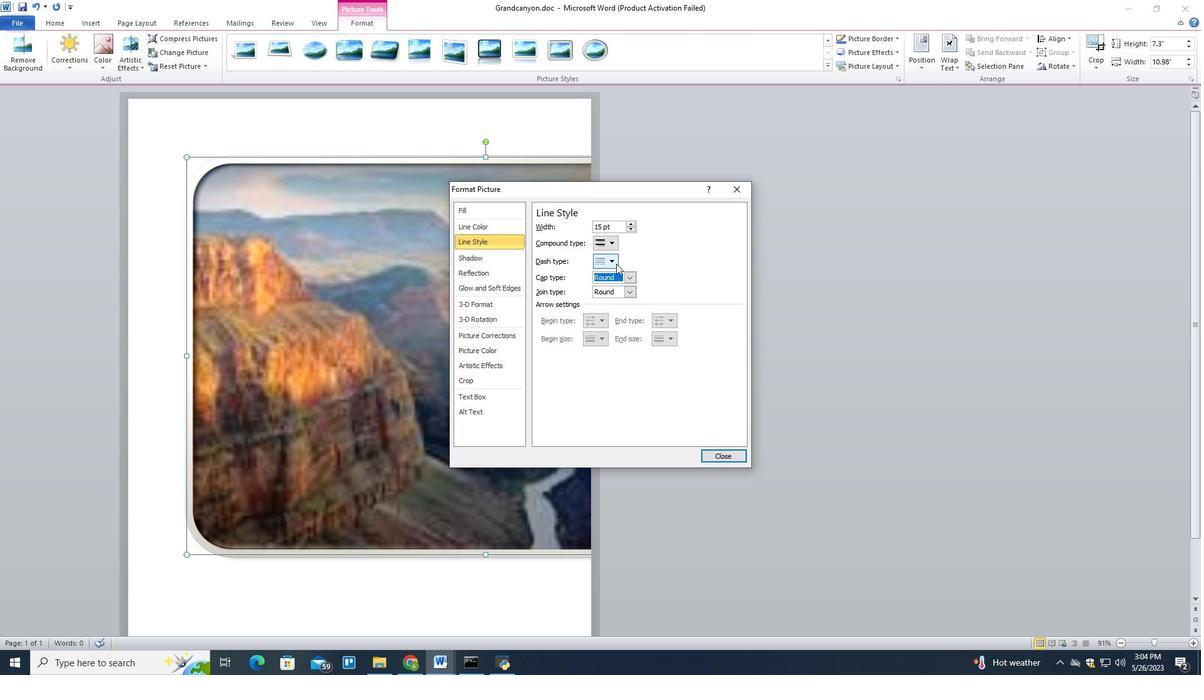 
Action: Mouse pressed left at (613, 262)
Screenshot: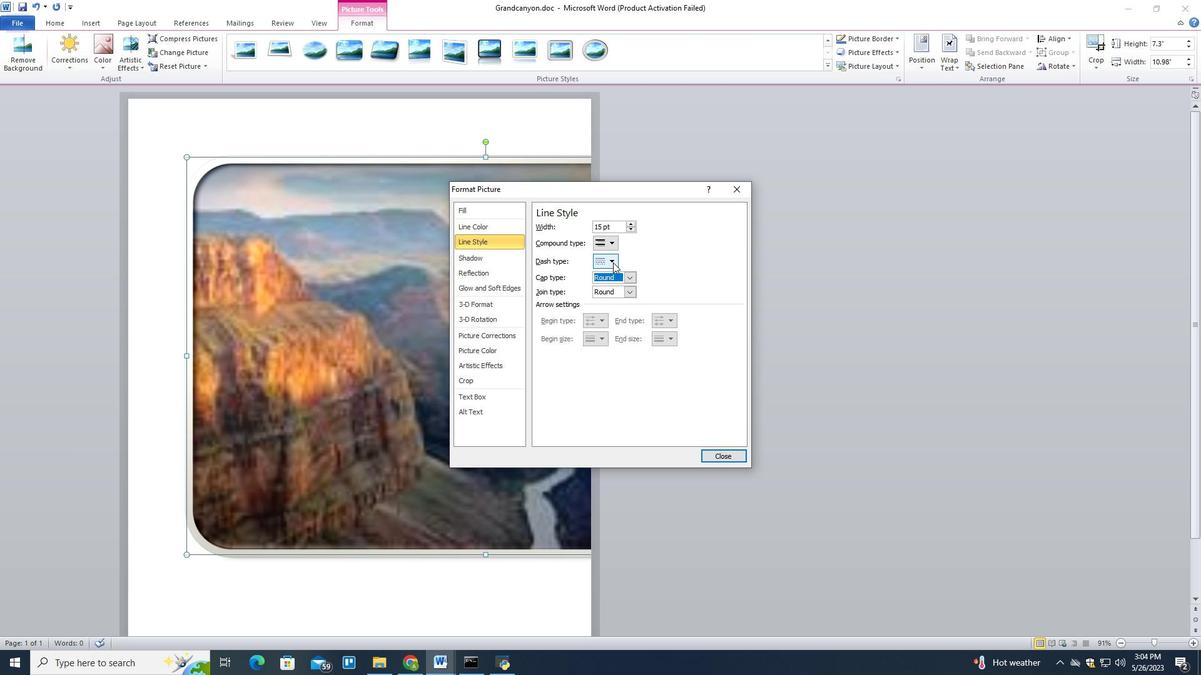 
Action: Mouse moved to (611, 262)
Screenshot: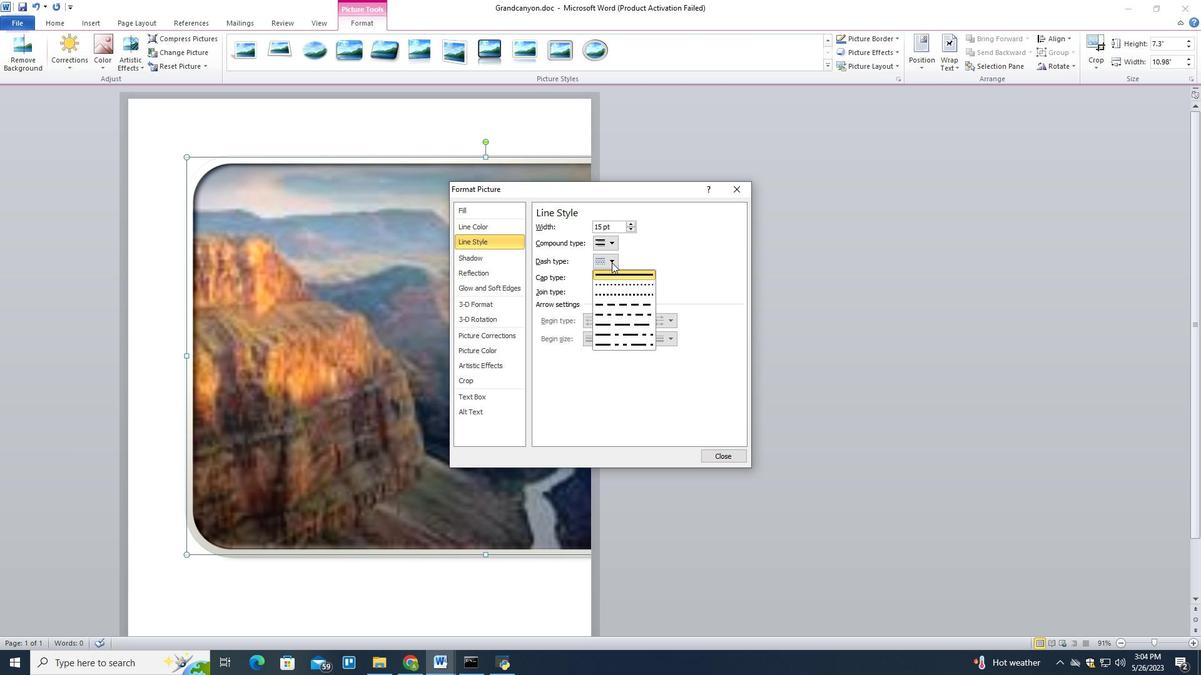 
Action: Mouse pressed left at (611, 262)
Screenshot: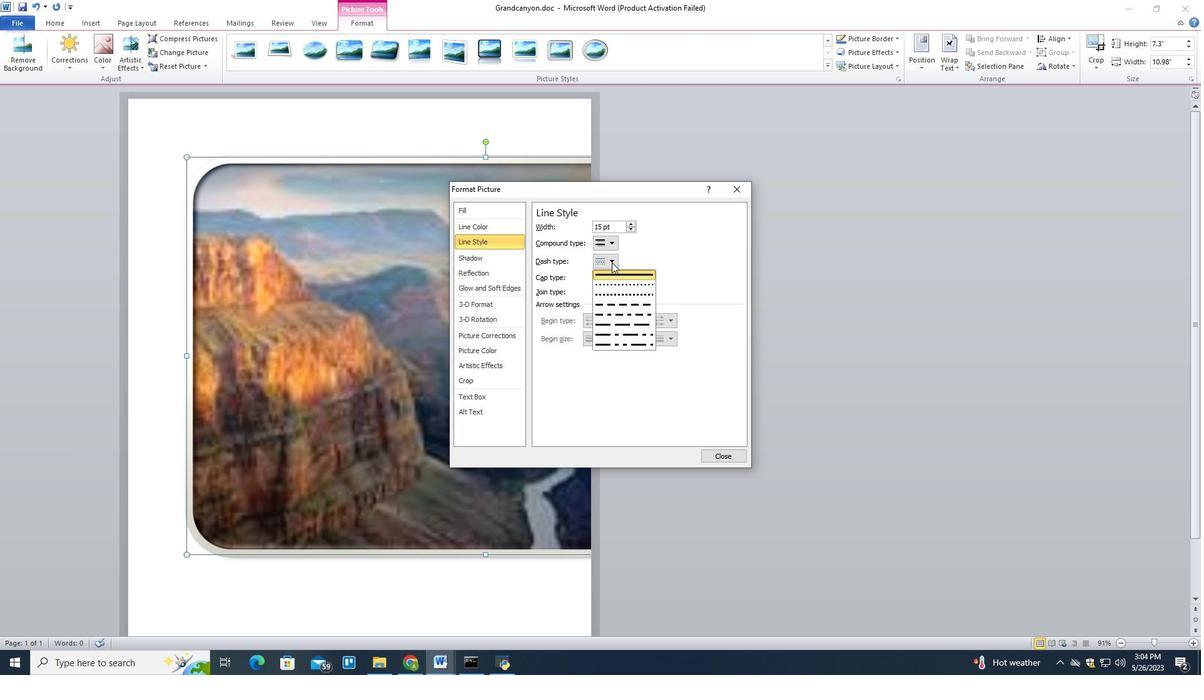 
Action: Mouse moved to (489, 227)
Screenshot: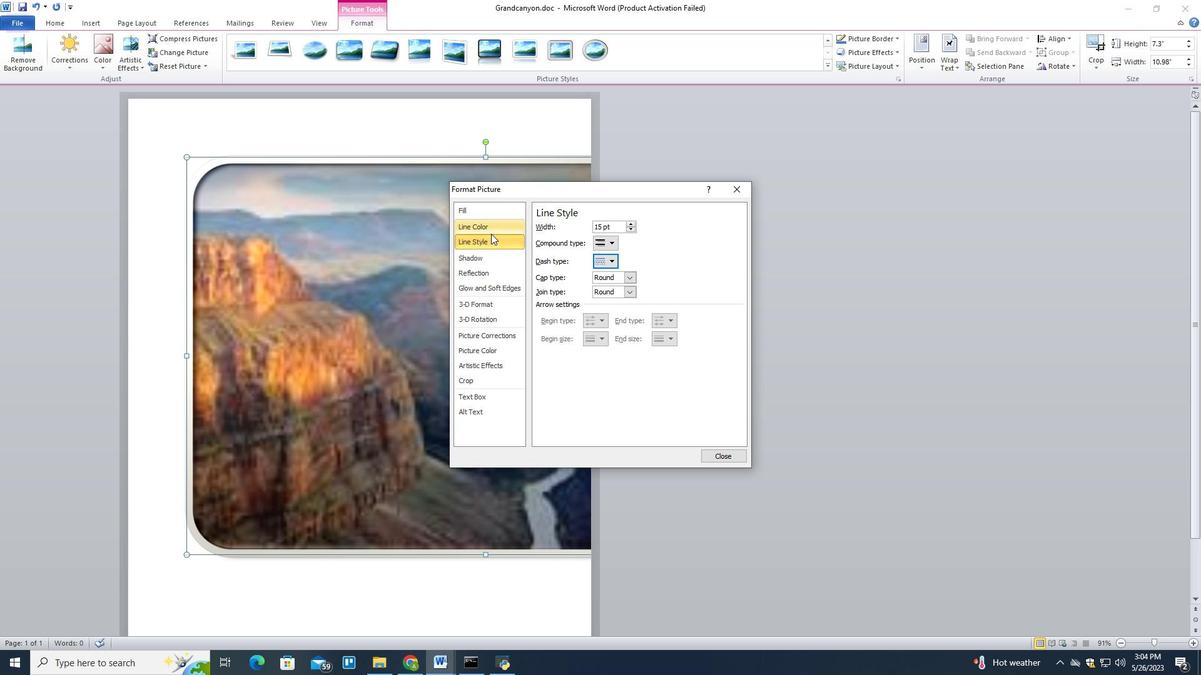 
Action: Mouse pressed left at (489, 227)
Screenshot: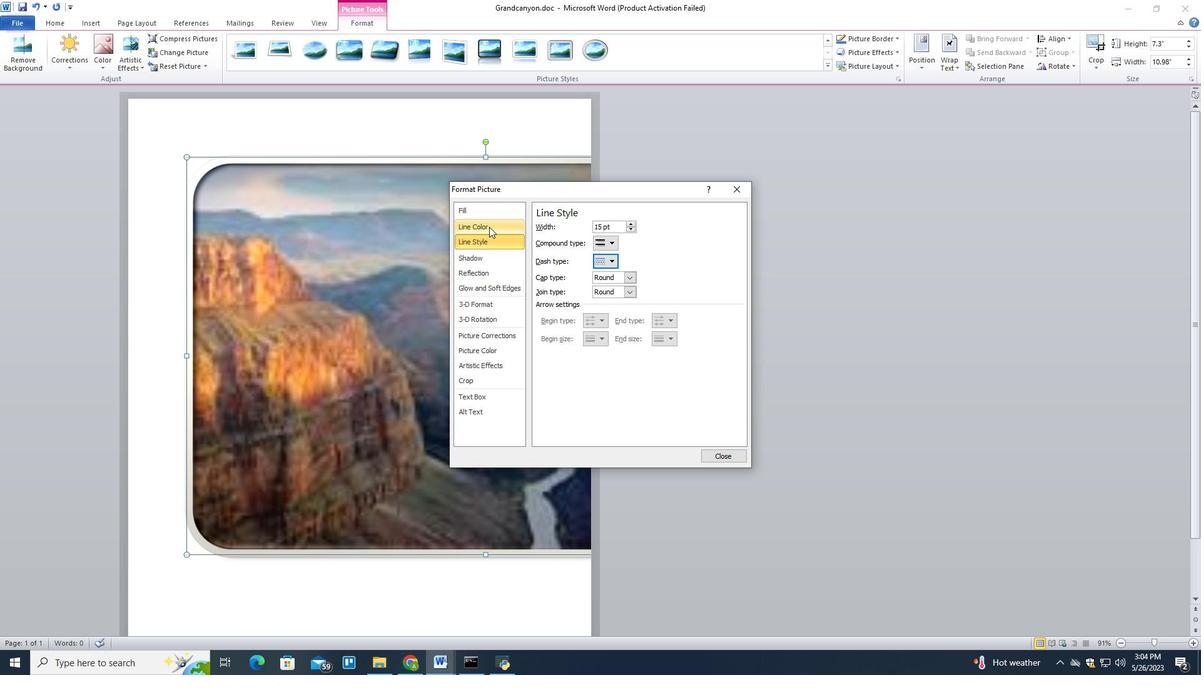 
Action: Mouse moved to (489, 212)
Screenshot: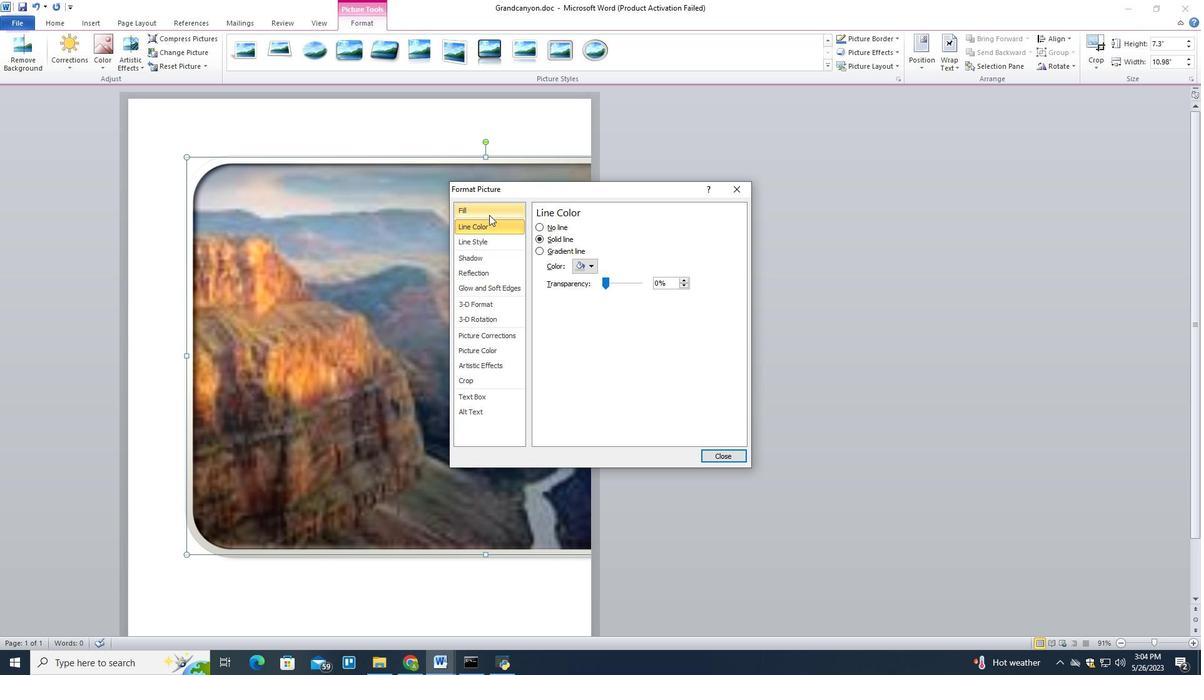 
Action: Mouse pressed left at (489, 212)
Screenshot: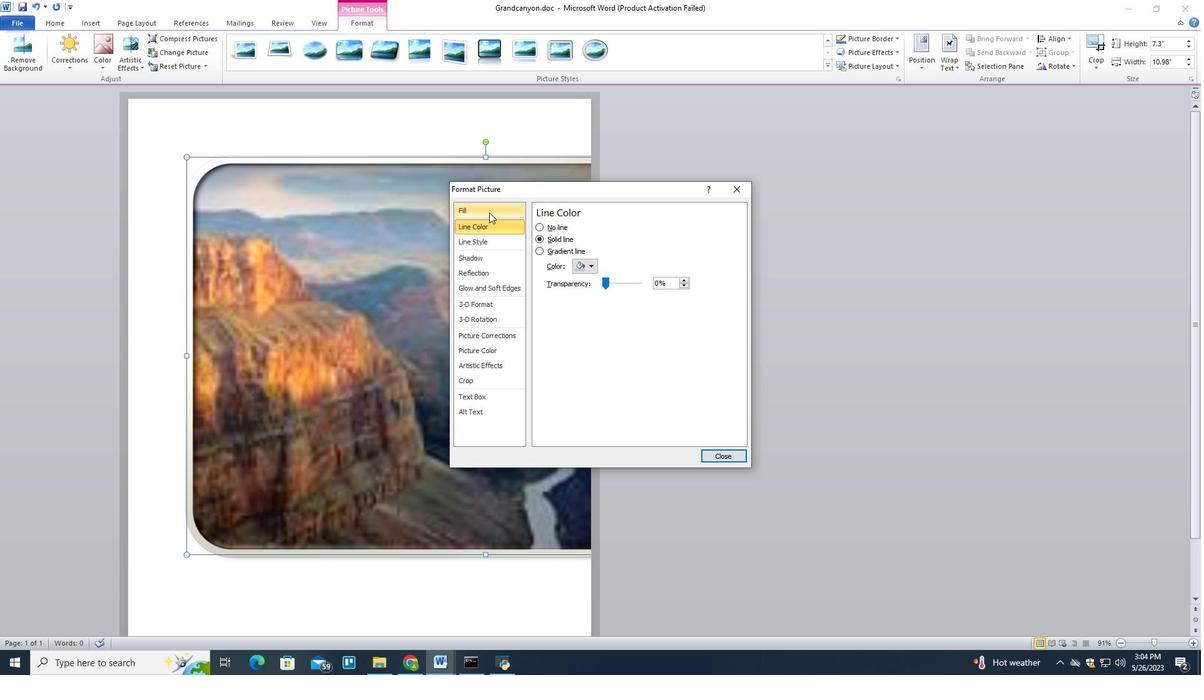 
Action: Mouse moved to (488, 225)
Screenshot: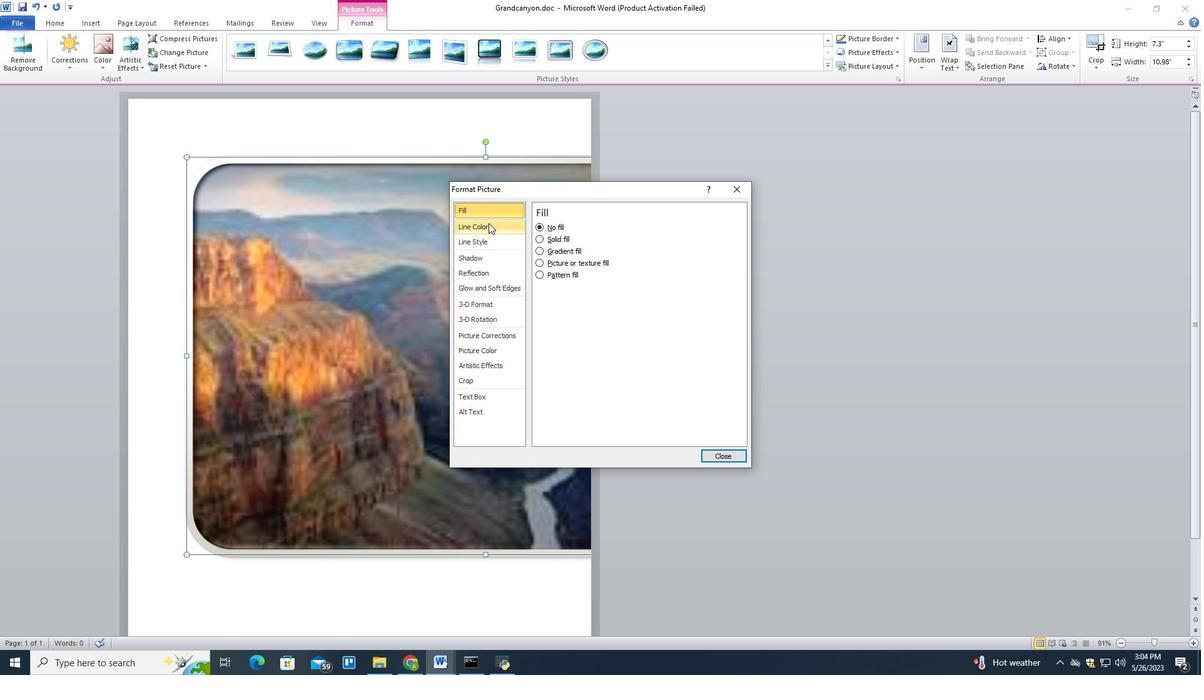
Action: Mouse pressed left at (488, 225)
Screenshot: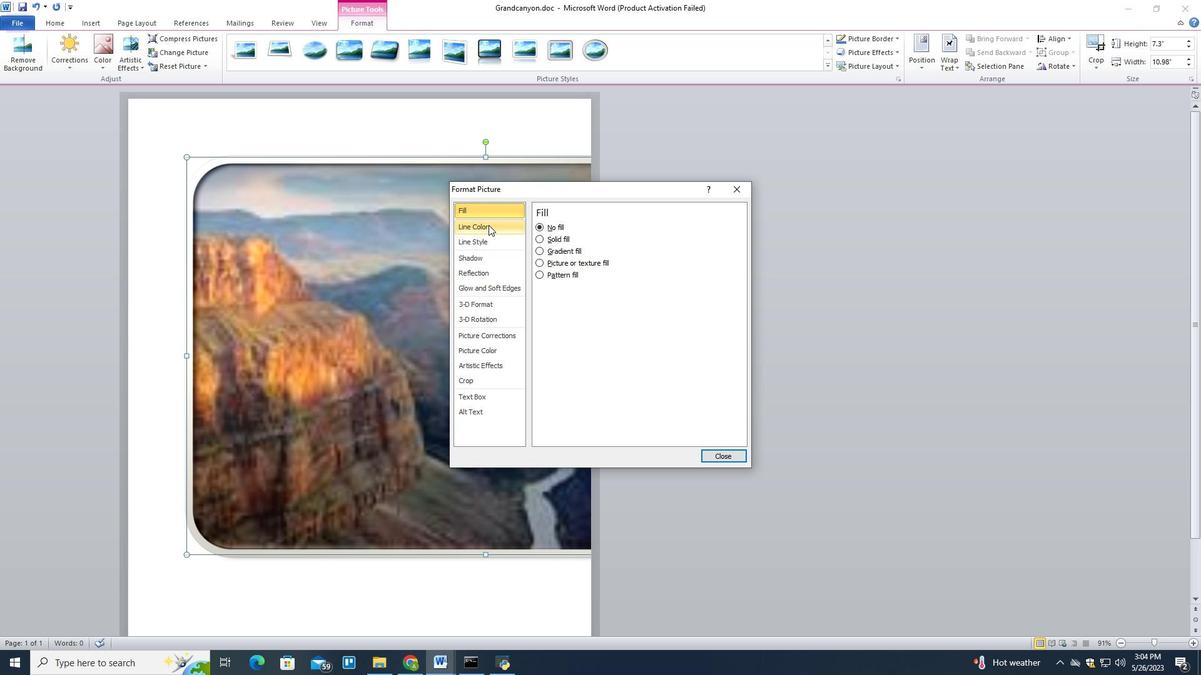 
Action: Mouse moved to (491, 238)
Screenshot: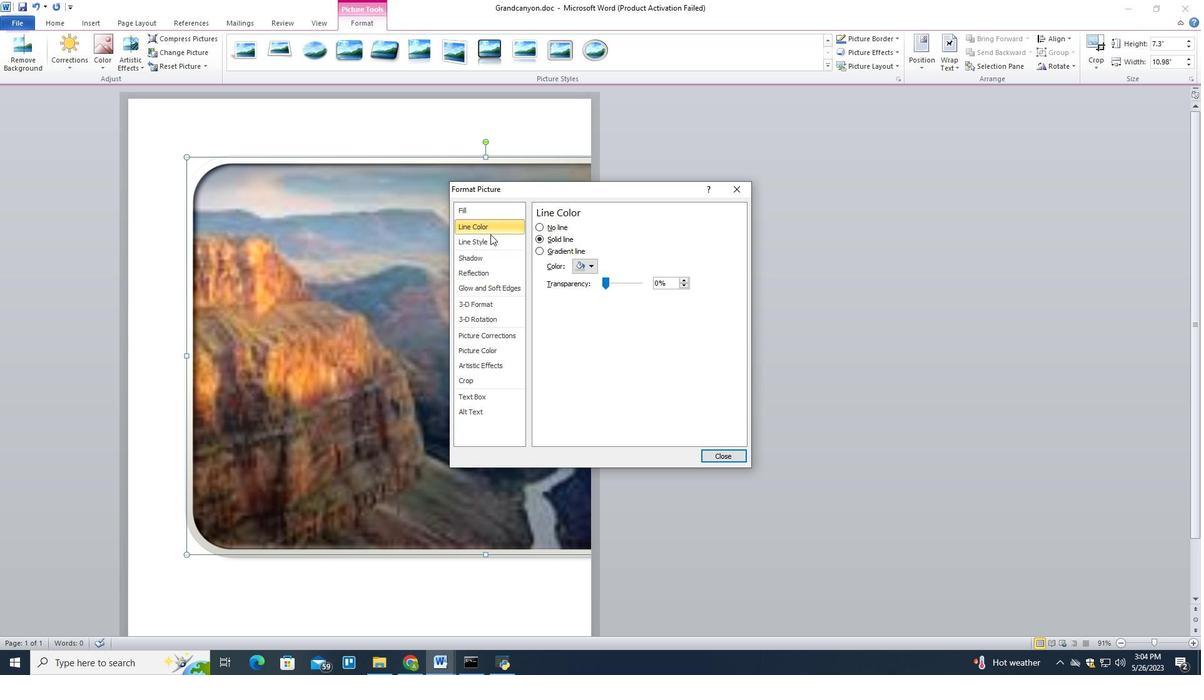 
Action: Mouse pressed left at (491, 238)
Screenshot: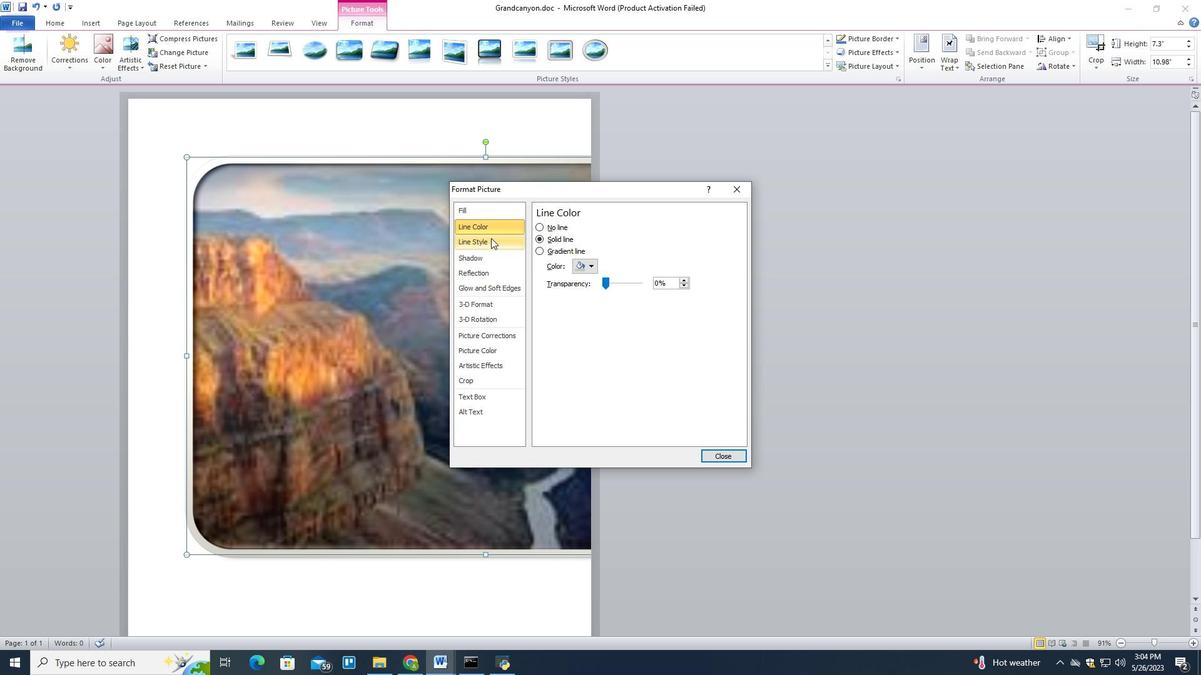 
Action: Mouse moved to (614, 241)
Screenshot: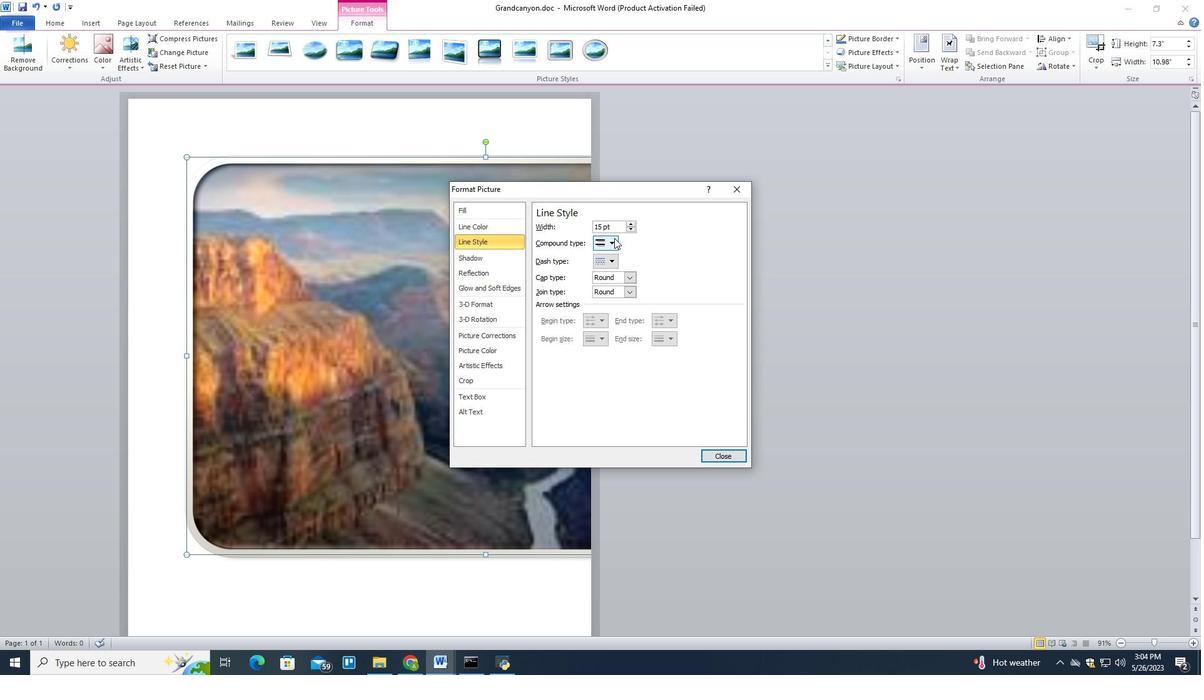 
Action: Mouse pressed left at (614, 241)
Screenshot: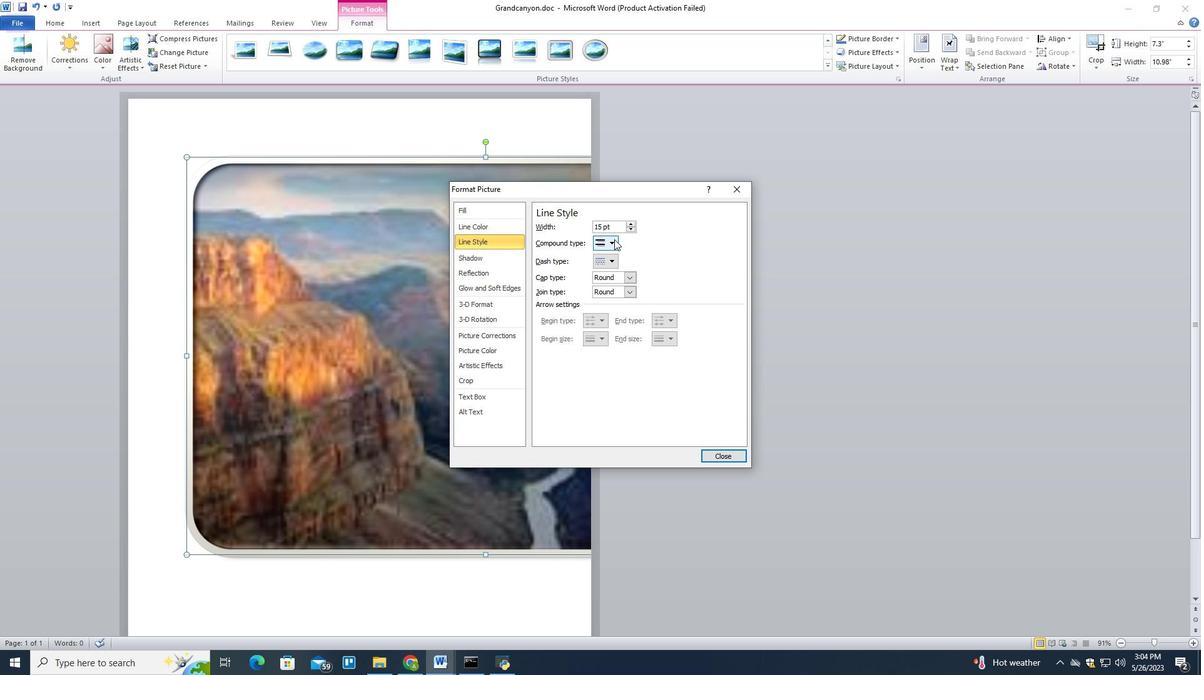 
Action: Mouse moved to (614, 279)
Screenshot: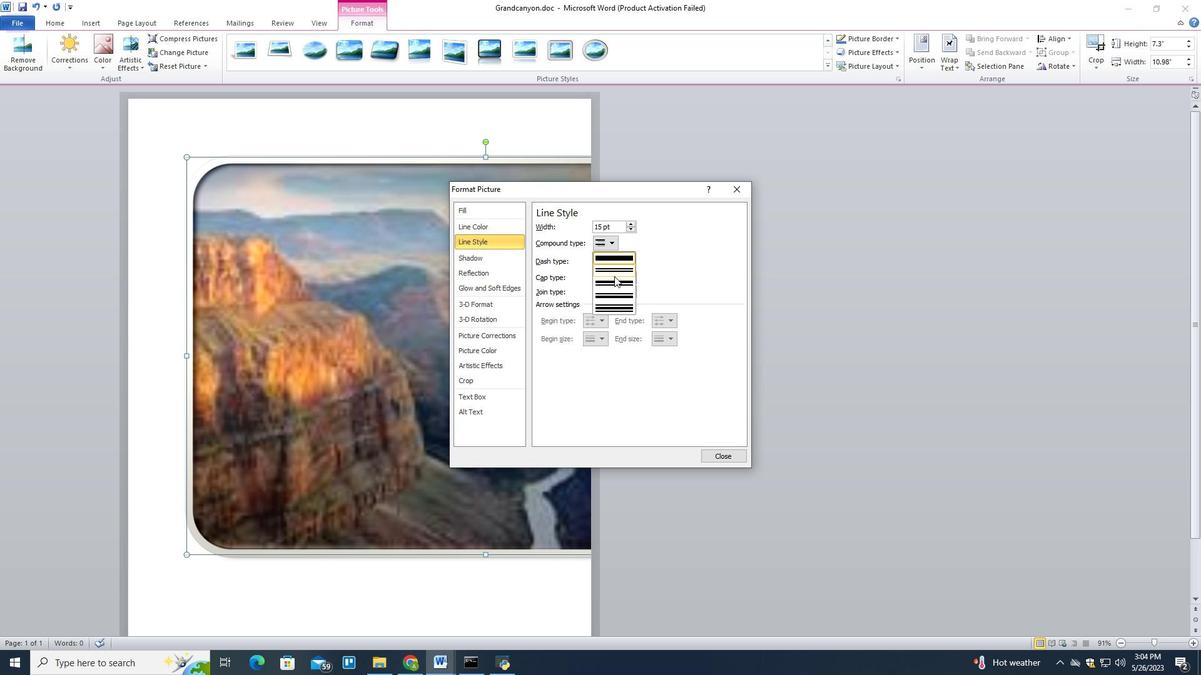 
Action: Mouse scrolled (614, 278) with delta (0, 0)
Screenshot: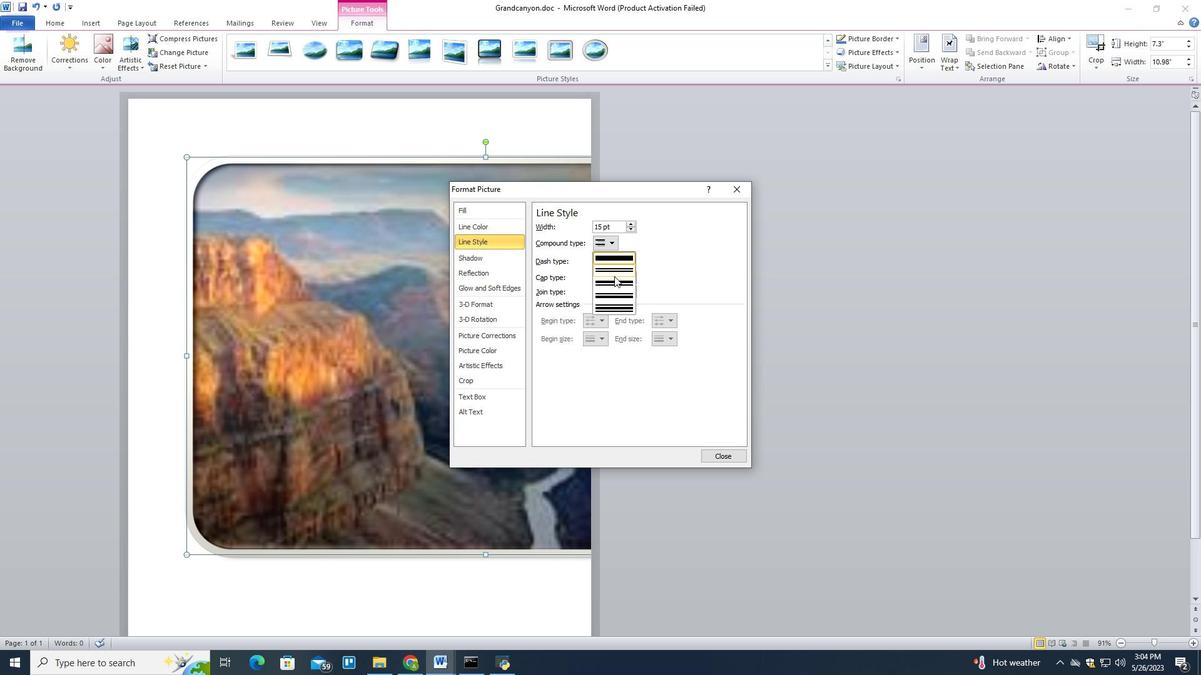 
Action: Mouse scrolled (614, 278) with delta (0, 0)
Screenshot: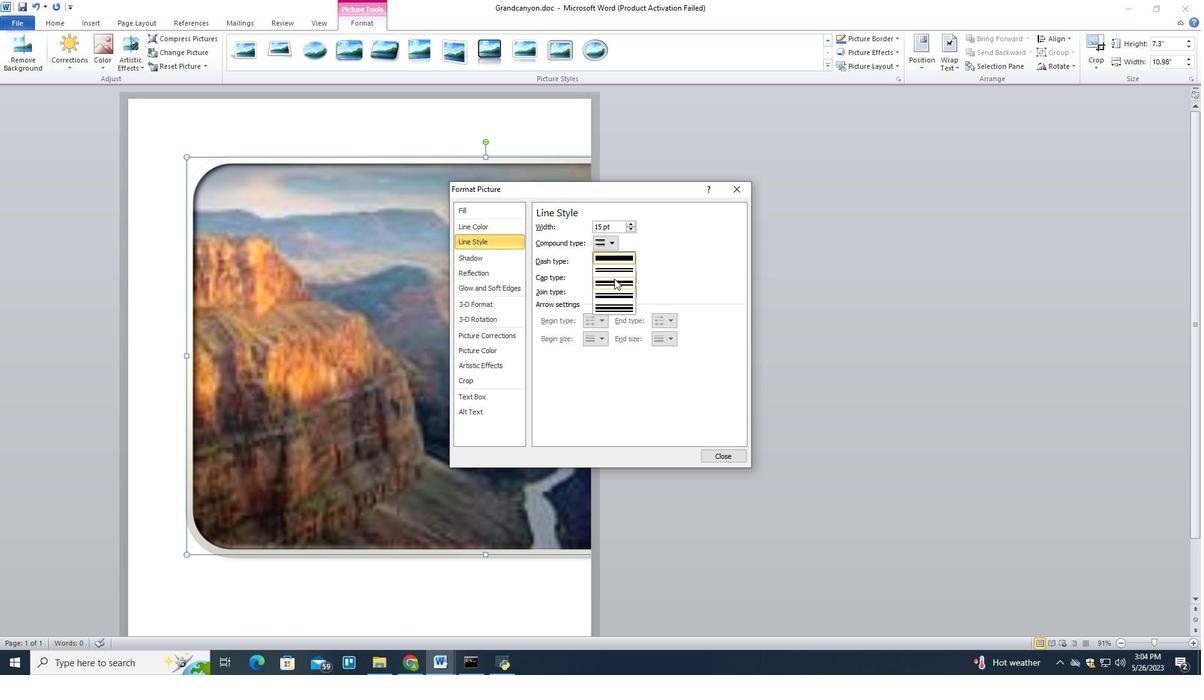 
Action: Mouse scrolled (614, 278) with delta (0, 0)
Screenshot: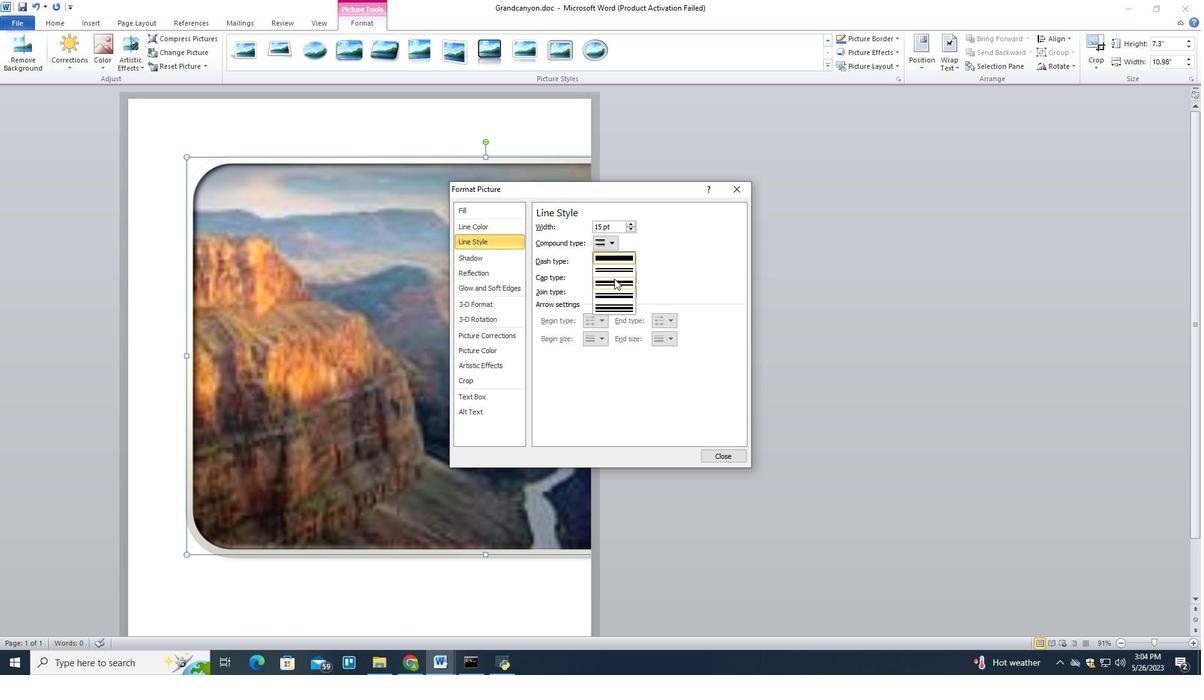 
Action: Mouse moved to (616, 289)
Screenshot: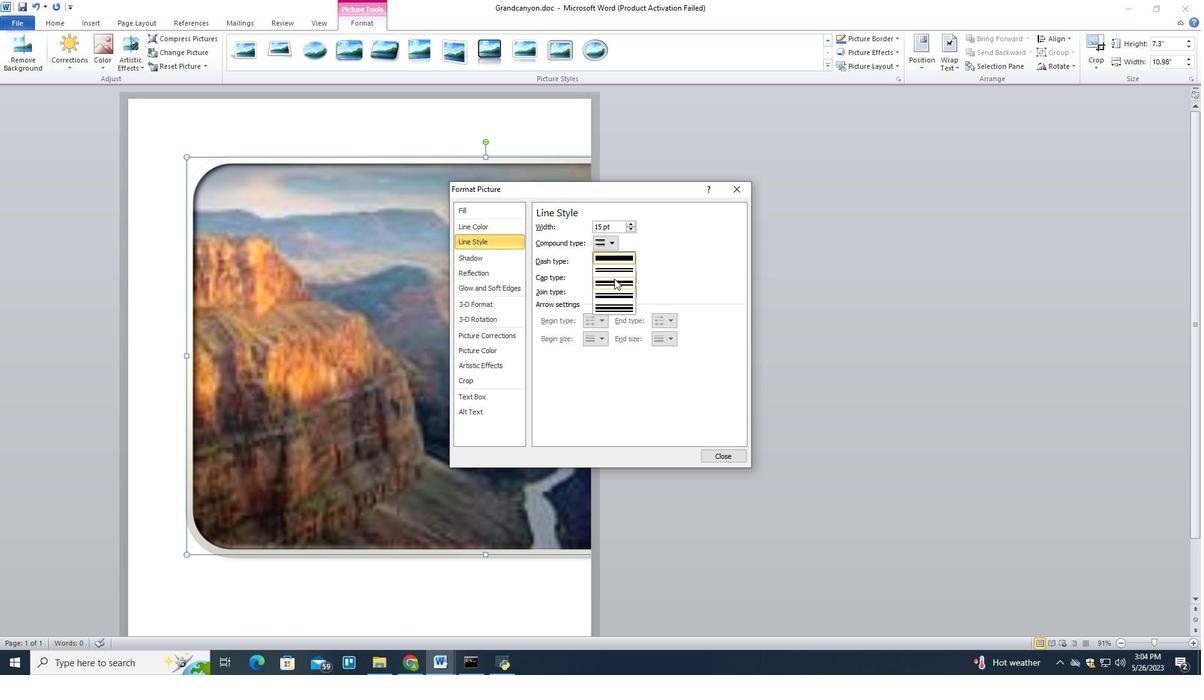 
Action: Mouse scrolled (616, 289) with delta (0, 0)
Screenshot: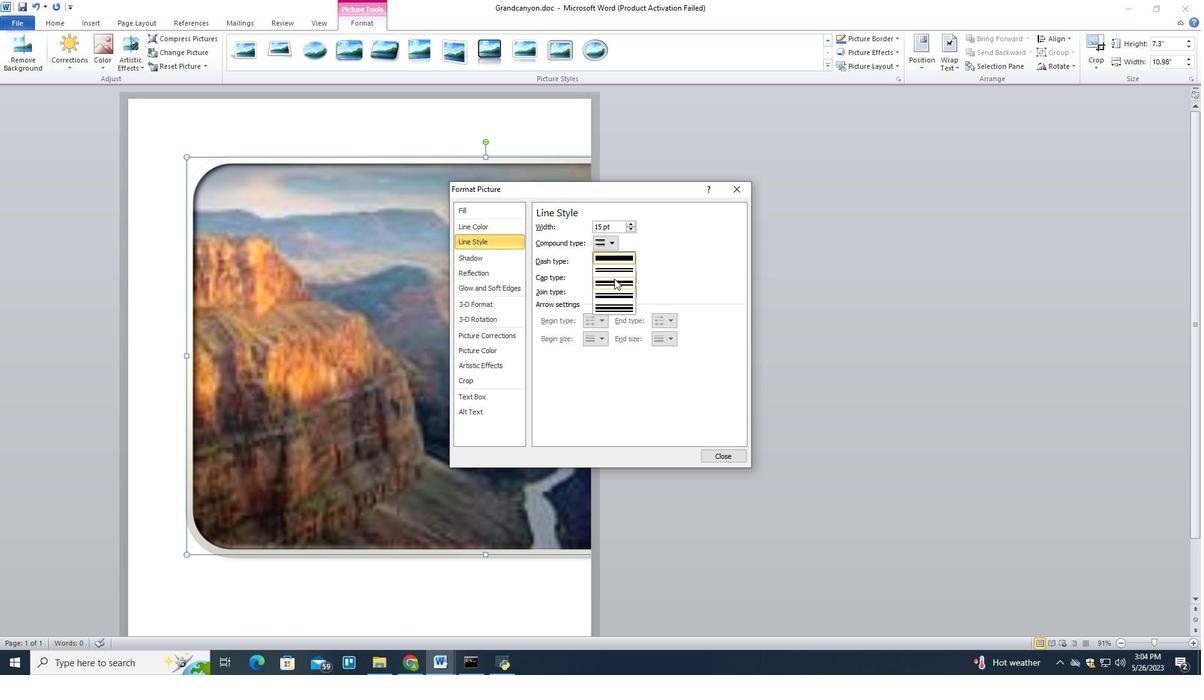 
Action: Mouse moved to (616, 290)
Screenshot: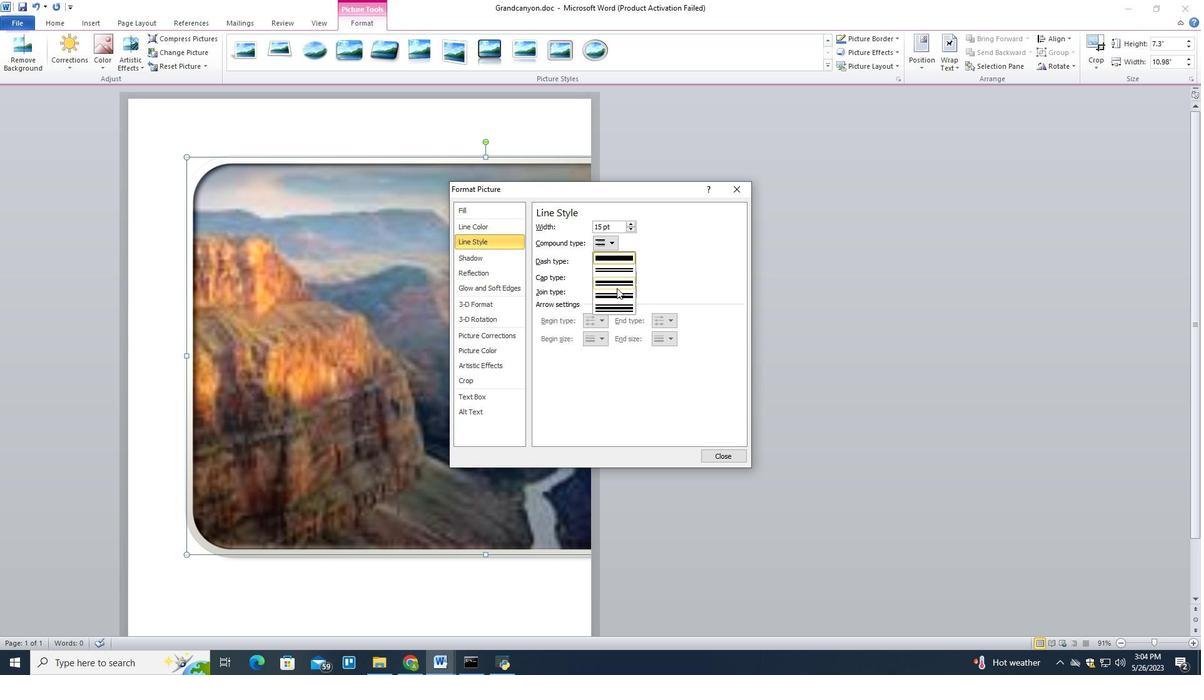 
Action: Mouse scrolled (616, 289) with delta (0, 0)
Screenshot: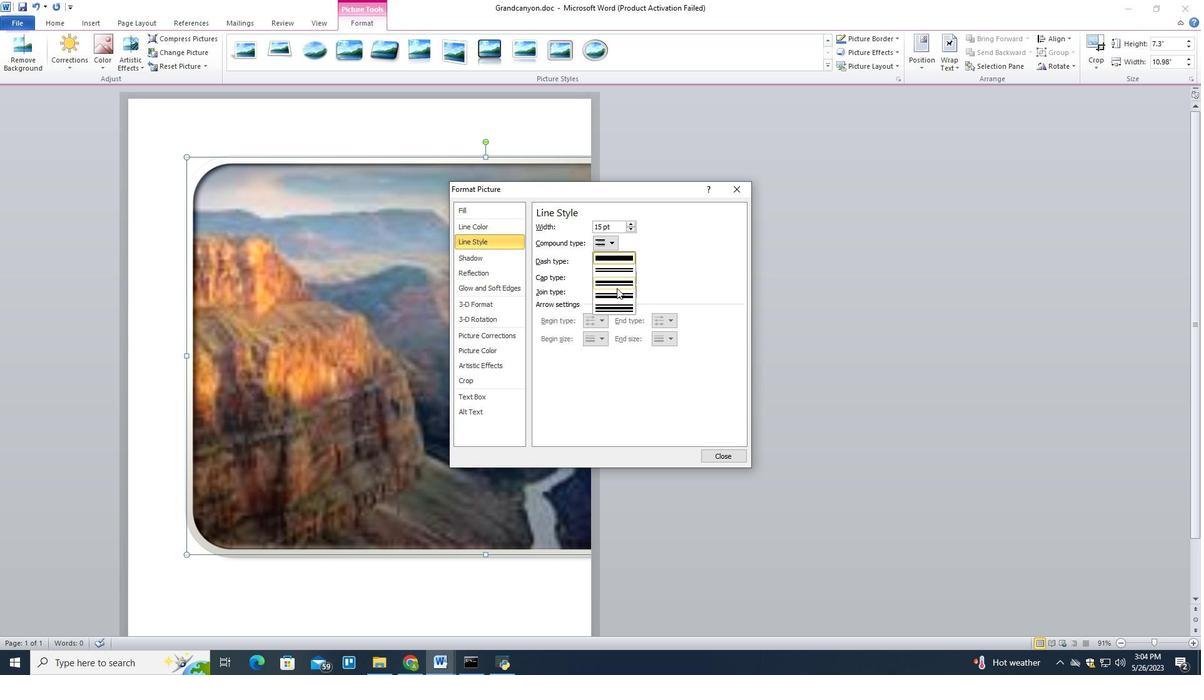 
Action: Mouse scrolled (616, 289) with delta (0, 0)
Screenshot: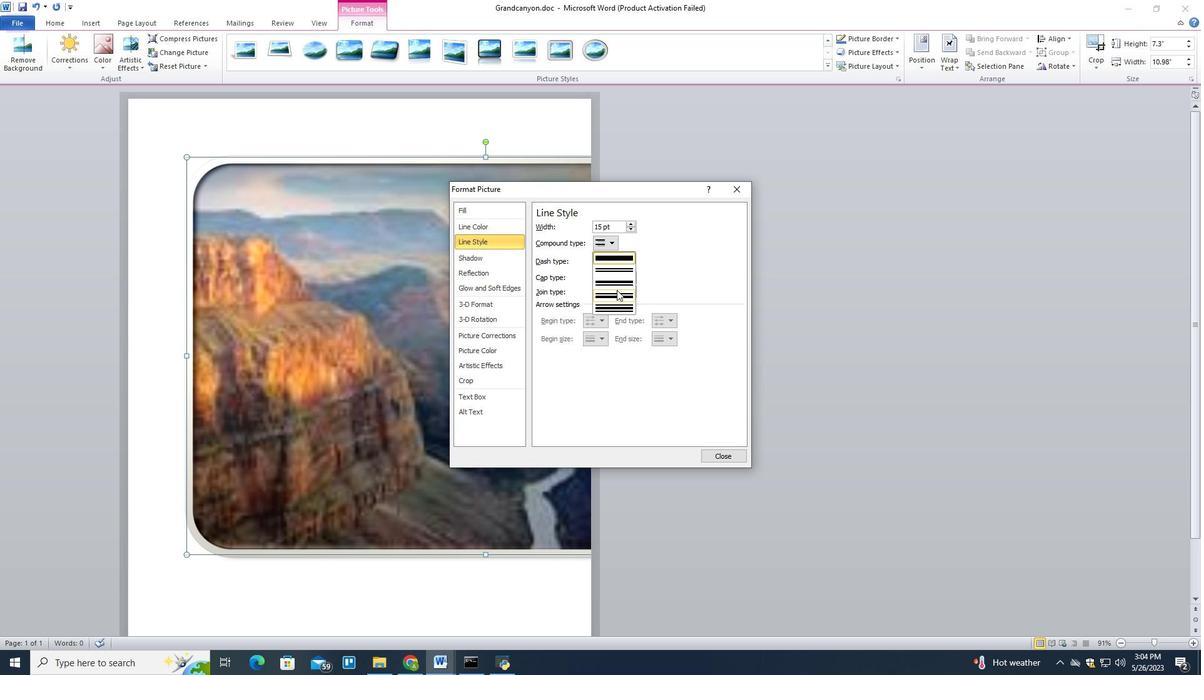 
Action: Mouse moved to (672, 281)
Screenshot: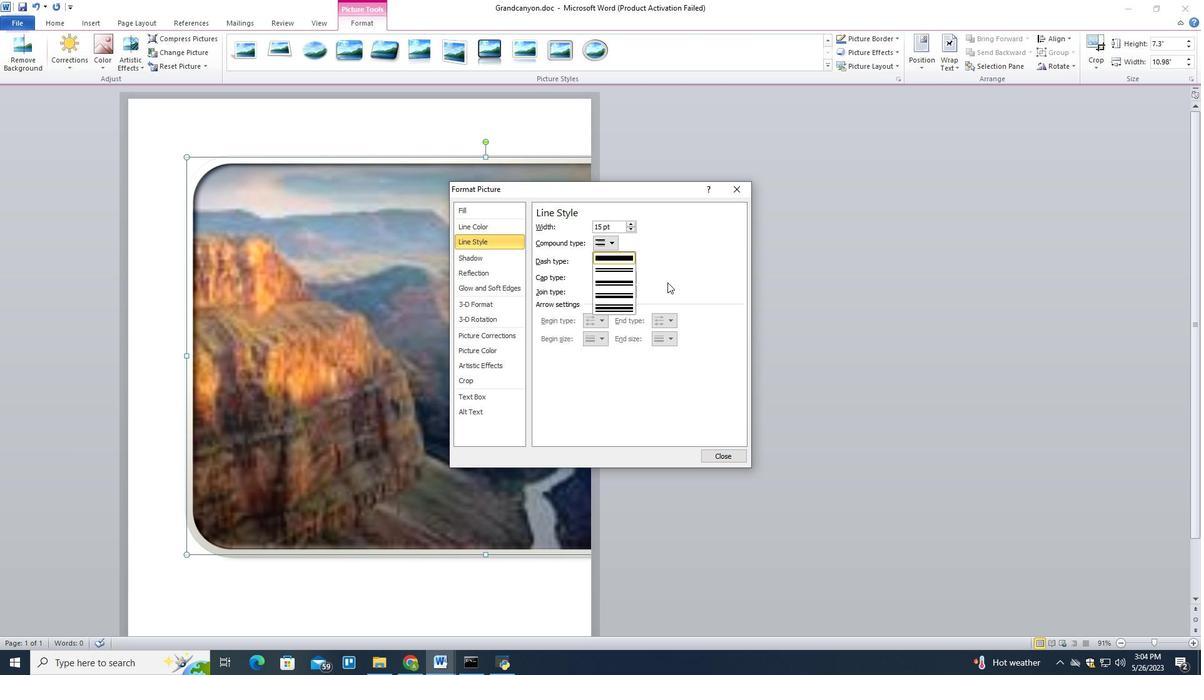 
Action: Mouse pressed left at (672, 281)
Screenshot: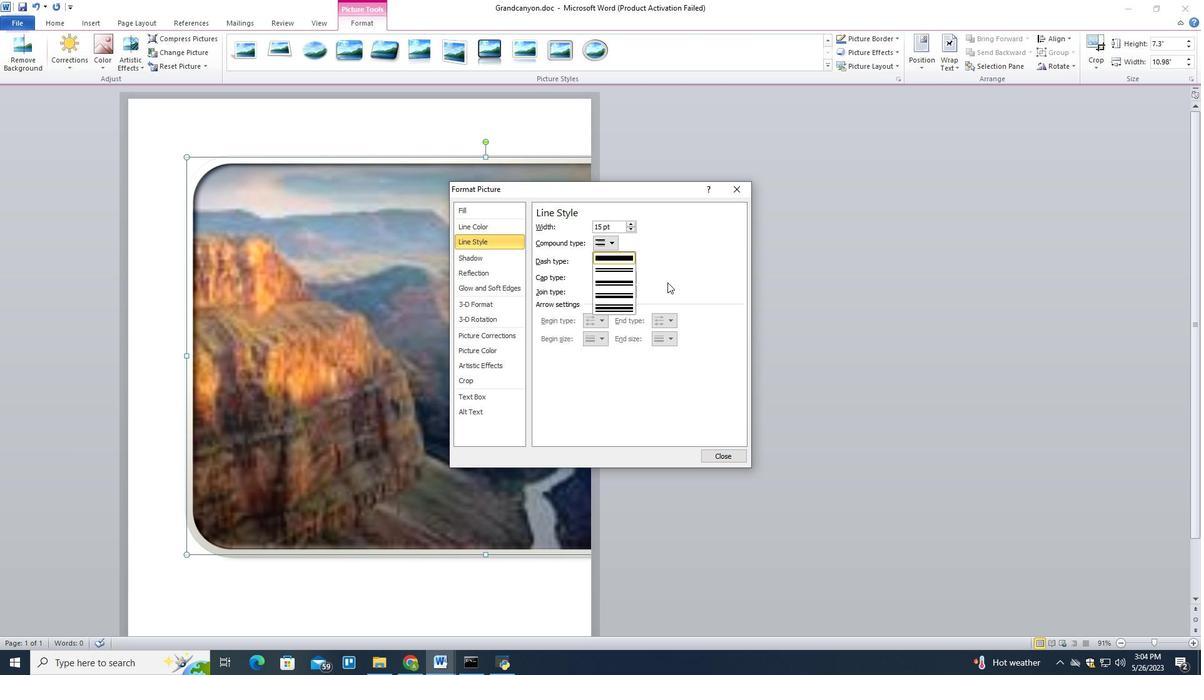
Action: Mouse moved to (616, 263)
Screenshot: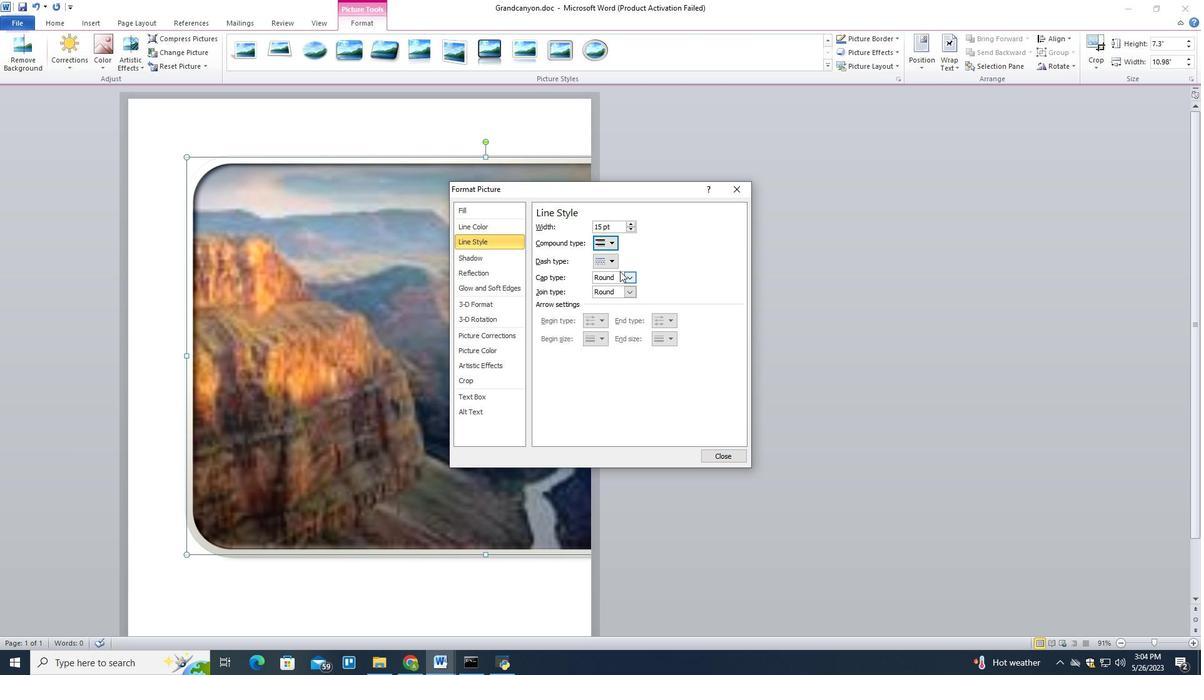 
Action: Mouse pressed left at (616, 263)
Screenshot: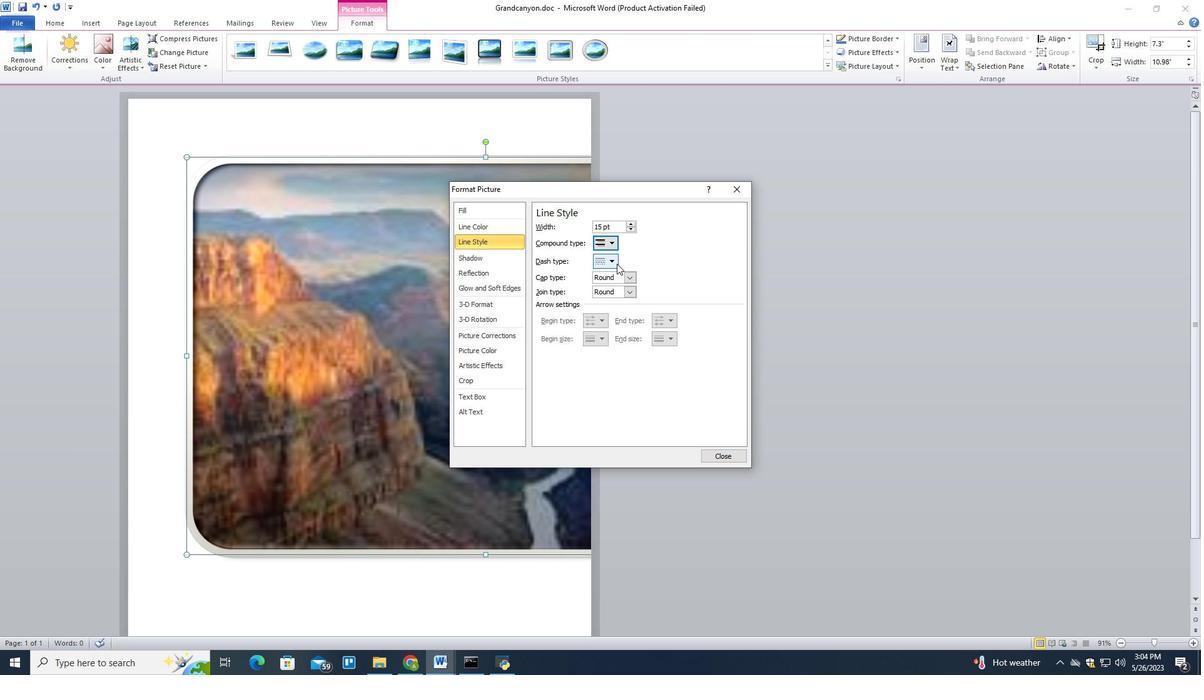 
Action: Mouse moved to (622, 290)
Screenshot: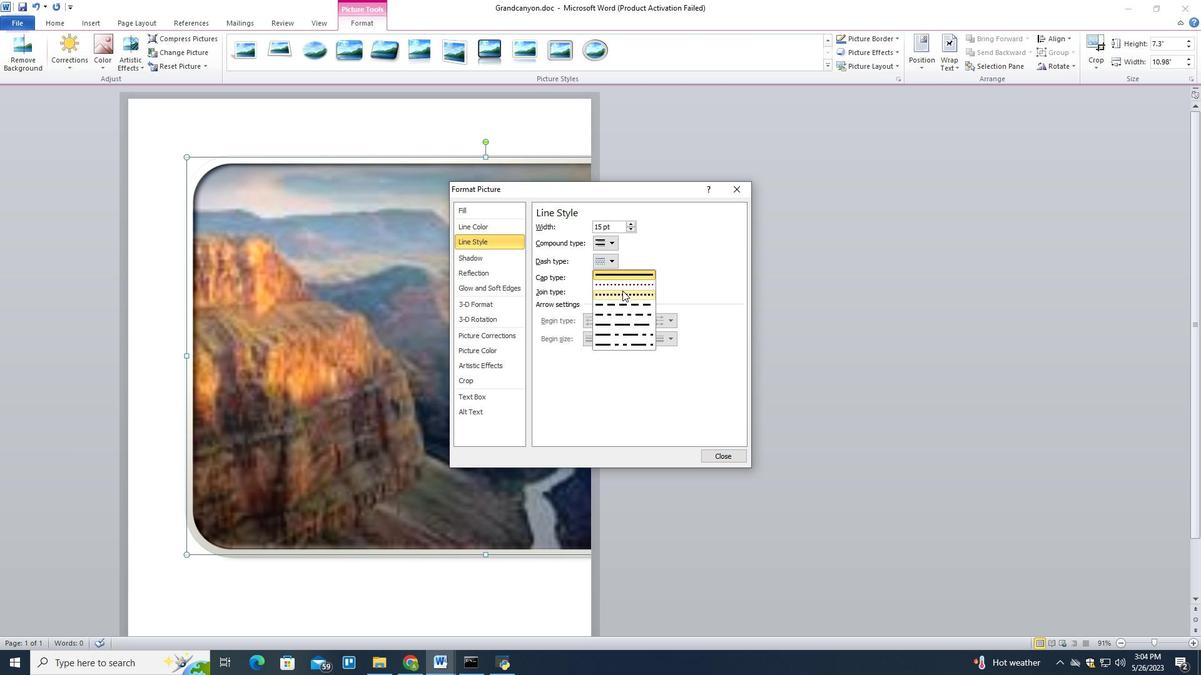 
Action: Mouse scrolled (622, 290) with delta (0, 0)
Screenshot: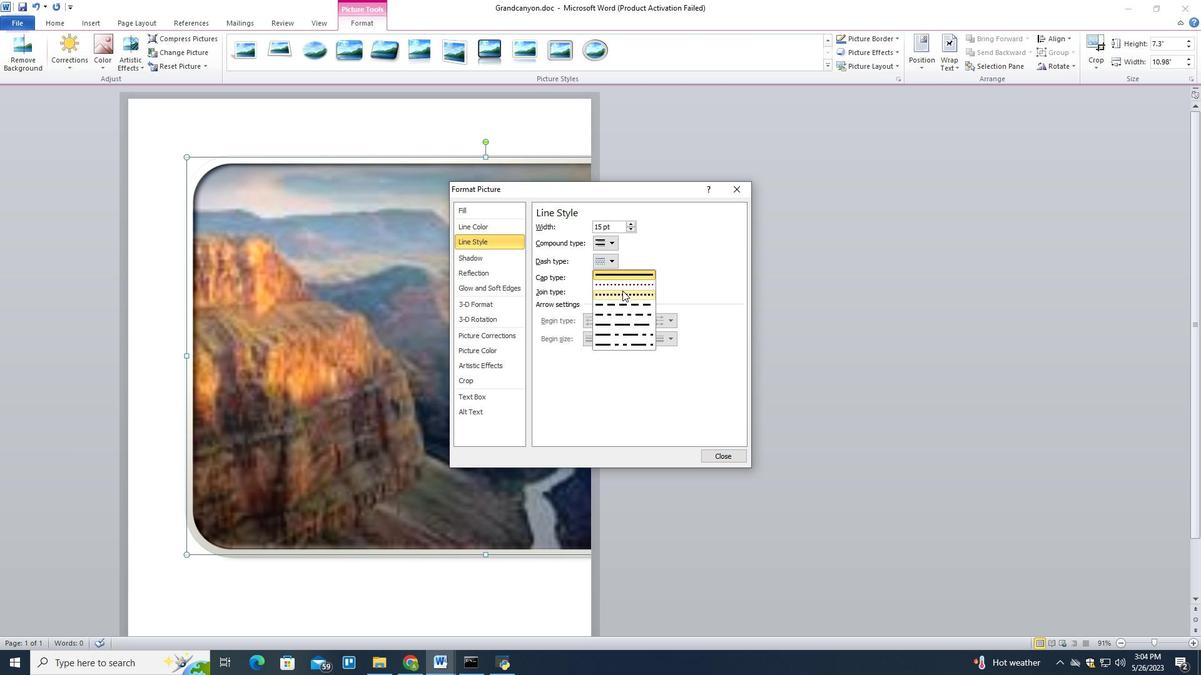 
Action: Mouse scrolled (622, 290) with delta (0, 0)
Screenshot: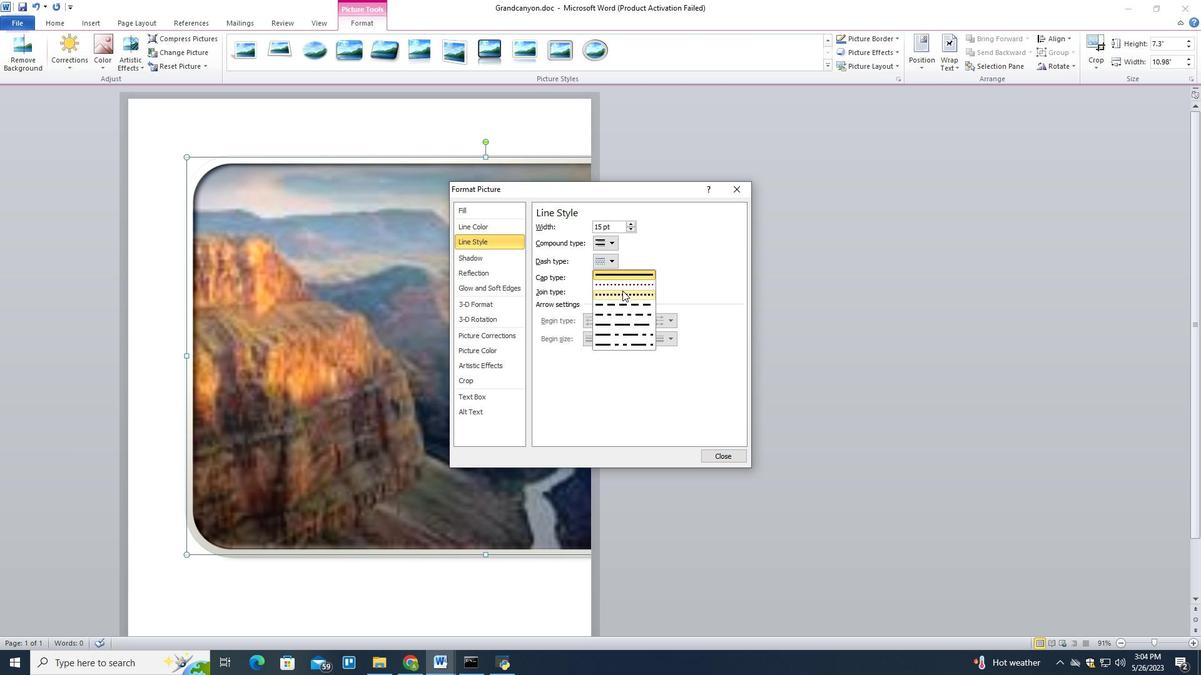 
Action: Mouse scrolled (622, 290) with delta (0, 0)
Screenshot: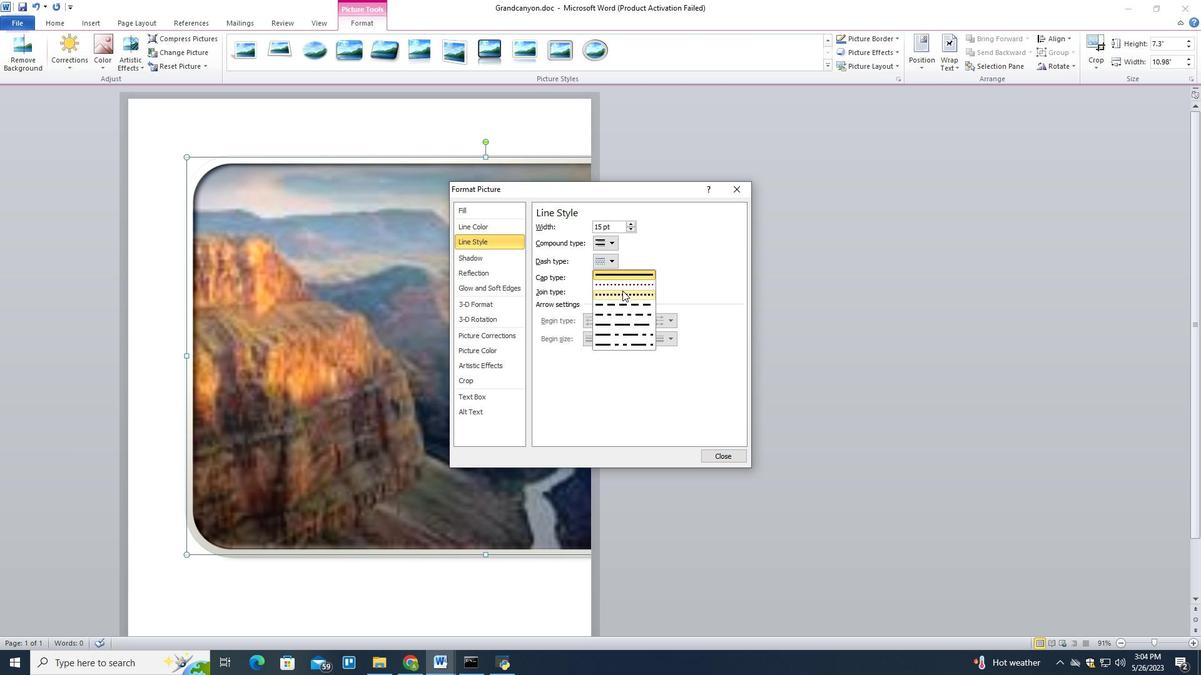 
Action: Mouse moved to (608, 243)
Screenshot: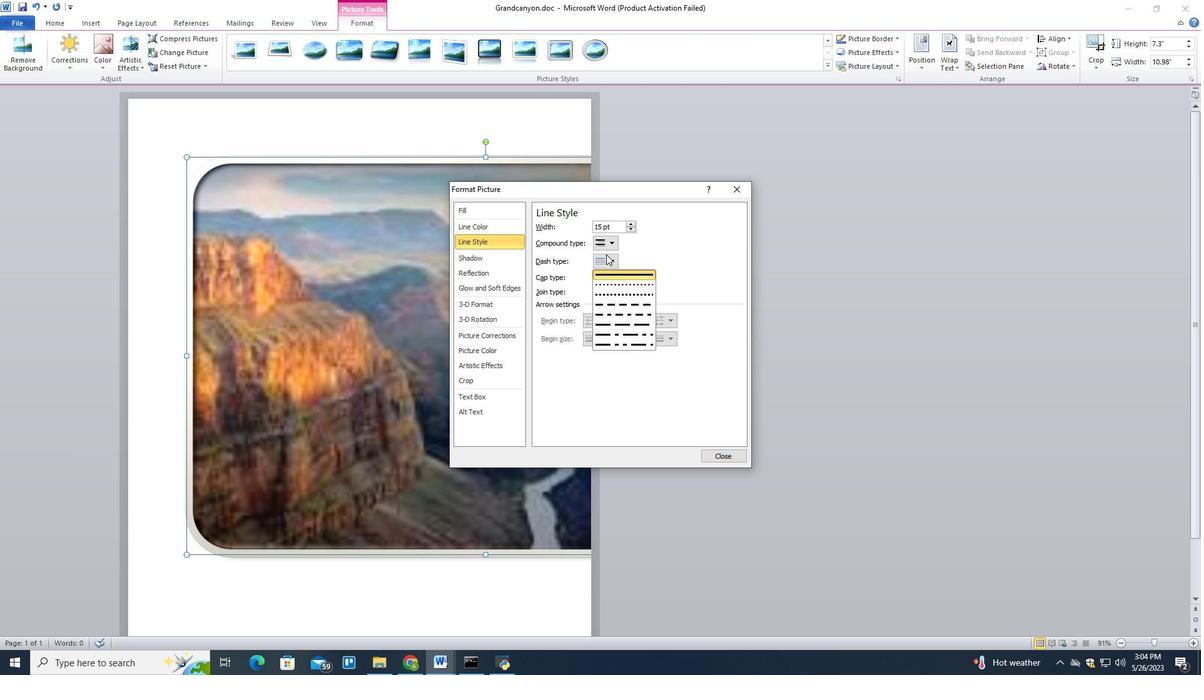 
Action: Mouse pressed left at (608, 243)
Screenshot: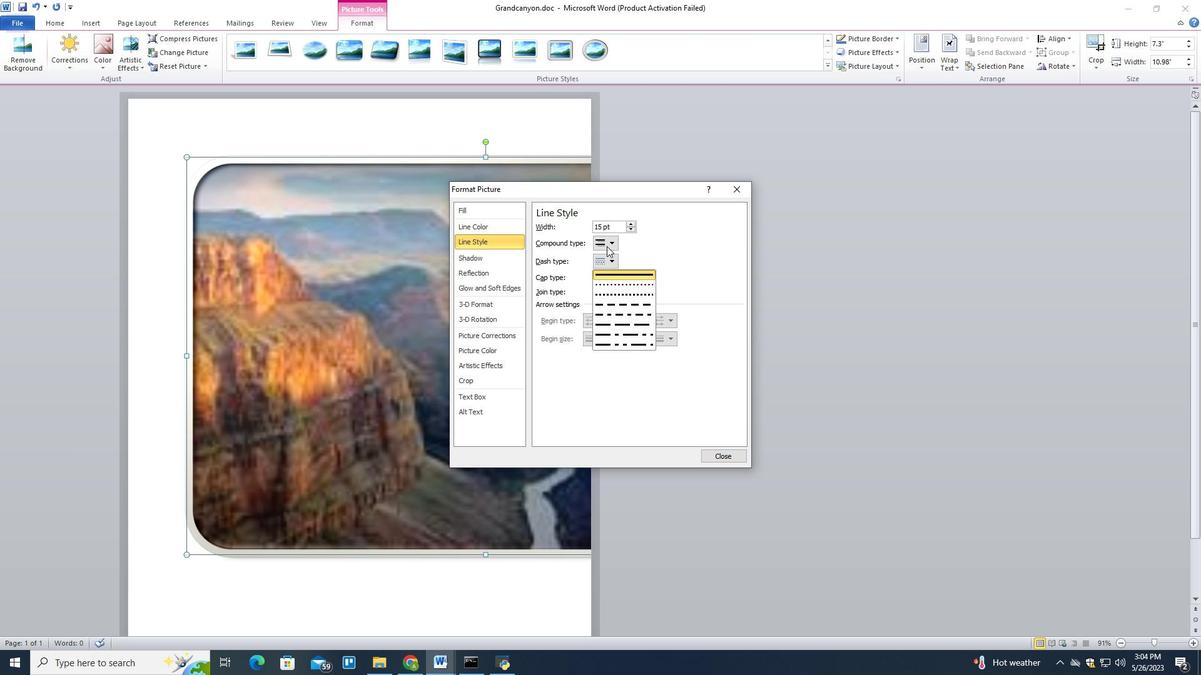 
Action: Mouse moved to (619, 307)
Screenshot: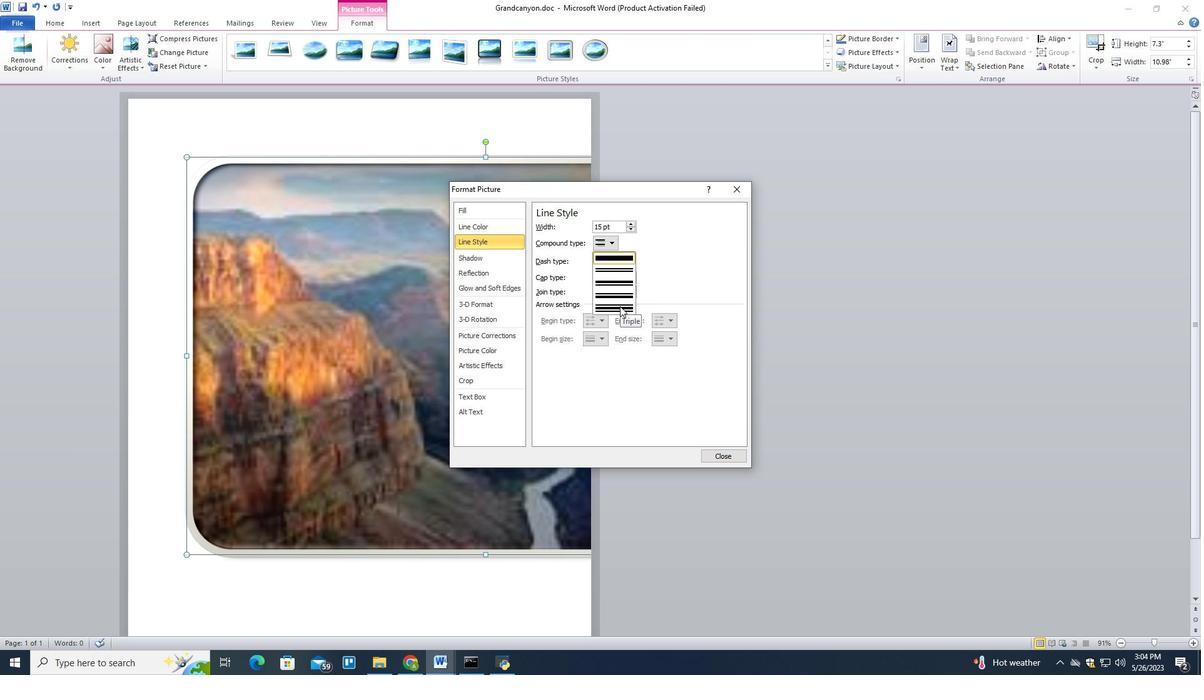 
Action: Mouse scrolled (619, 307) with delta (0, 0)
Screenshot: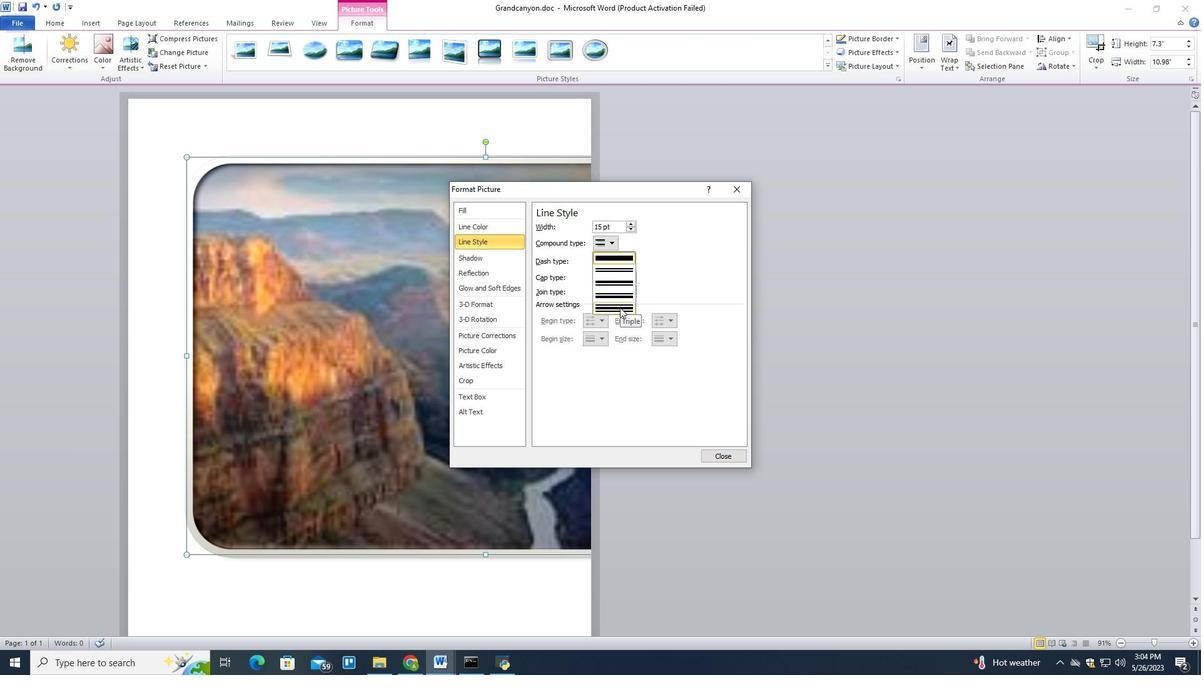 
Action: Mouse scrolled (619, 307) with delta (0, 0)
Screenshot: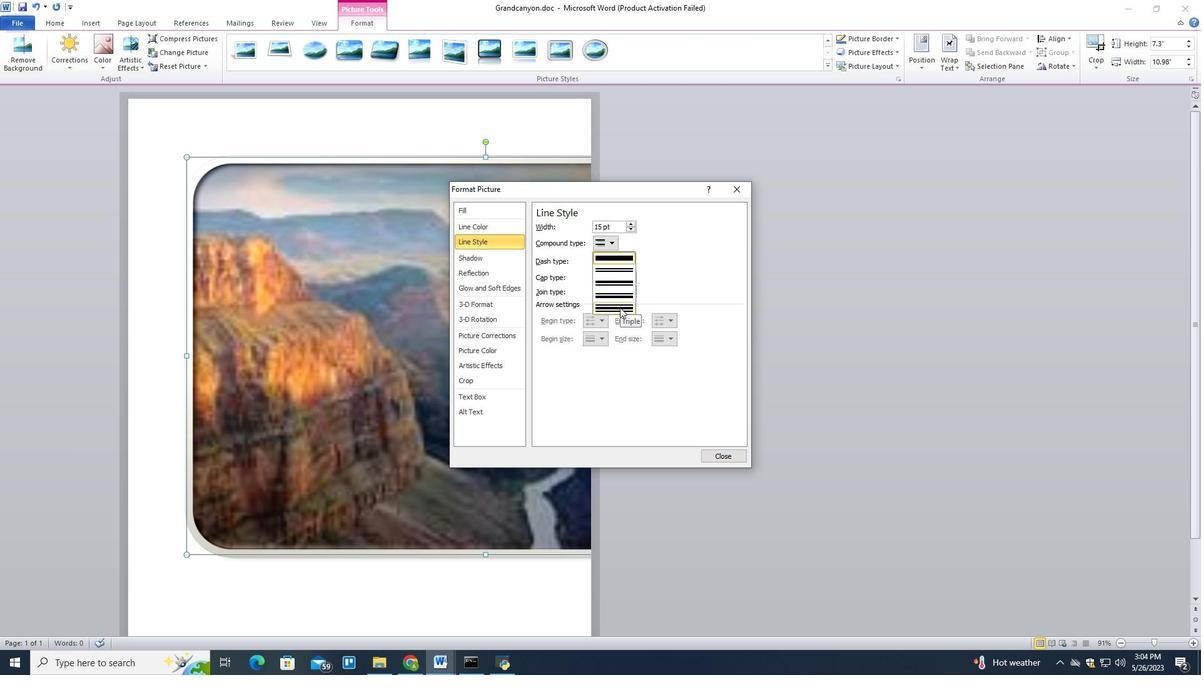 
Action: Mouse moved to (664, 285)
Screenshot: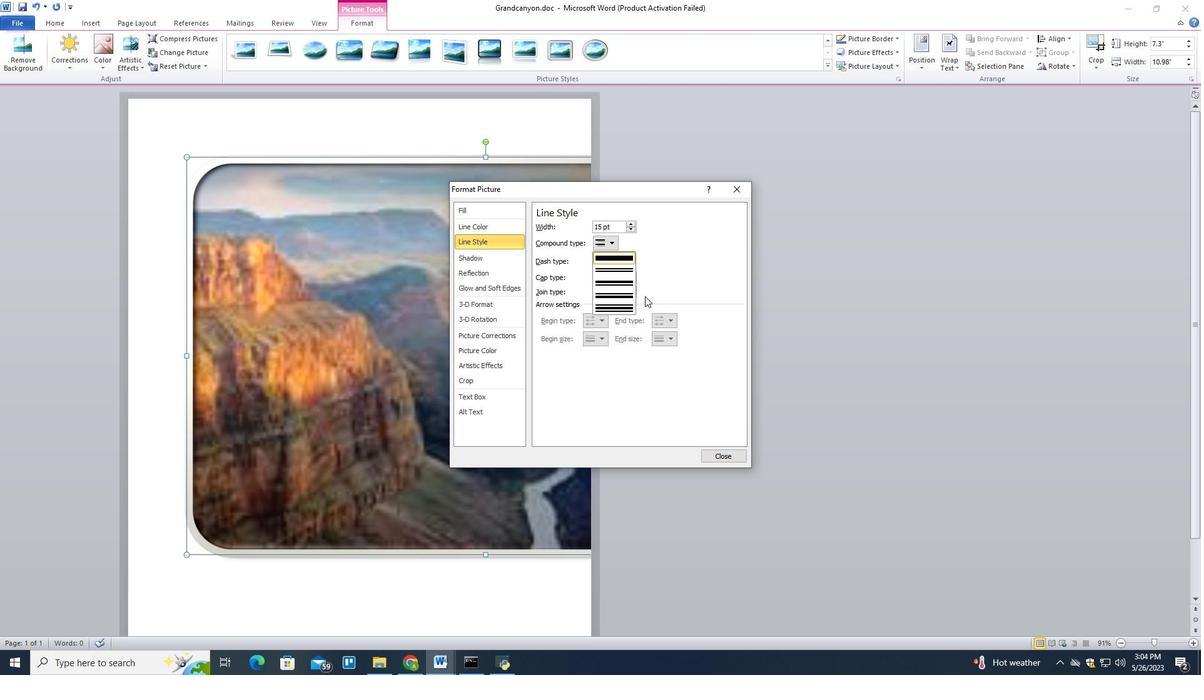 
Action: Mouse pressed left at (664, 285)
Screenshot: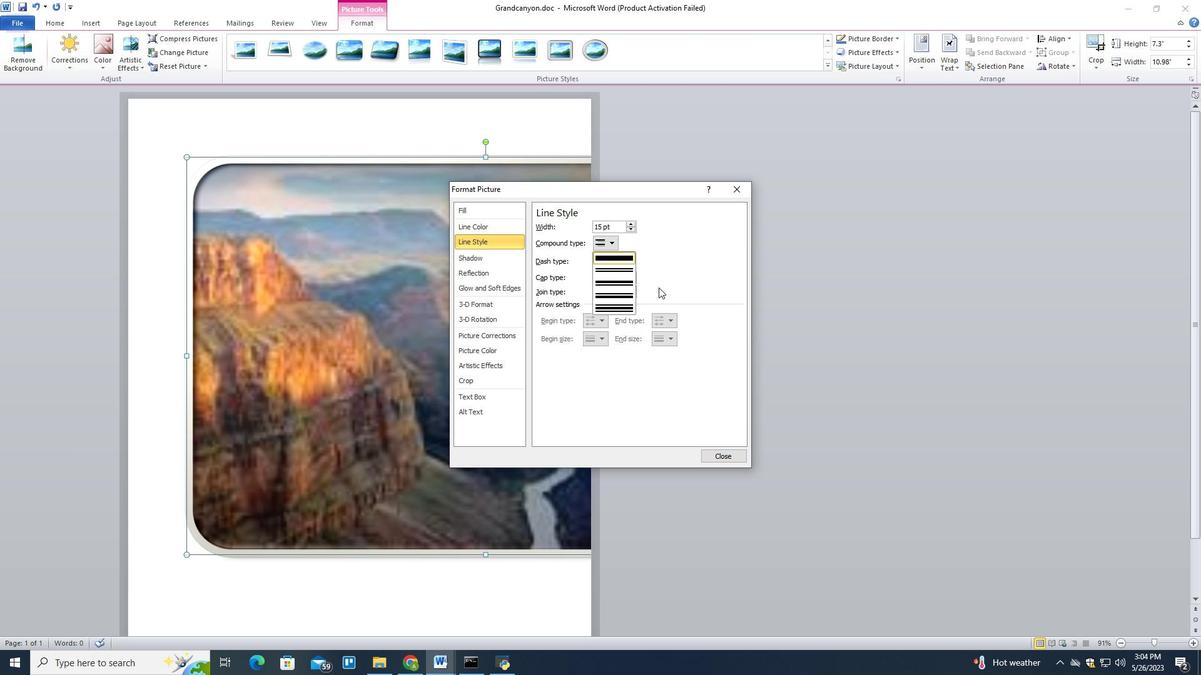 
Action: Mouse moved to (631, 297)
Screenshot: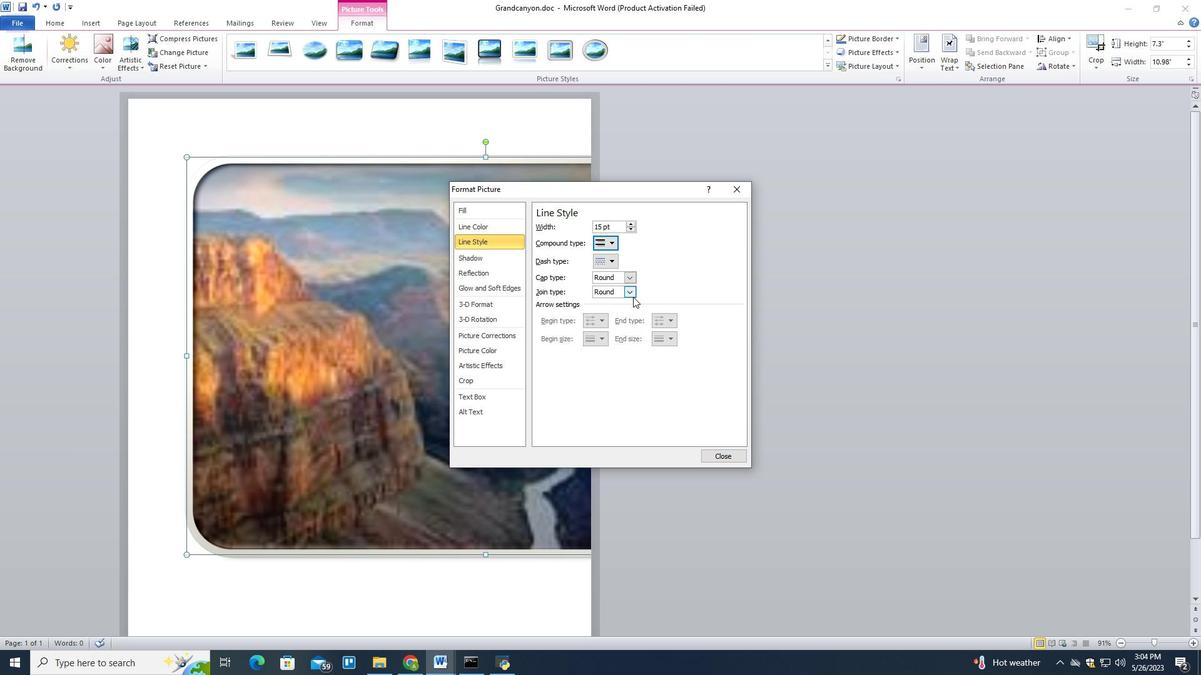 
Action: Mouse pressed left at (631, 297)
Screenshot: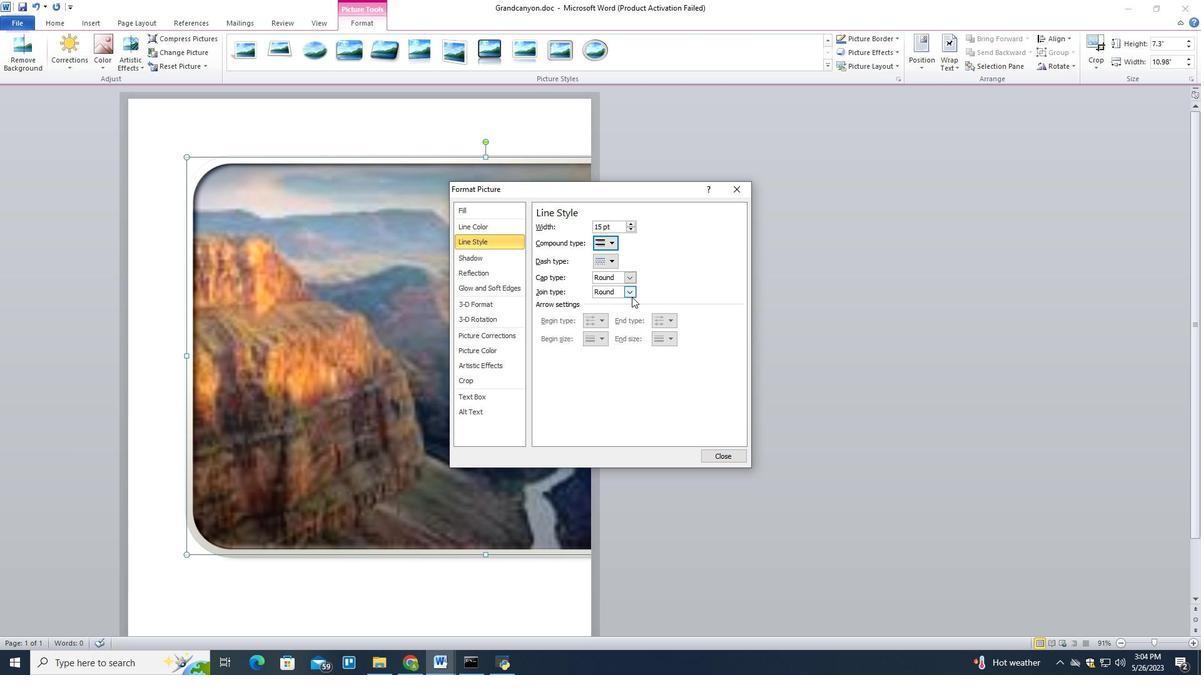 
Action: Mouse moved to (668, 282)
Screenshot: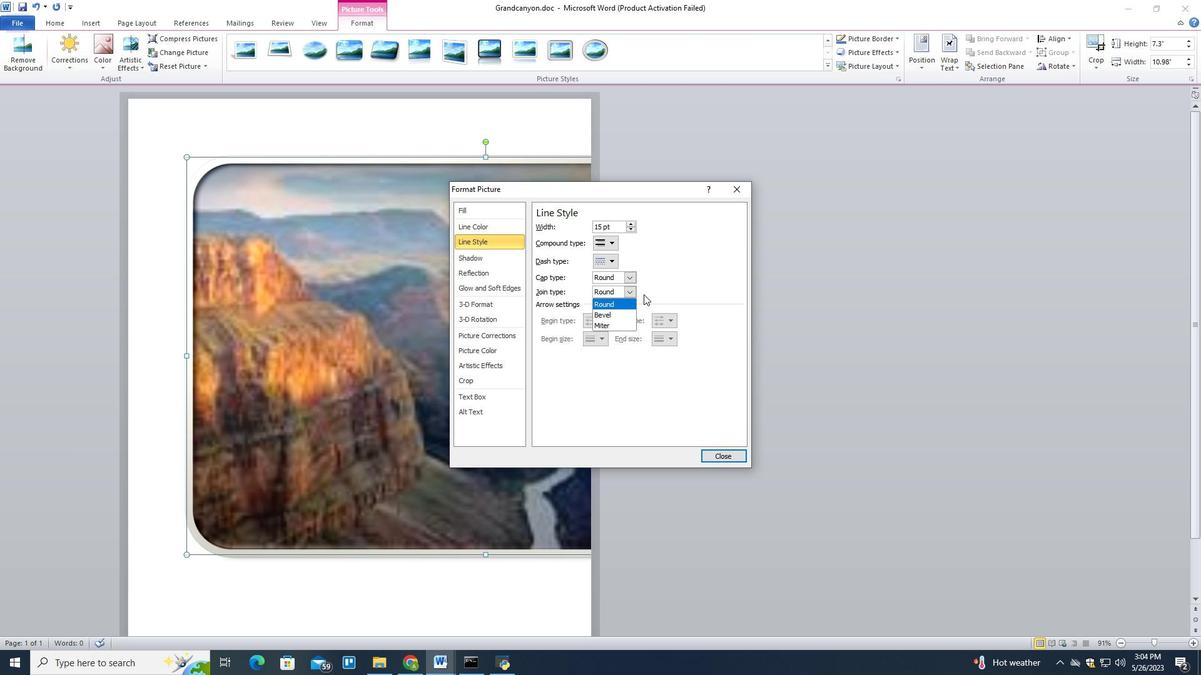 
Action: Mouse pressed left at (668, 282)
Screenshot: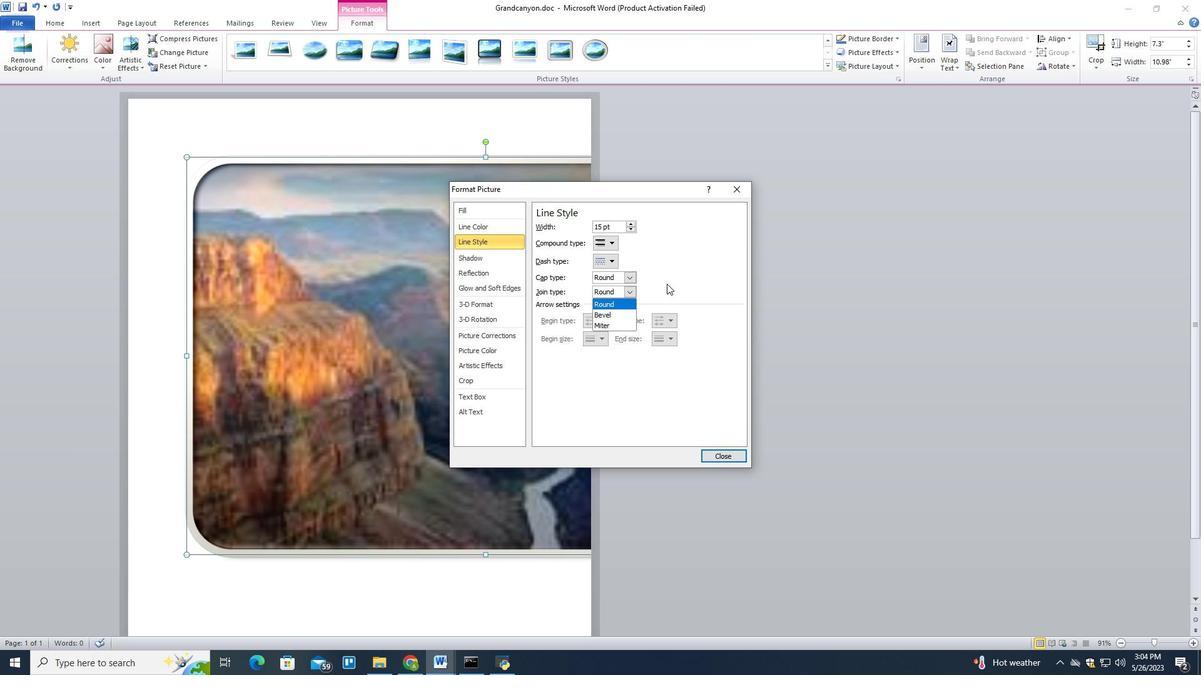 
Action: Mouse moved to (480, 260)
Screenshot: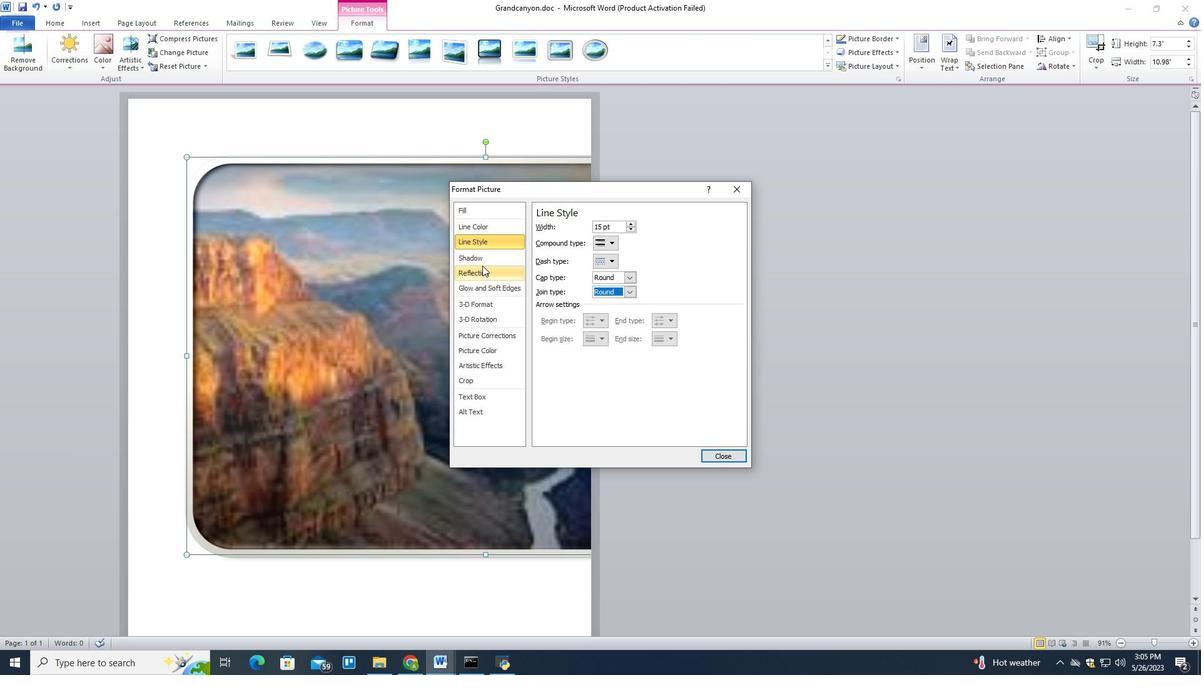 
Action: Mouse pressed left at (480, 260)
Screenshot: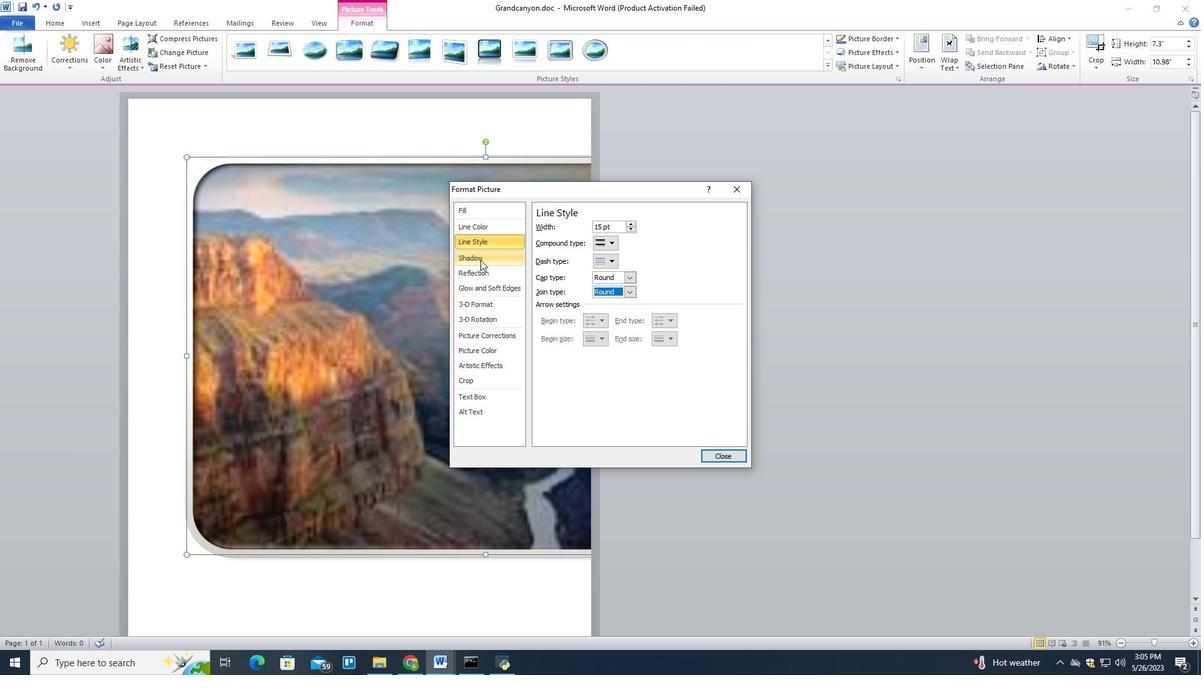 
Action: Mouse moved to (480, 271)
Screenshot: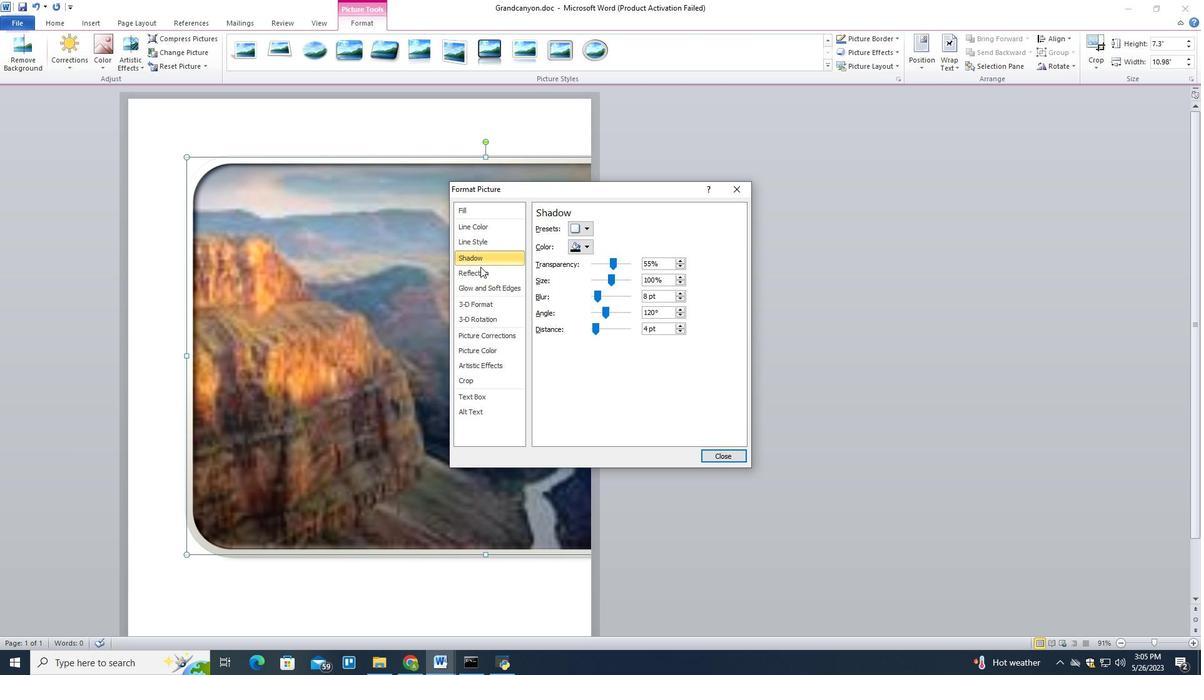 
Action: Mouse pressed left at (480, 271)
Screenshot: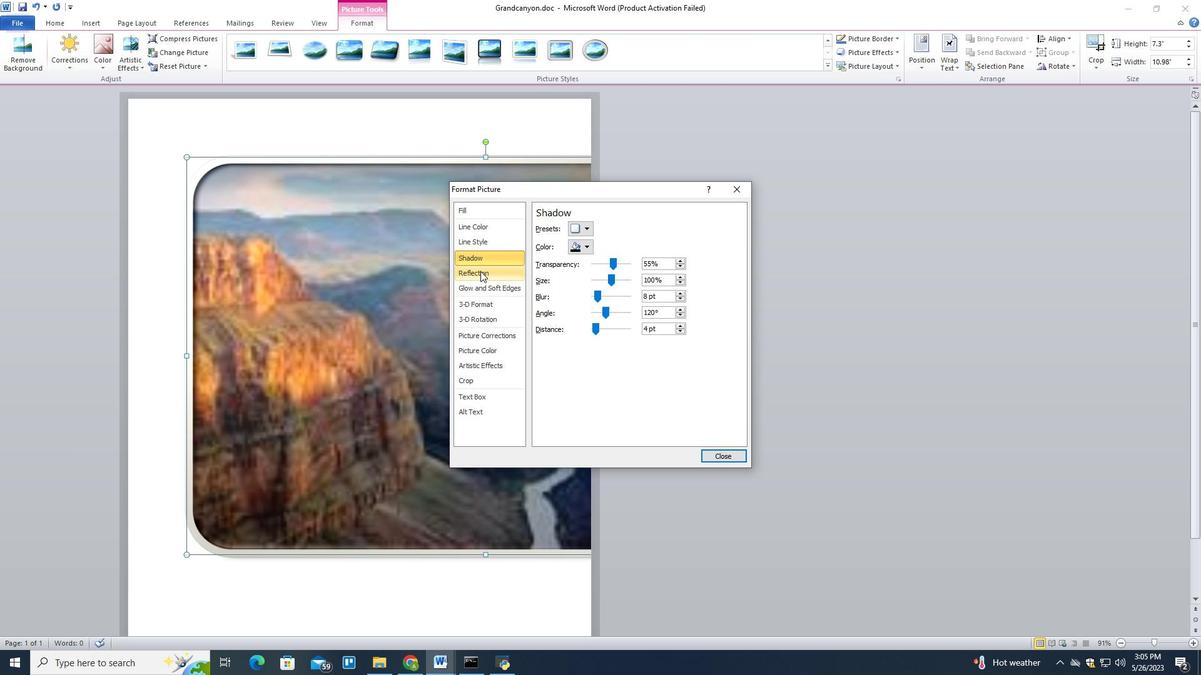 
Action: Mouse moved to (484, 286)
Screenshot: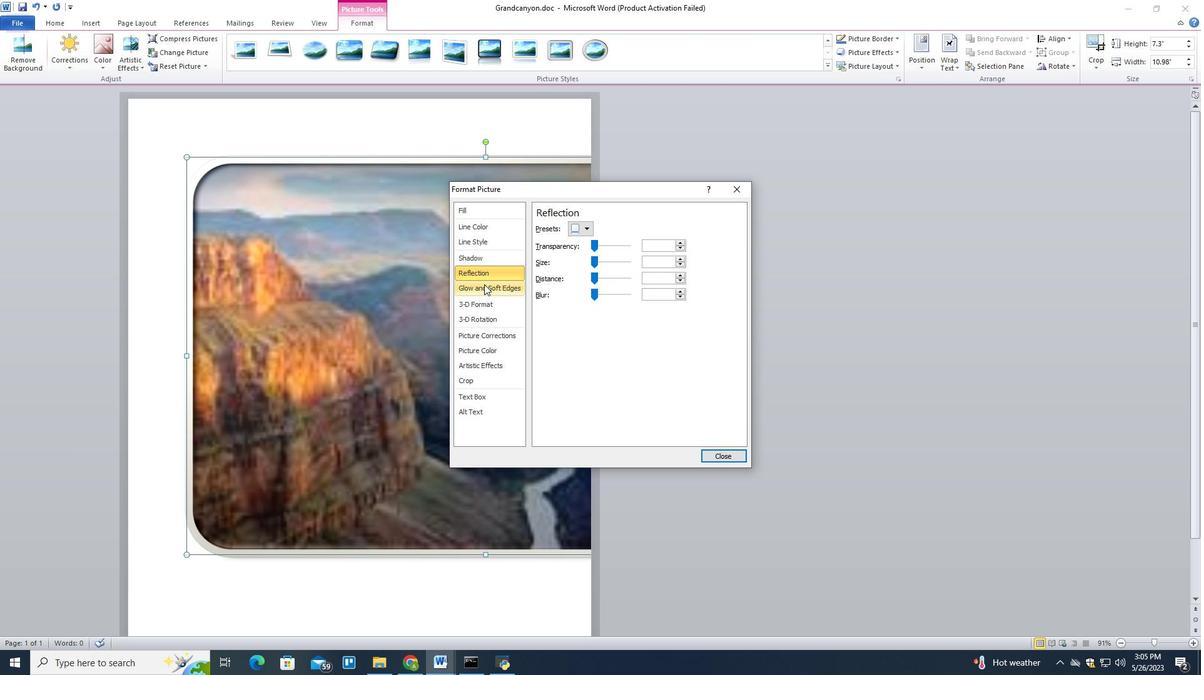 
Action: Mouse pressed left at (484, 286)
Screenshot: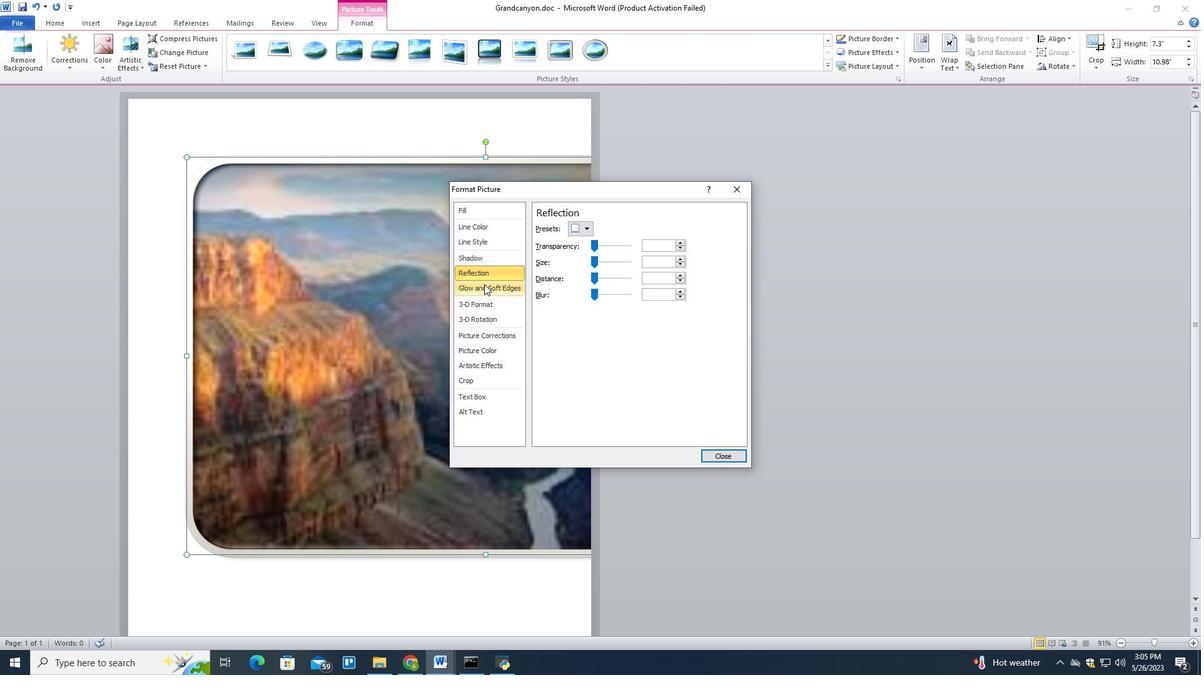 
Action: Mouse moved to (487, 303)
Screenshot: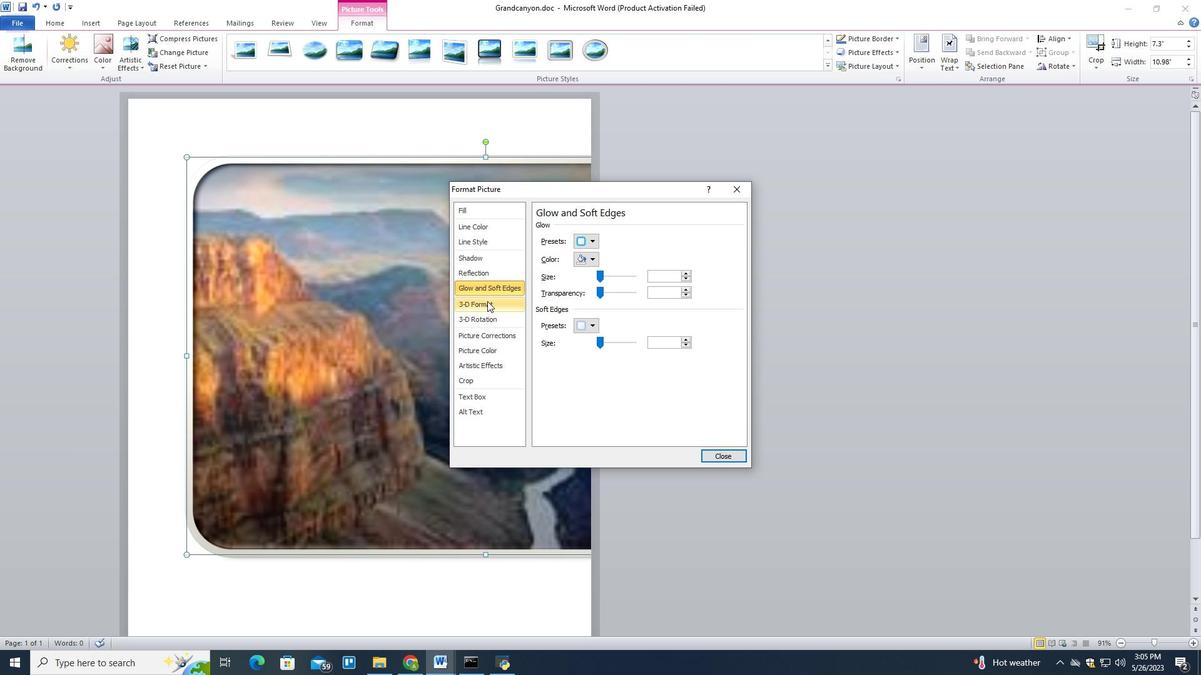 
Action: Mouse pressed left at (487, 303)
Screenshot: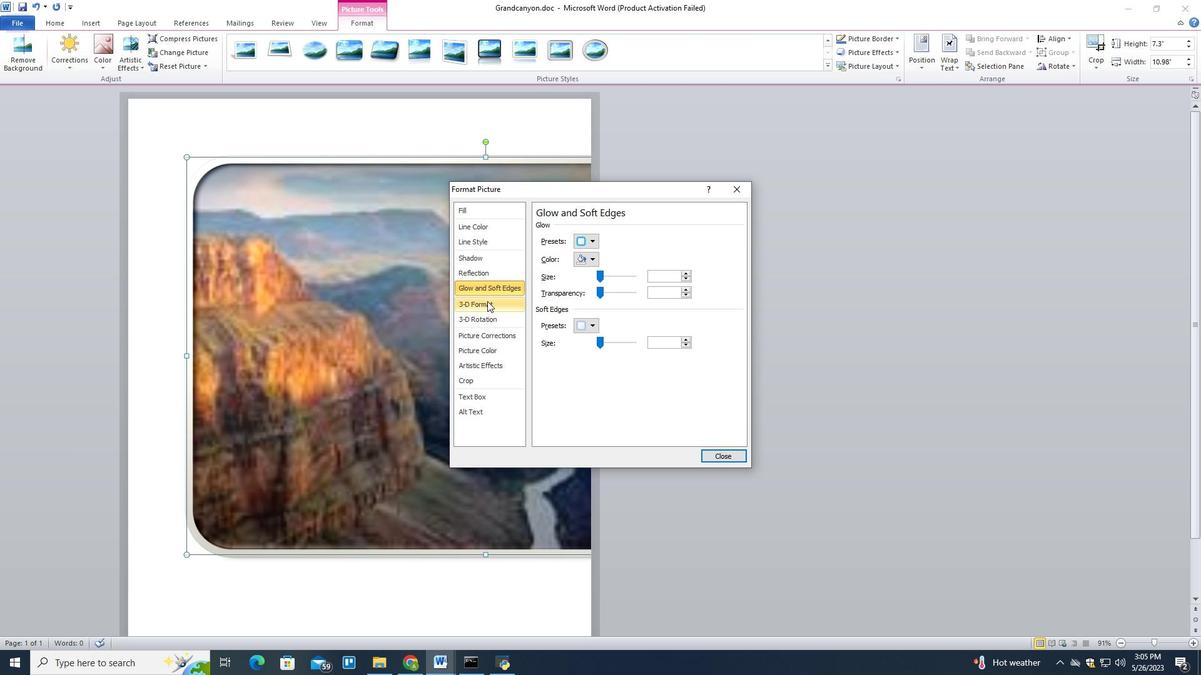 
Action: Mouse moved to (541, 132)
Screenshot: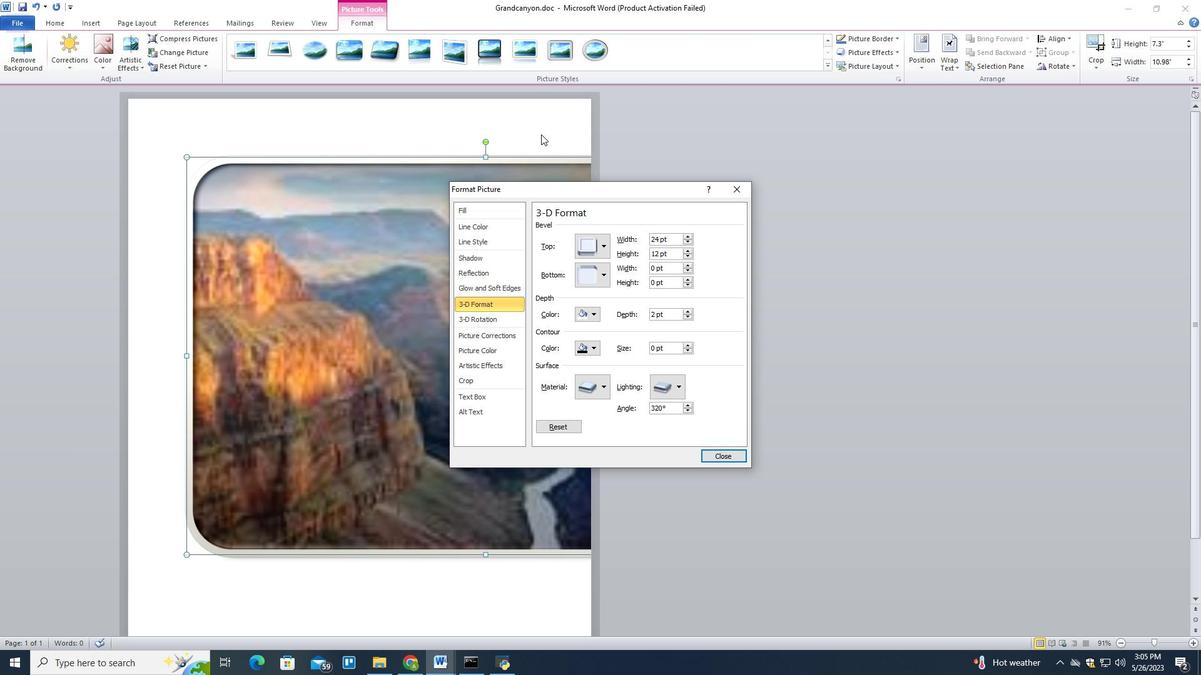 
Action: Mouse pressed left at (541, 132)
Screenshot: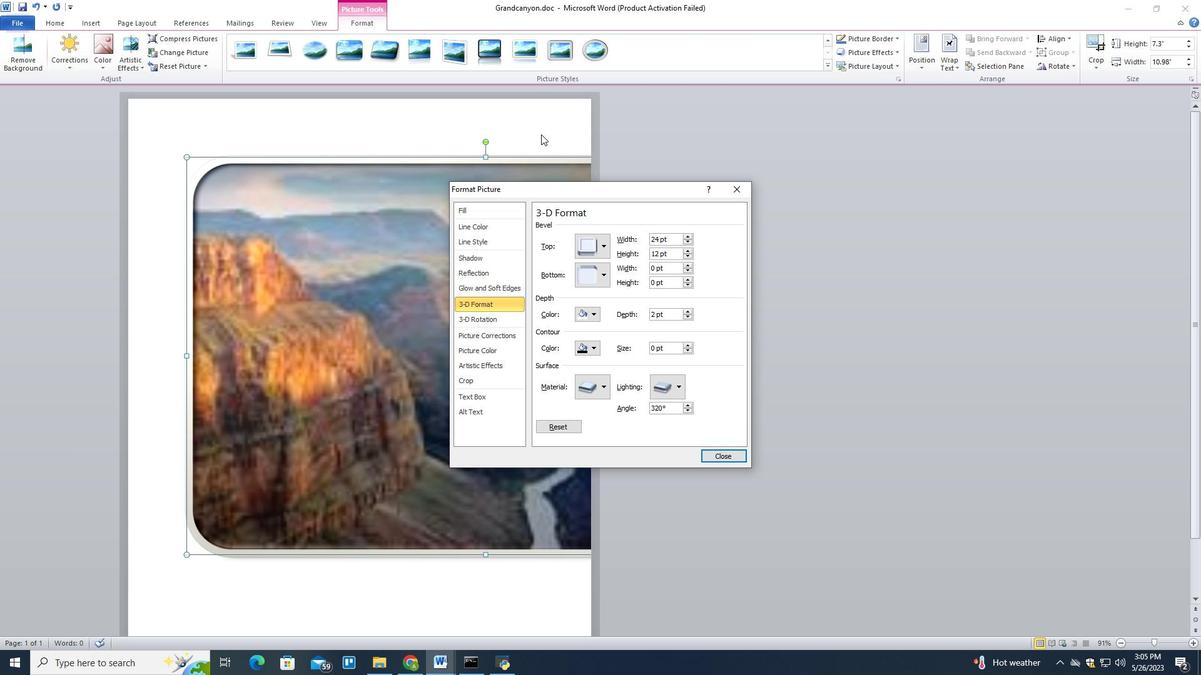 
Action: Mouse moved to (862, 45)
Screenshot: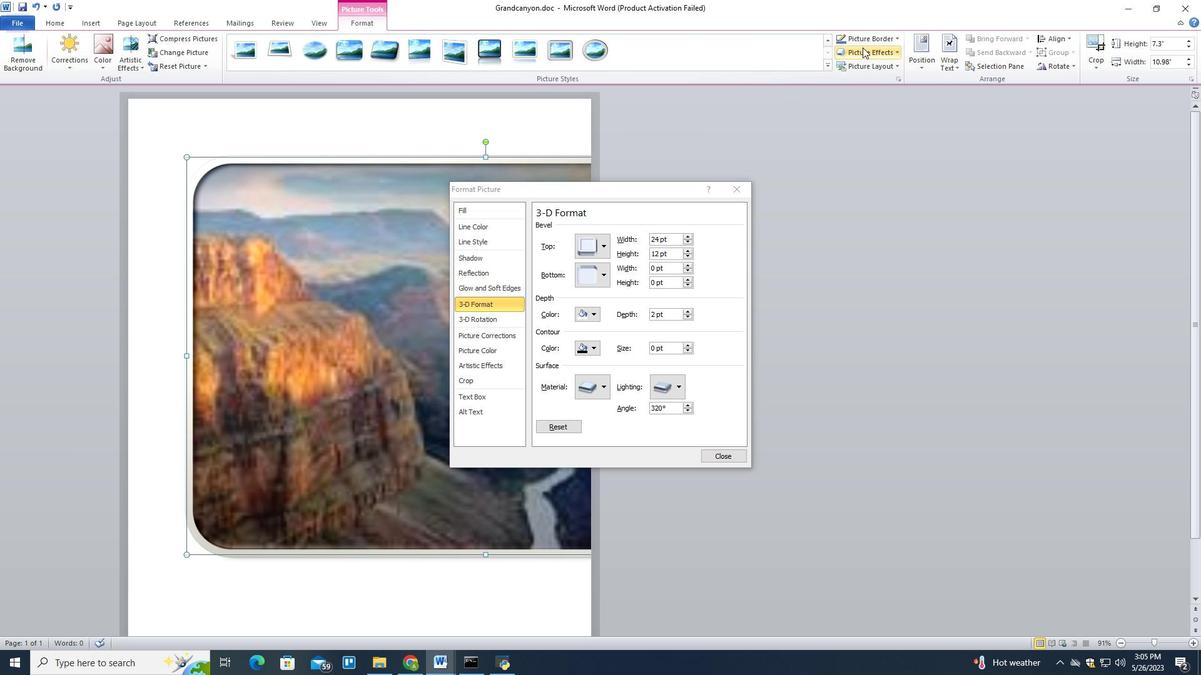 
Action: Mouse pressed left at (862, 45)
Screenshot: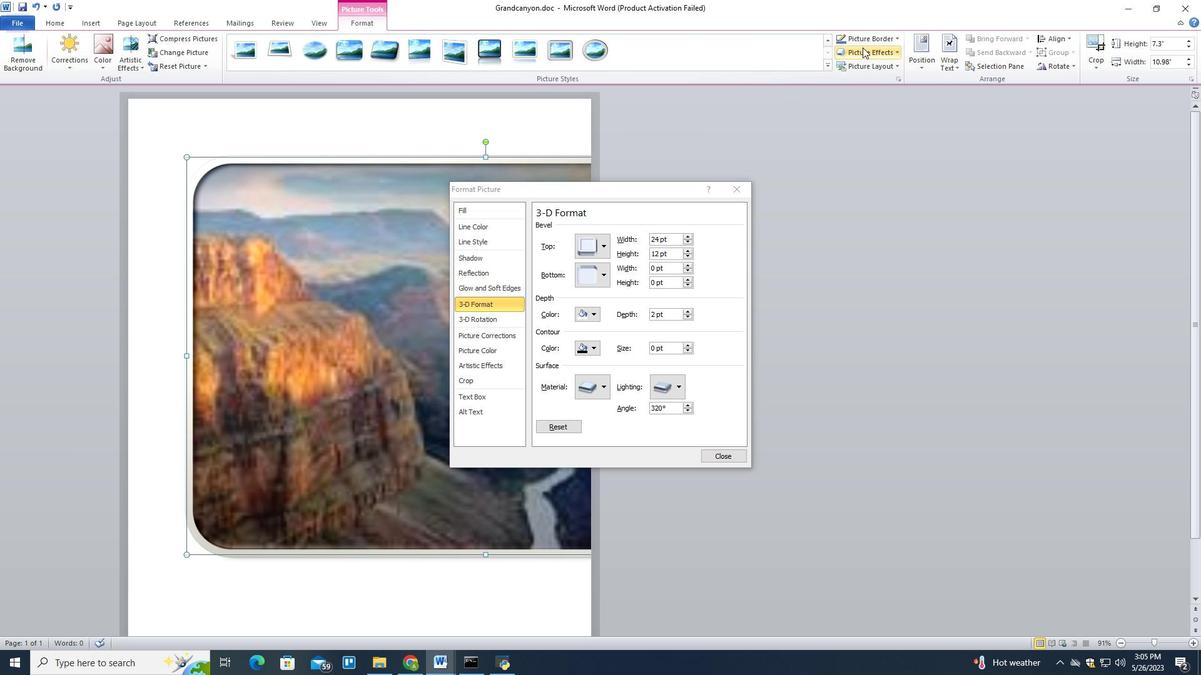 
Action: Mouse moved to (862, 36)
Screenshot: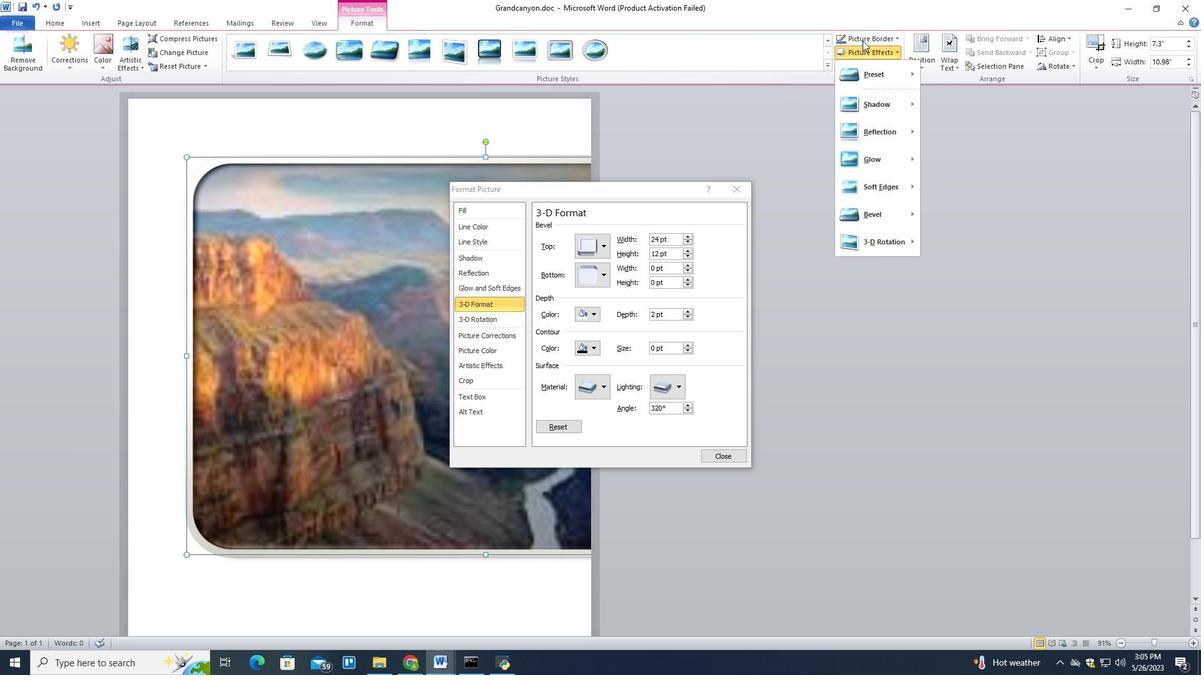 
Action: Mouse pressed left at (862, 36)
Screenshot: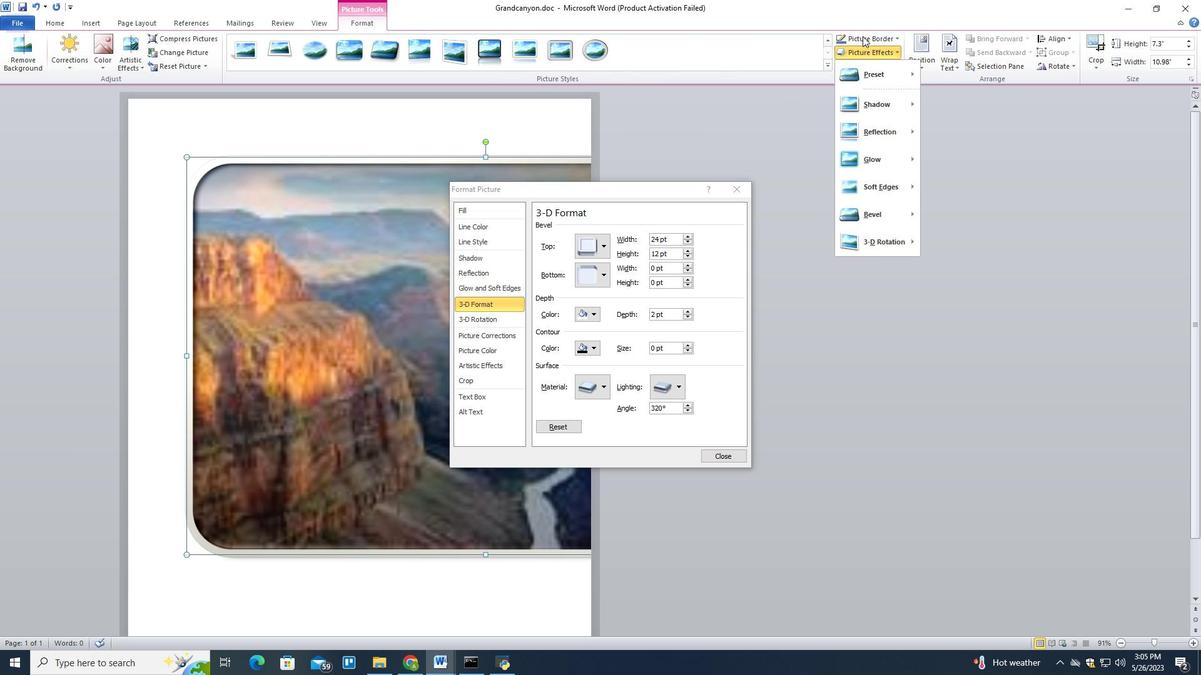 
Action: Mouse moved to (986, 296)
Screenshot: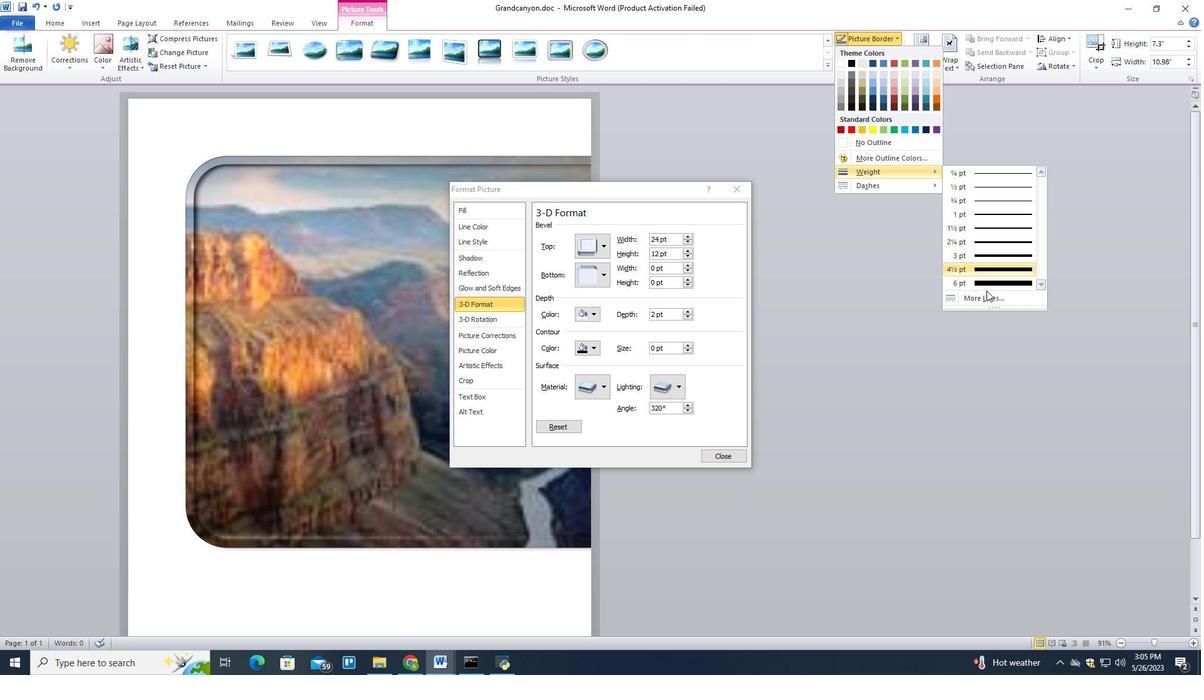 
Action: Mouse scrolled (986, 295) with delta (0, 0)
Screenshot: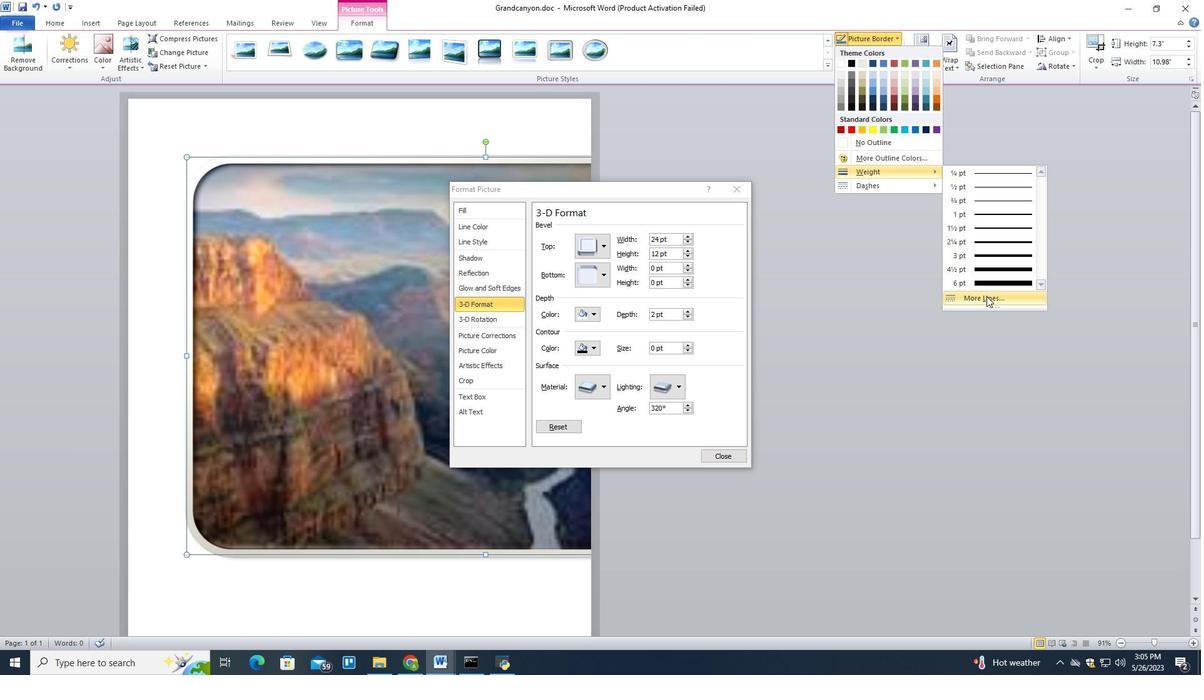 
Action: Mouse scrolled (986, 295) with delta (0, 0)
Screenshot: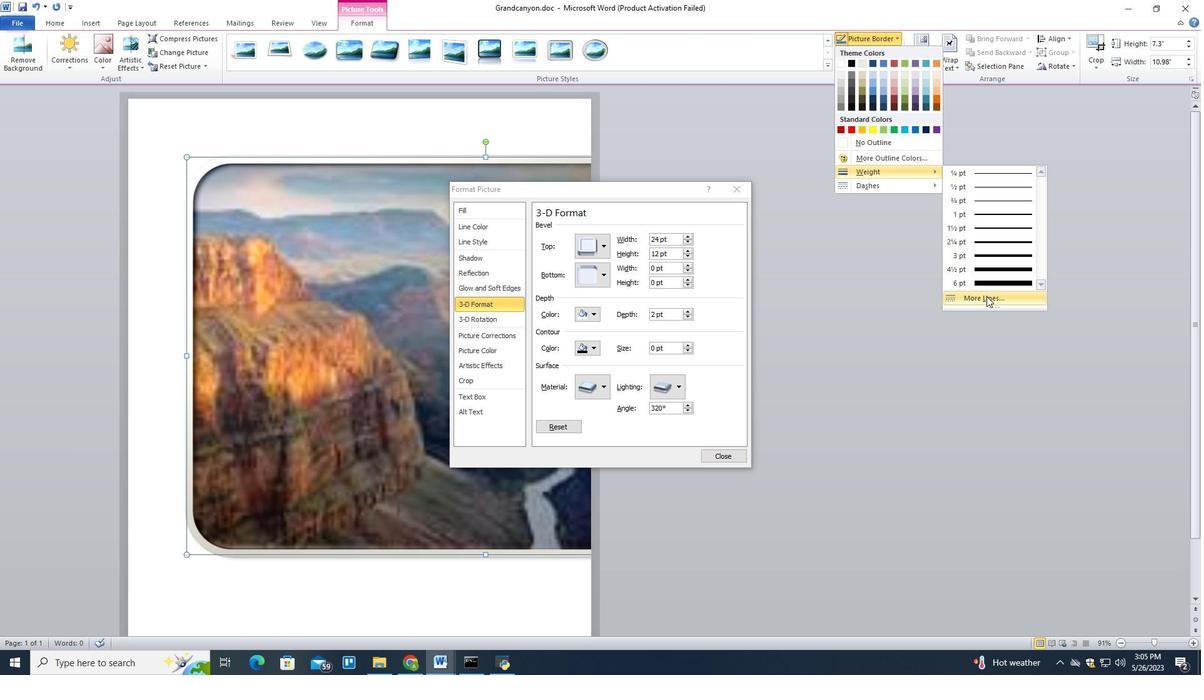 
Action: Mouse scrolled (986, 295) with delta (0, 0)
Screenshot: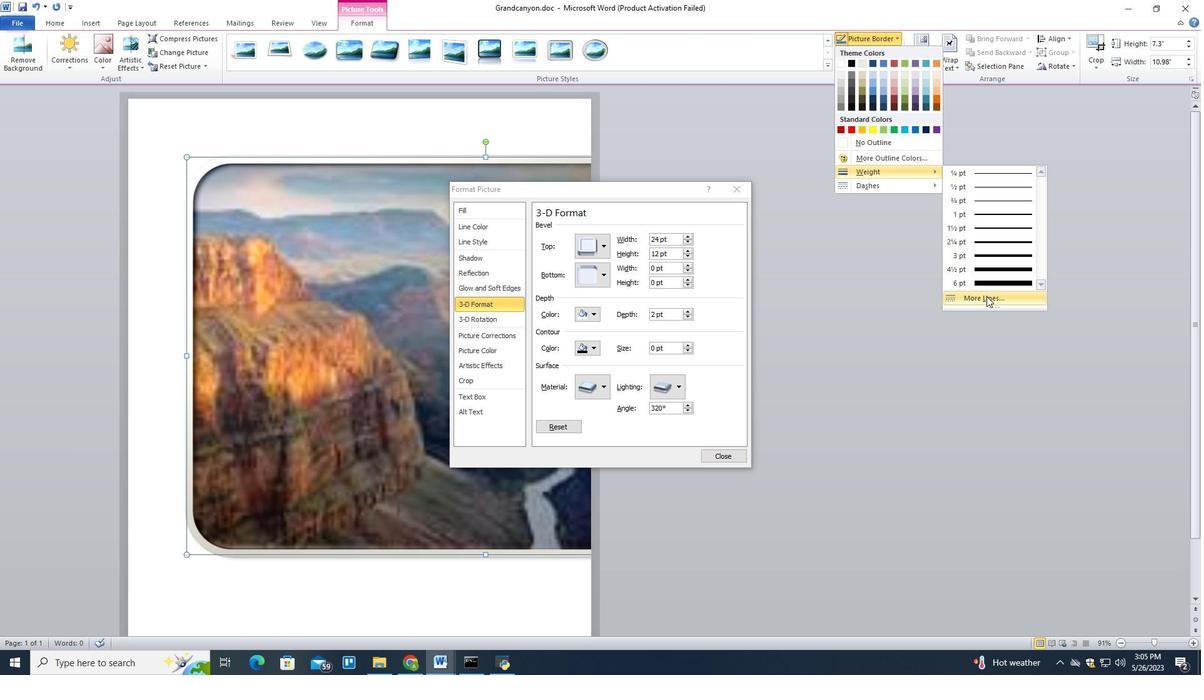 
Action: Mouse moved to (992, 295)
Screenshot: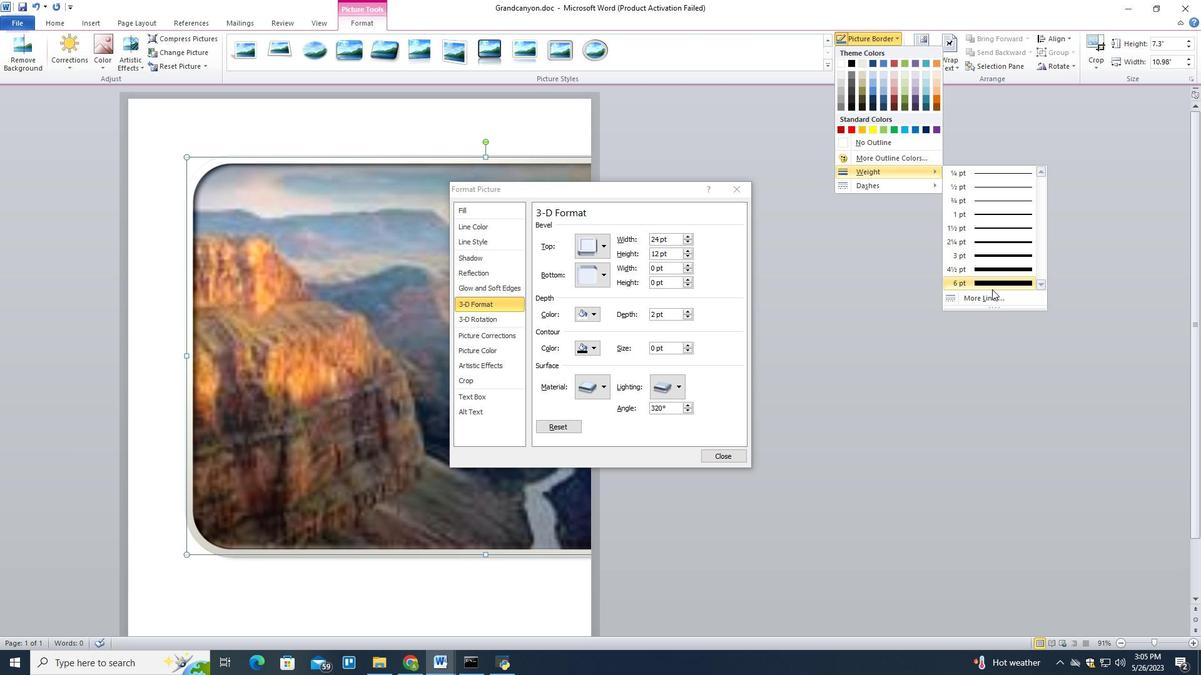 
Action: Mouse pressed left at (992, 295)
Screenshot: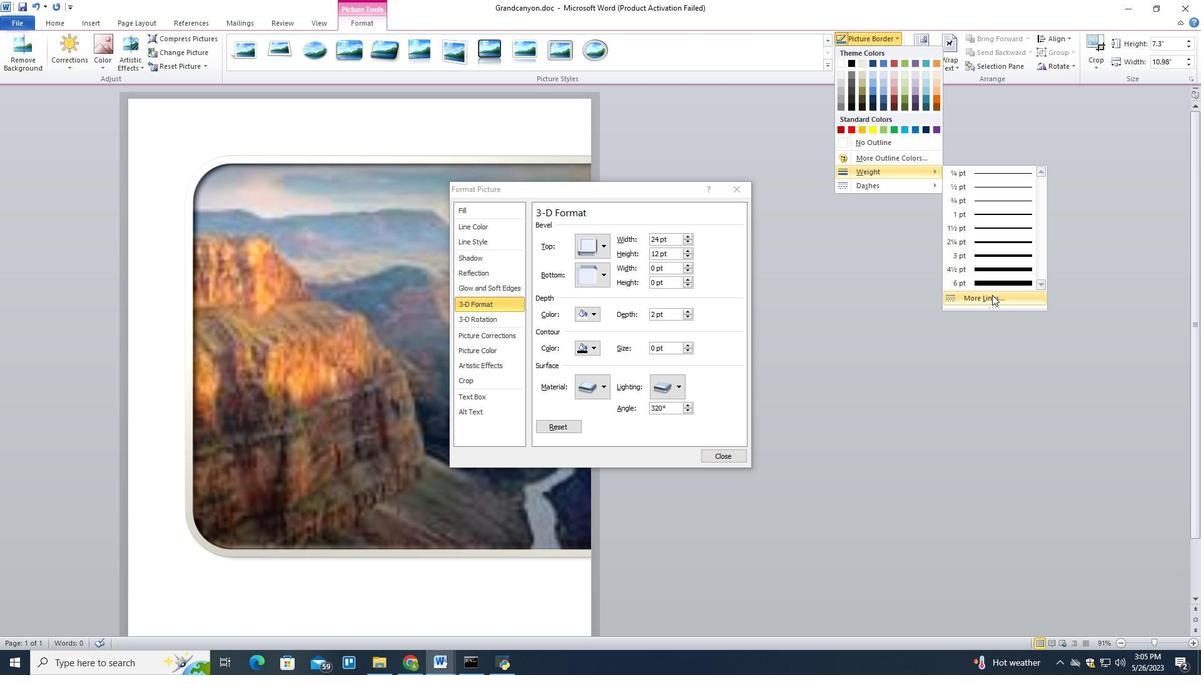 
Action: Mouse moved to (496, 290)
Screenshot: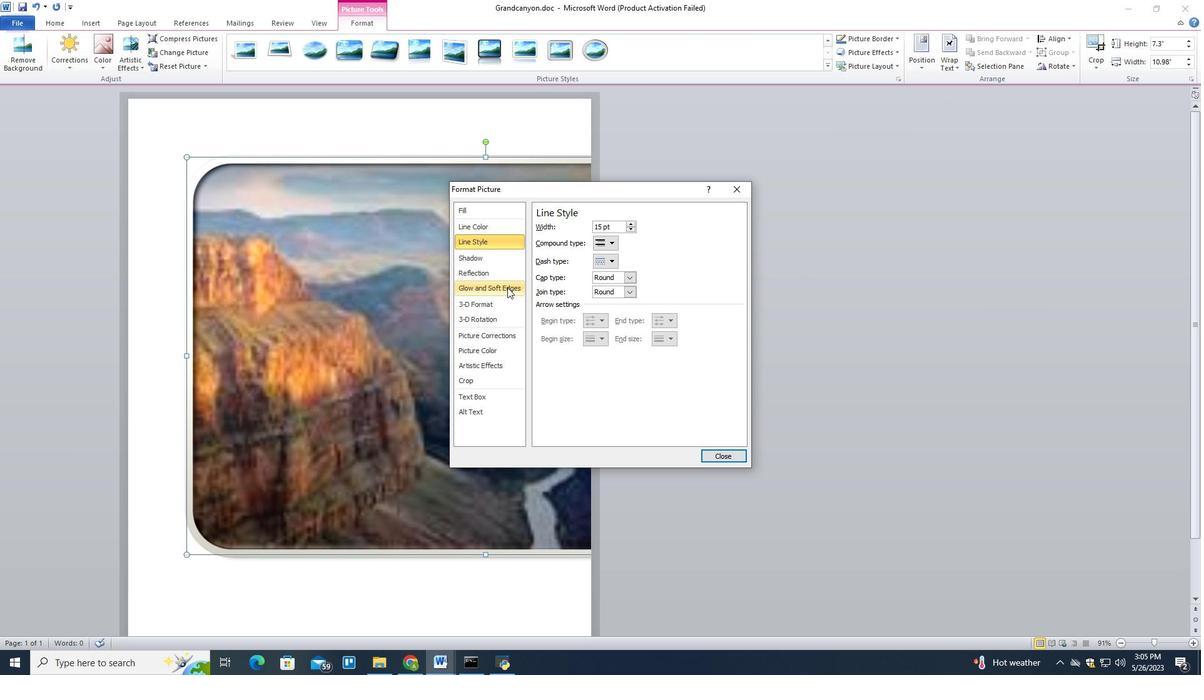 
Action: Mouse pressed left at (496, 290)
Screenshot: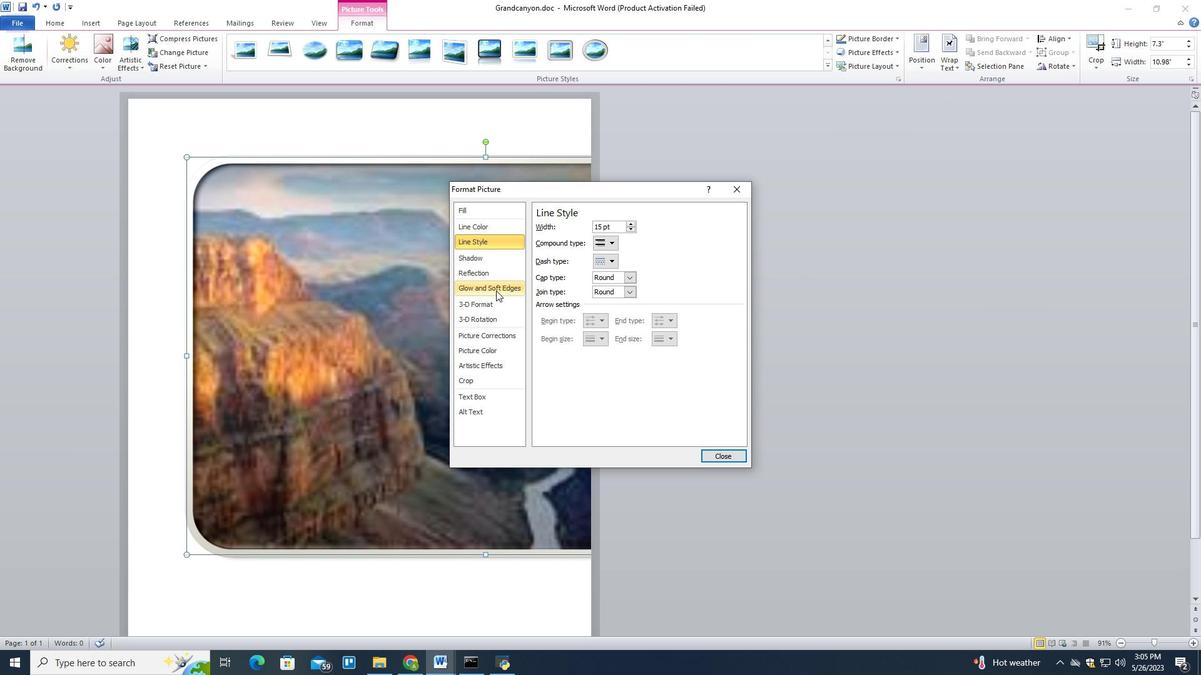 
Action: Mouse moved to (531, 129)
Screenshot: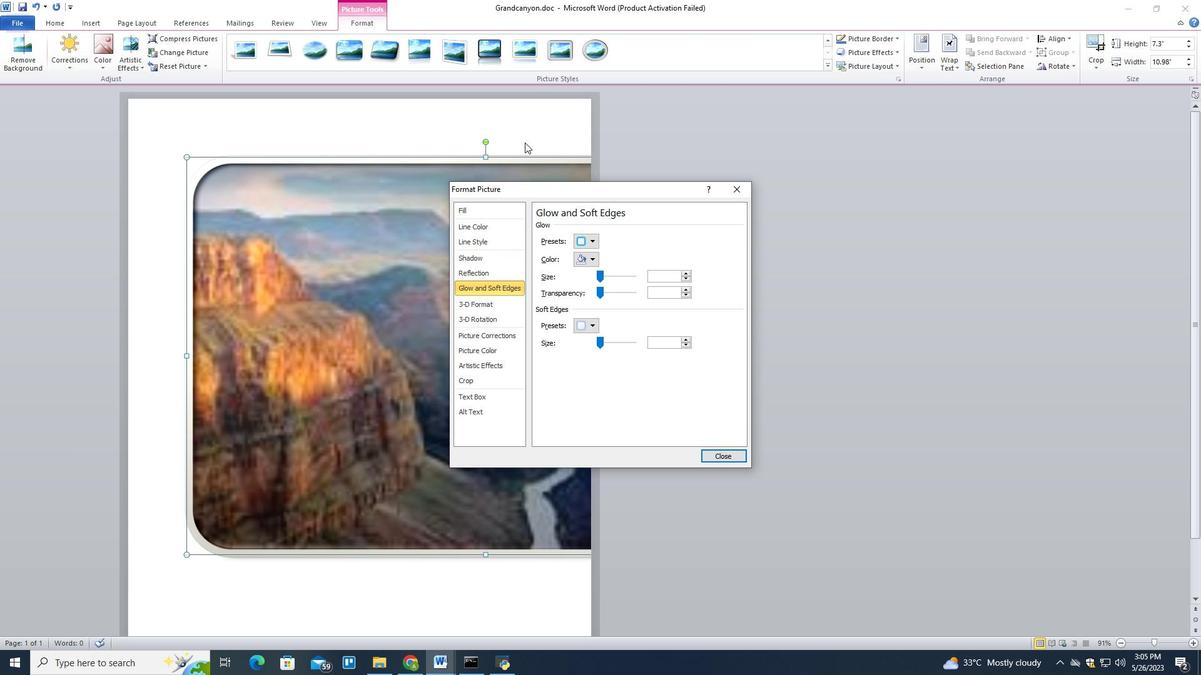 
Action: Mouse pressed left at (531, 129)
Screenshot: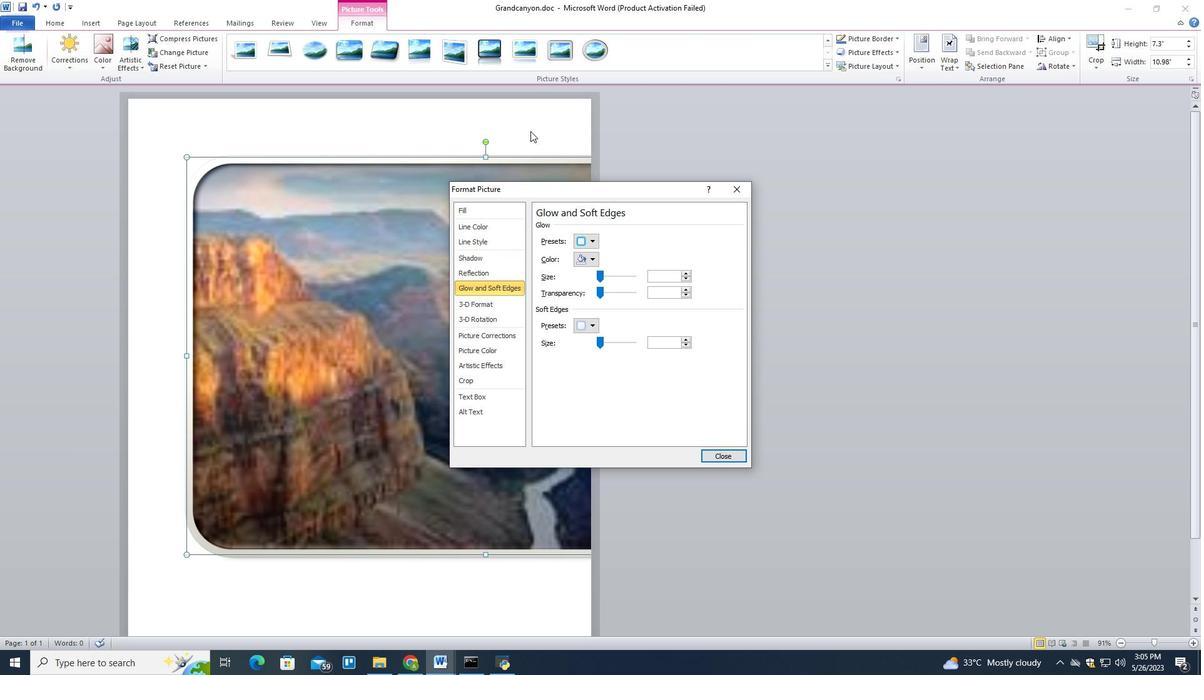 
Action: Mouse moved to (867, 35)
Screenshot: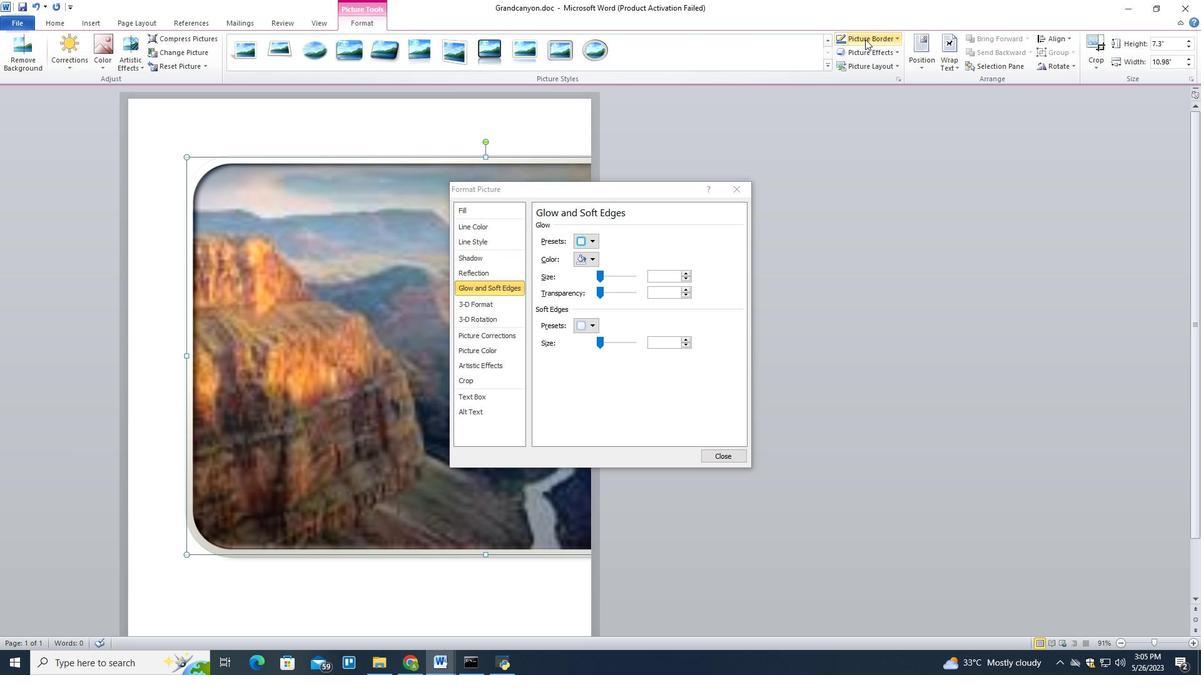 
Action: Mouse pressed left at (867, 35)
Screenshot: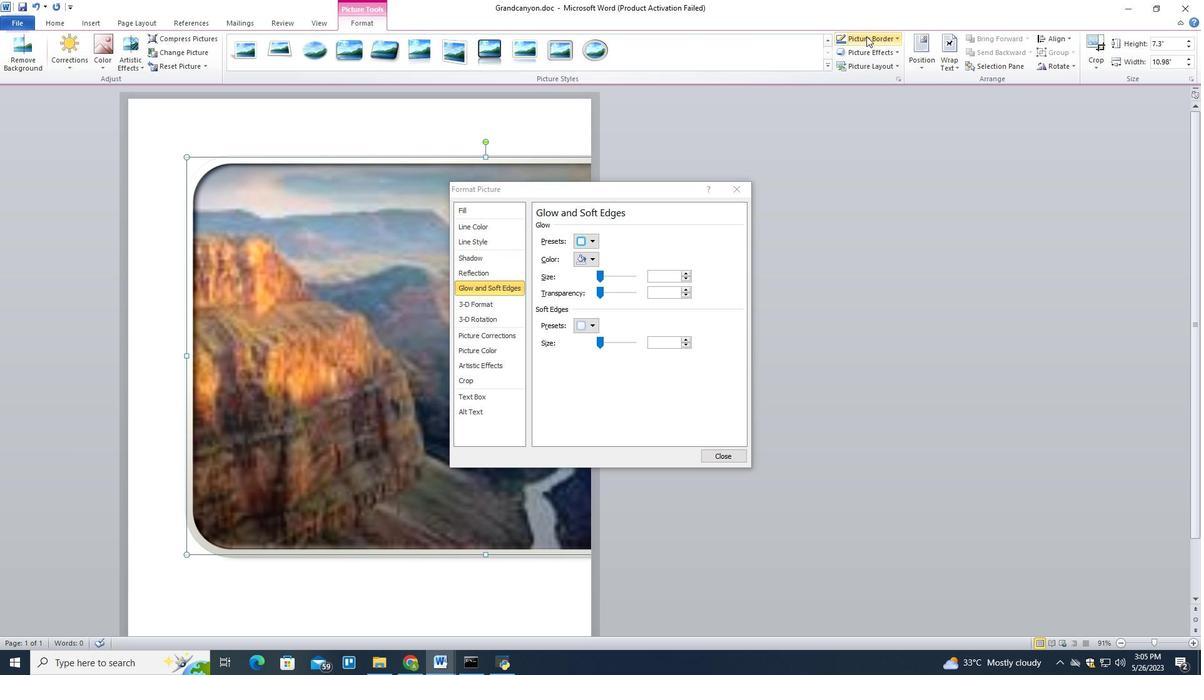 
Action: Mouse moved to (877, 61)
Screenshot: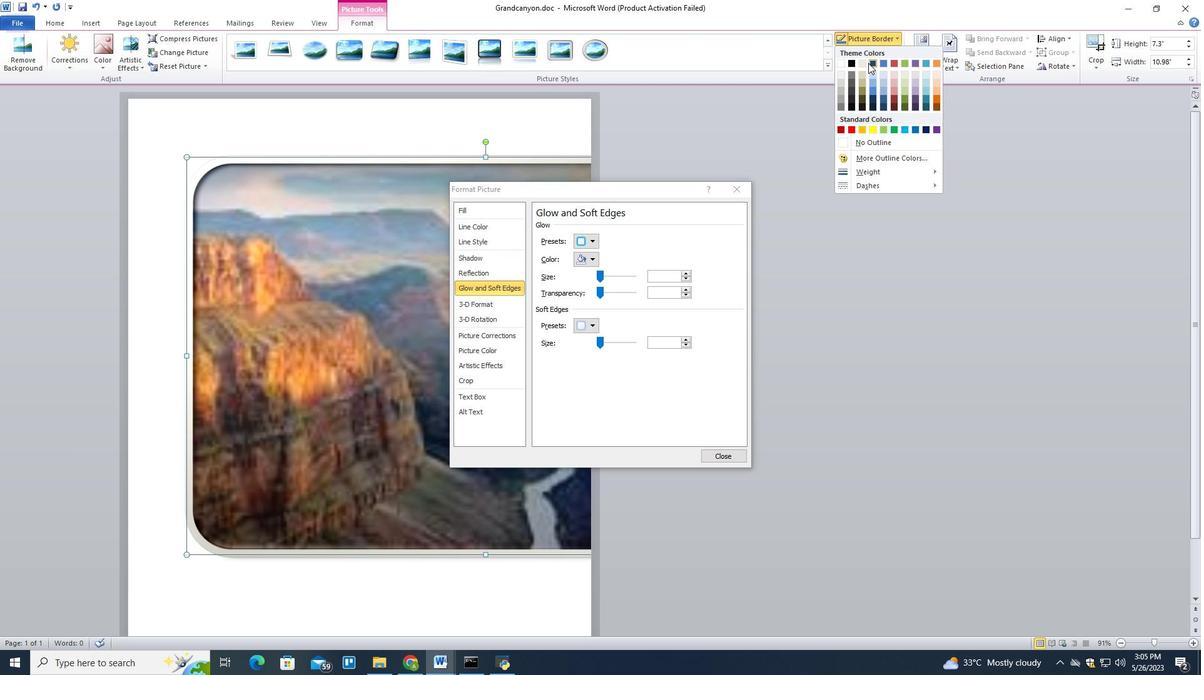 
Action: Mouse pressed left at (877, 61)
Screenshot: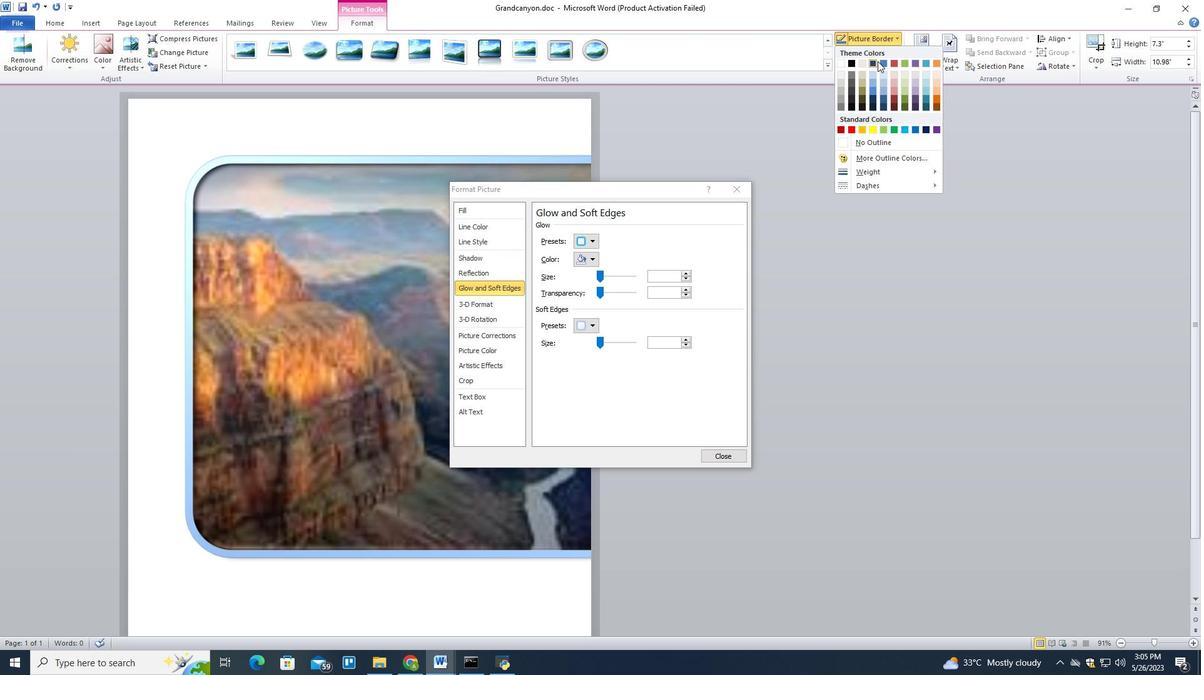 
Action: Mouse moved to (722, 455)
Screenshot: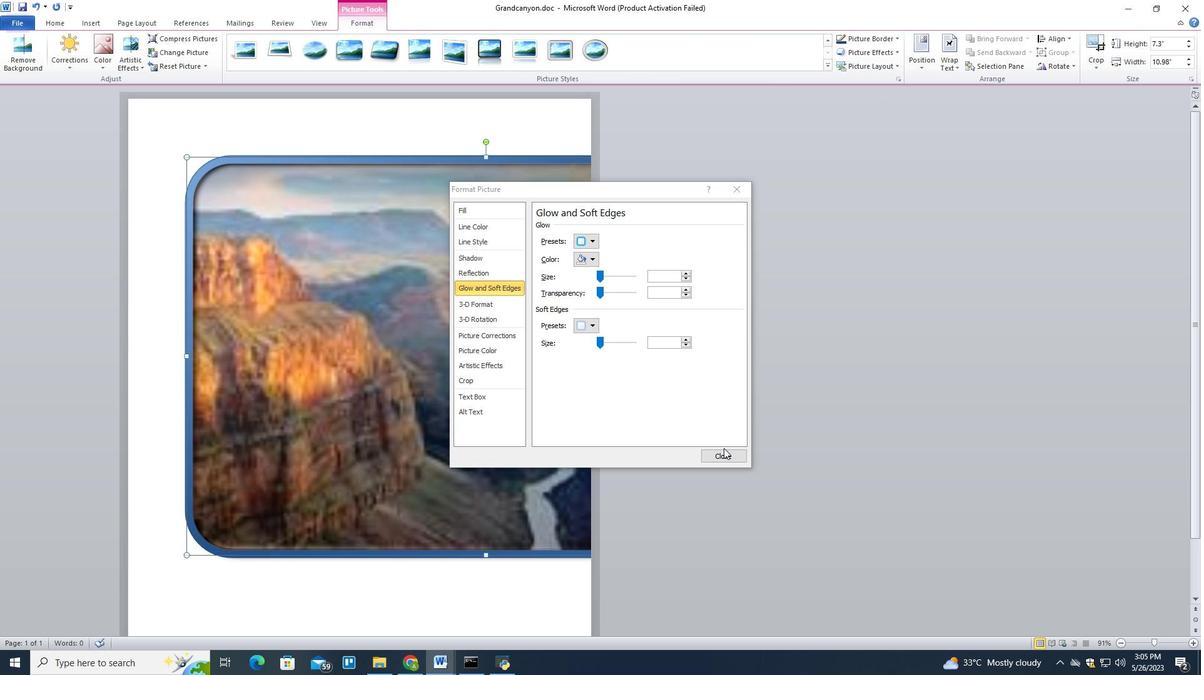 
Action: Mouse pressed left at (722, 455)
Screenshot: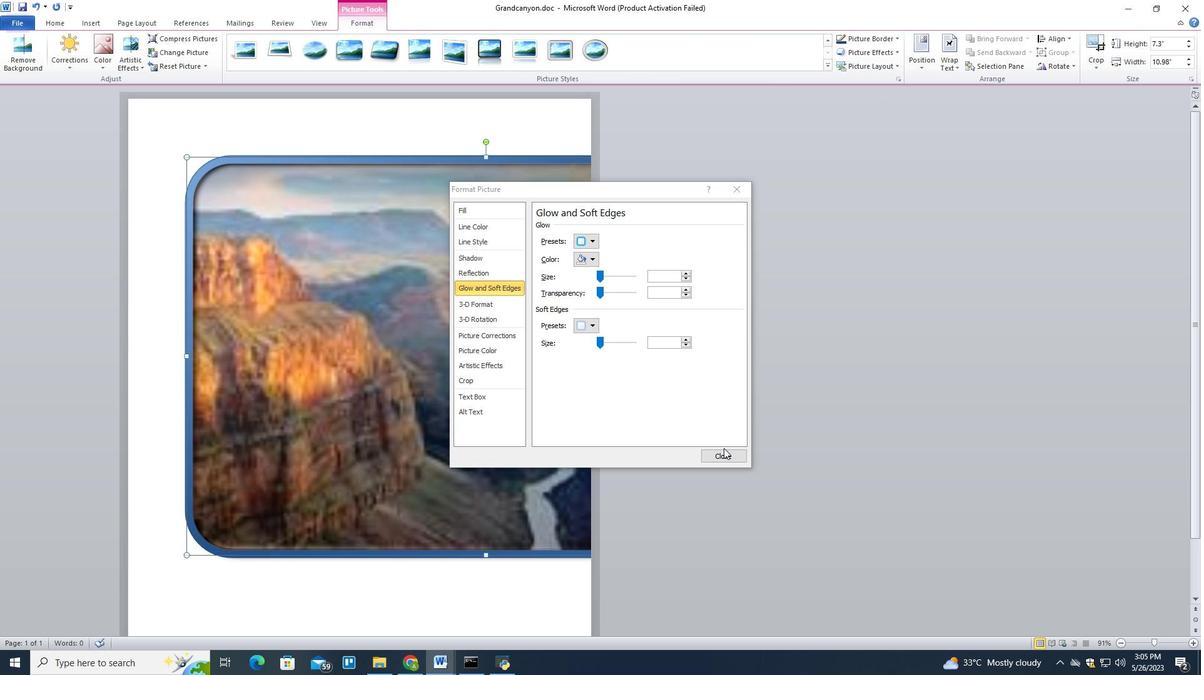 
Action: Mouse moved to (886, 40)
Screenshot: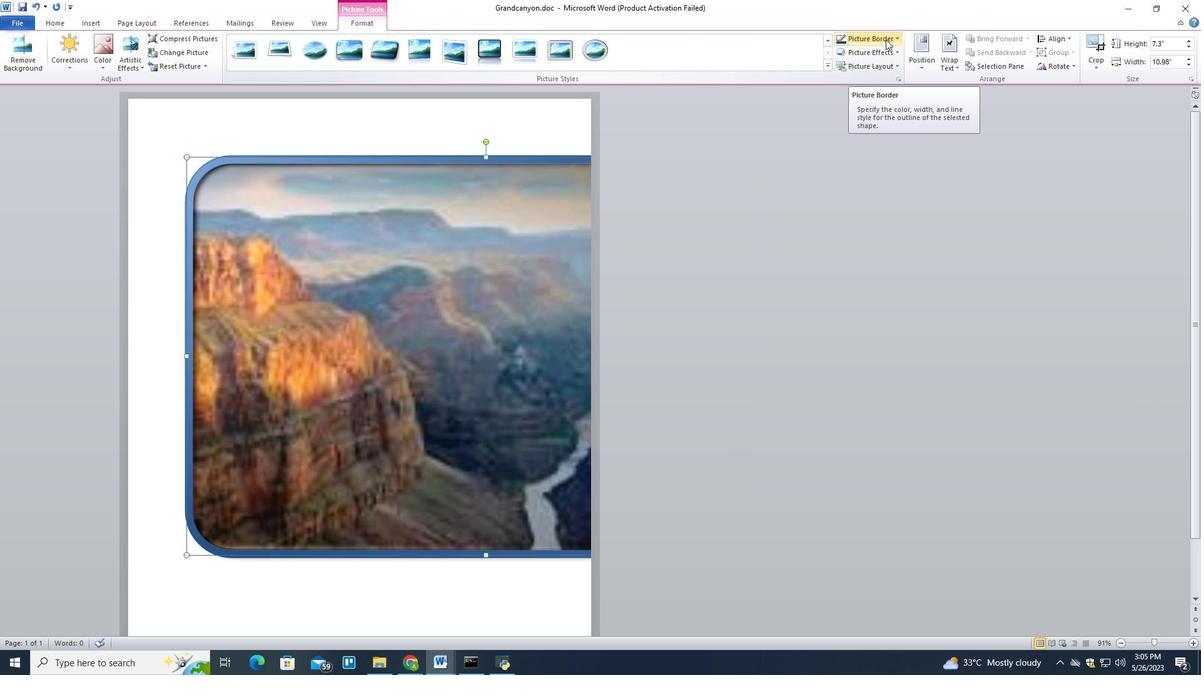 
Action: Mouse pressed left at (886, 40)
Screenshot: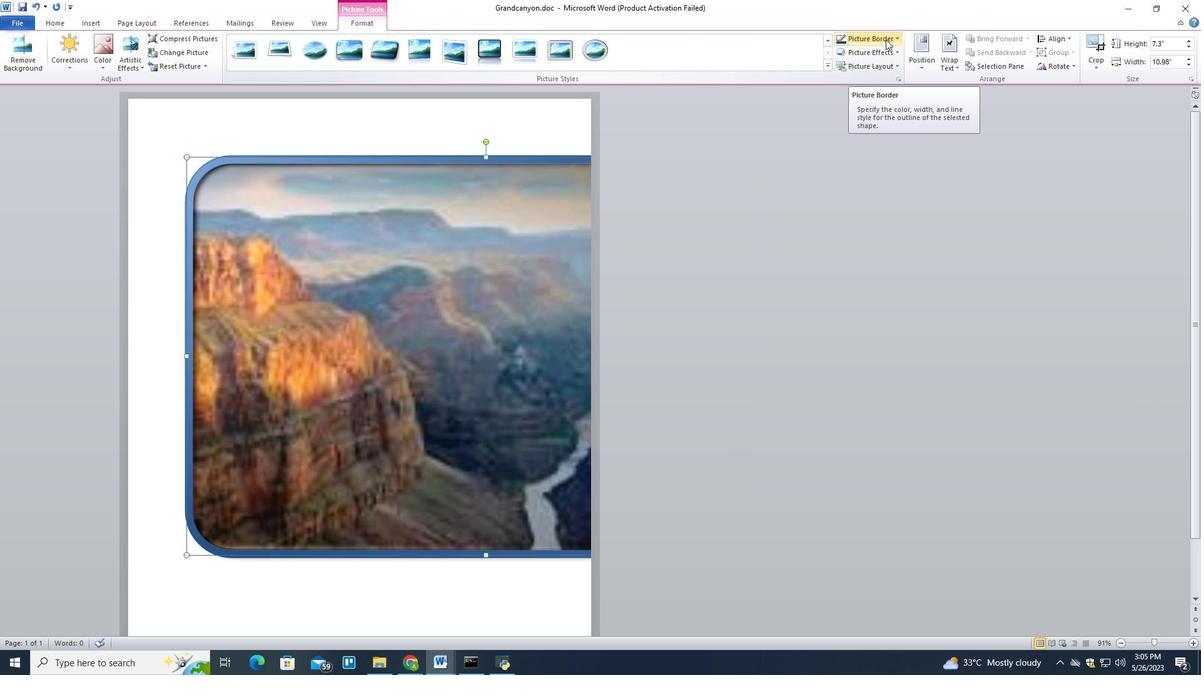 
Action: Mouse moved to (870, 60)
Screenshot: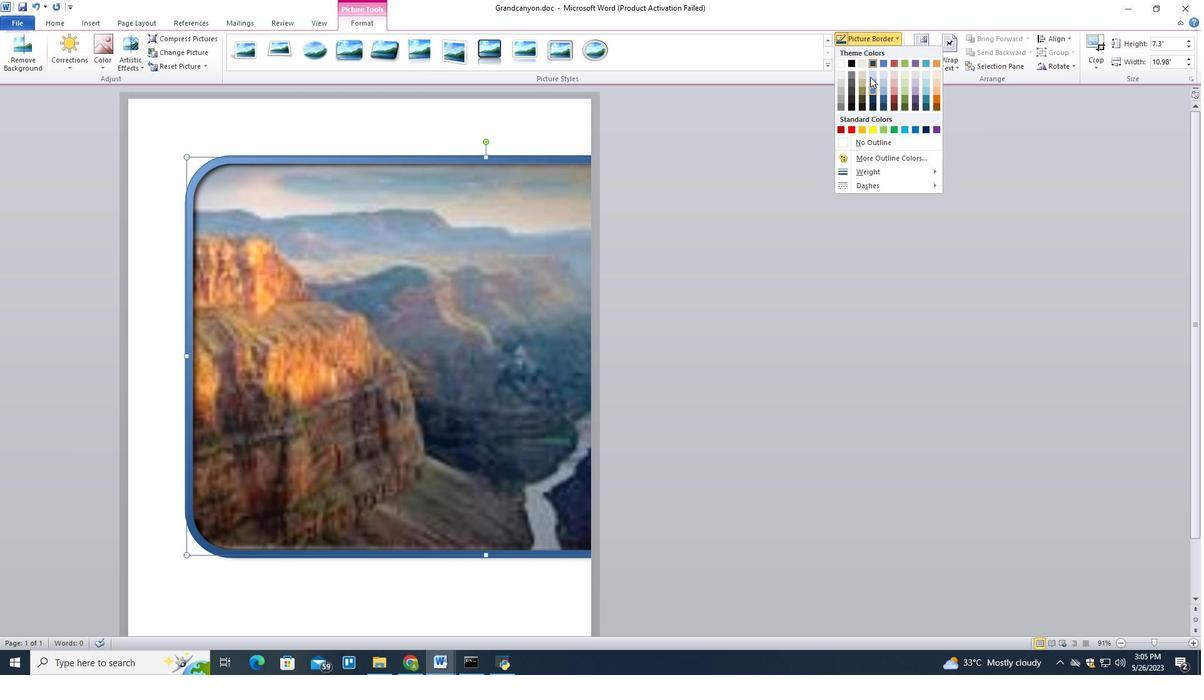 
Action: Mouse pressed left at (870, 60)
Screenshot: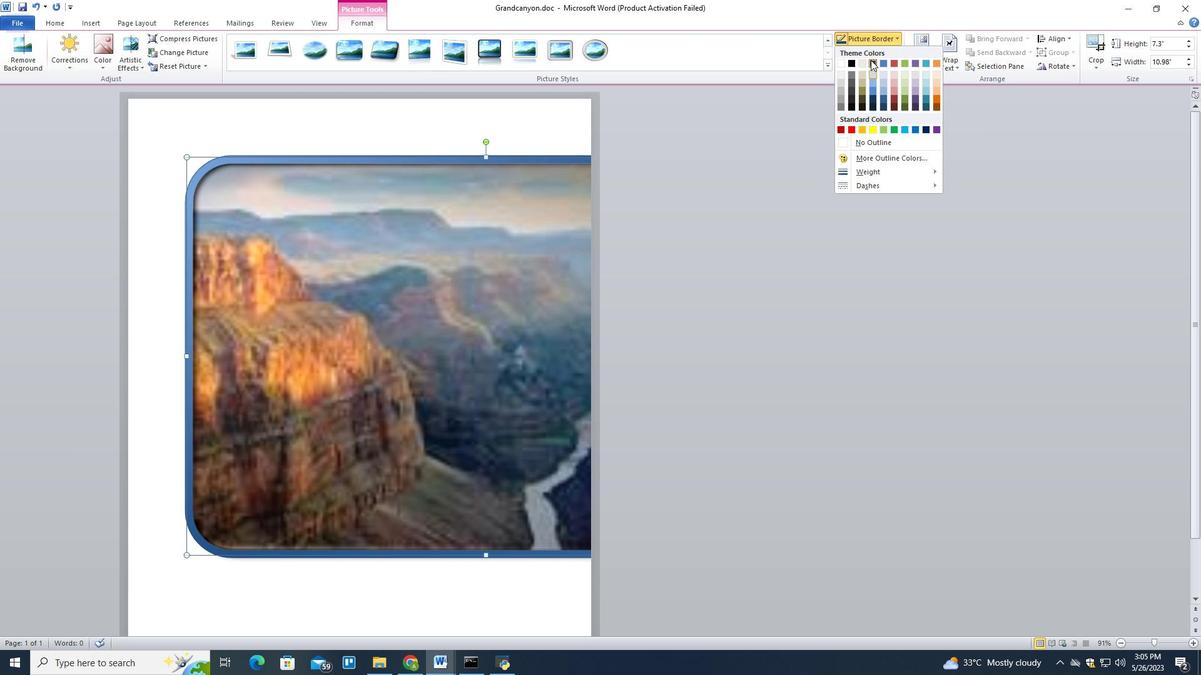 
Action: Mouse moved to (883, 36)
Screenshot: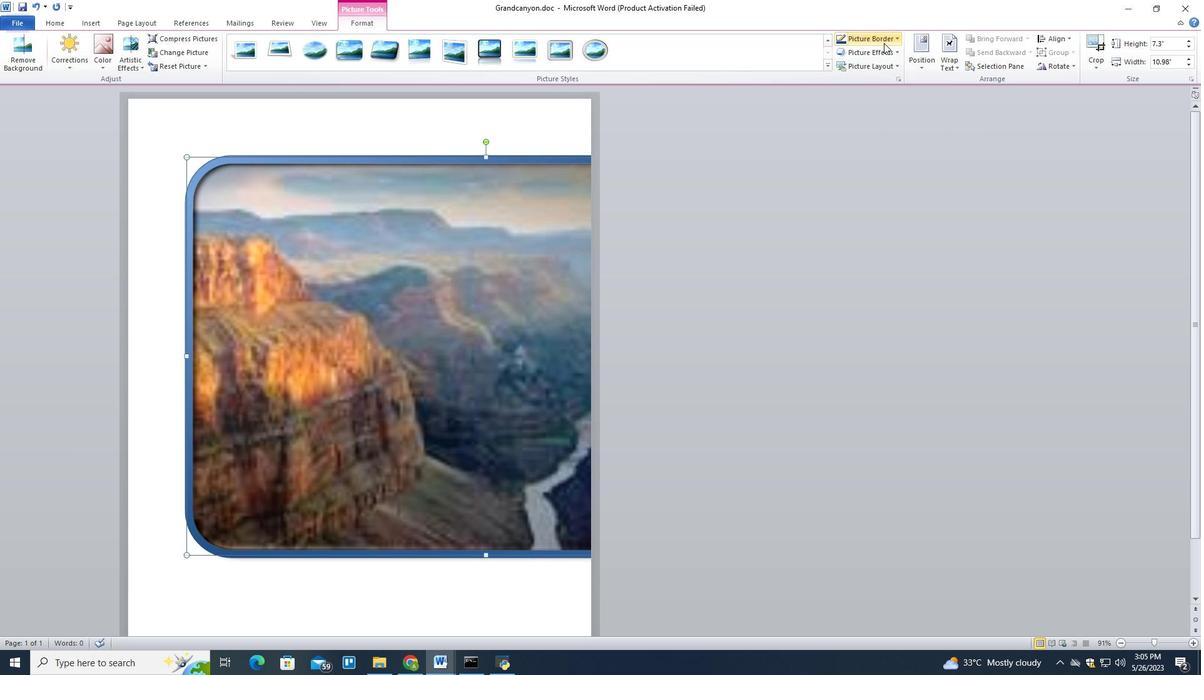
Action: Mouse pressed left at (883, 36)
Screenshot: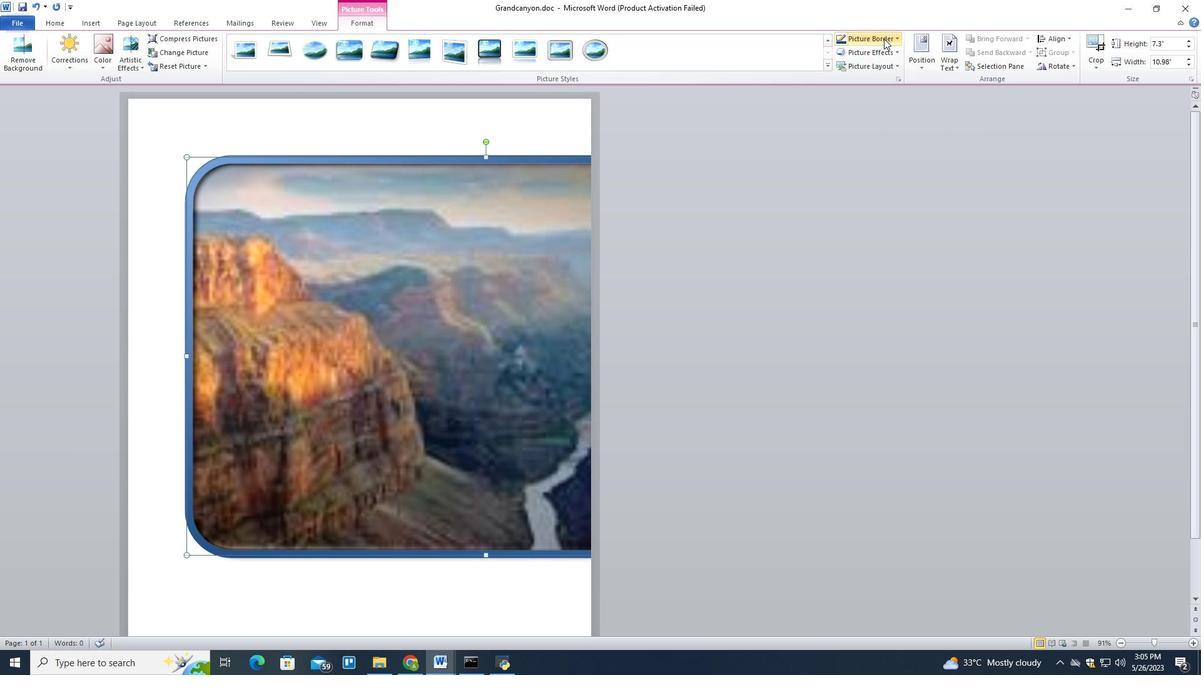 
Action: Mouse moved to (977, 285)
Screenshot: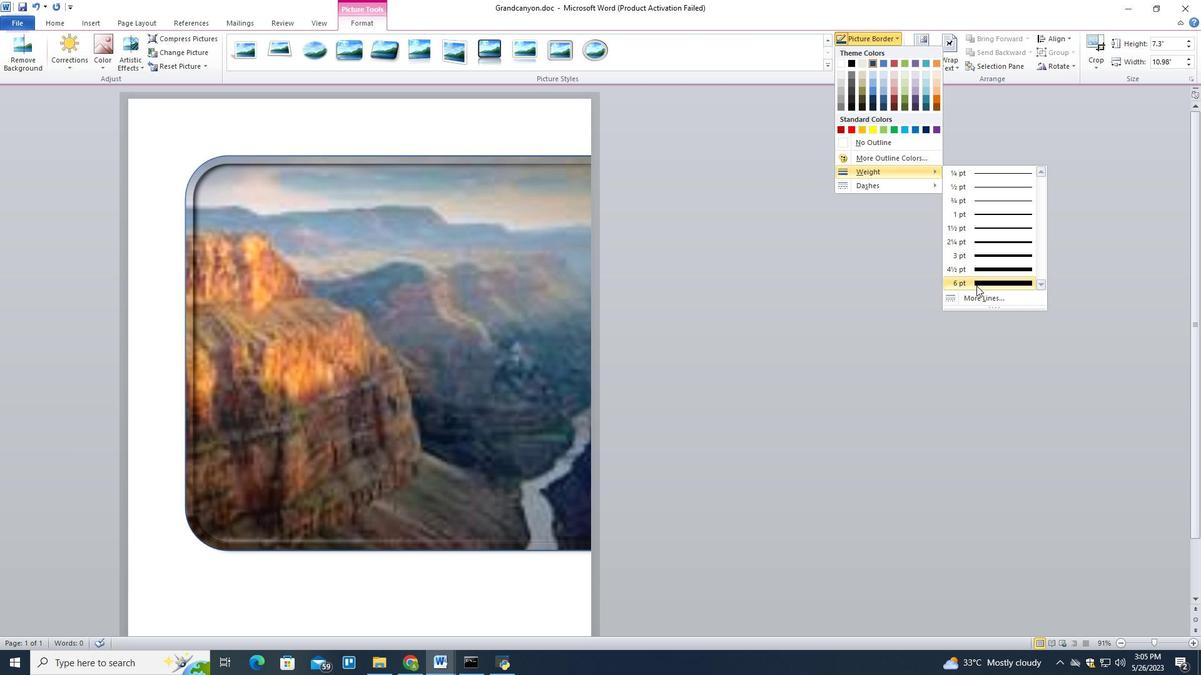 
Action: Mouse pressed left at (977, 285)
Screenshot: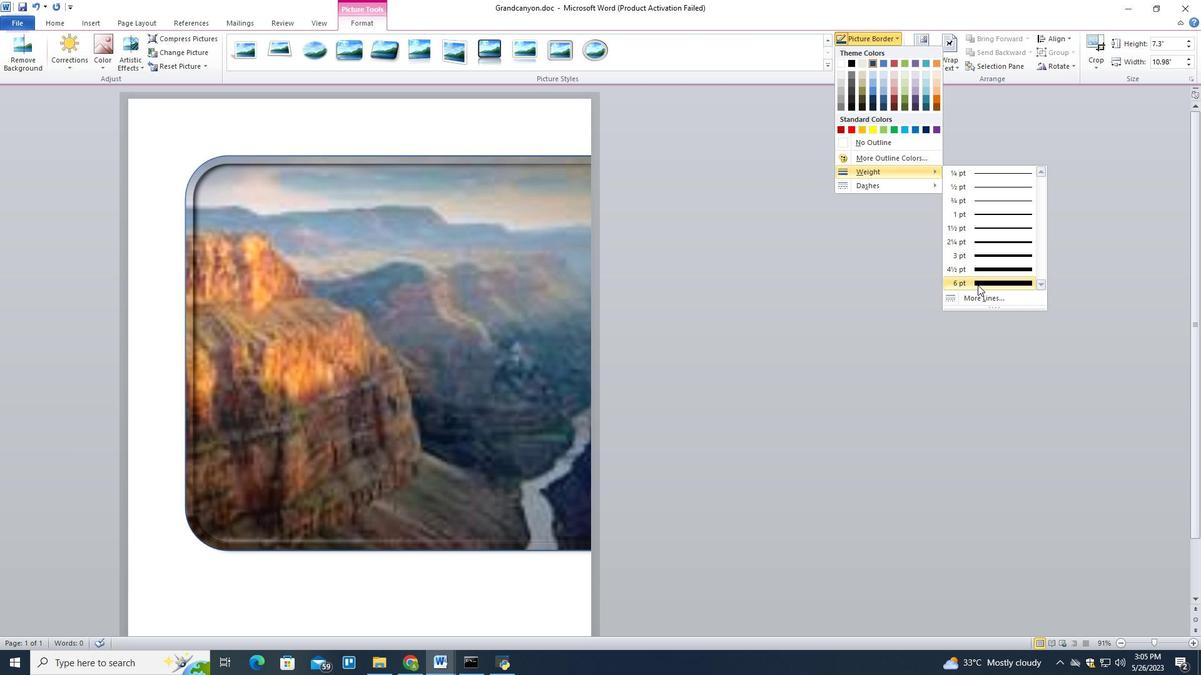 
Action: Mouse moved to (457, 215)
Screenshot: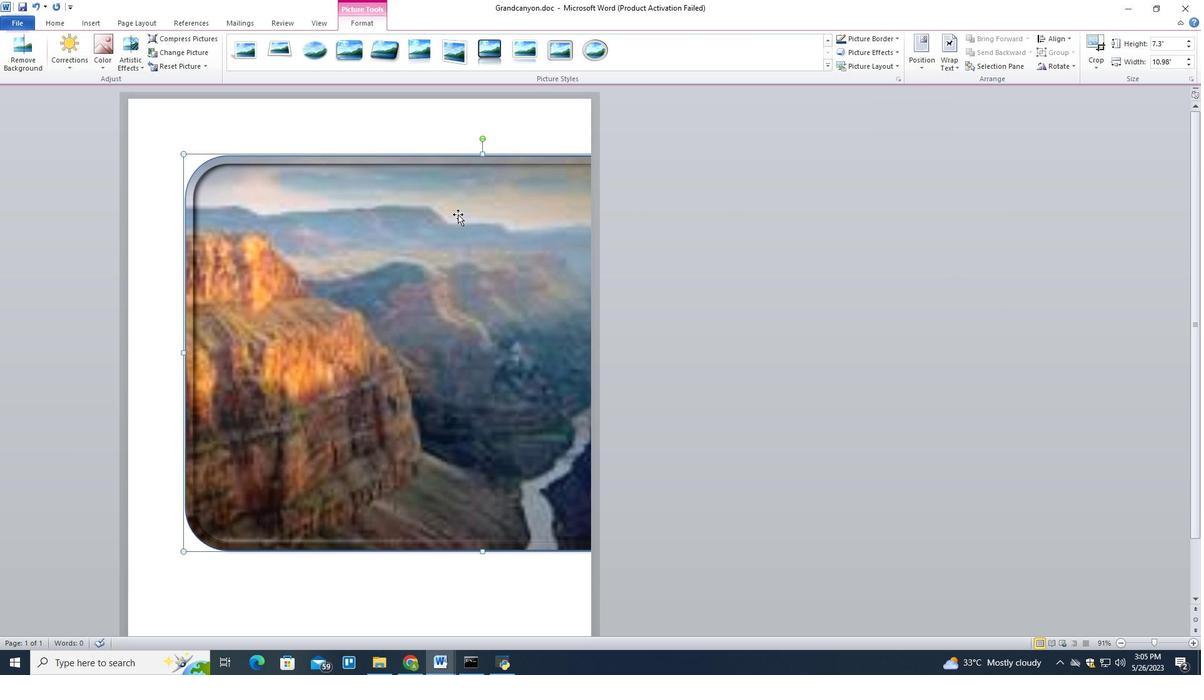 
